Task: Buy 1 Lug Nuts & Accessories from Air Compressors & Inflators section under best seller category for shipping address: Christian Kelly, 4555 Long Street, Gainesville, Florida 32653, Cell Number 3522153680. Pay from credit card ending with 5759, CVV 953
Action: Key pressed amazon.com<Key.enter>
Screenshot: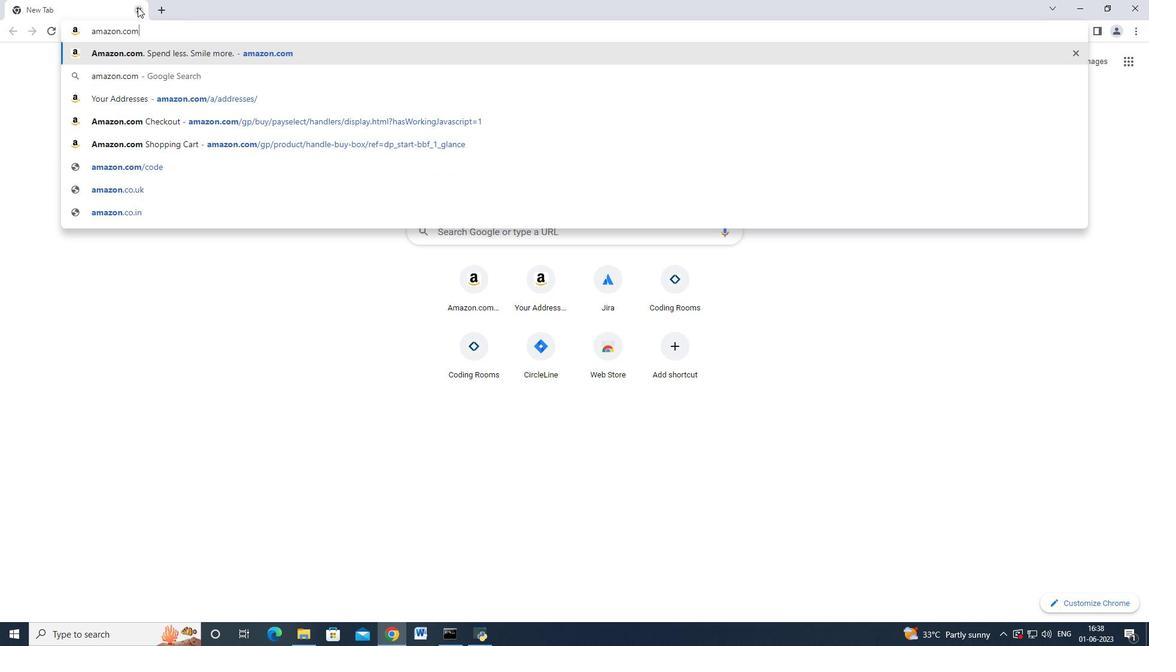 
Action: Mouse moved to (27, 83)
Screenshot: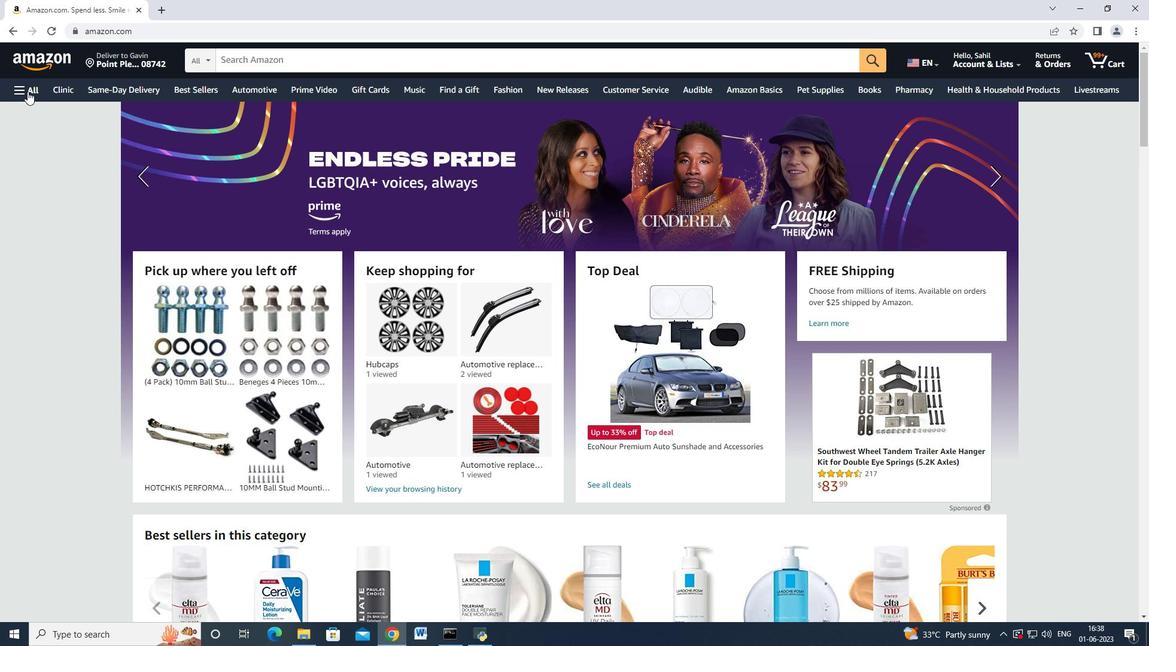 
Action: Mouse pressed left at (27, 83)
Screenshot: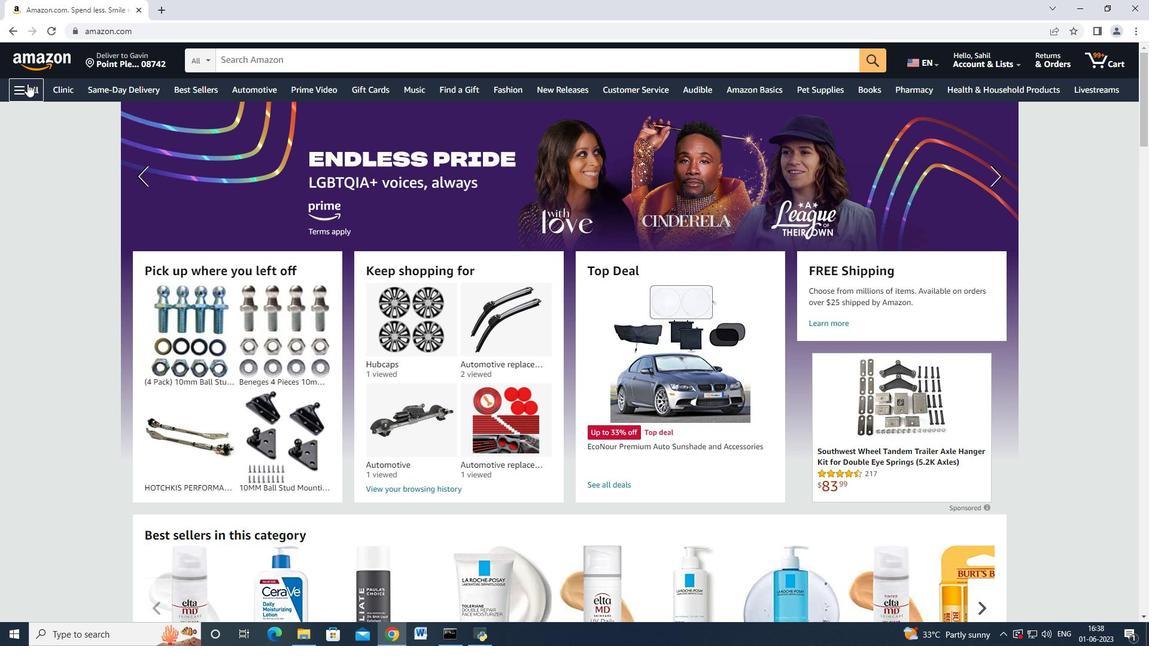 
Action: Mouse moved to (31, 183)
Screenshot: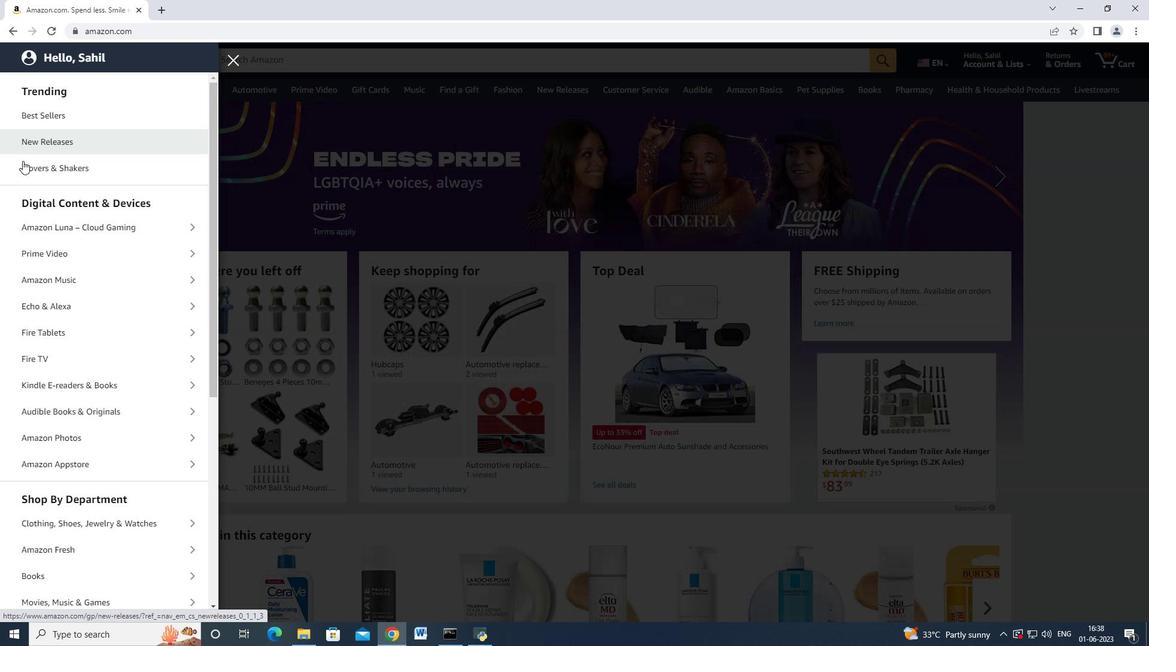 
Action: Mouse scrolled (31, 182) with delta (0, 0)
Screenshot: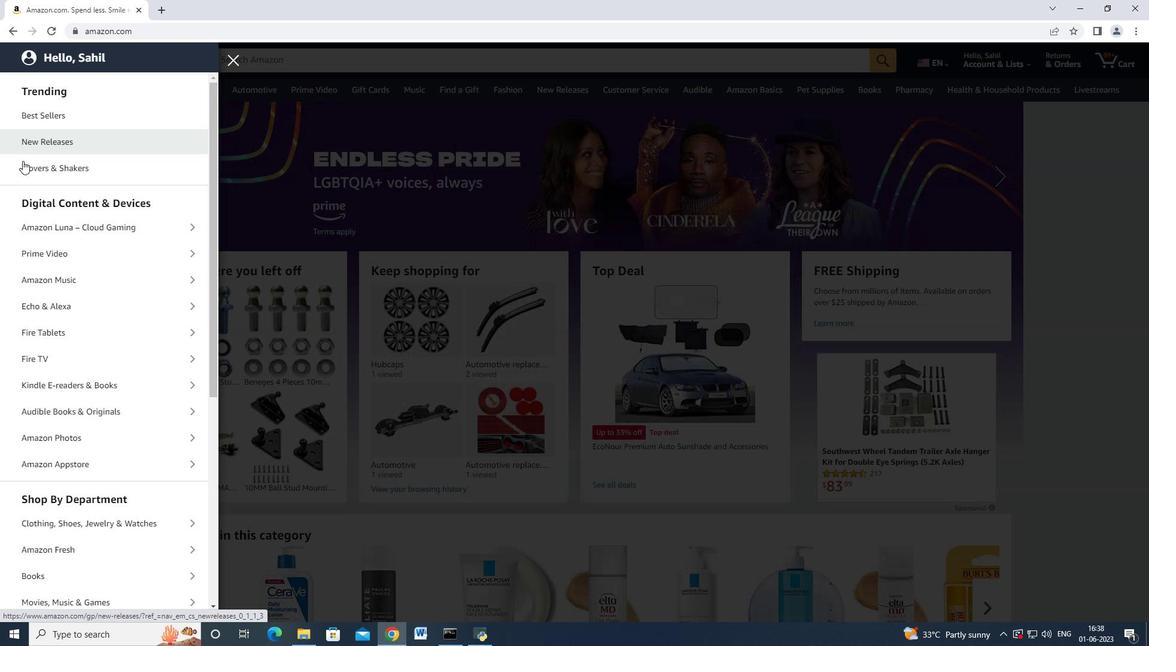 
Action: Mouse moved to (91, 225)
Screenshot: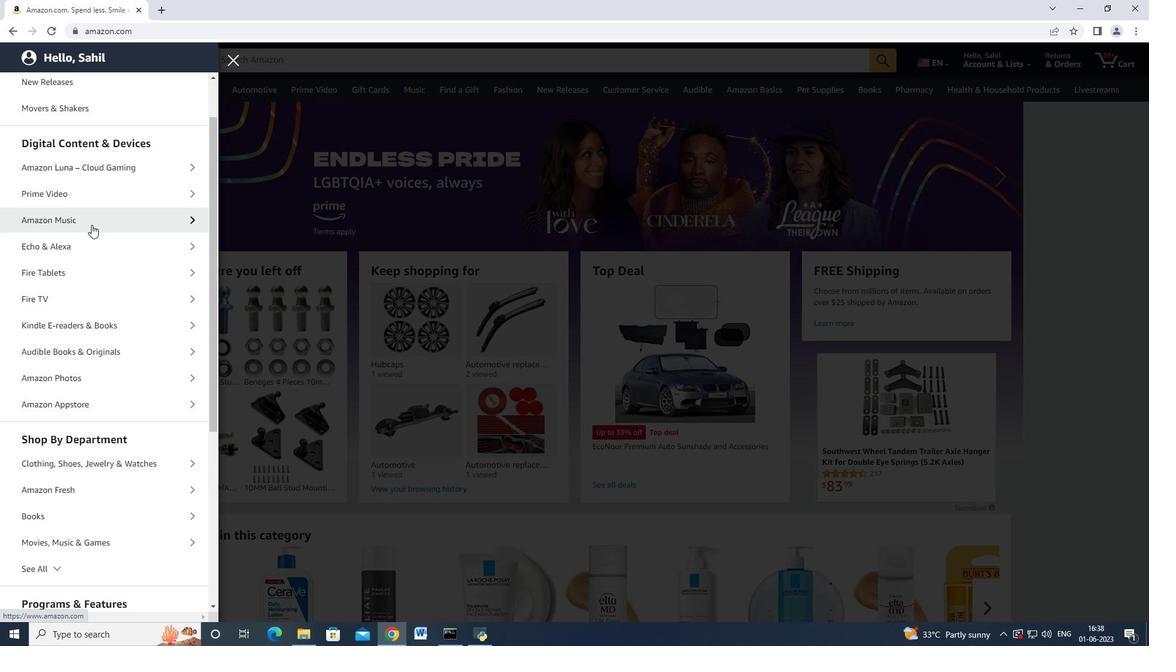 
Action: Mouse scrolled (91, 225) with delta (0, 0)
Screenshot: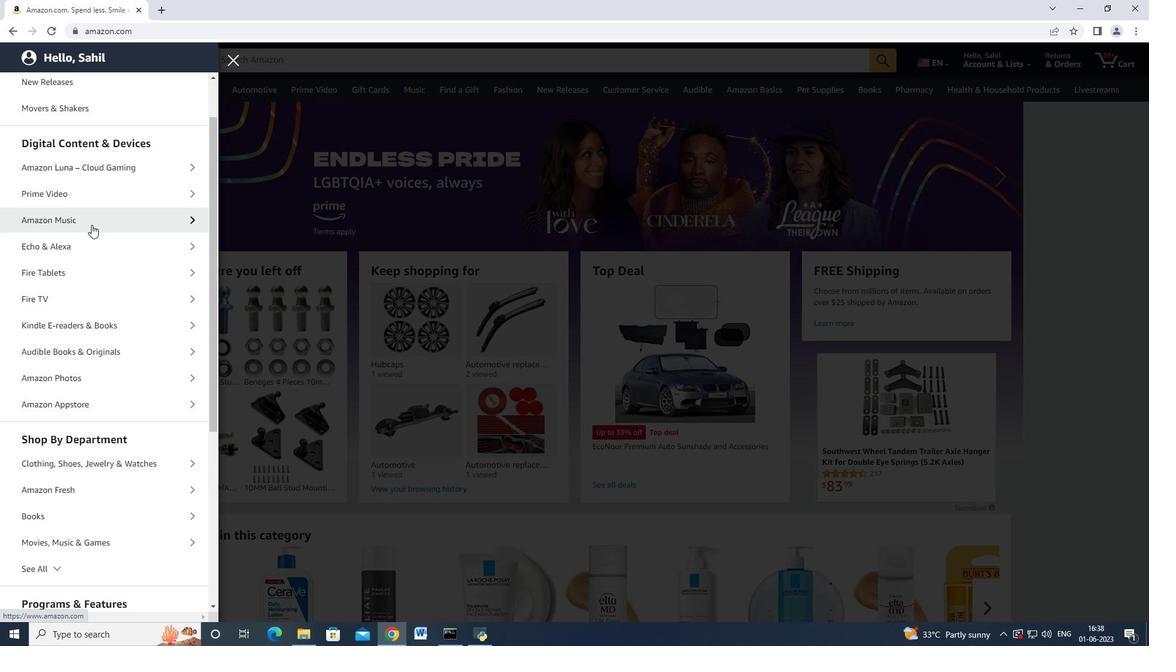 
Action: Mouse moved to (114, 196)
Screenshot: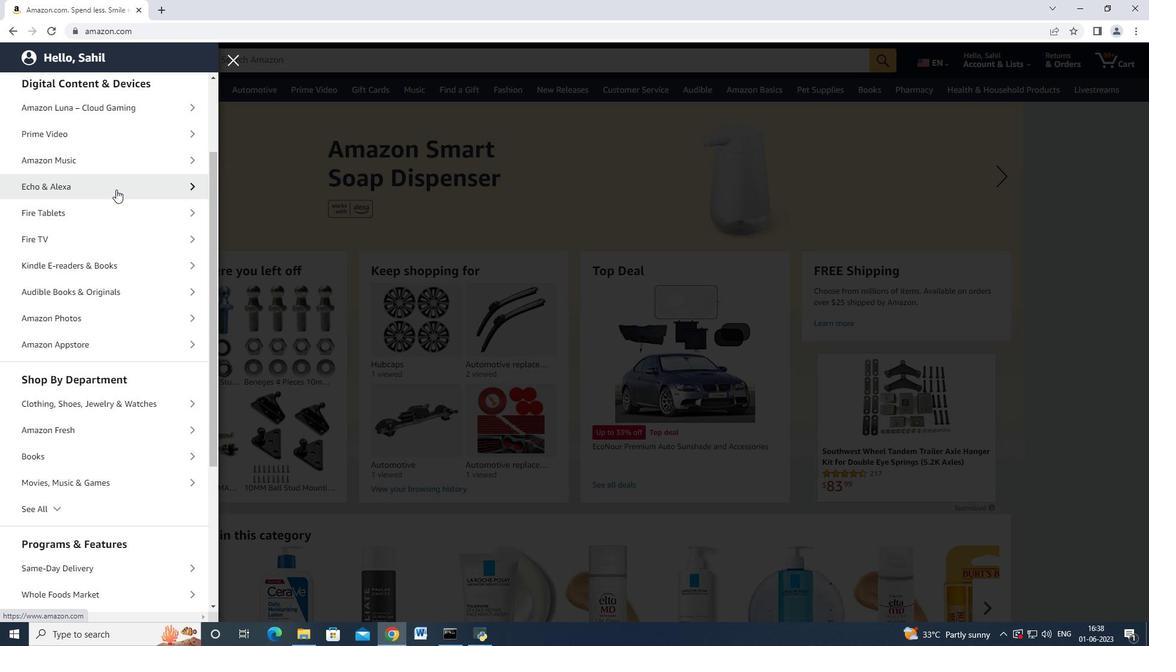 
Action: Mouse scrolled (114, 196) with delta (0, 0)
Screenshot: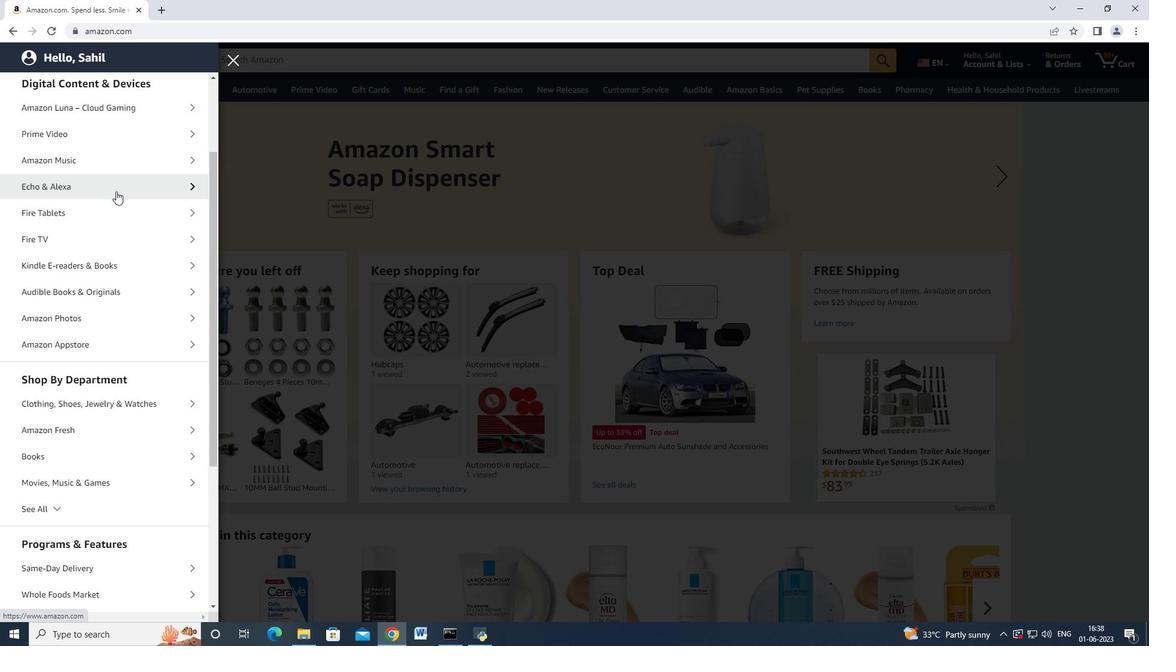 
Action: Mouse moved to (102, 319)
Screenshot: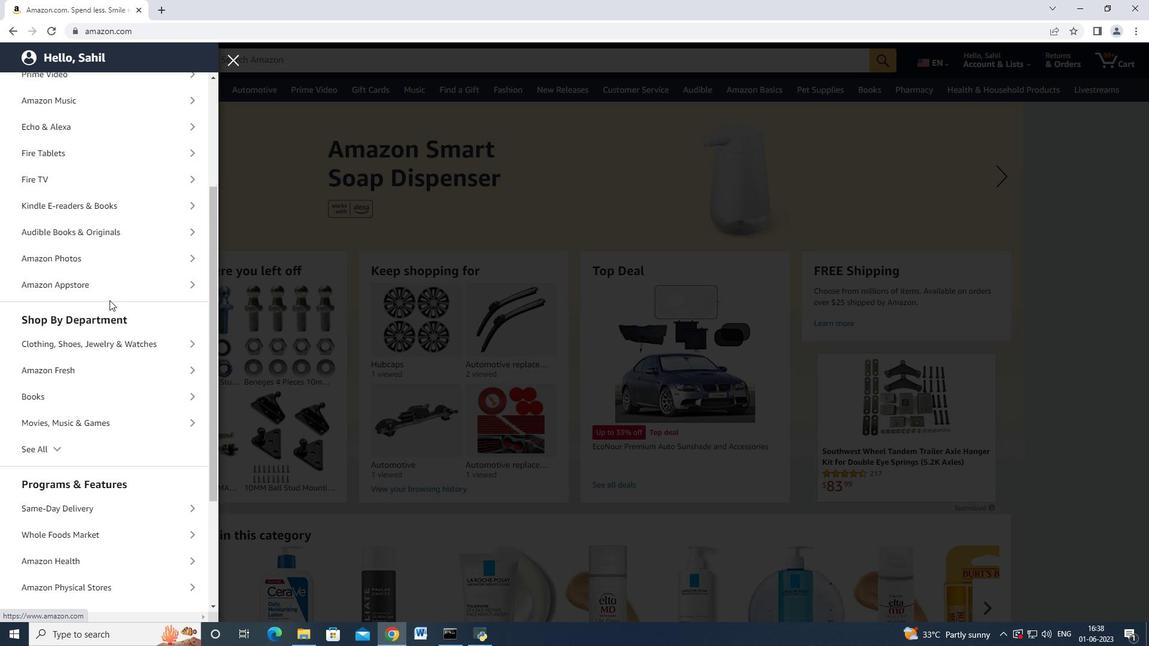 
Action: Mouse scrolled (102, 319) with delta (0, 0)
Screenshot: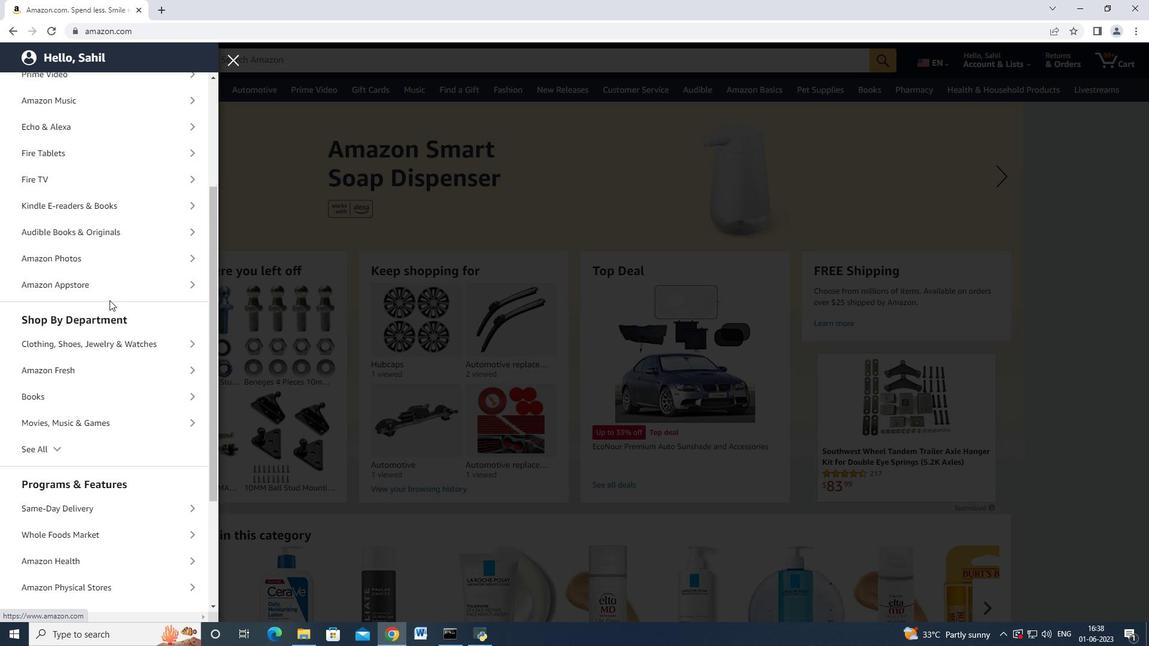 
Action: Mouse moved to (37, 391)
Screenshot: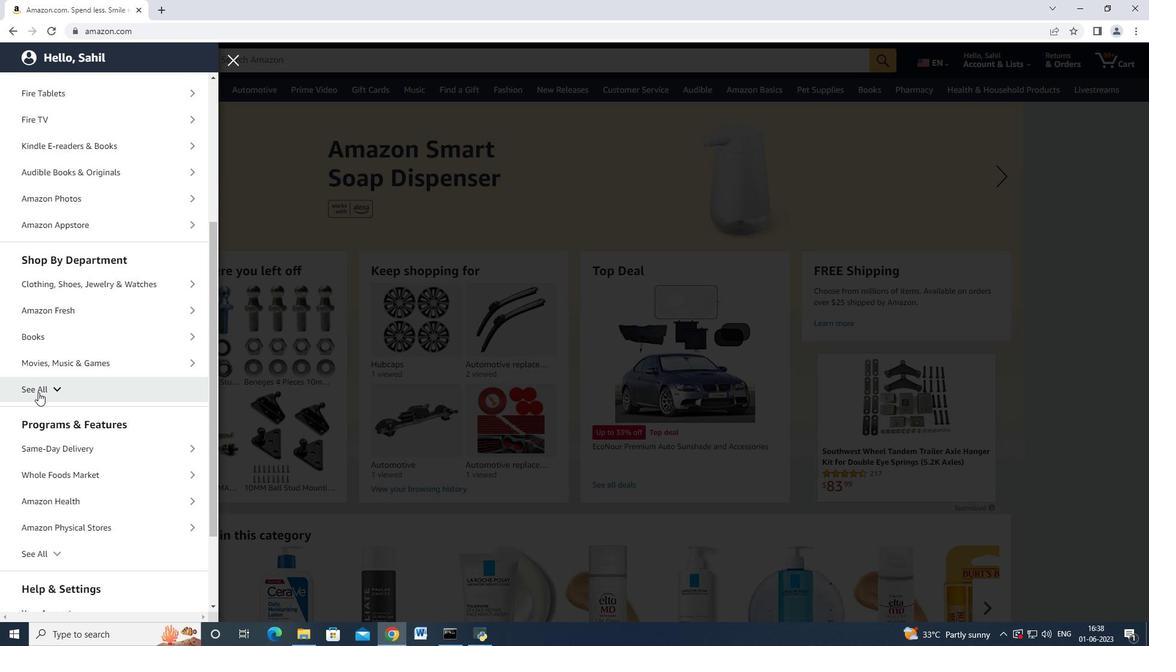 
Action: Mouse pressed left at (37, 391)
Screenshot: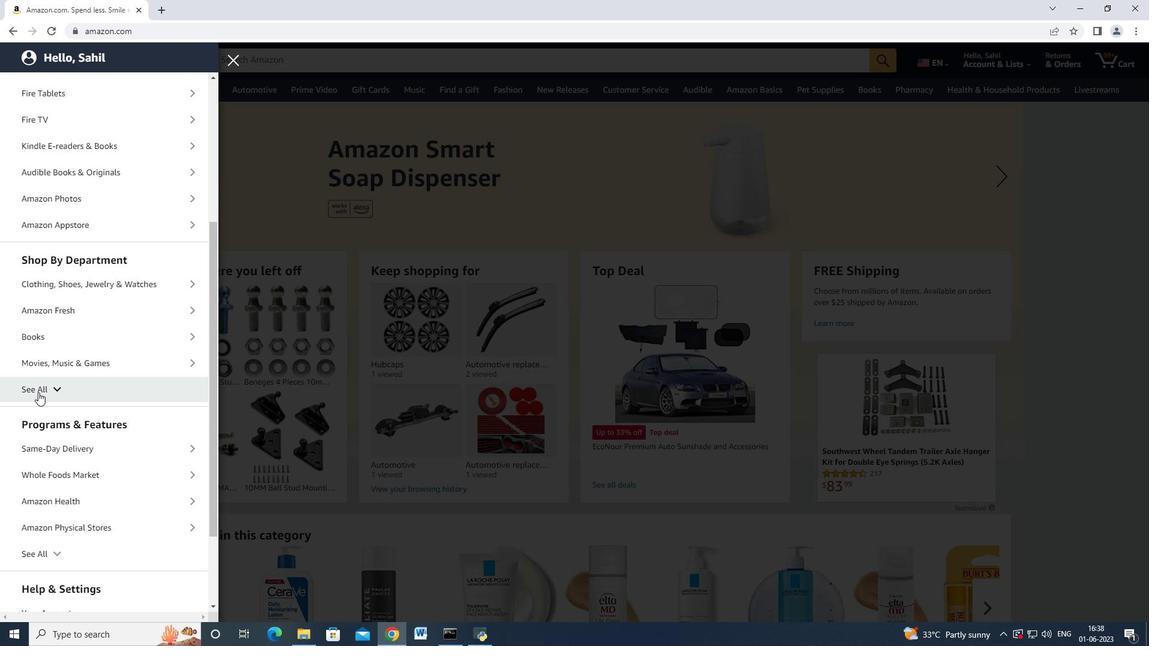 
Action: Mouse moved to (65, 372)
Screenshot: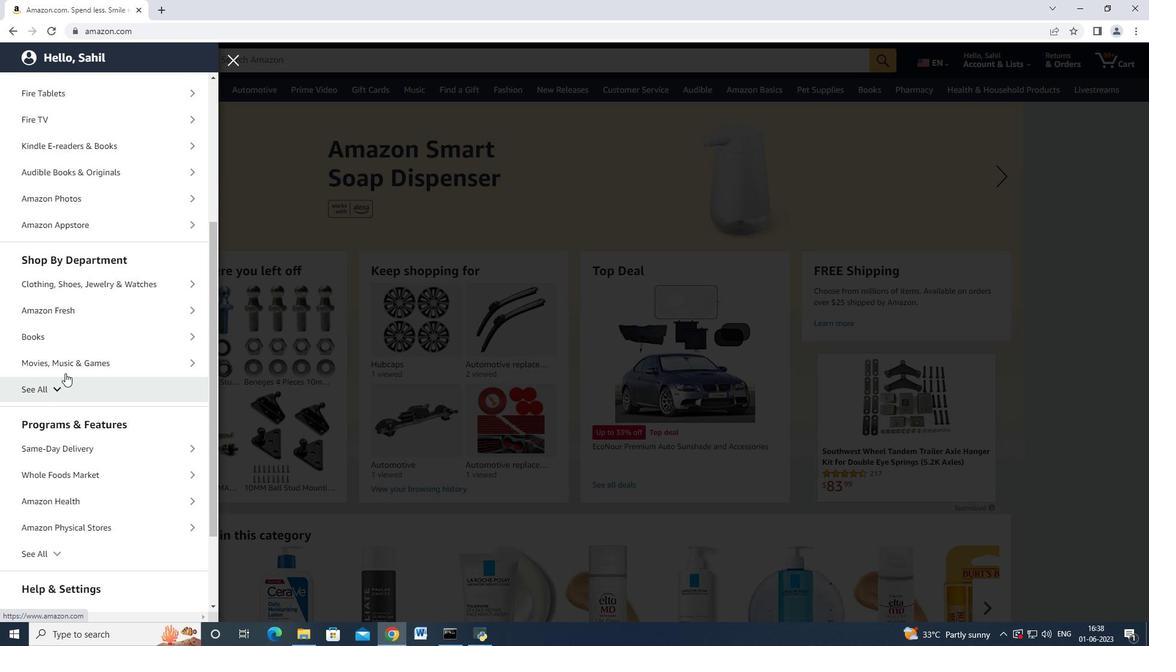 
Action: Mouse pressed left at (65, 372)
Screenshot: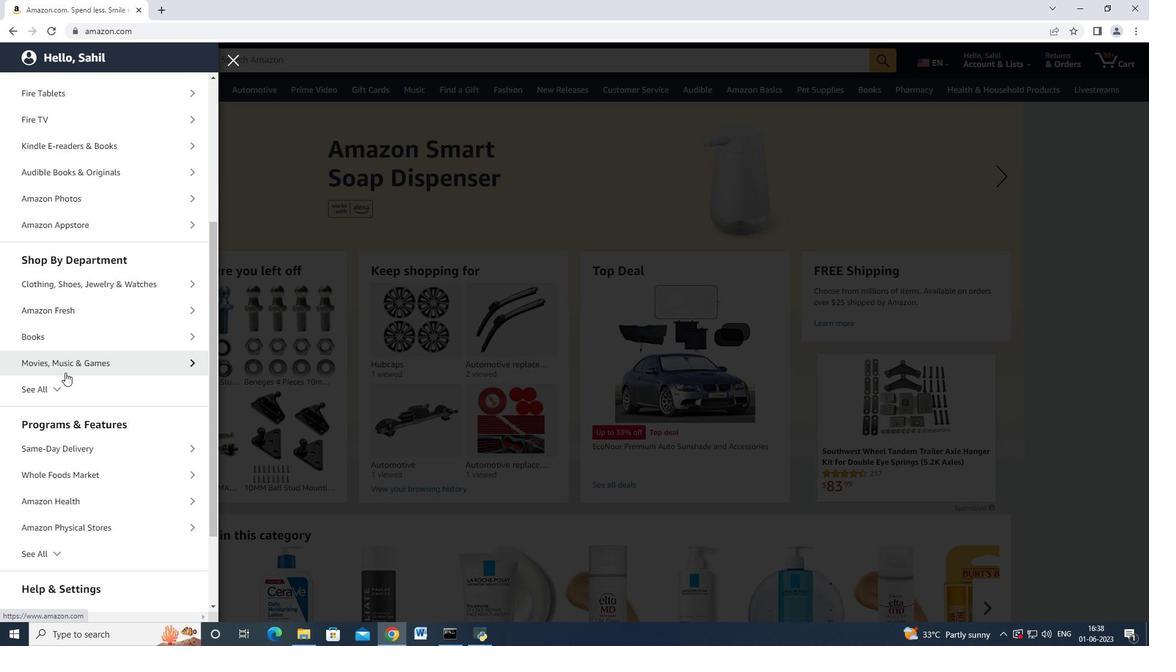 
Action: Mouse moved to (23, 90)
Screenshot: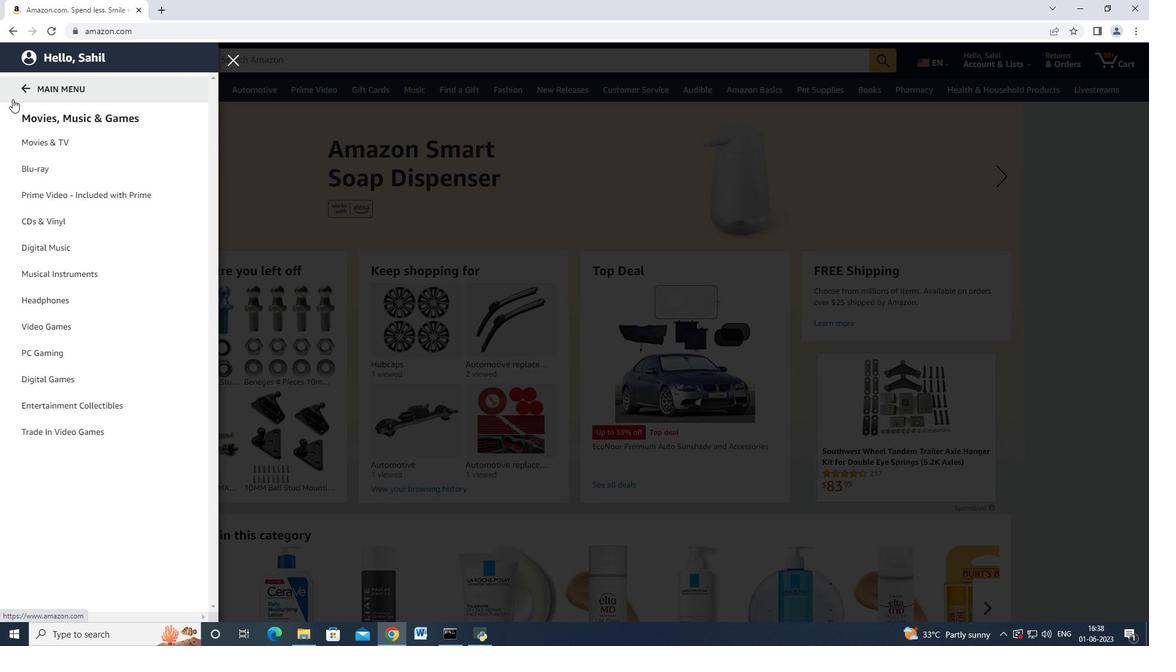 
Action: Mouse pressed left at (23, 90)
Screenshot: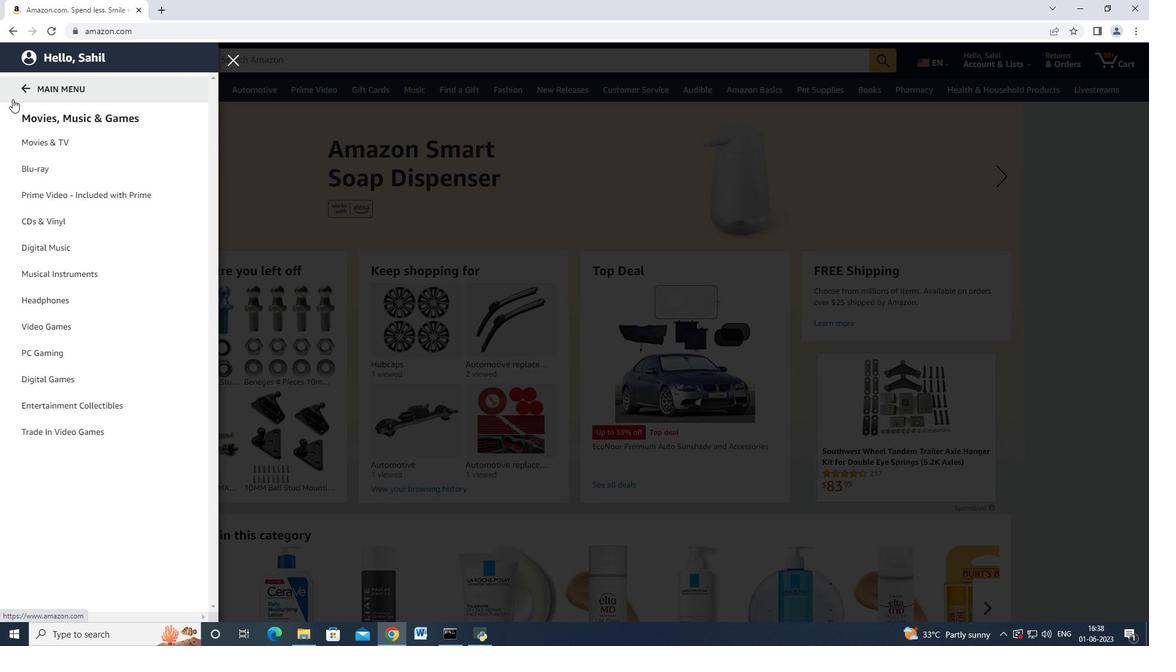 
Action: Mouse moved to (89, 204)
Screenshot: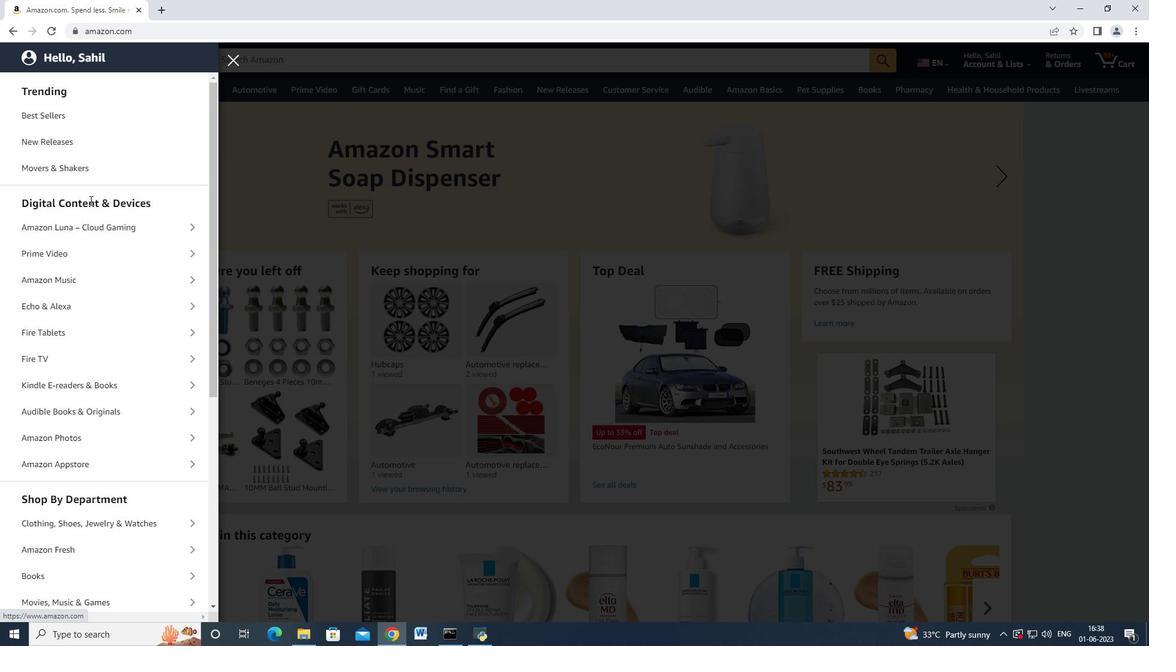 
Action: Mouse scrolled (89, 204) with delta (0, 0)
Screenshot: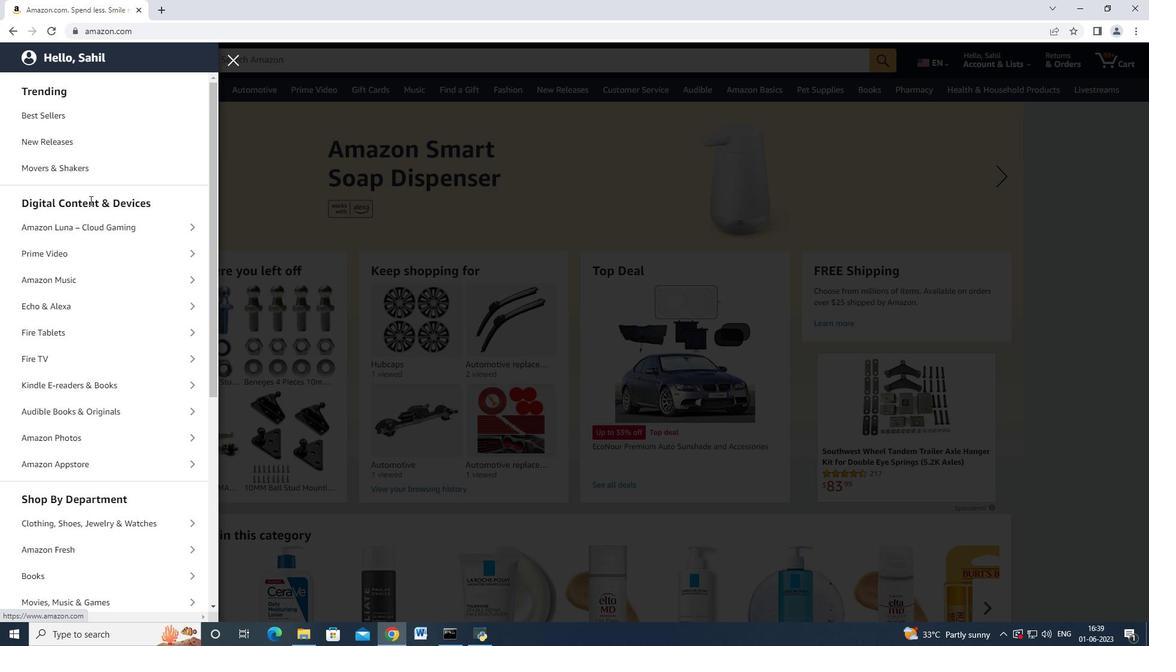 
Action: Mouse moved to (80, 562)
Screenshot: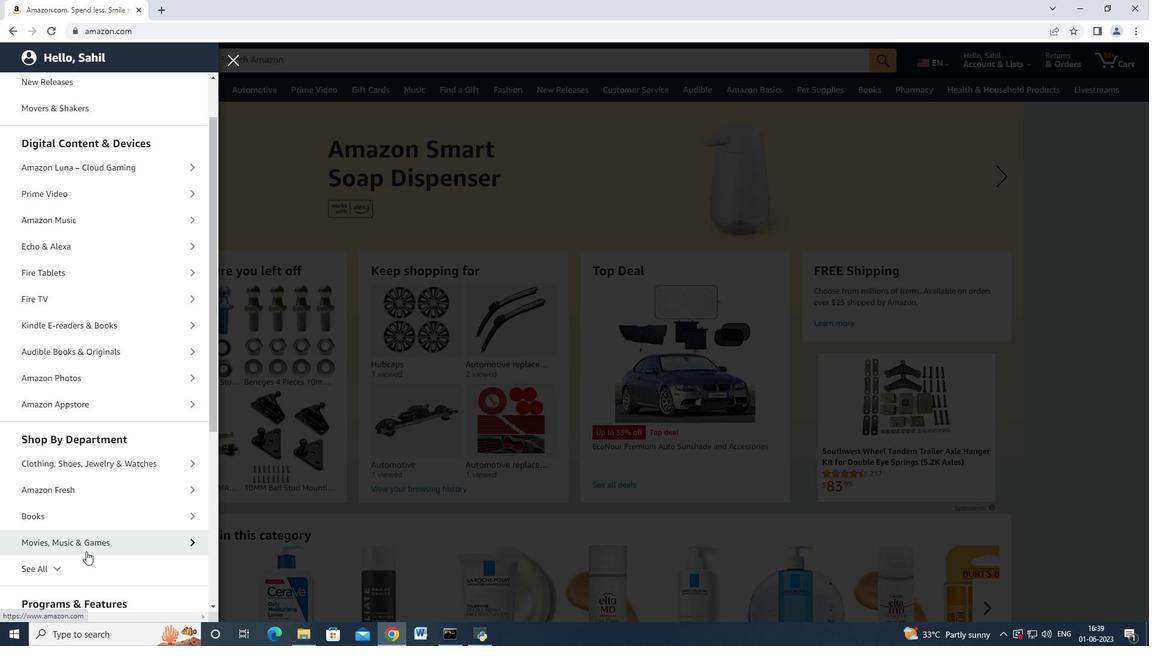 
Action: Mouse pressed left at (80, 562)
Screenshot: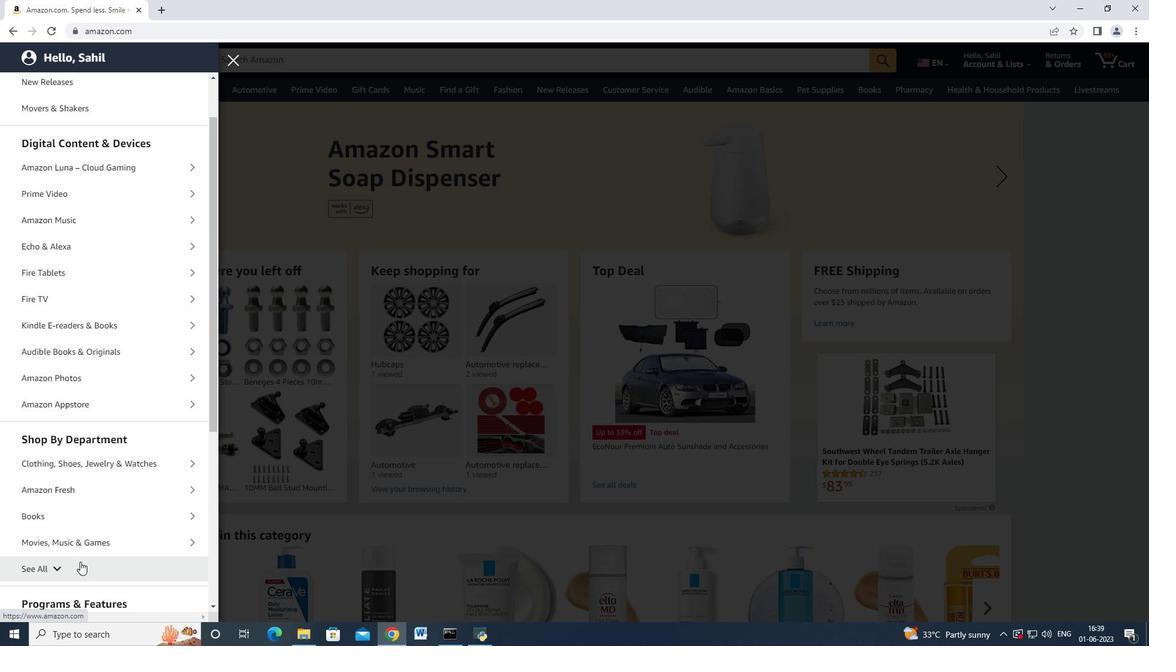 
Action: Mouse moved to (93, 374)
Screenshot: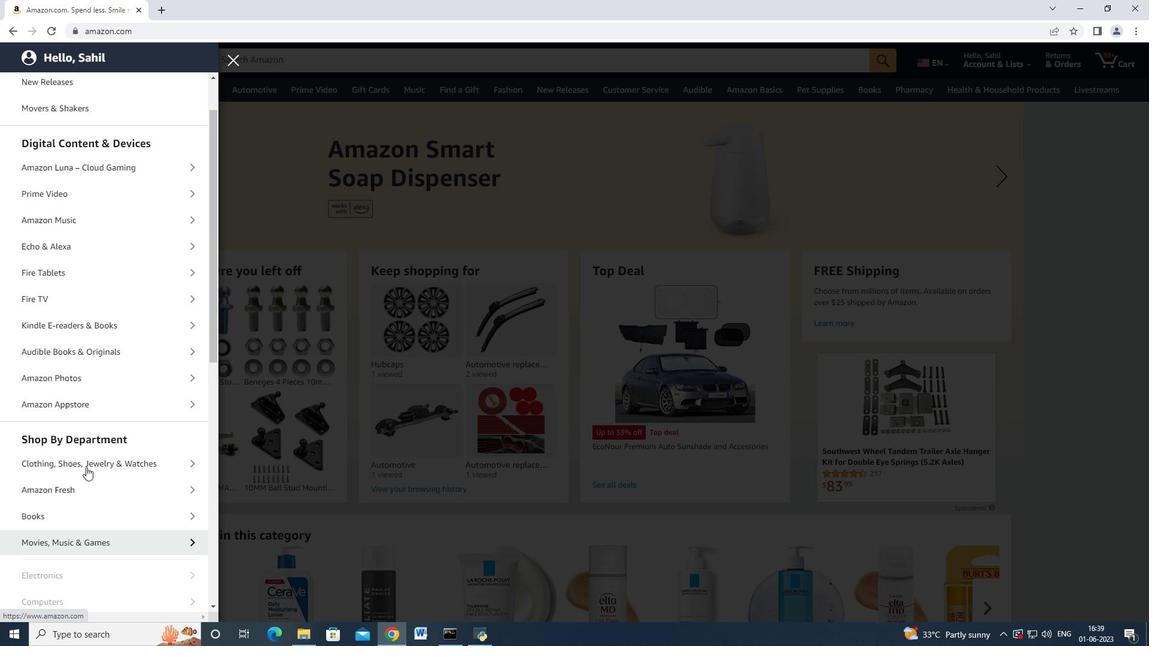 
Action: Mouse scrolled (93, 374) with delta (0, 0)
Screenshot: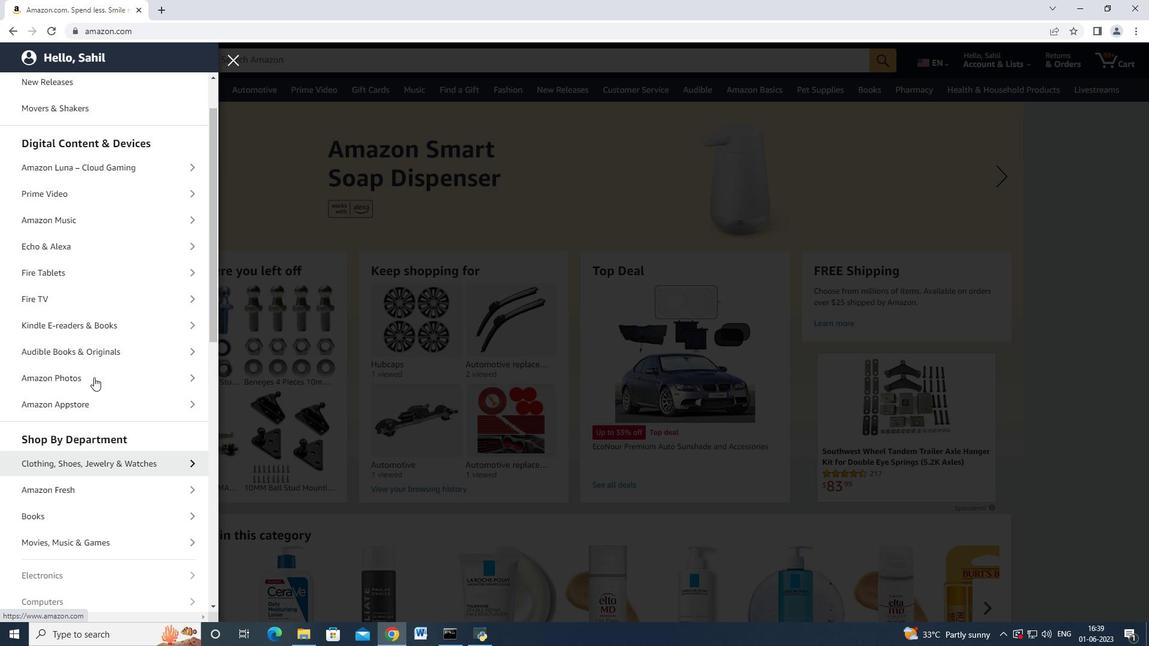 
Action: Mouse scrolled (93, 374) with delta (0, 0)
Screenshot: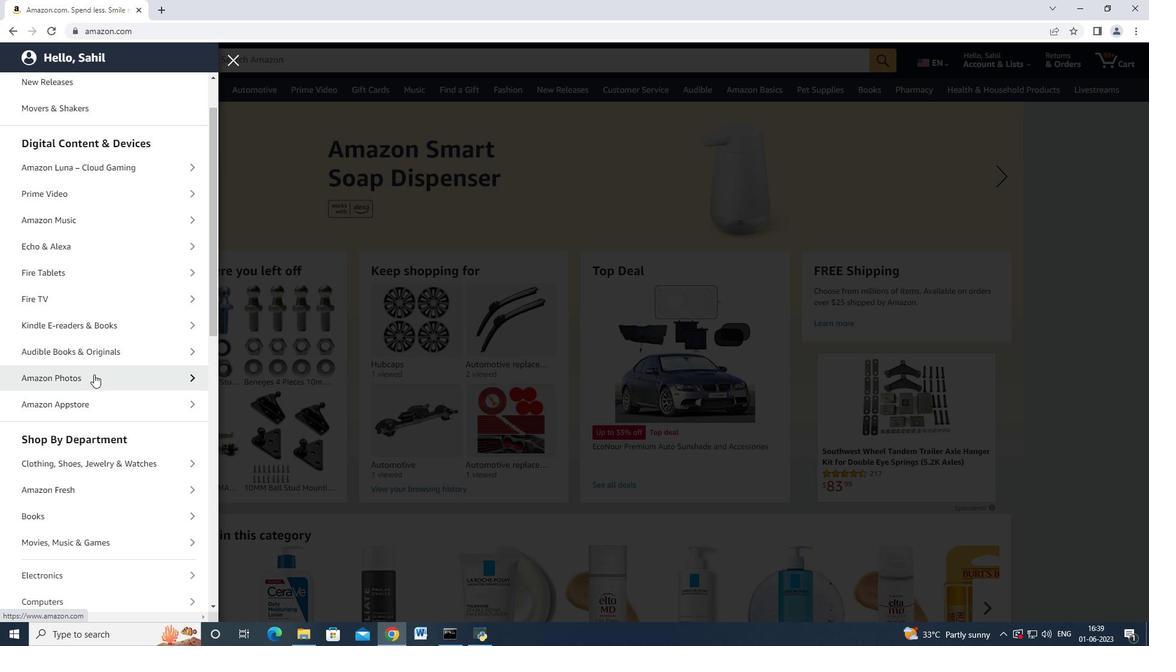 
Action: Mouse moved to (93, 375)
Screenshot: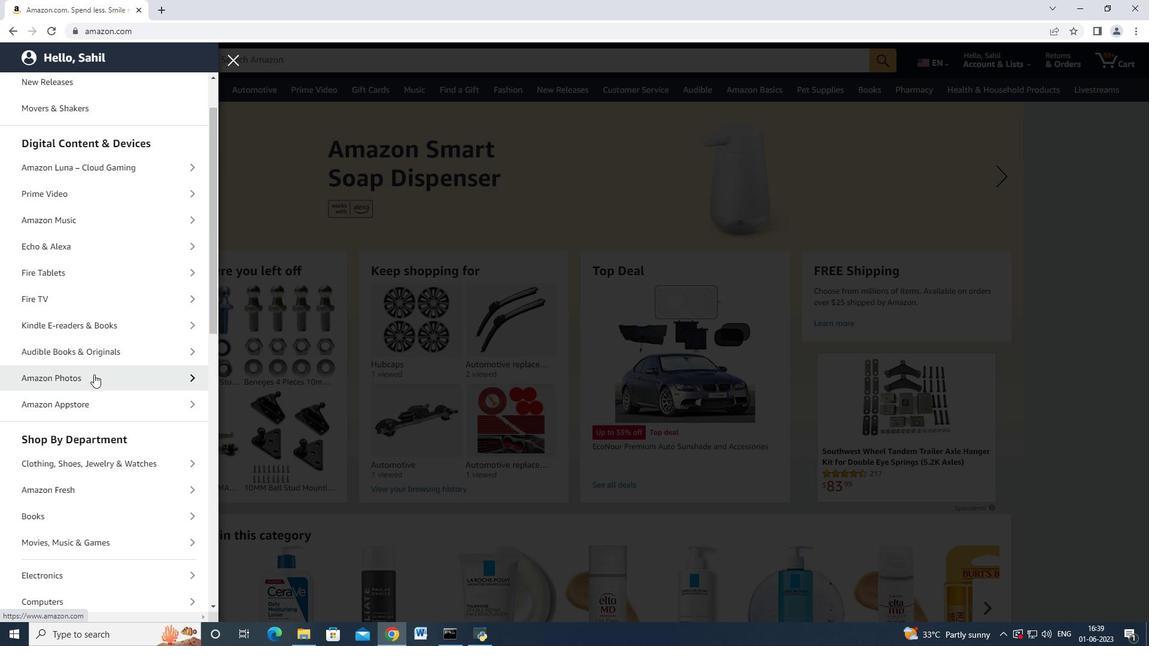
Action: Mouse scrolled (93, 374) with delta (0, 0)
Screenshot: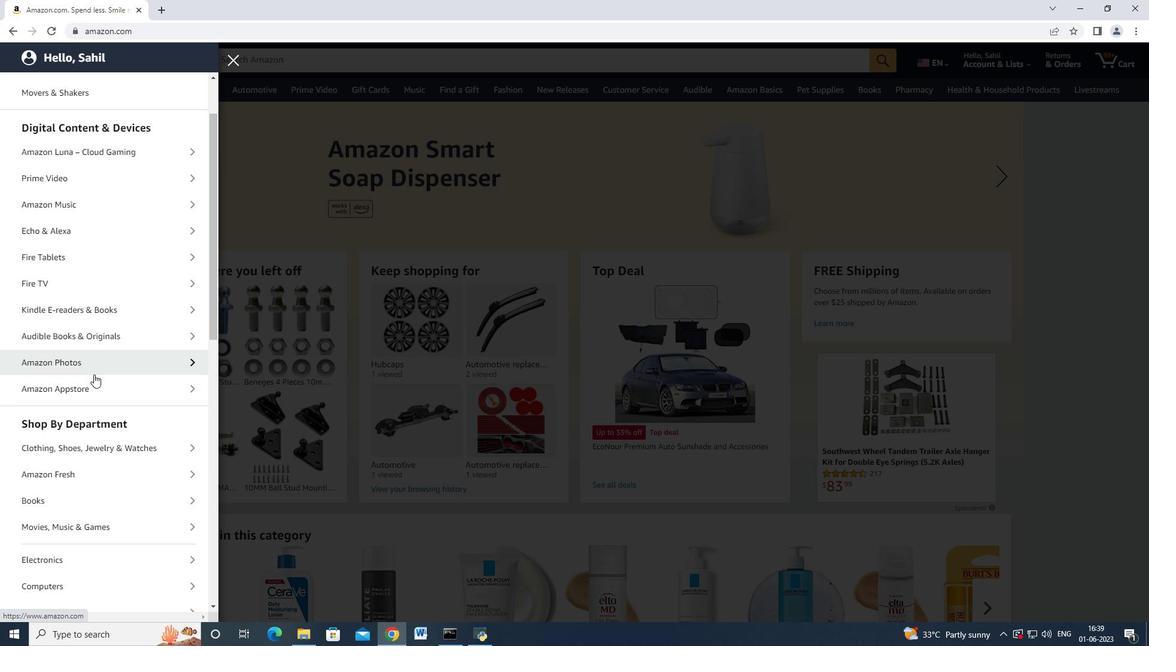
Action: Mouse moved to (96, 453)
Screenshot: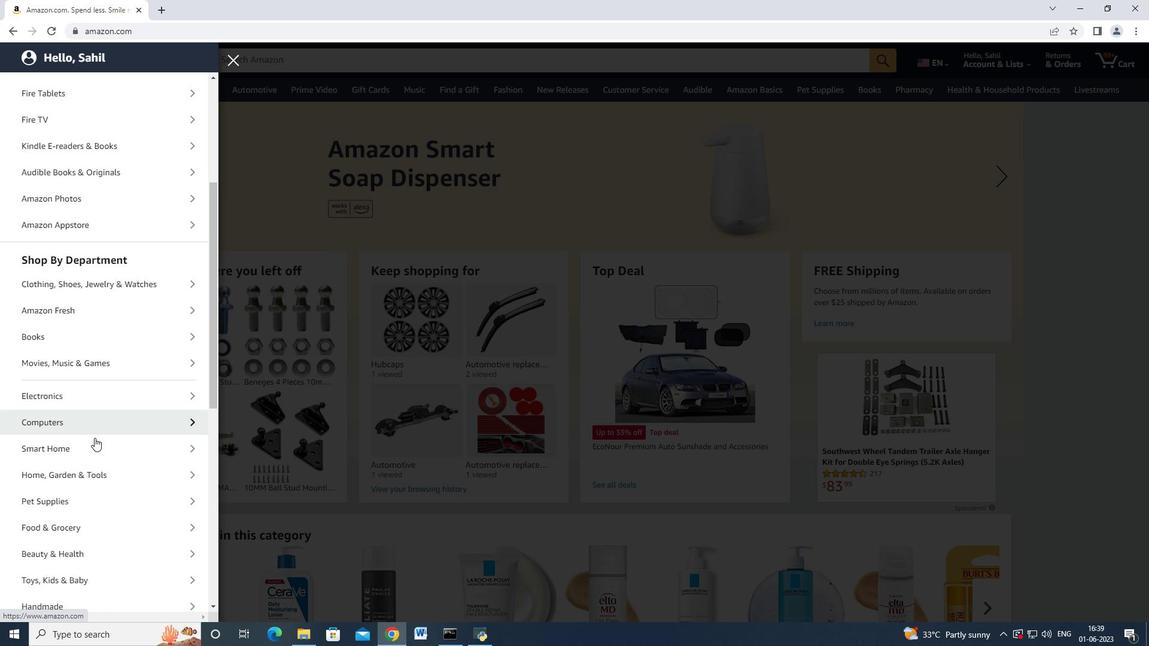 
Action: Mouse scrolled (96, 453) with delta (0, 0)
Screenshot: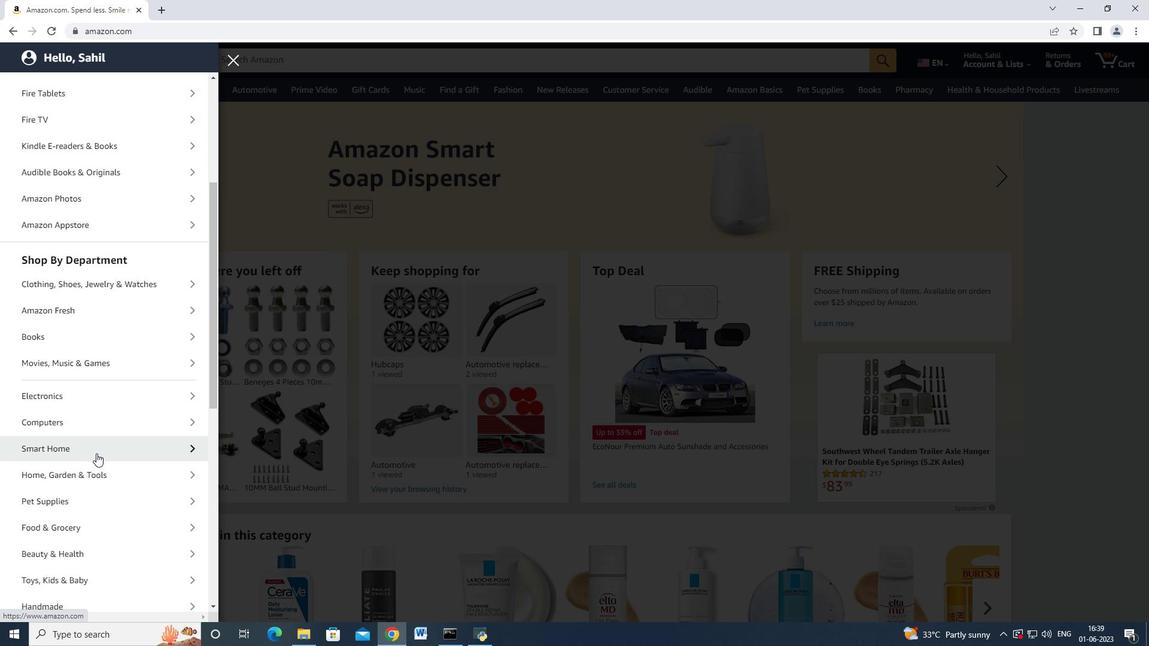 
Action: Mouse moved to (96, 453)
Screenshot: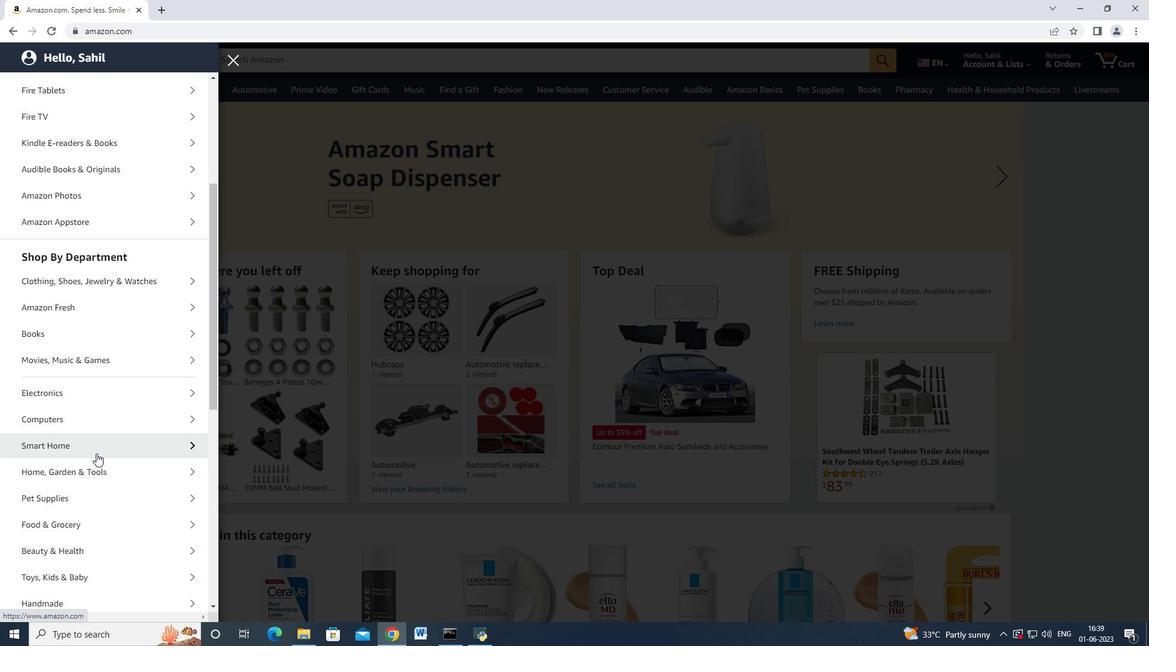
Action: Mouse scrolled (96, 452) with delta (0, 0)
Screenshot: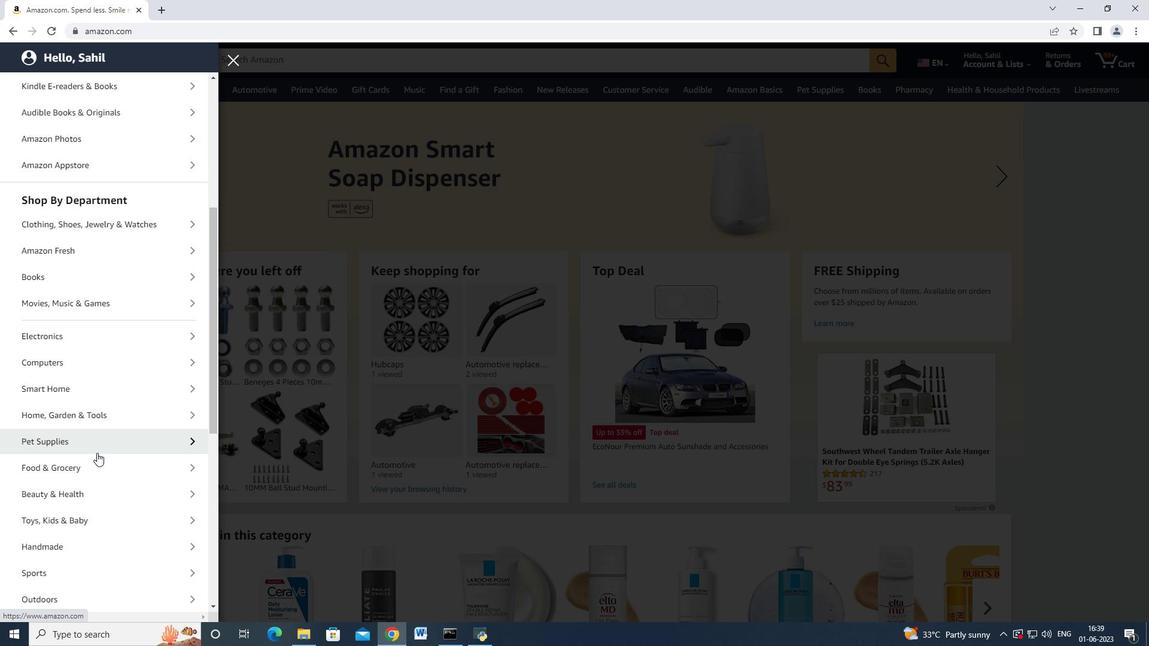 
Action: Mouse scrolled (96, 452) with delta (0, 0)
Screenshot: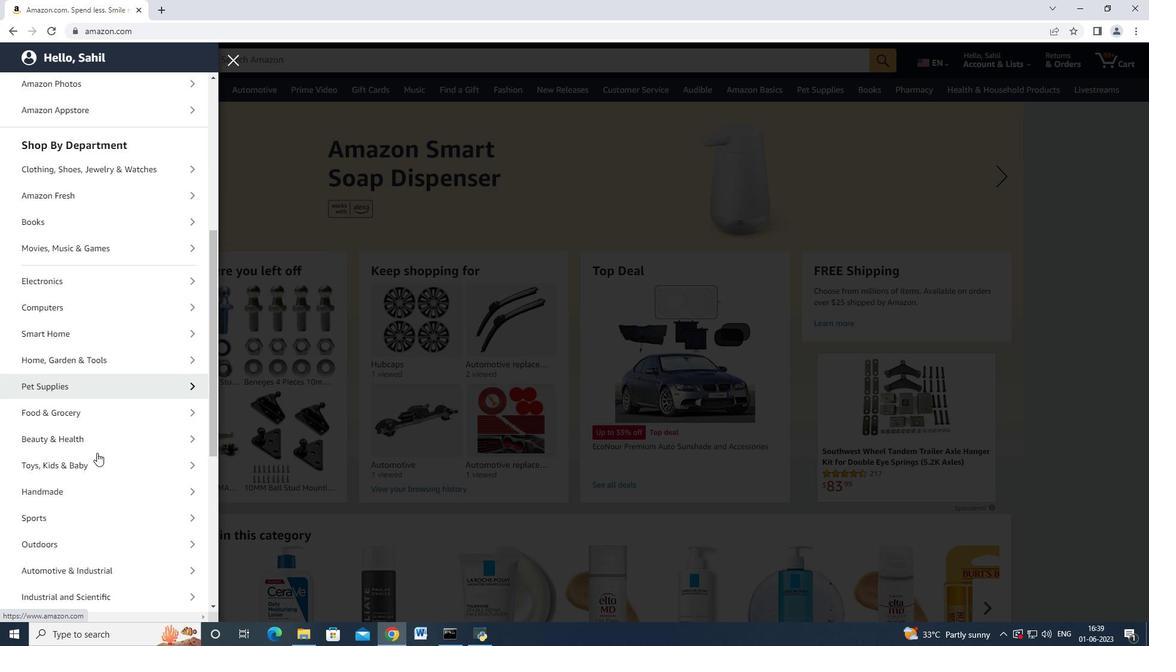 
Action: Mouse moved to (100, 495)
Screenshot: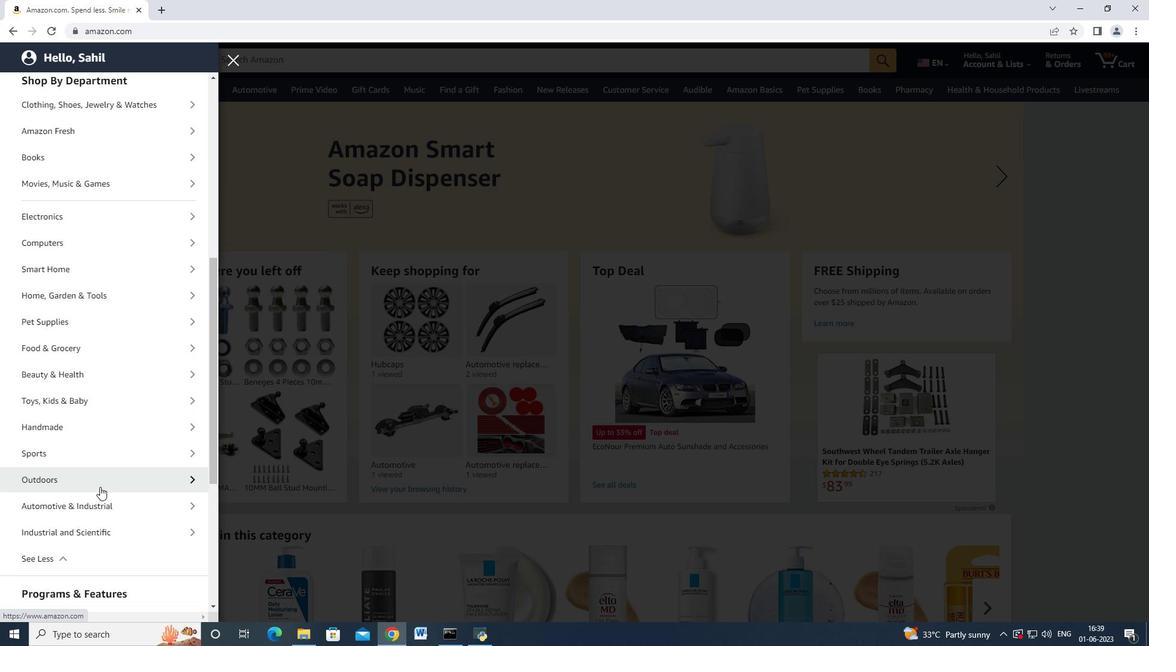 
Action: Mouse pressed left at (100, 495)
Screenshot: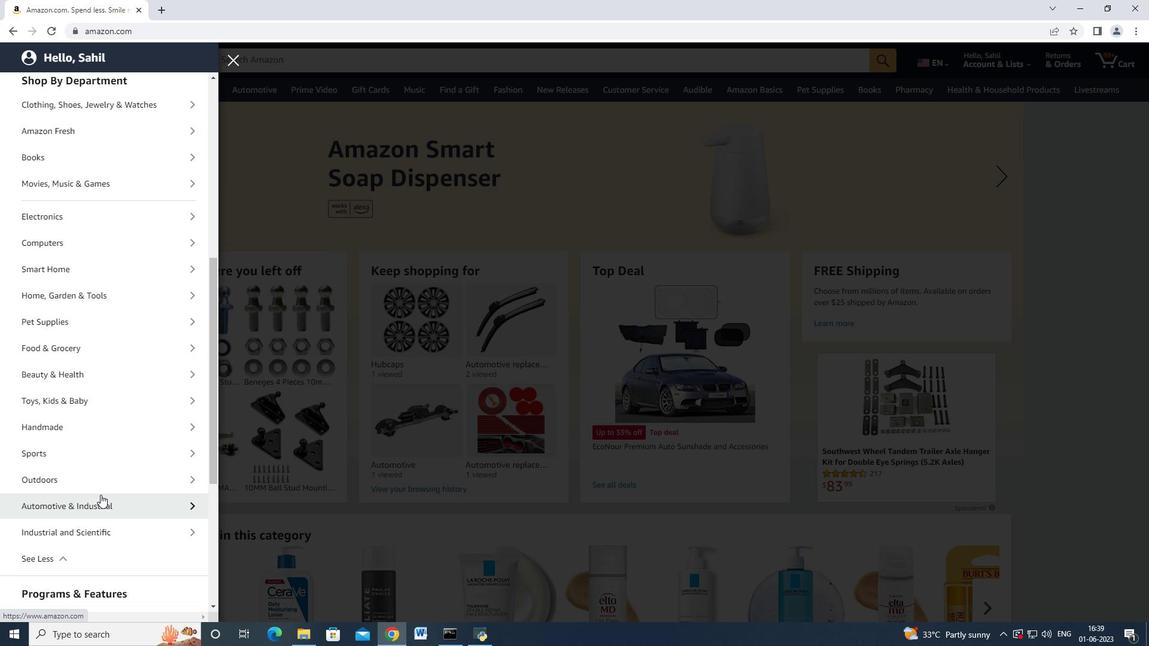 
Action: Mouse moved to (84, 141)
Screenshot: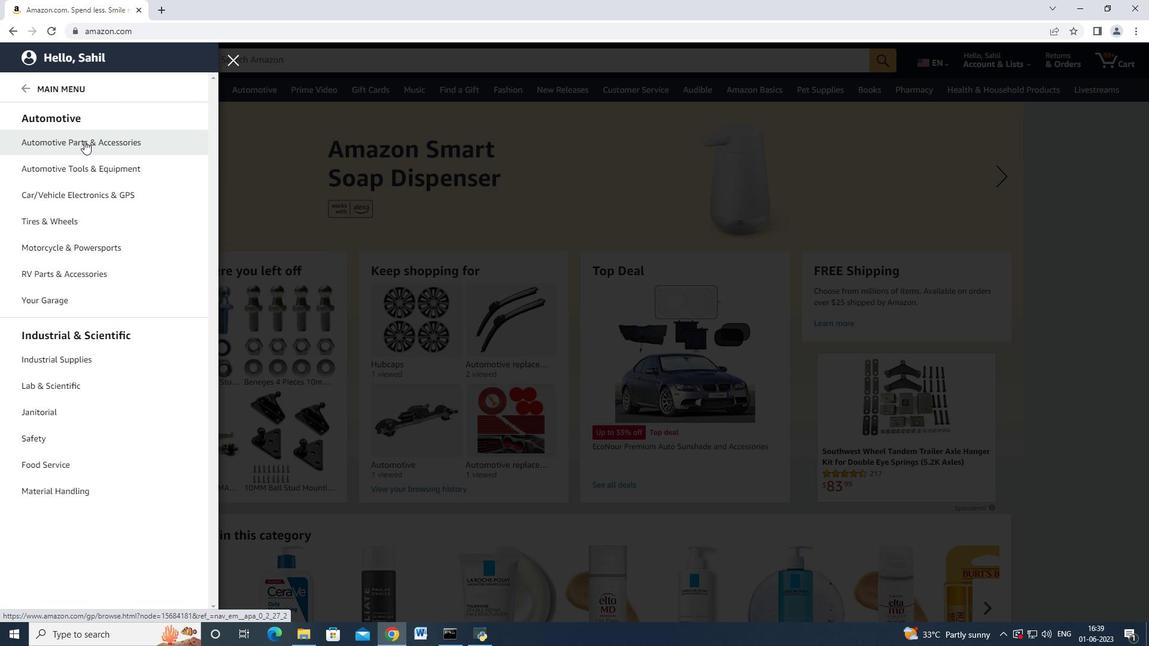 
Action: Mouse pressed left at (84, 141)
Screenshot: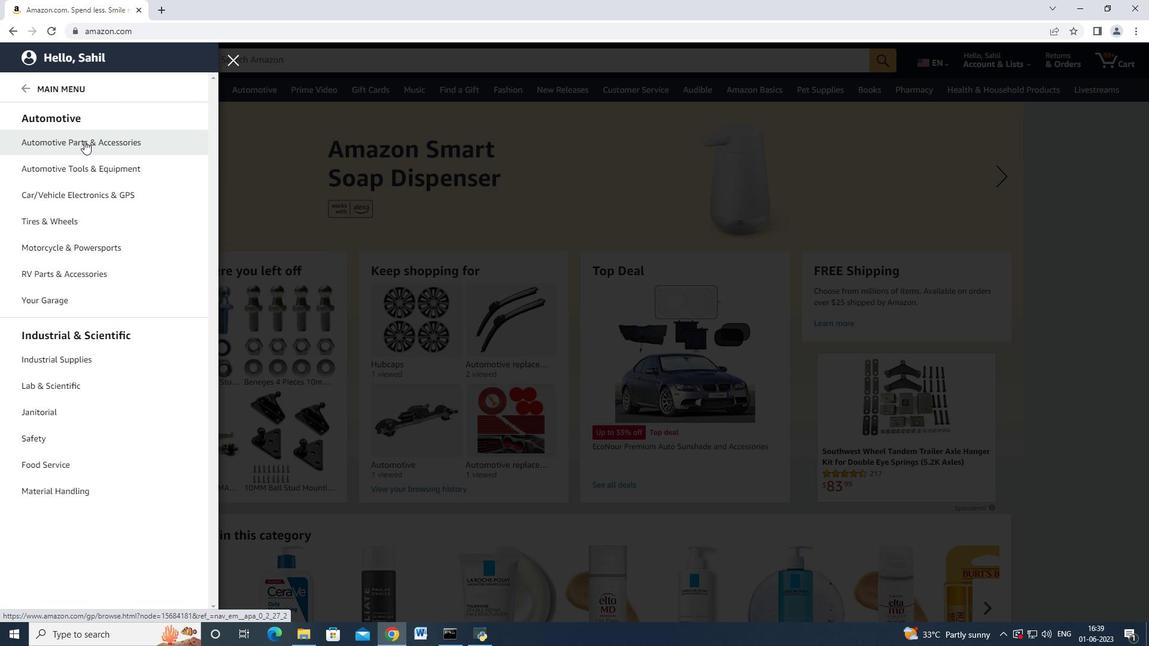 
Action: Mouse moved to (210, 113)
Screenshot: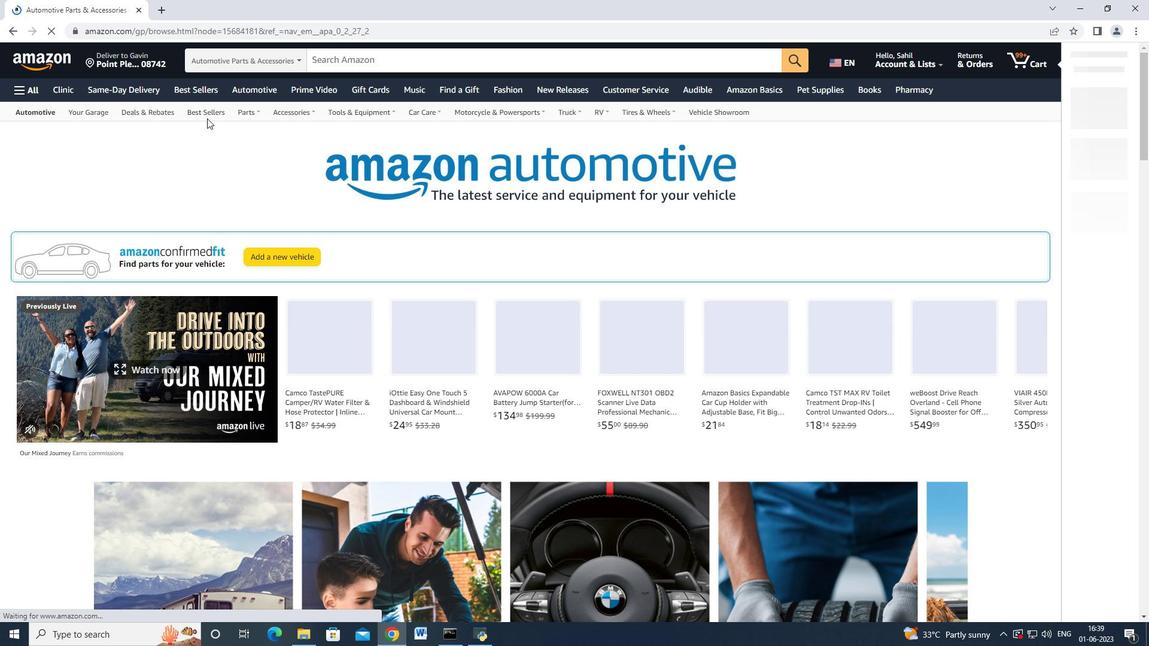 
Action: Mouse pressed left at (210, 113)
Screenshot: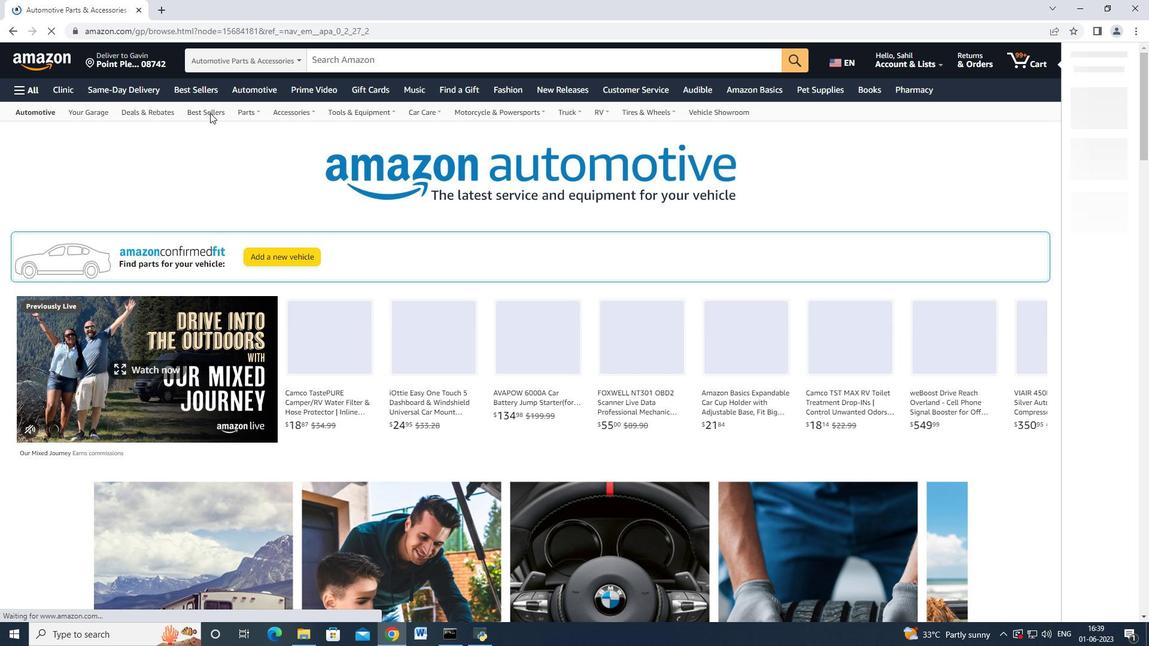 
Action: Mouse moved to (73, 394)
Screenshot: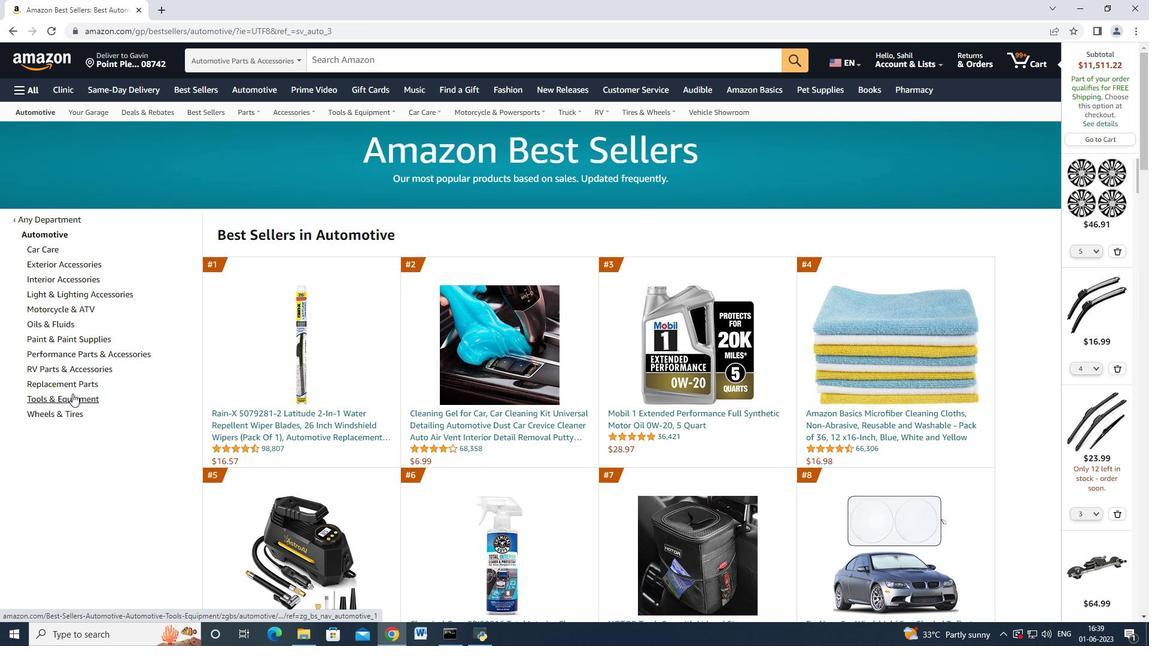 
Action: Mouse pressed left at (73, 394)
Screenshot: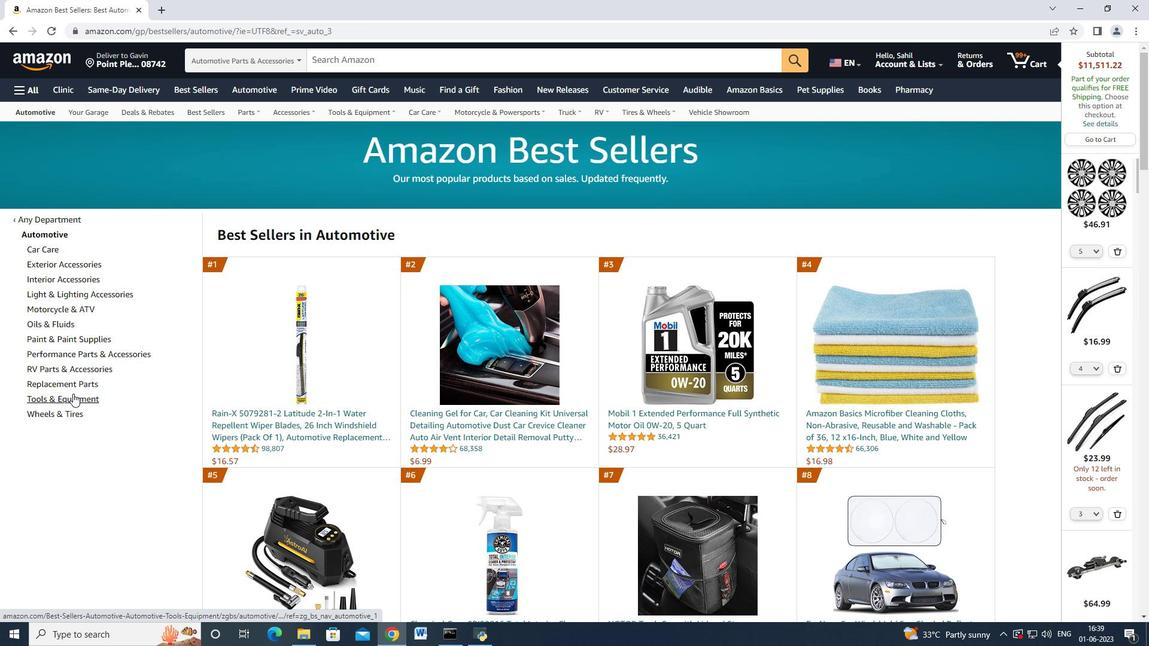 
Action: Mouse moved to (71, 261)
Screenshot: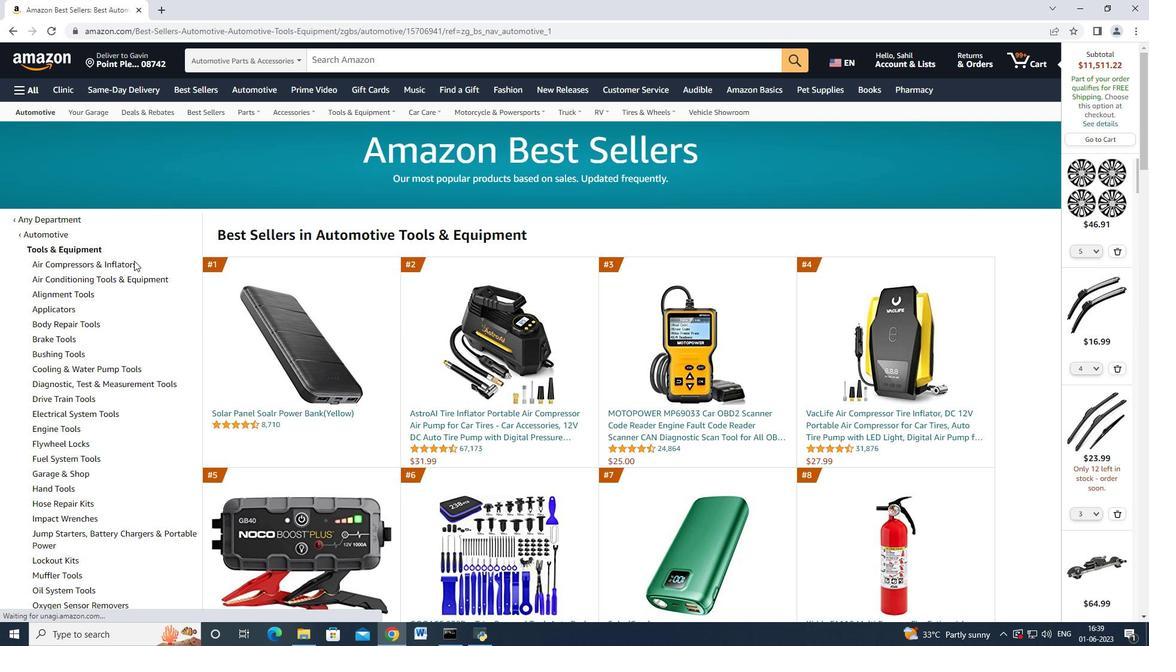 
Action: Mouse pressed left at (71, 261)
Screenshot: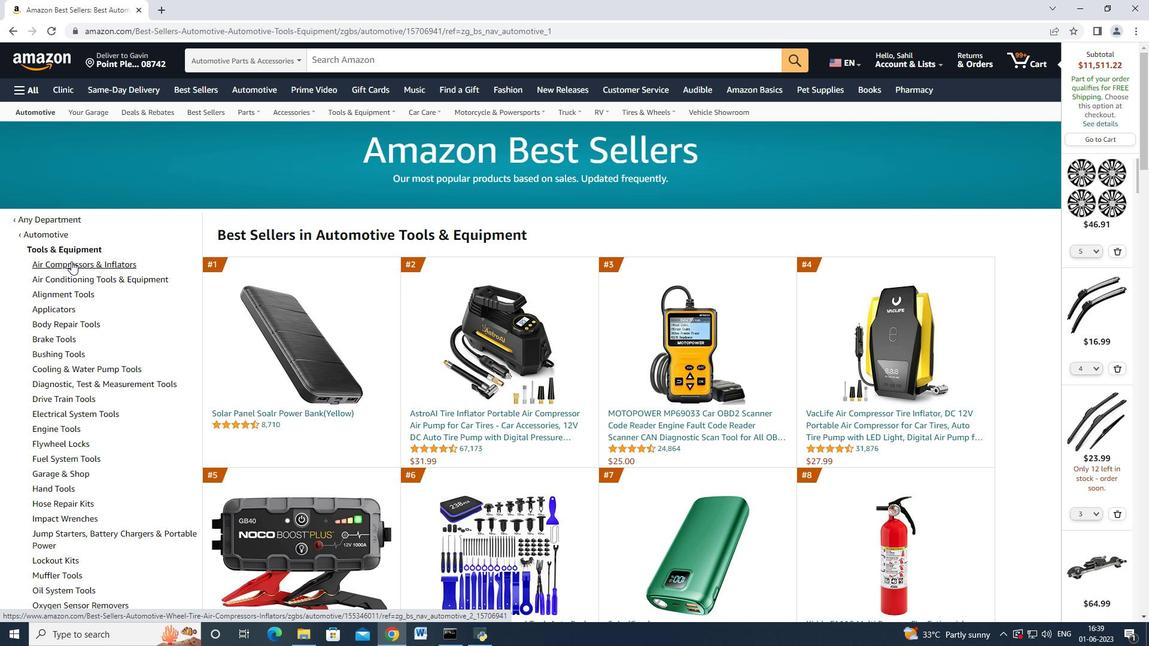 
Action: Mouse moved to (772, 418)
Screenshot: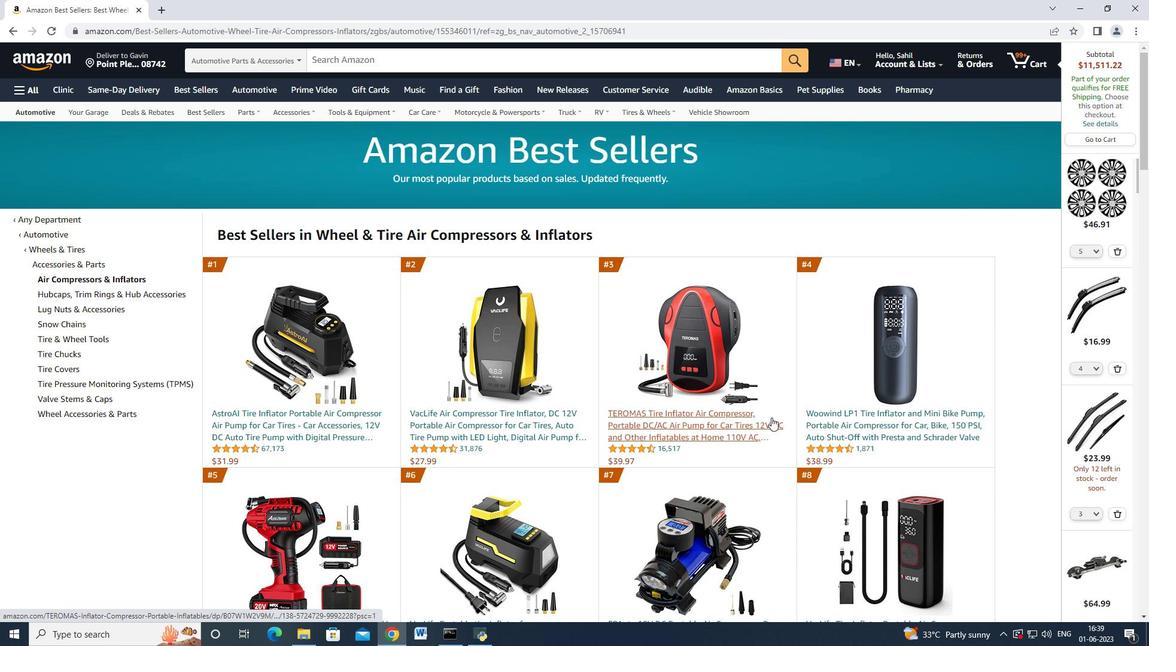 
Action: Mouse pressed left at (772, 418)
Screenshot: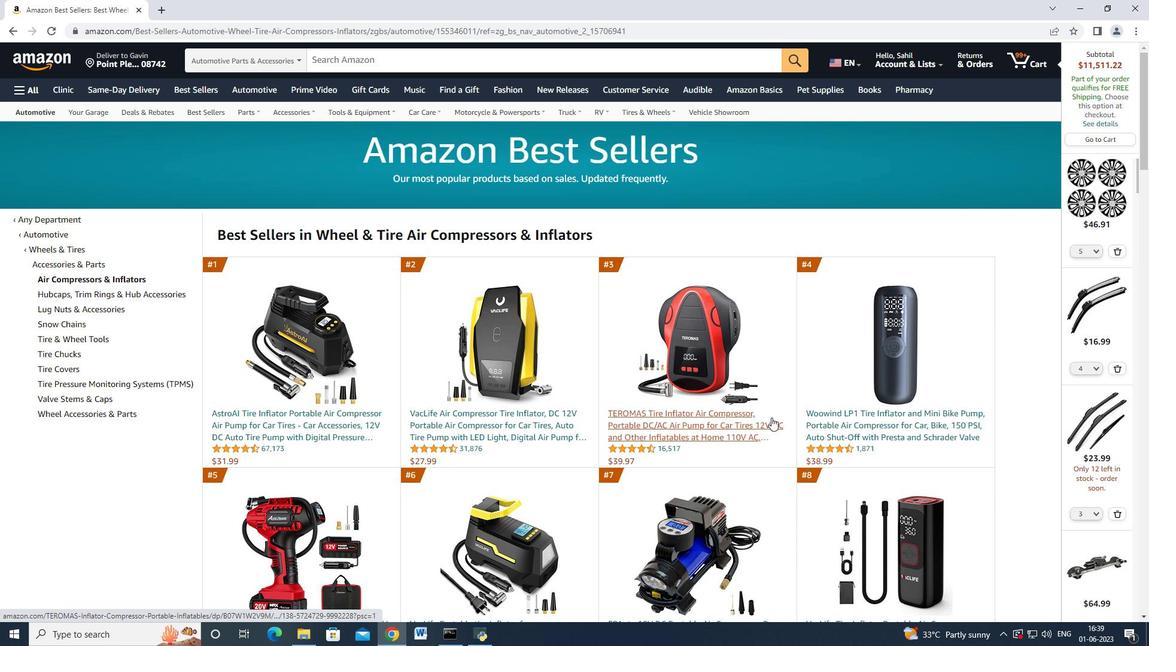 
Action: Mouse moved to (848, 445)
Screenshot: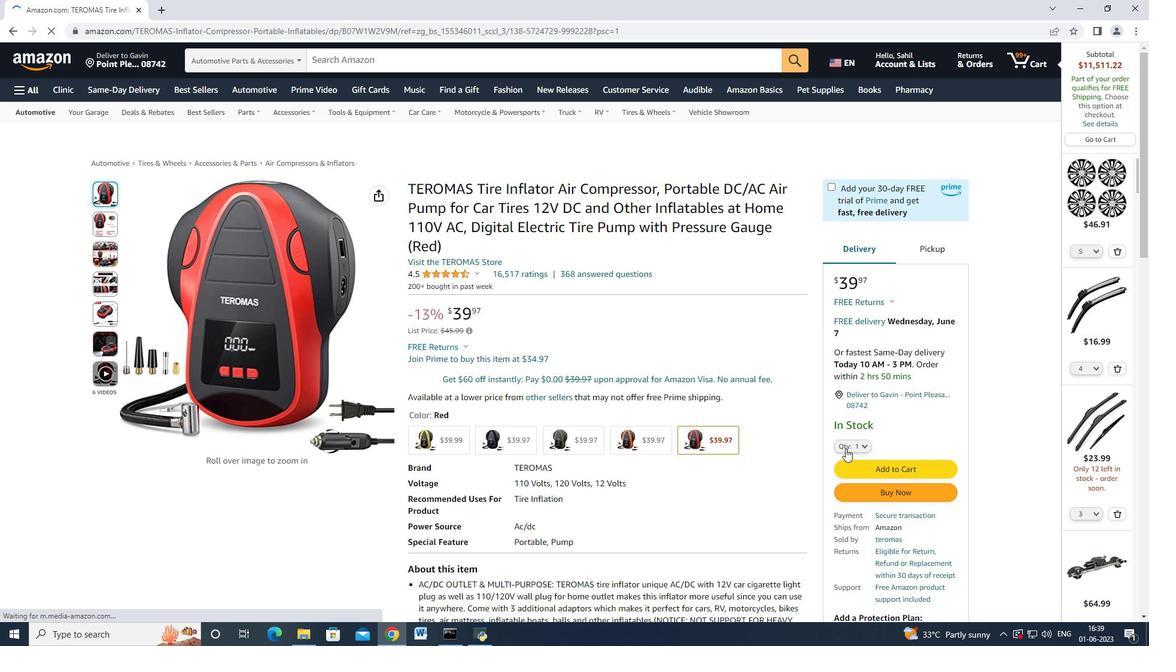 
Action: Mouse pressed left at (848, 445)
Screenshot: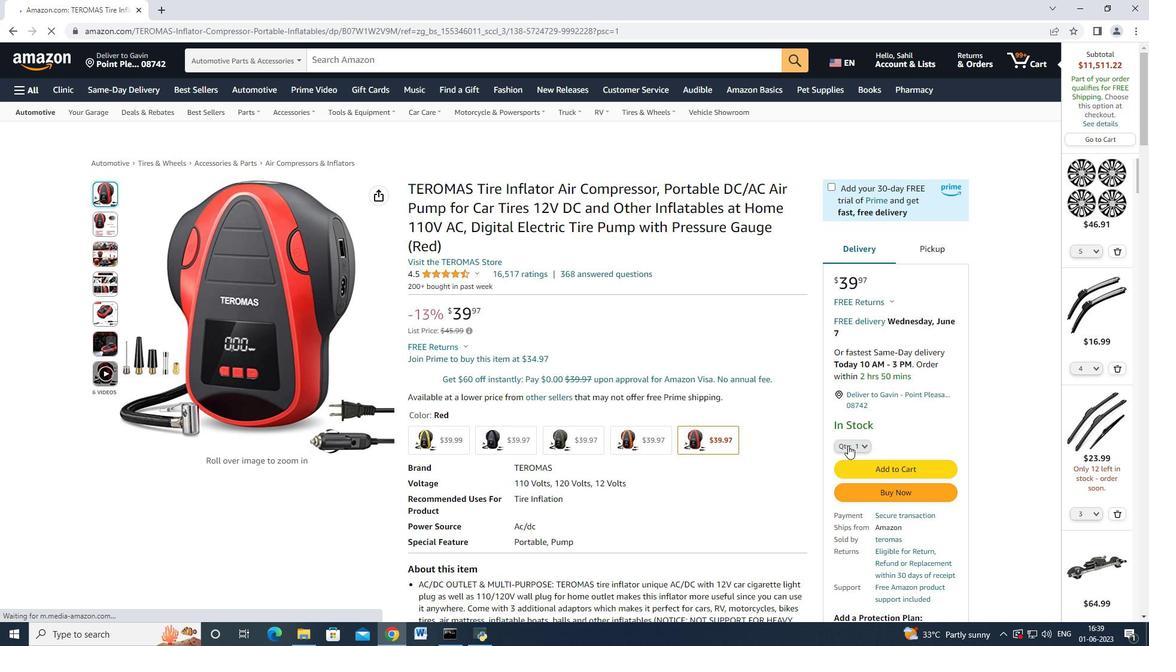
Action: Mouse moved to (854, 509)
Screenshot: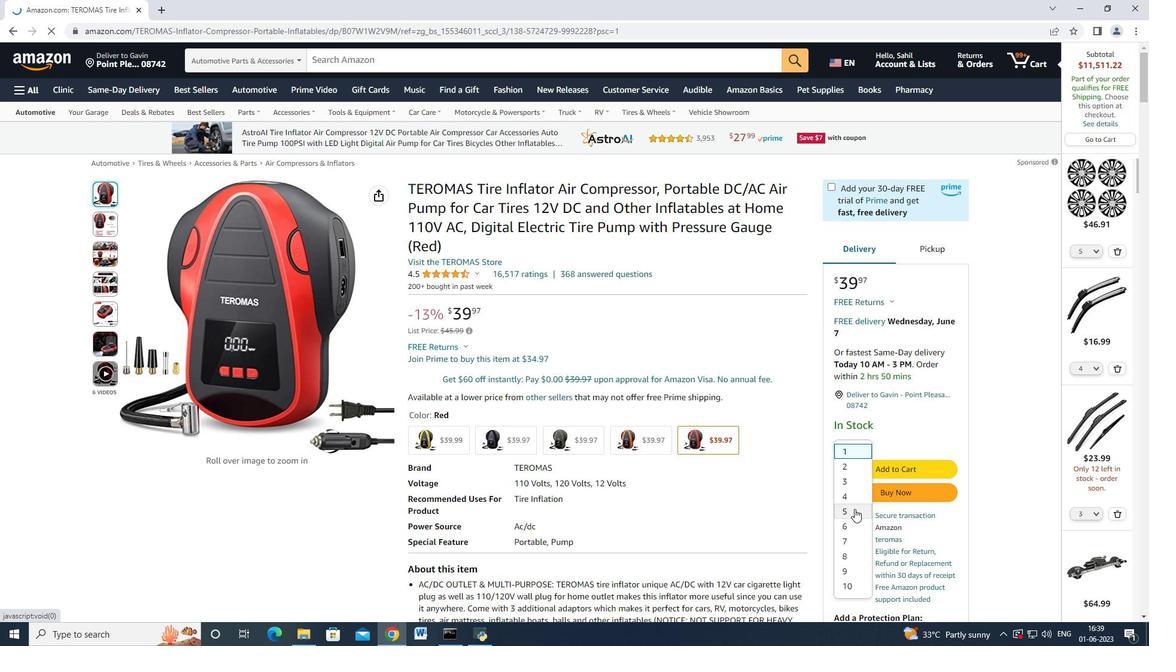 
Action: Mouse pressed left at (854, 509)
Screenshot: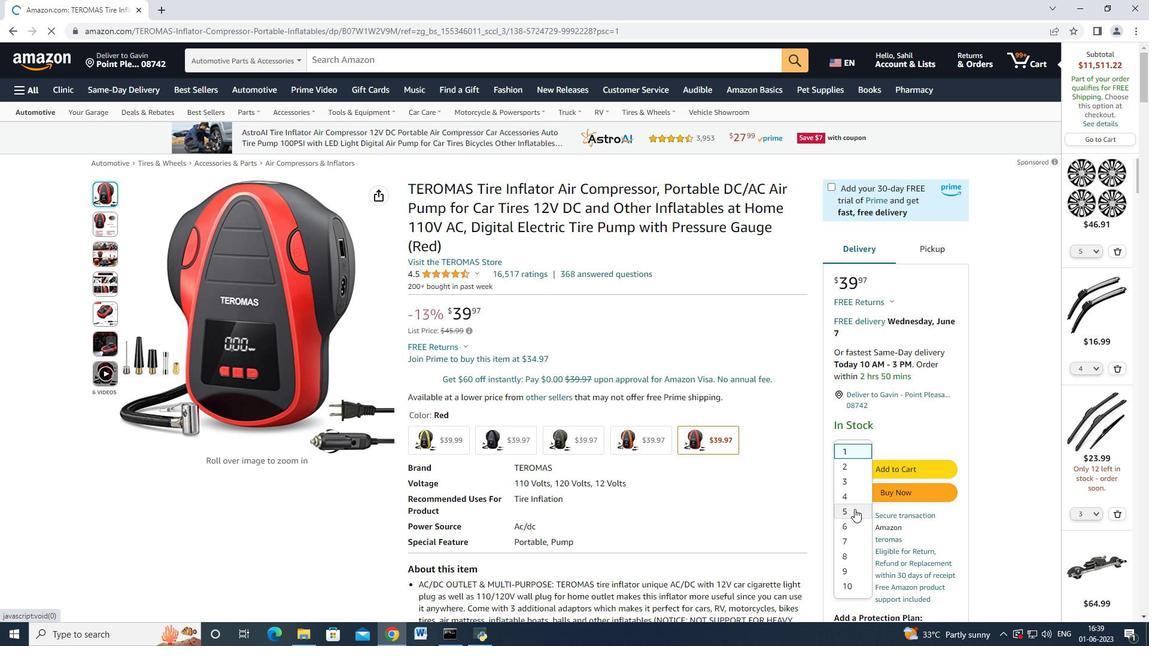 
Action: Mouse moved to (10, 28)
Screenshot: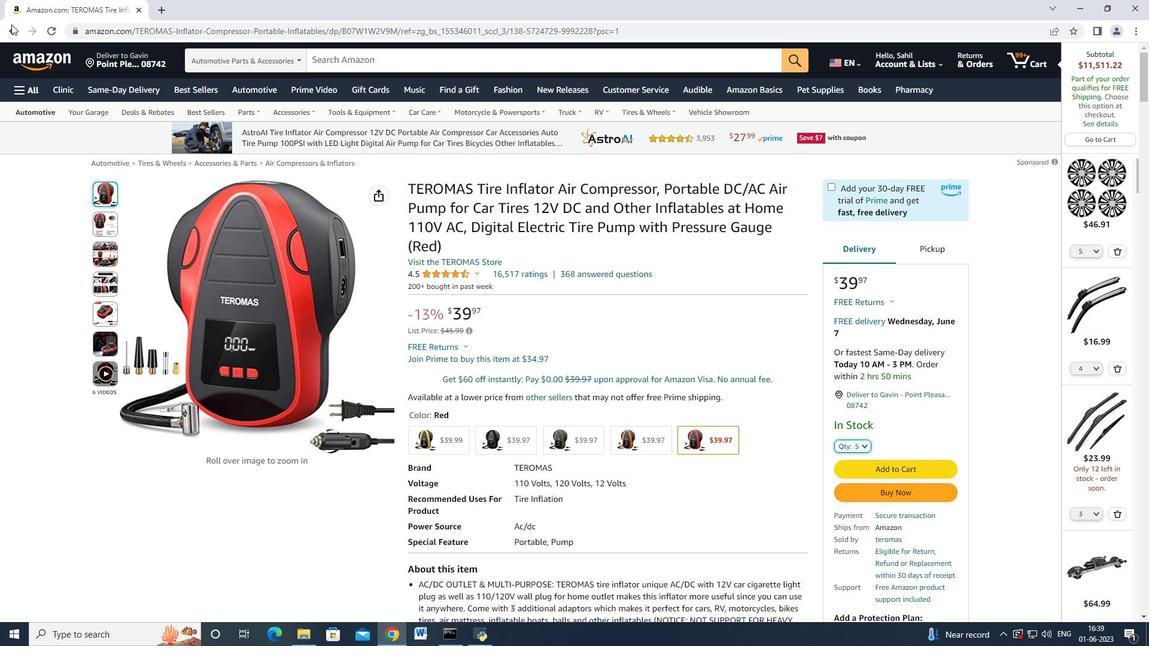 
Action: Mouse pressed left at (10, 28)
Screenshot: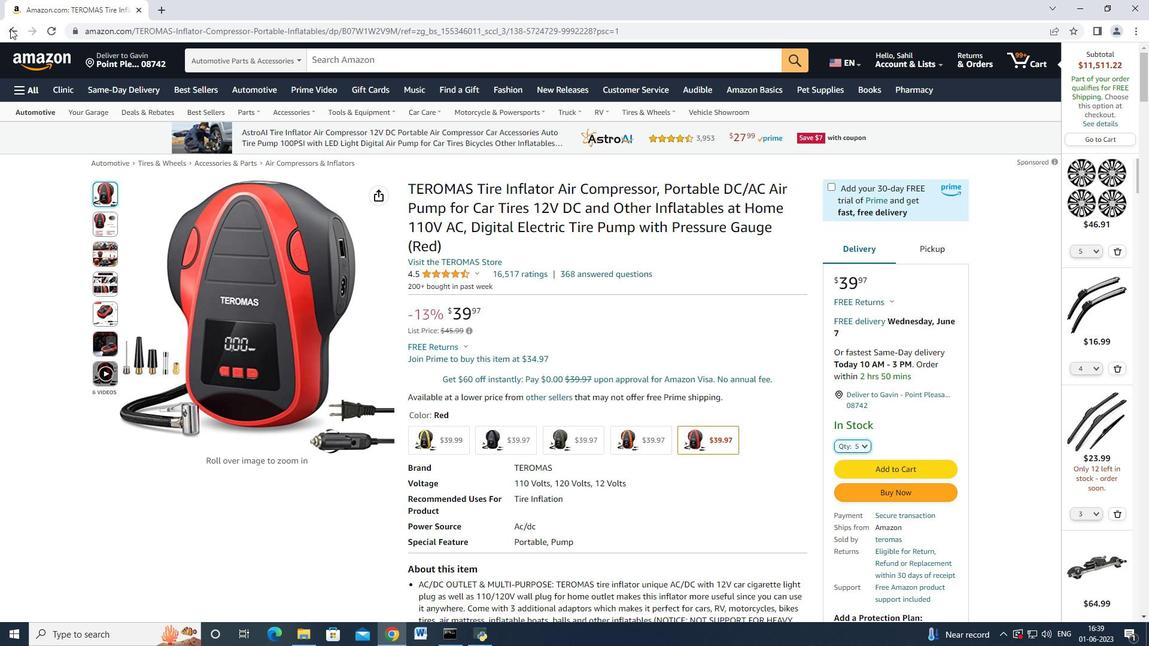 
Action: Mouse moved to (117, 307)
Screenshot: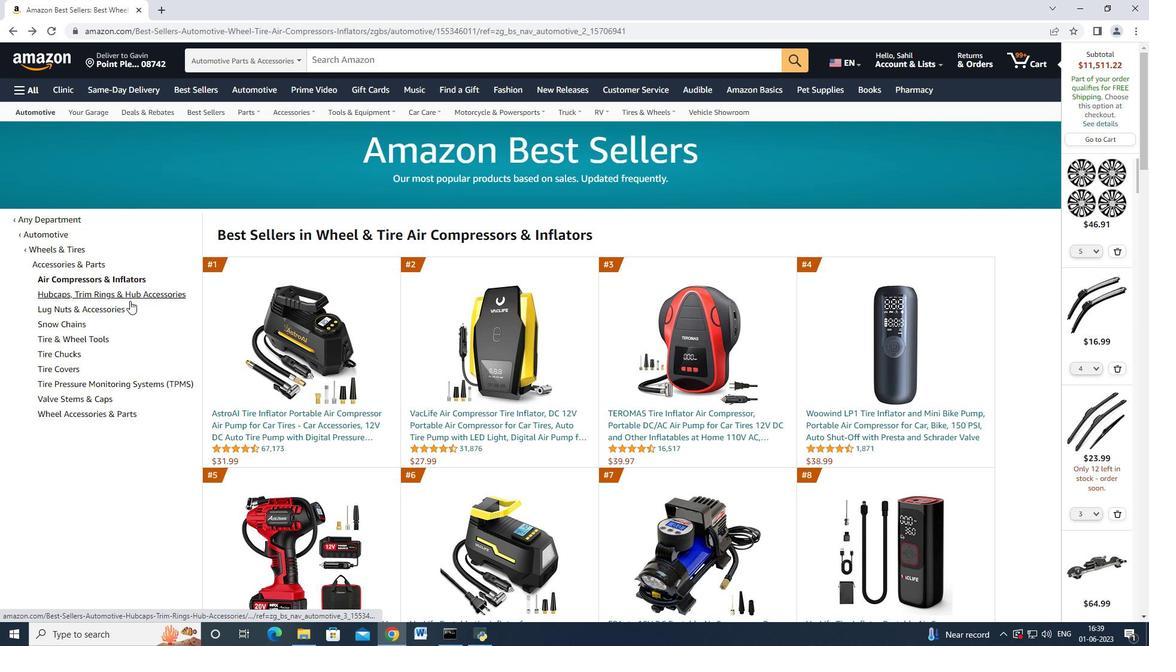 
Action: Mouse pressed left at (117, 307)
Screenshot: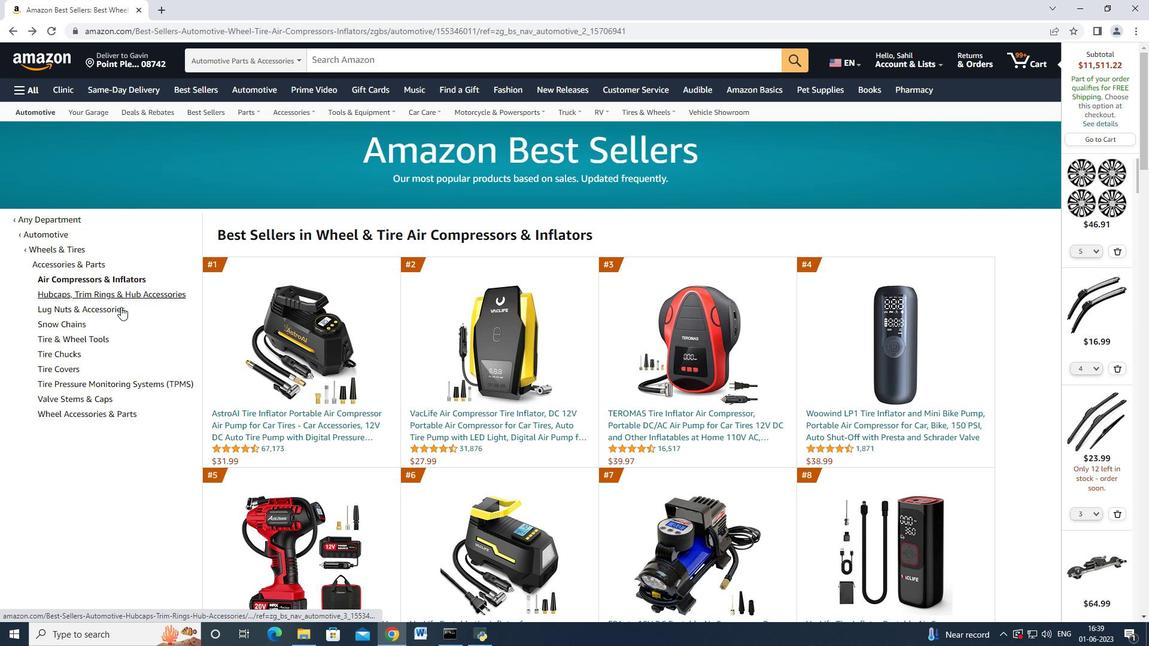 
Action: Mouse moved to (659, 416)
Screenshot: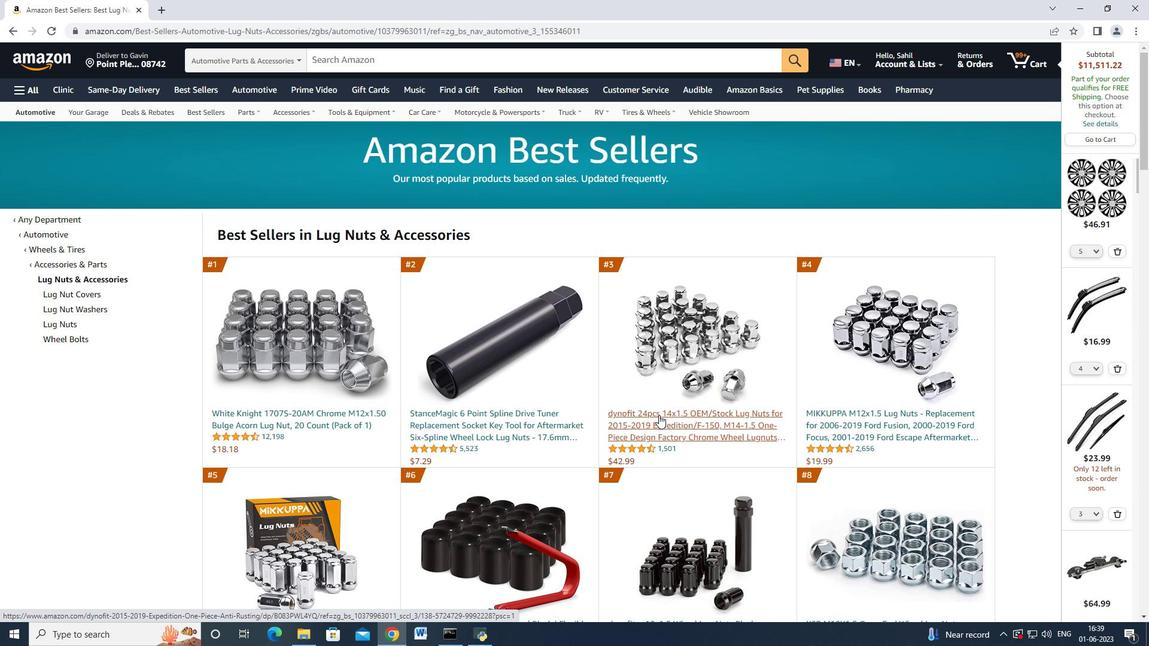 
Action: Mouse pressed left at (659, 416)
Screenshot: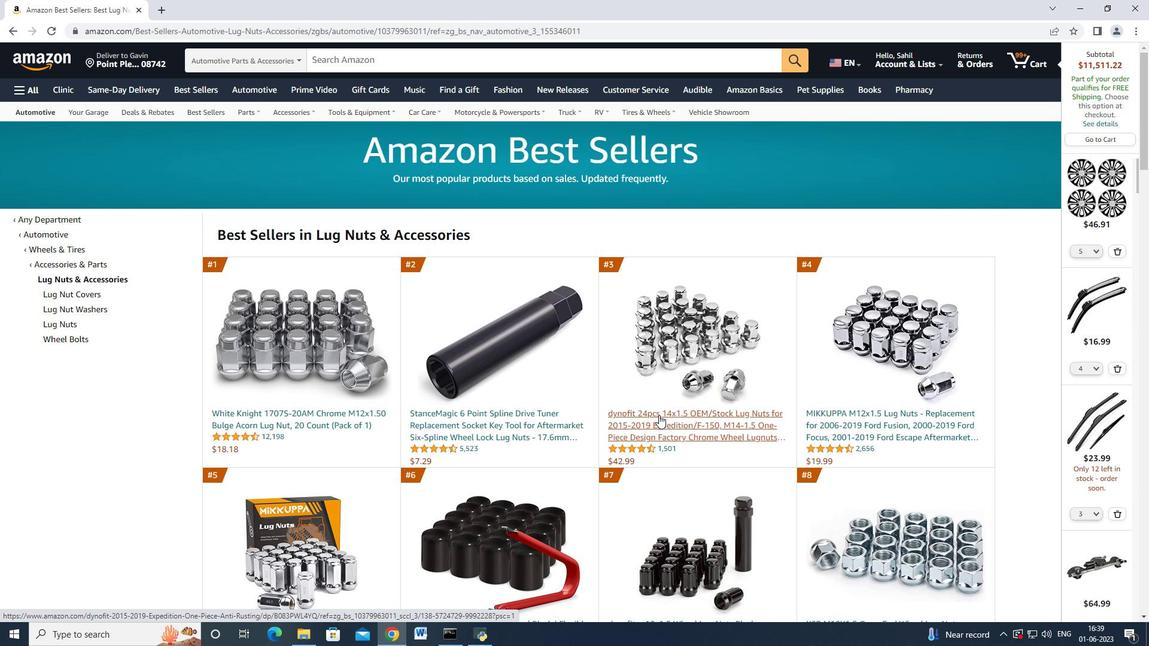 
Action: Mouse moved to (892, 460)
Screenshot: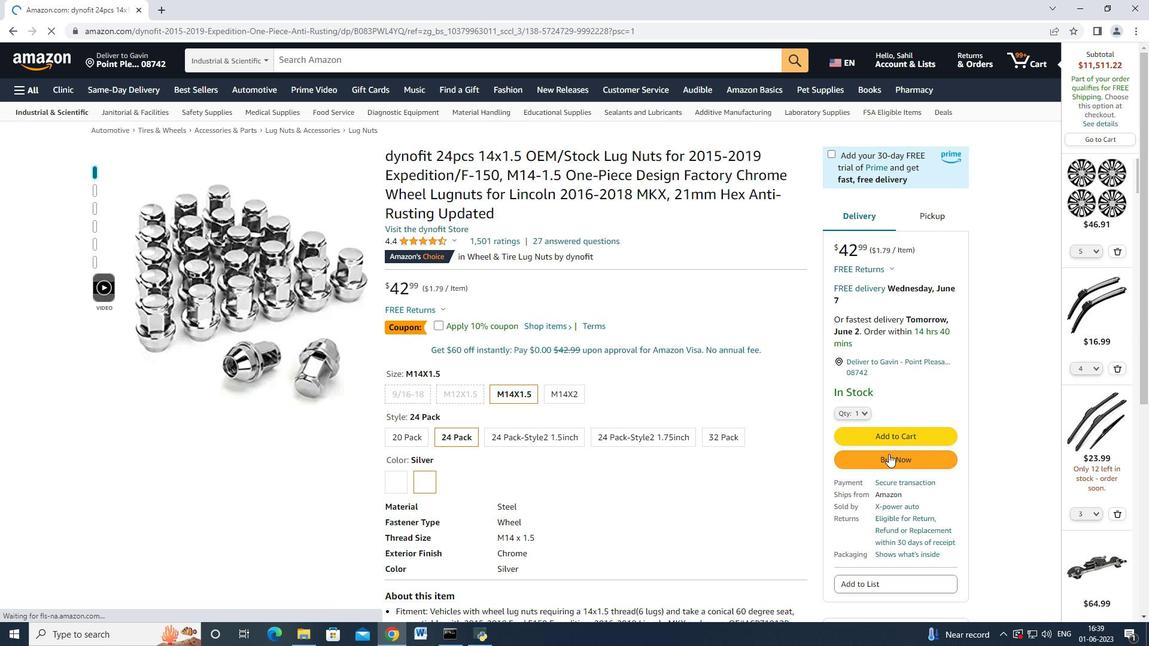 
Action: Mouse pressed left at (892, 460)
Screenshot: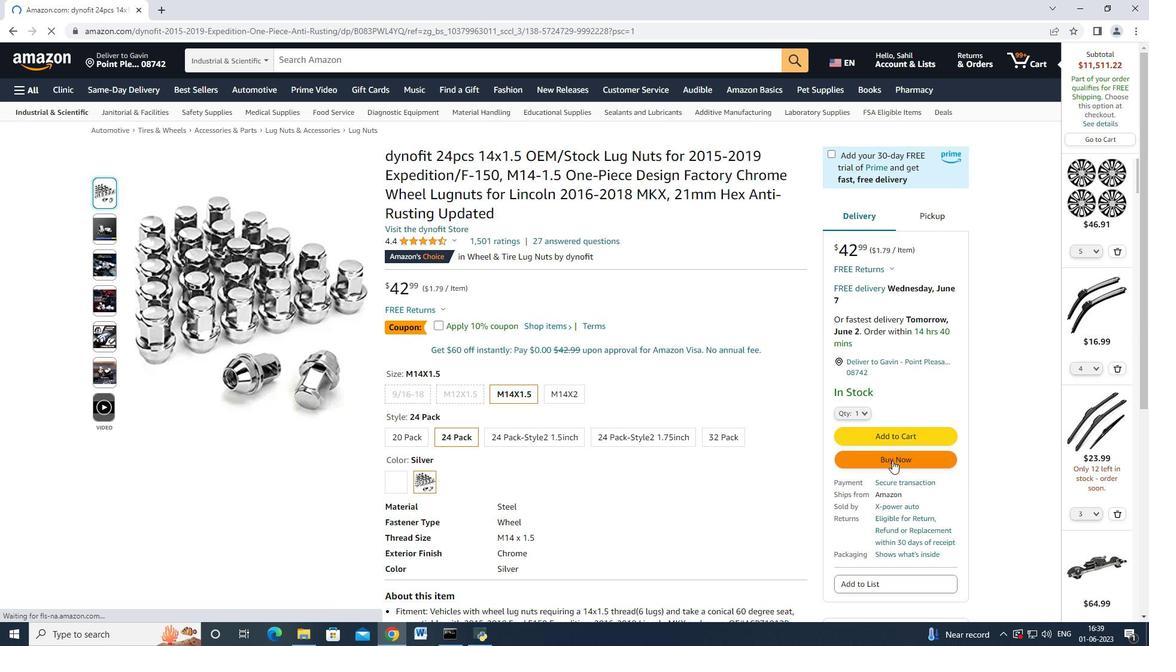 
Action: Mouse moved to (523, 232)
Screenshot: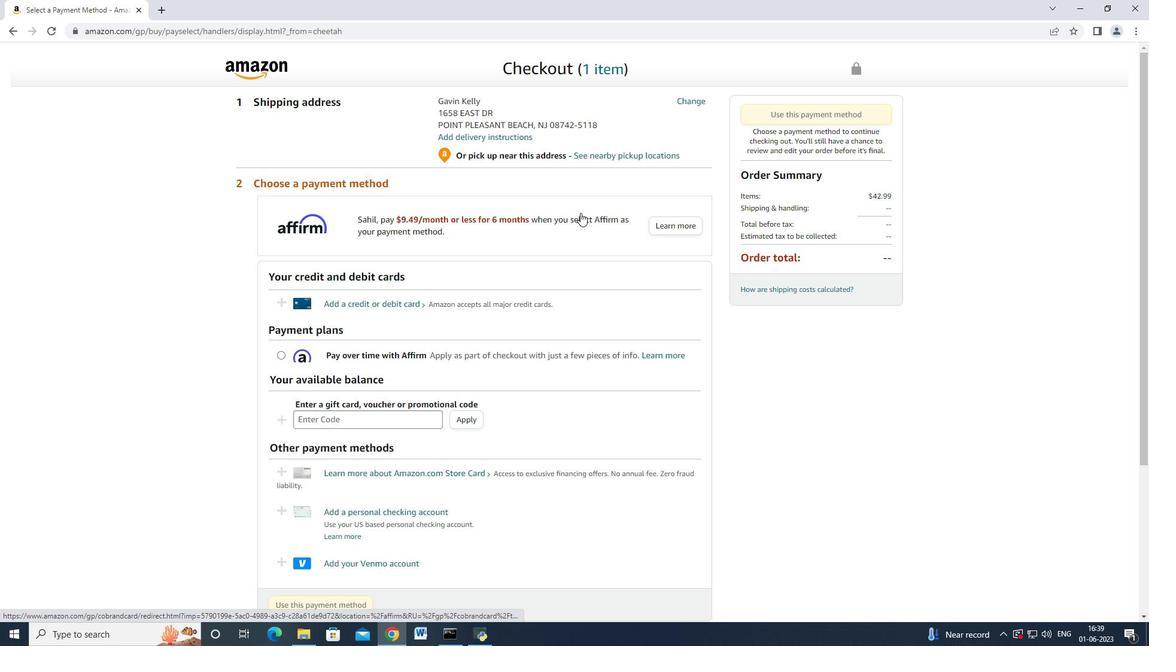 
Action: Mouse scrolled (523, 231) with delta (0, 0)
Screenshot: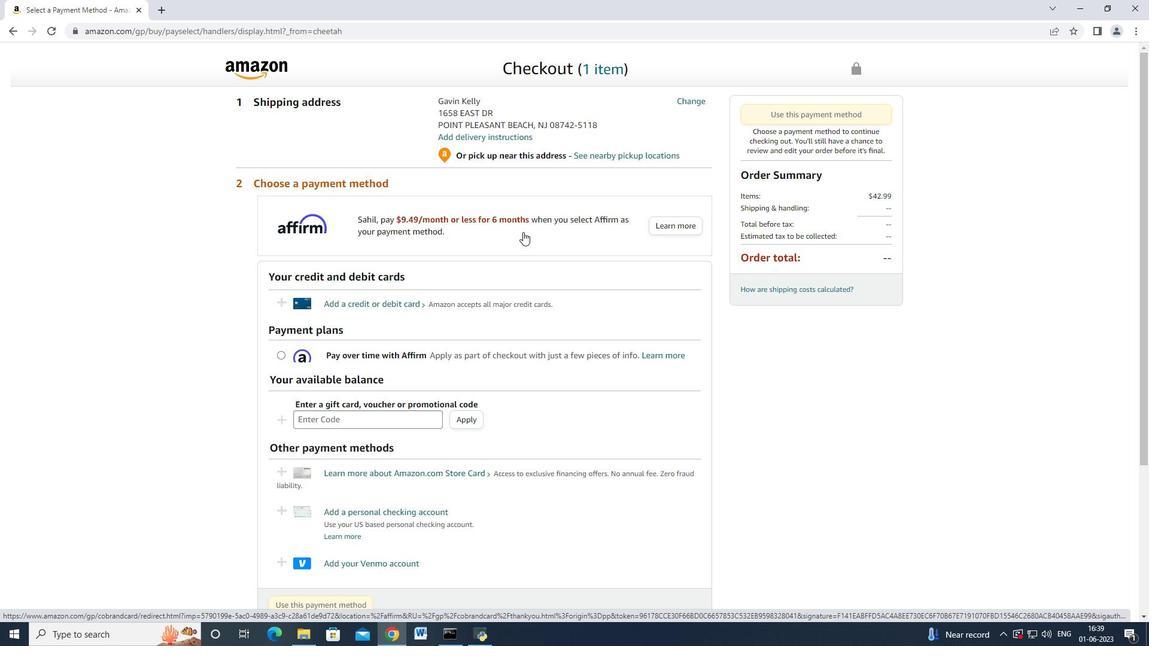 
Action: Mouse scrolled (523, 232) with delta (0, 0)
Screenshot: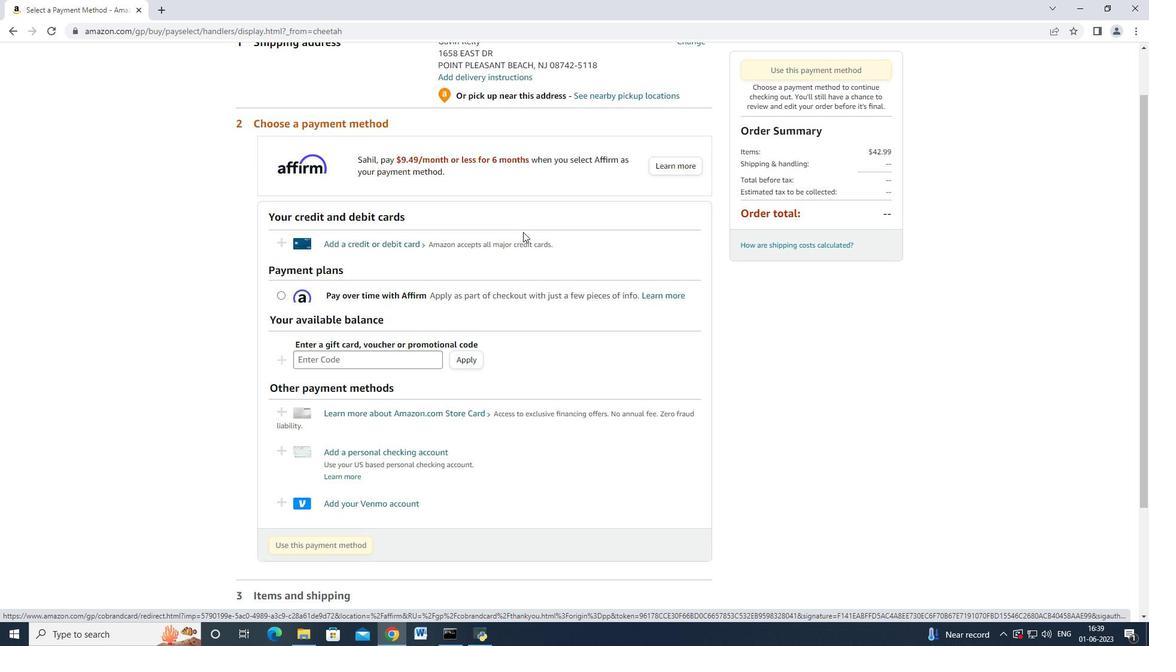 
Action: Mouse moved to (684, 102)
Screenshot: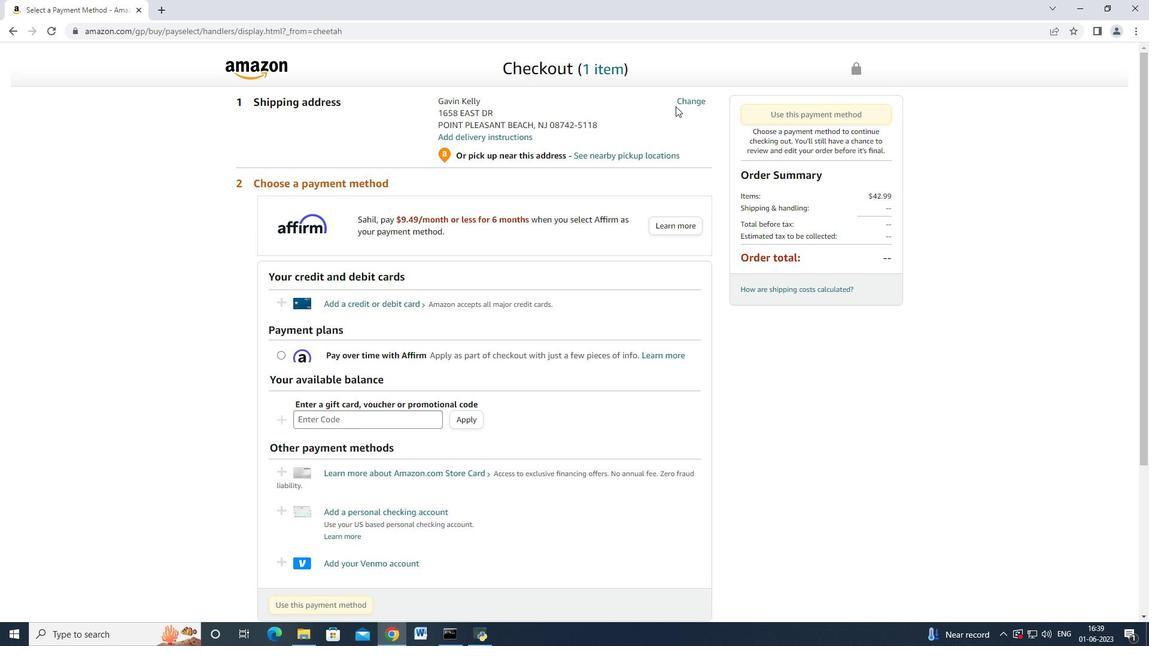 
Action: Mouse pressed left at (684, 102)
Screenshot: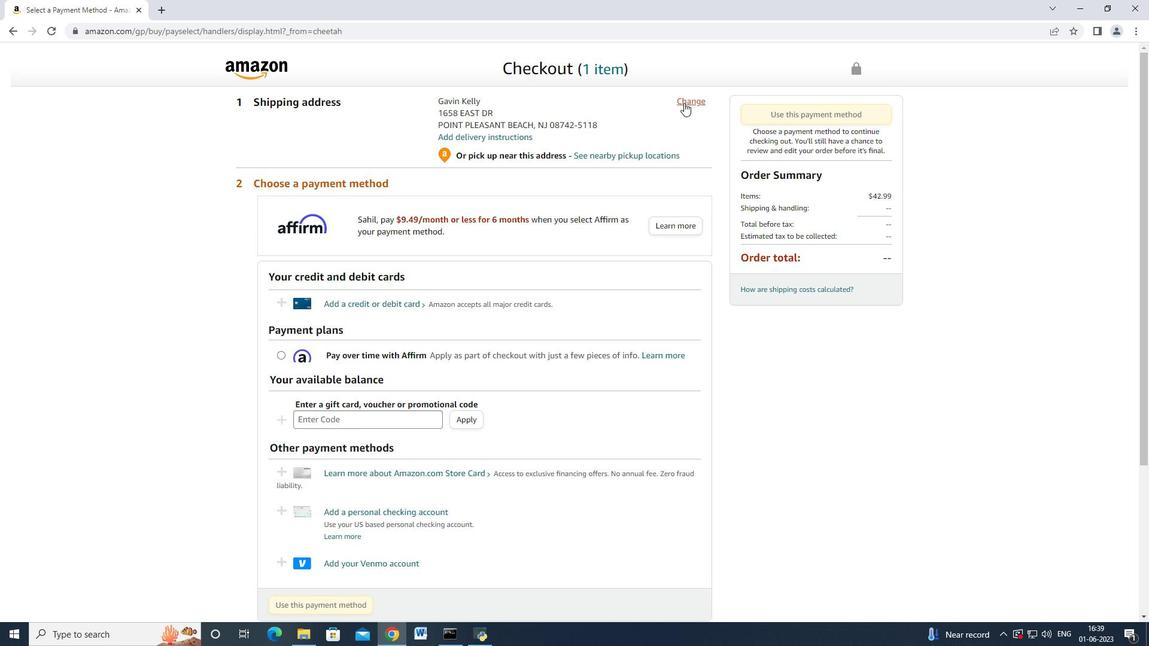 
Action: Mouse moved to (396, 298)
Screenshot: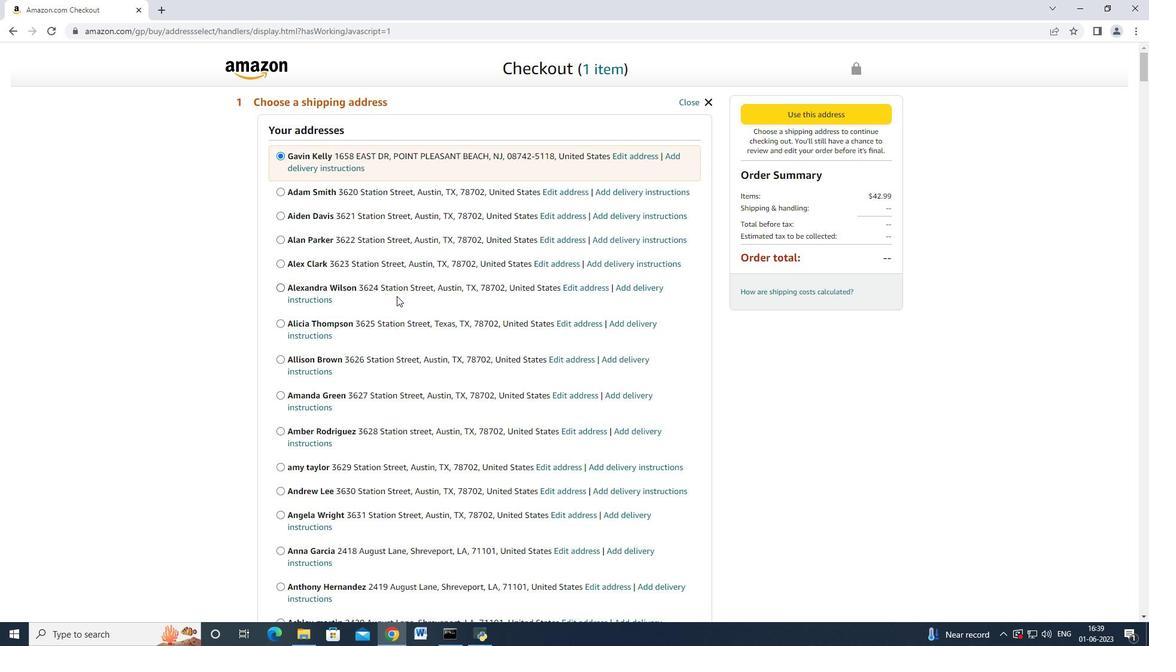
Action: Mouse scrolled (396, 297) with delta (0, 0)
Screenshot: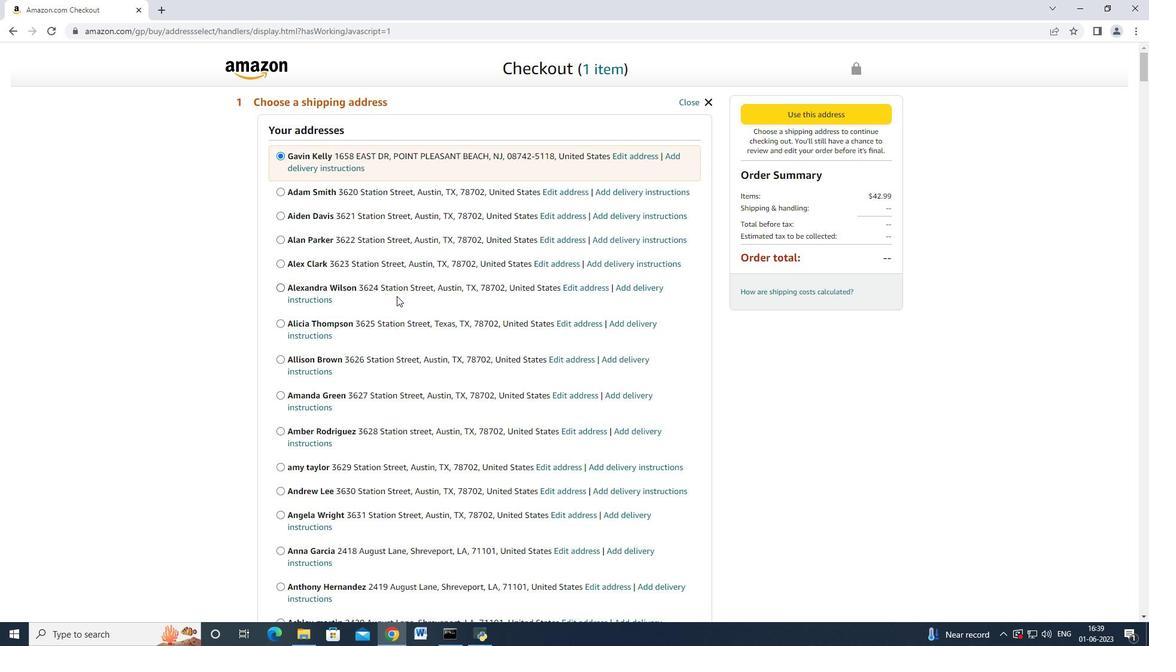 
Action: Mouse moved to (396, 298)
Screenshot: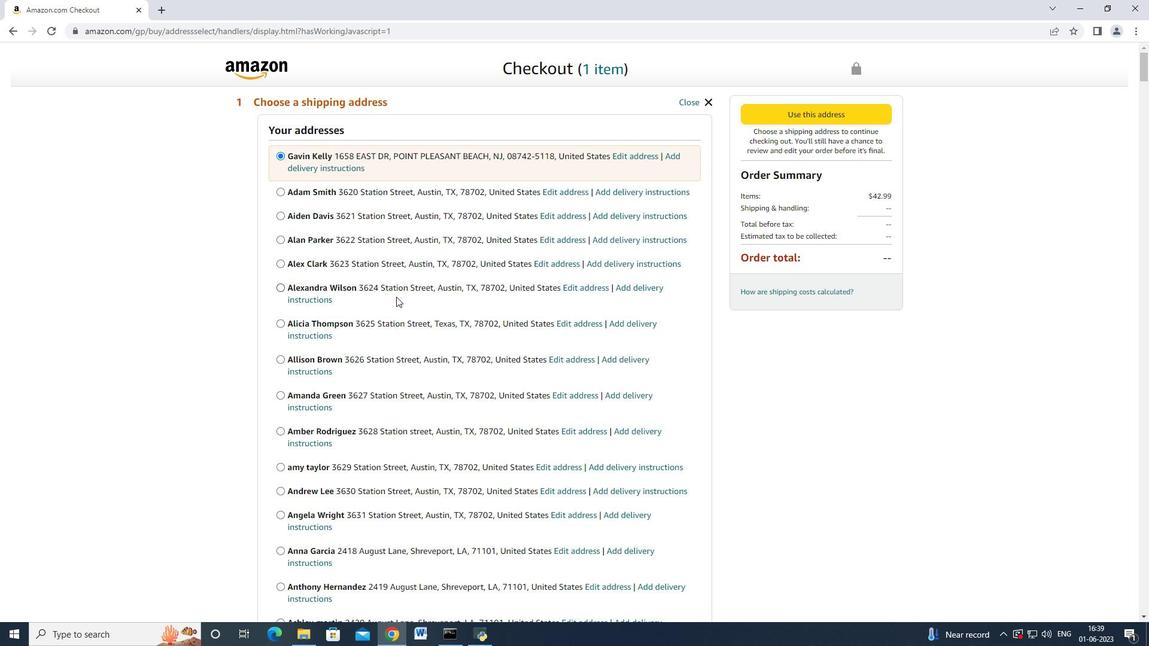 
Action: Mouse scrolled (396, 297) with delta (0, 0)
Screenshot: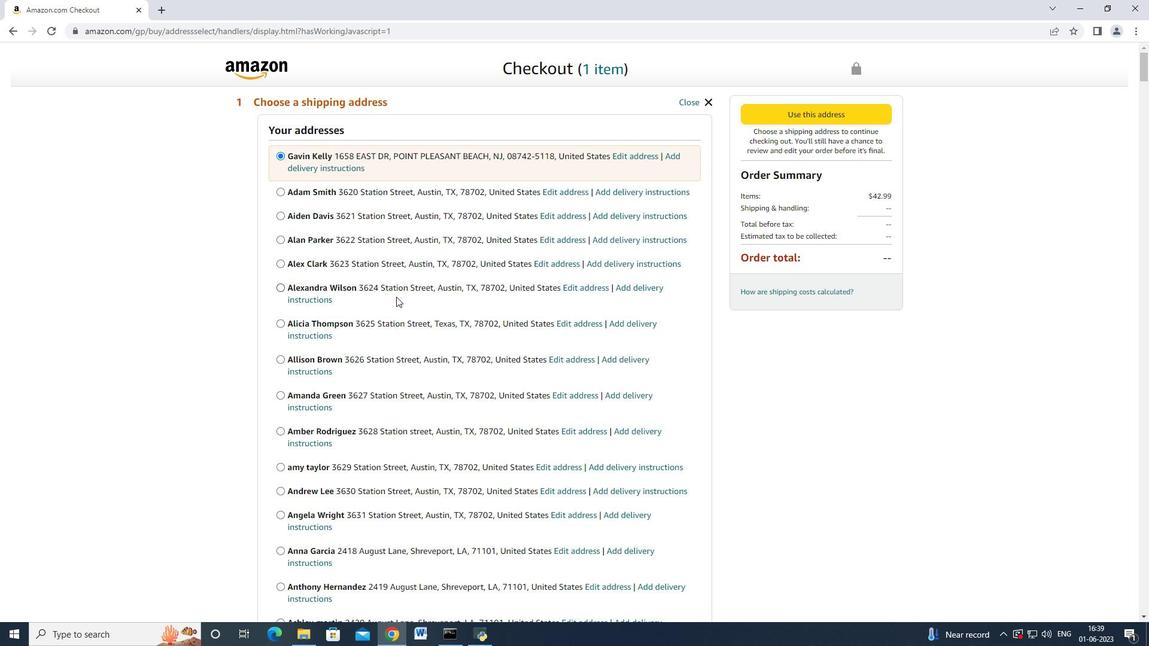 
Action: Mouse moved to (396, 298)
Screenshot: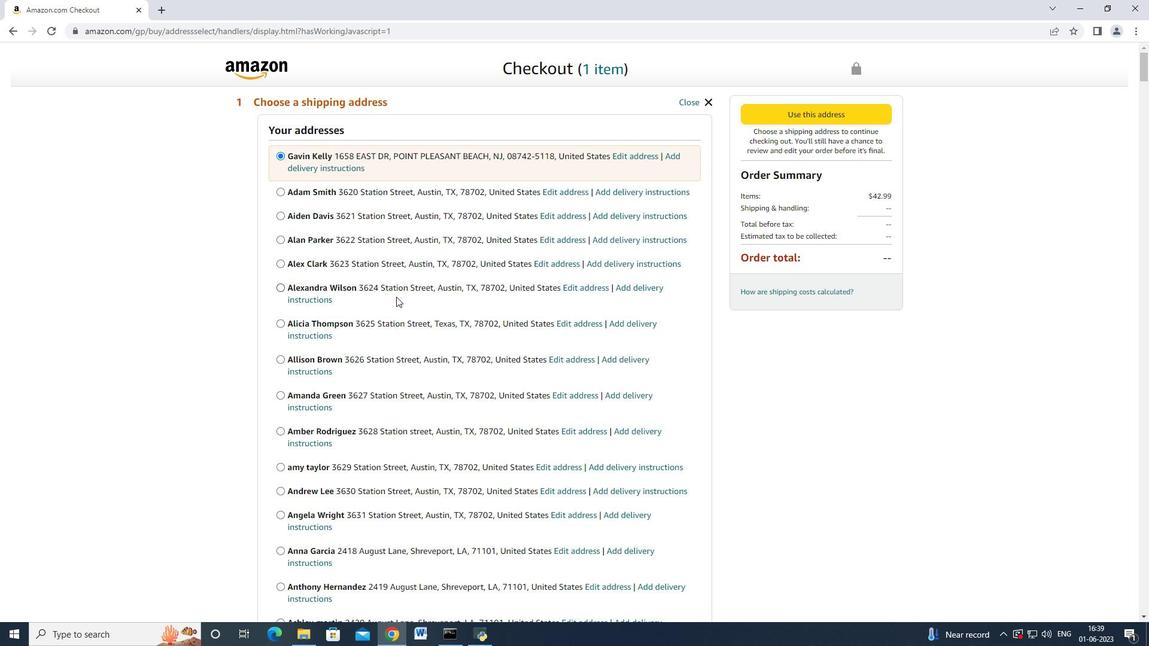 
Action: Mouse scrolled (396, 298) with delta (0, 0)
Screenshot: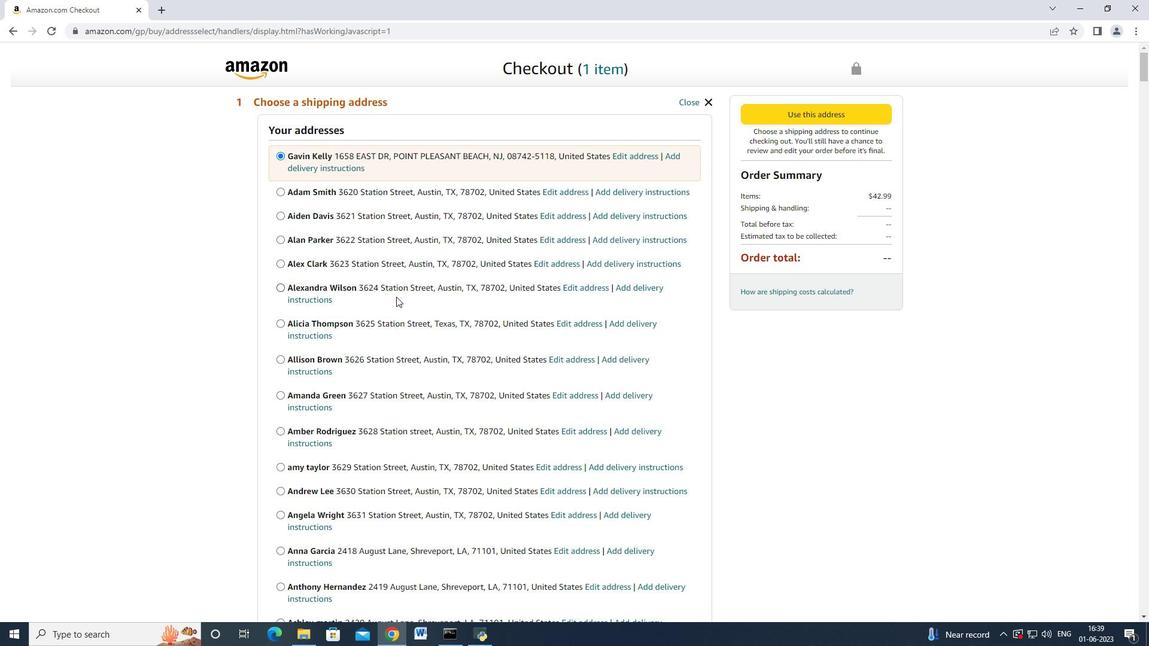 
Action: Mouse moved to (396, 298)
Screenshot: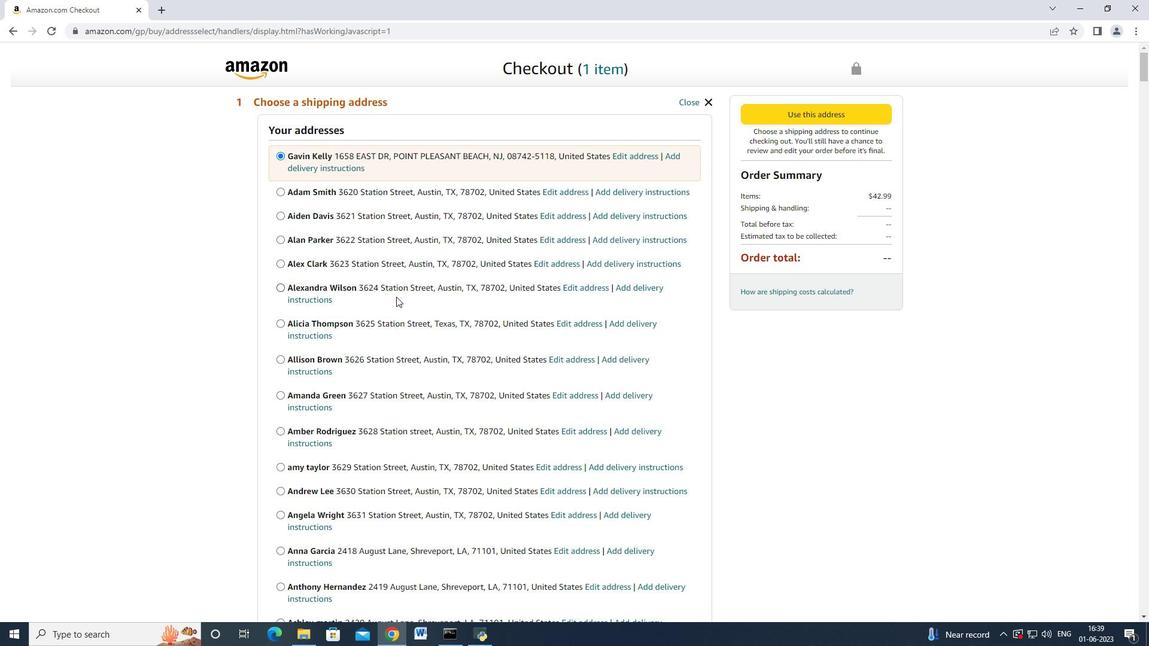 
Action: Mouse scrolled (396, 298) with delta (0, 0)
Screenshot: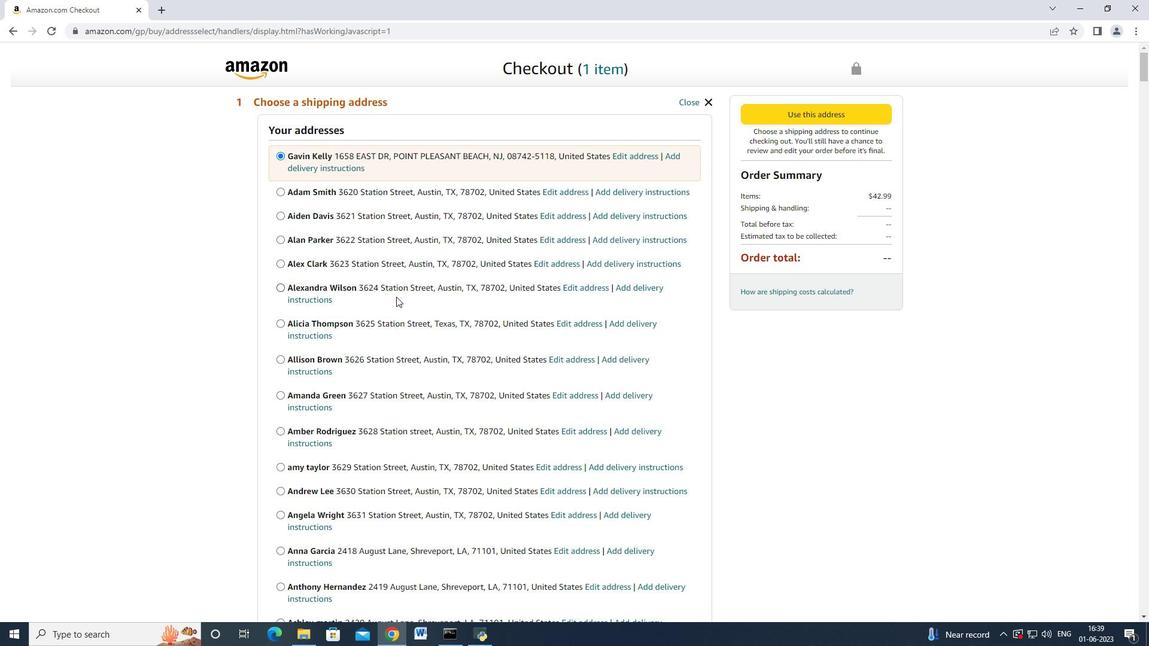 
Action: Mouse scrolled (396, 297) with delta (0, -1)
Screenshot: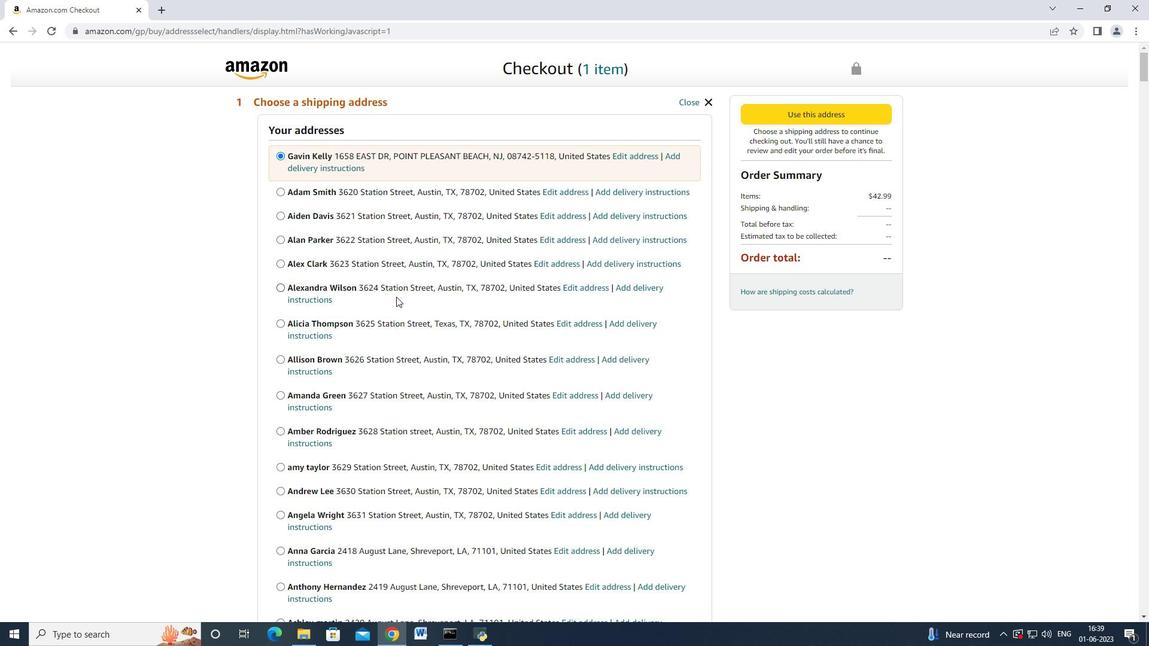 
Action: Mouse scrolled (396, 298) with delta (0, 0)
Screenshot: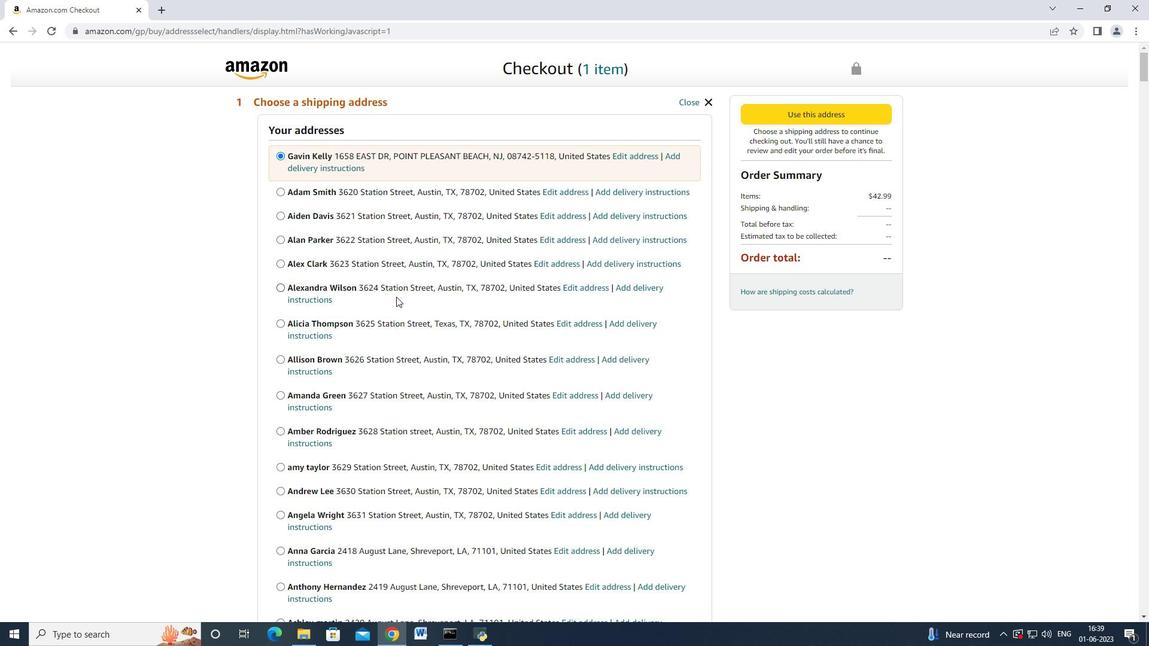 
Action: Mouse scrolled (396, 298) with delta (0, 0)
Screenshot: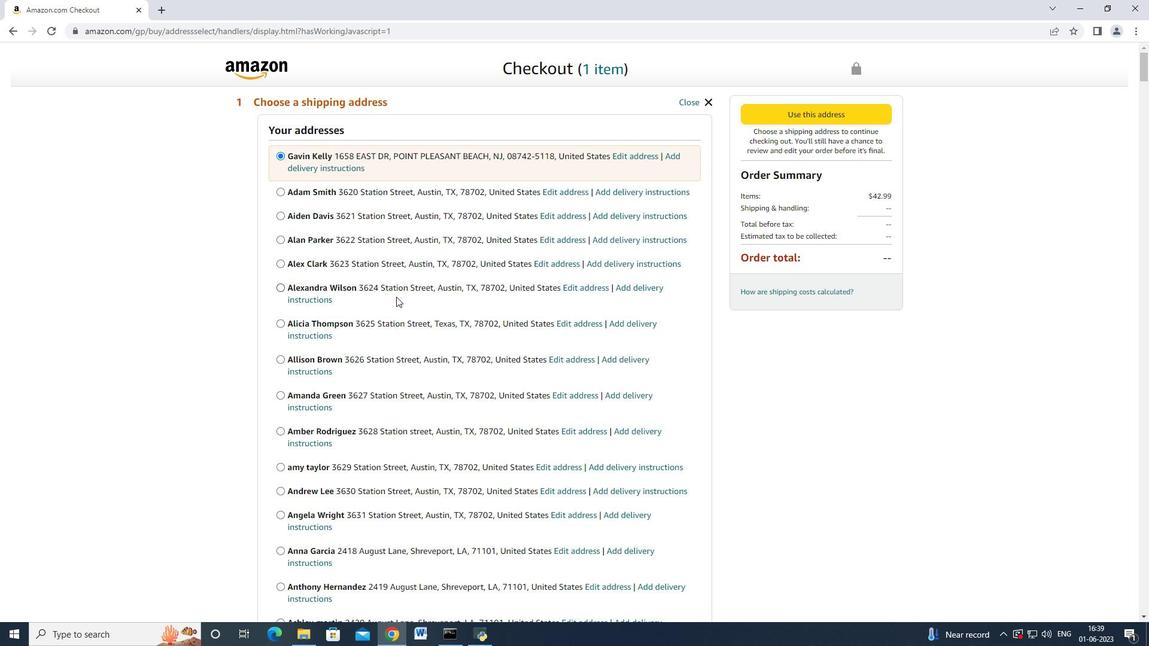 
Action: Mouse moved to (395, 298)
Screenshot: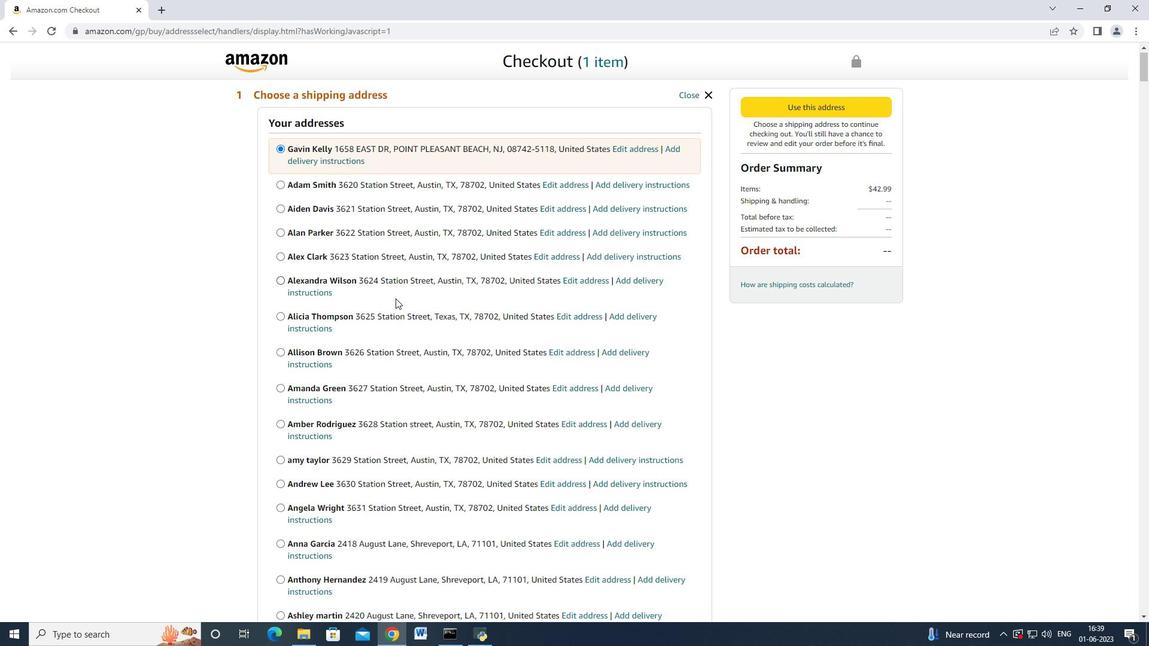 
Action: Mouse scrolled (395, 297) with delta (0, 0)
Screenshot: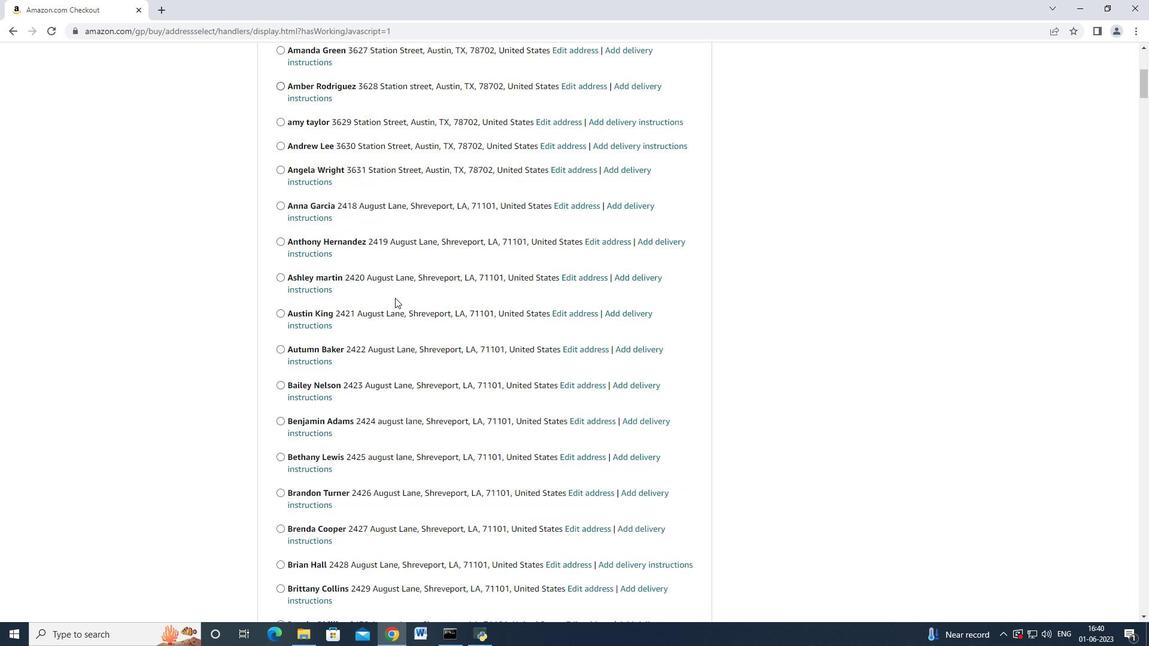 
Action: Mouse scrolled (395, 297) with delta (0, 0)
Screenshot: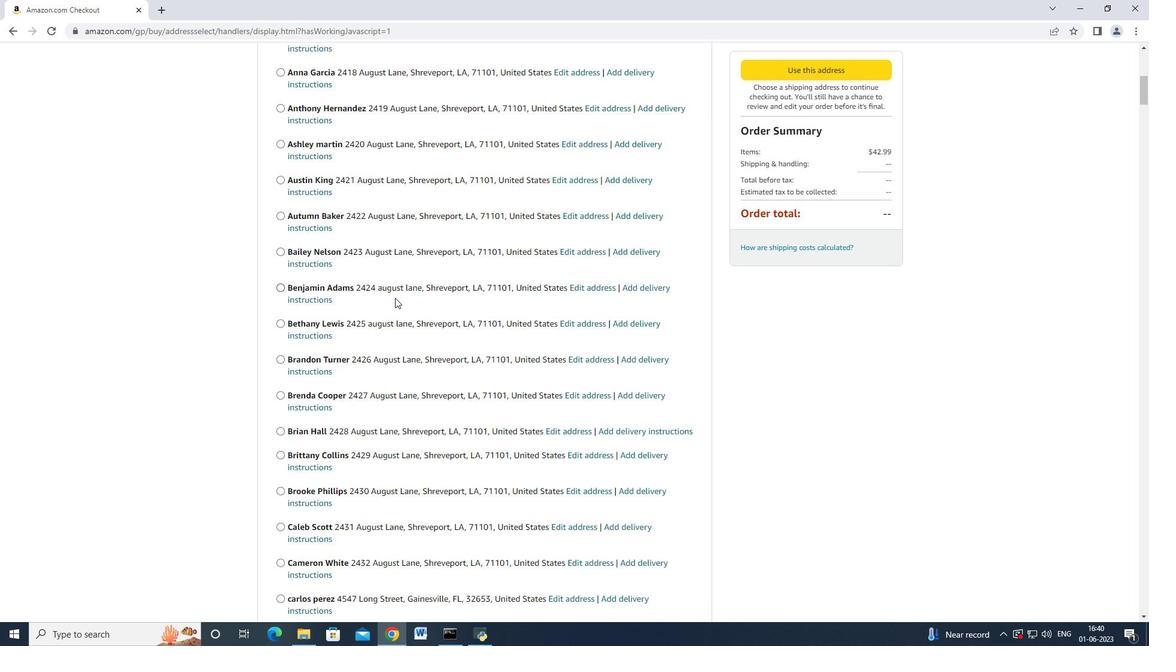 
Action: Mouse scrolled (395, 297) with delta (0, 0)
Screenshot: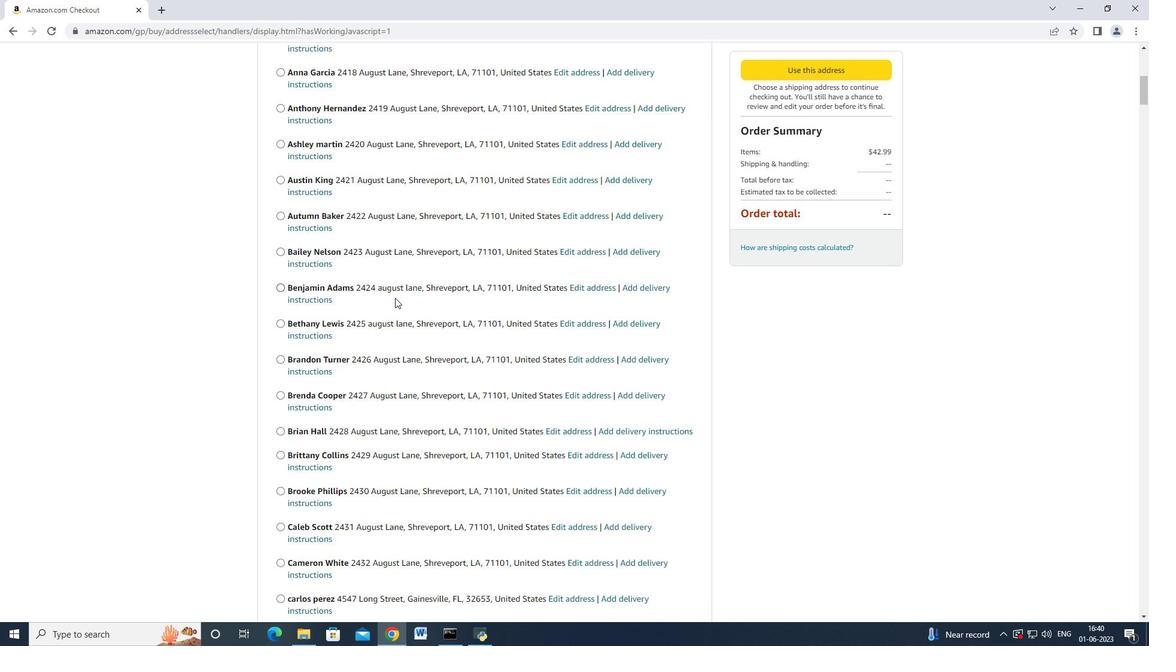
Action: Mouse scrolled (395, 297) with delta (0, 0)
Screenshot: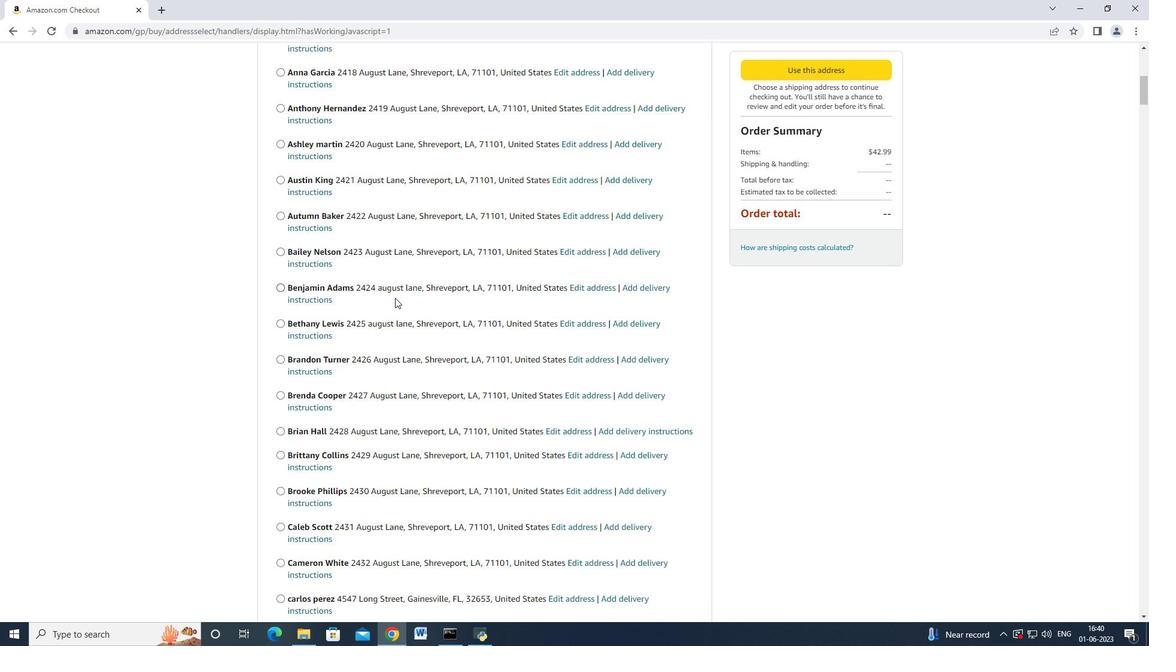 
Action: Mouse scrolled (395, 296) with delta (0, -1)
Screenshot: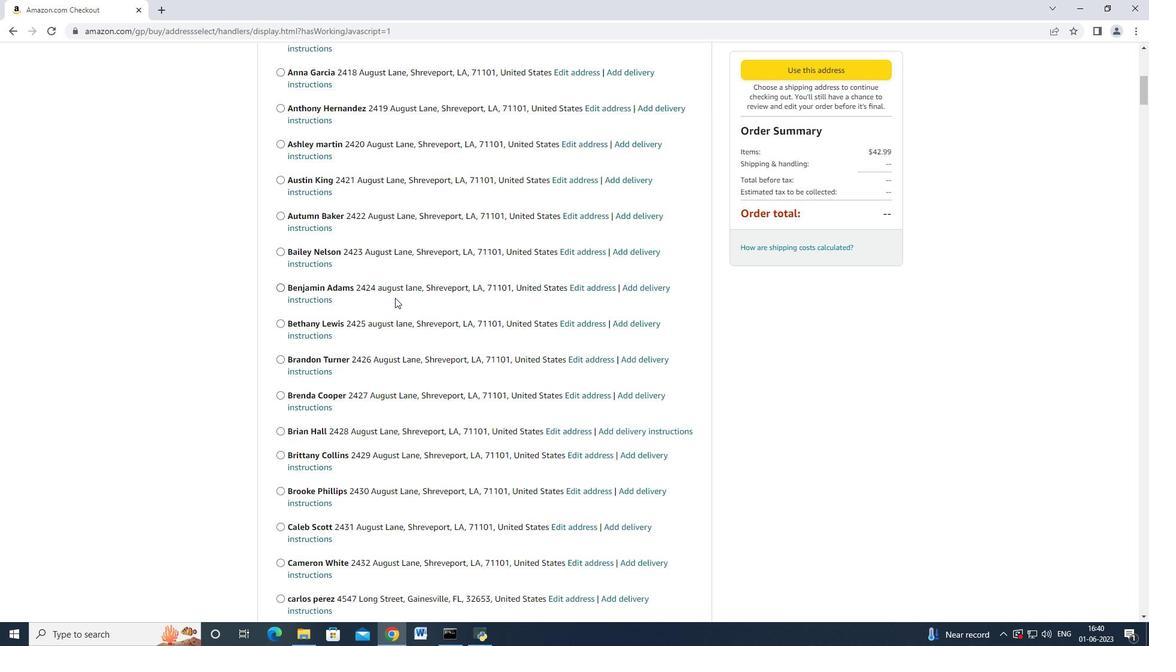 
Action: Mouse scrolled (395, 297) with delta (0, 0)
Screenshot: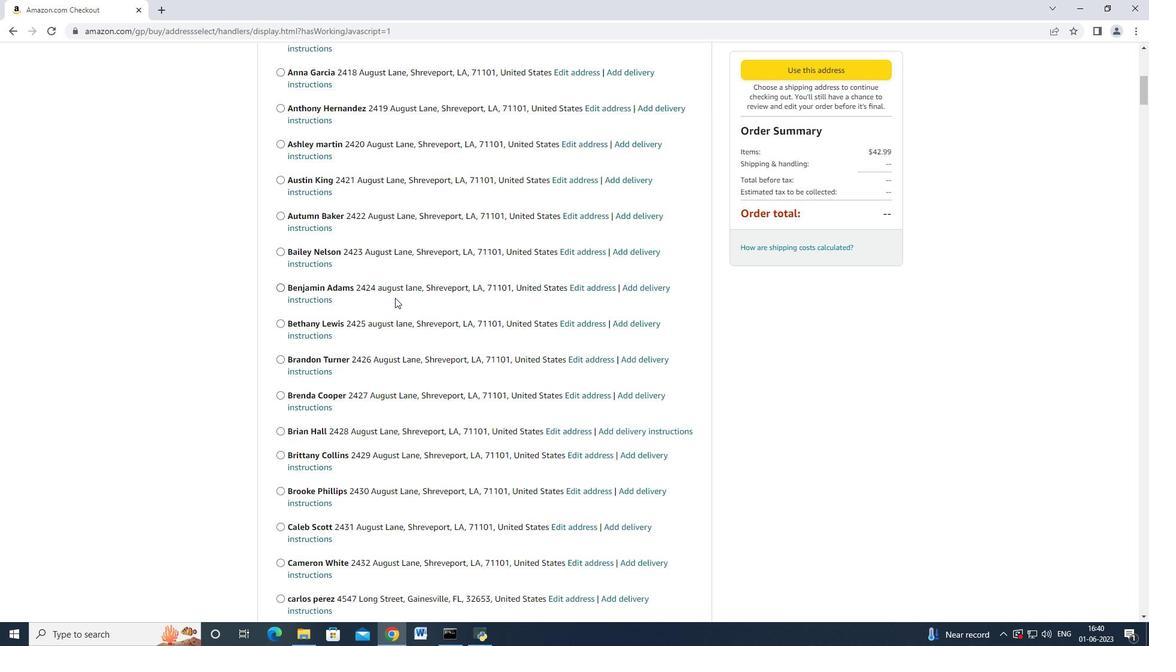 
Action: Mouse scrolled (395, 297) with delta (0, 0)
Screenshot: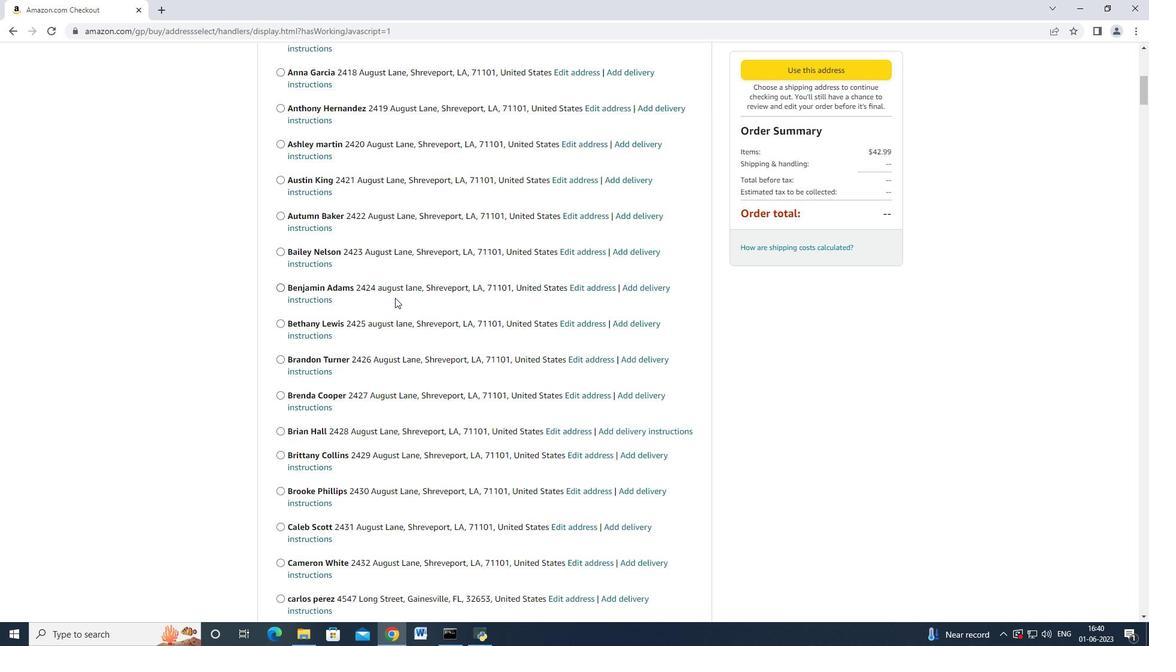 
Action: Mouse scrolled (395, 297) with delta (0, 0)
Screenshot: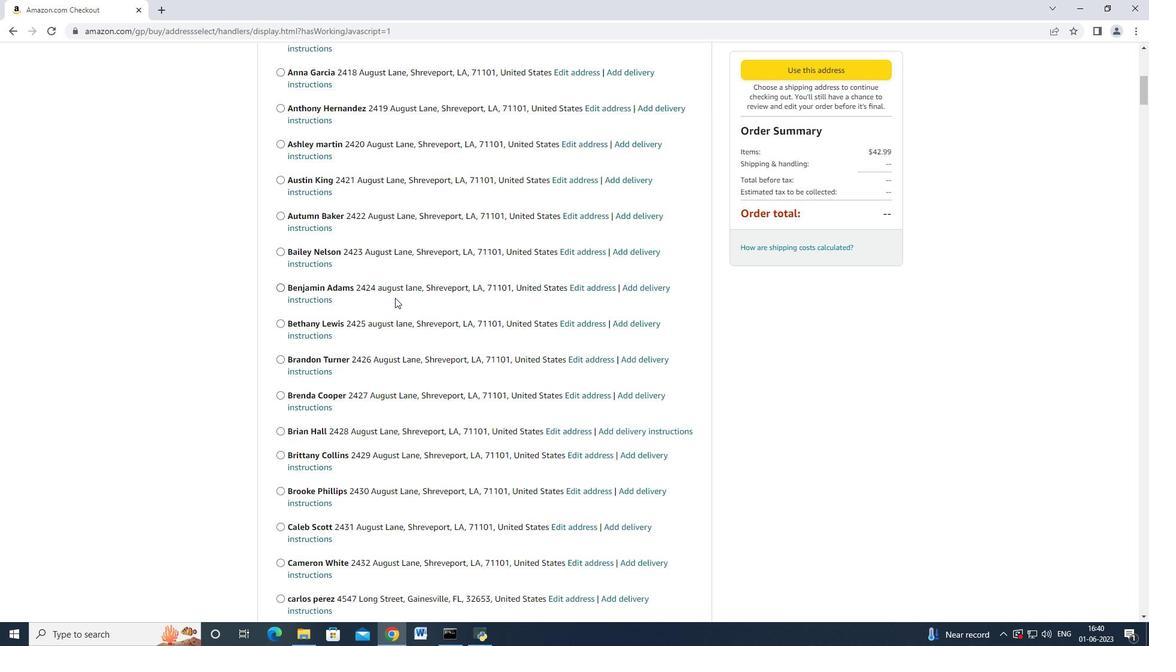 
Action: Mouse scrolled (395, 297) with delta (0, 0)
Screenshot: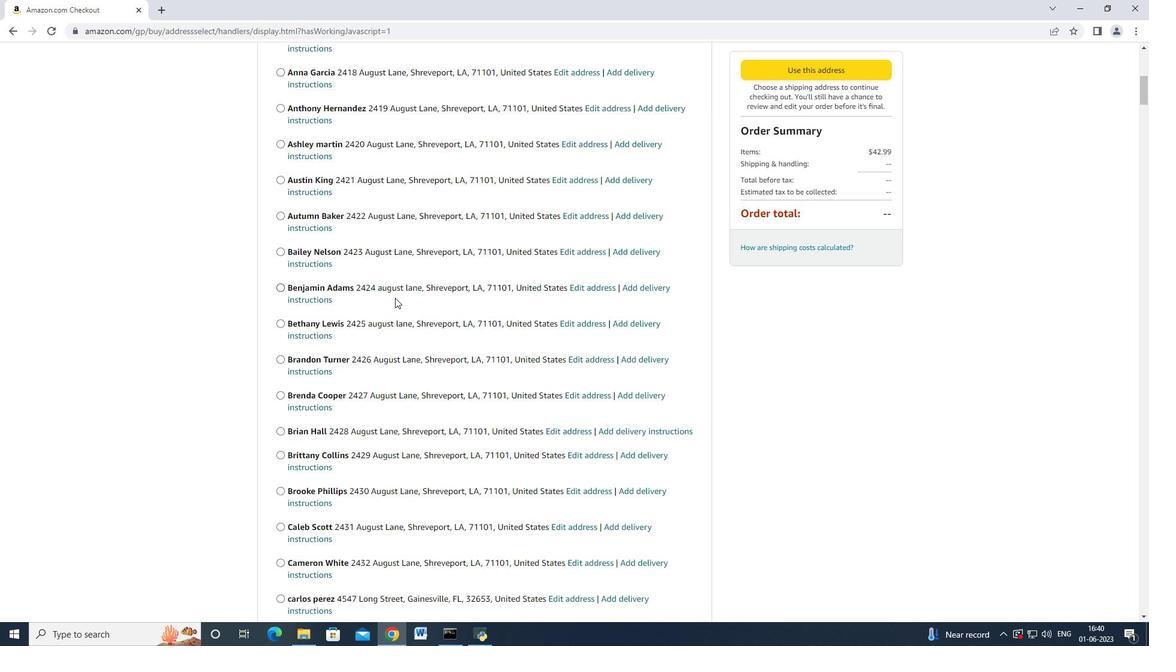 
Action: Mouse scrolled (395, 297) with delta (0, 0)
Screenshot: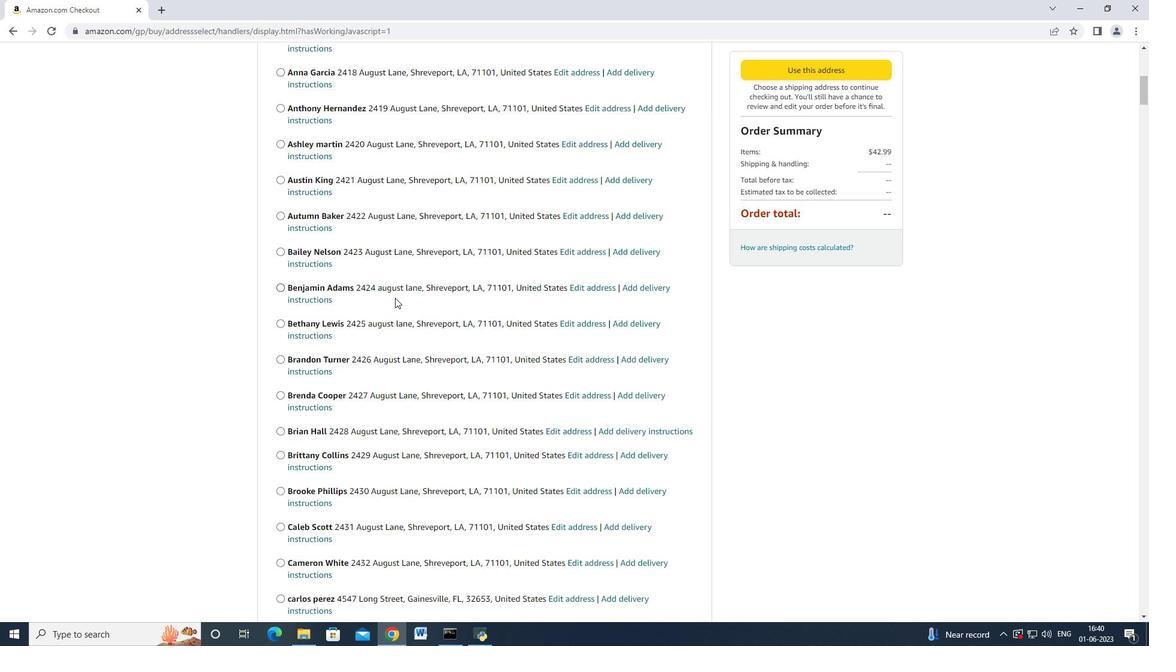 
Action: Mouse scrolled (395, 296) with delta (0, -1)
Screenshot: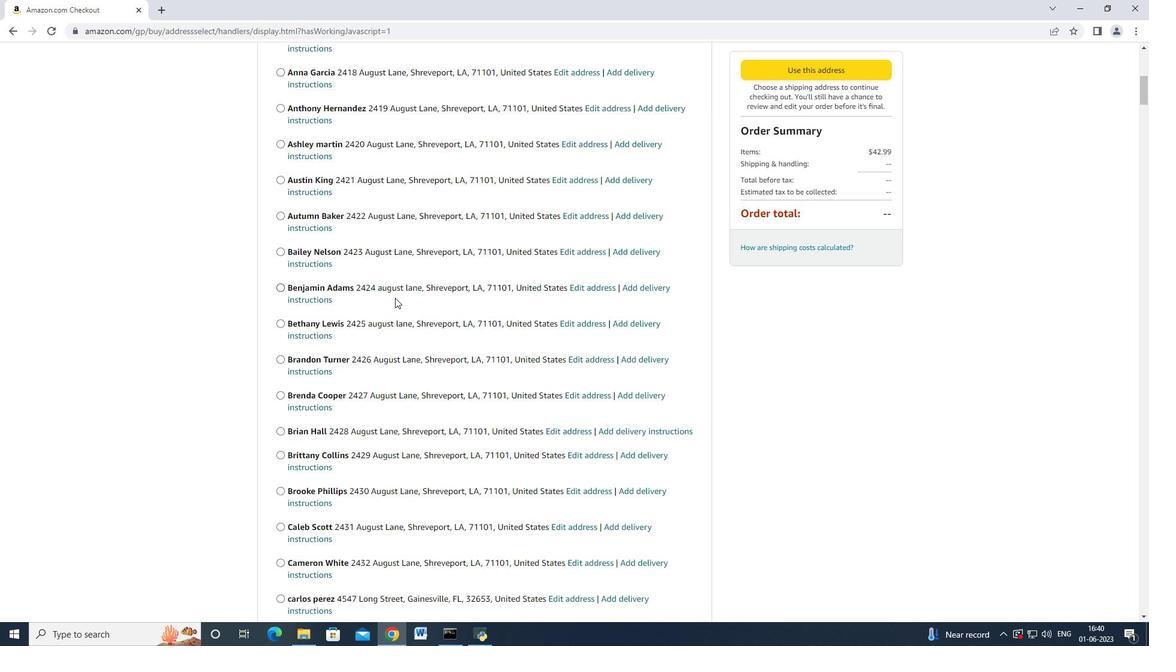 
Action: Mouse scrolled (395, 297) with delta (0, 0)
Screenshot: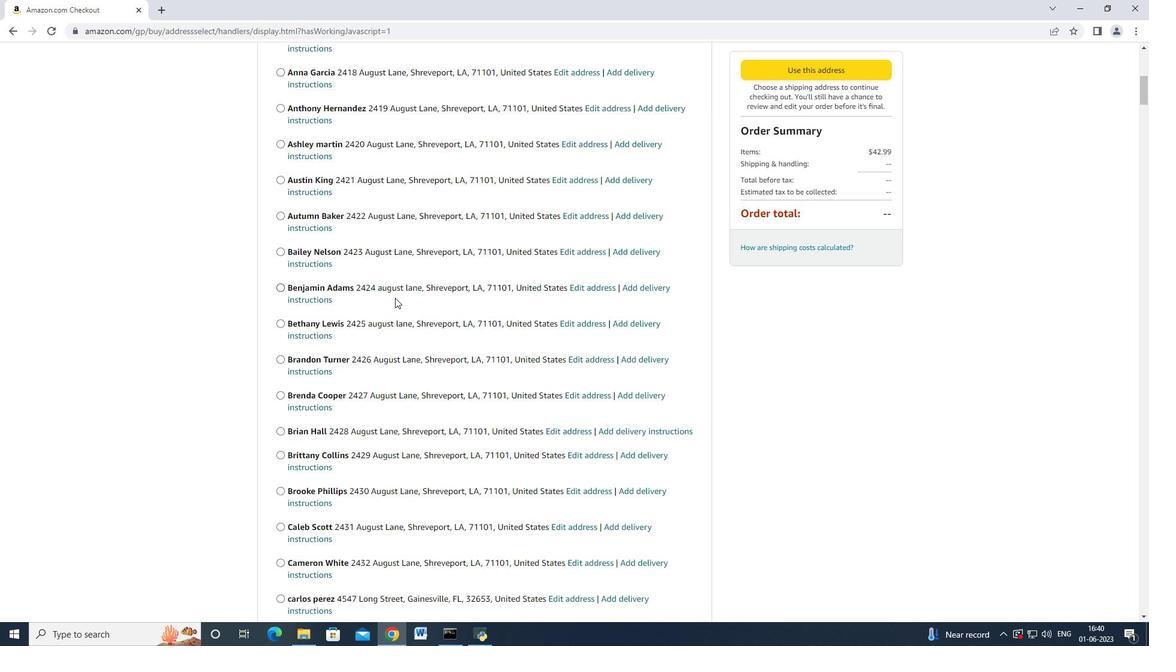 
Action: Mouse scrolled (395, 297) with delta (0, 0)
Screenshot: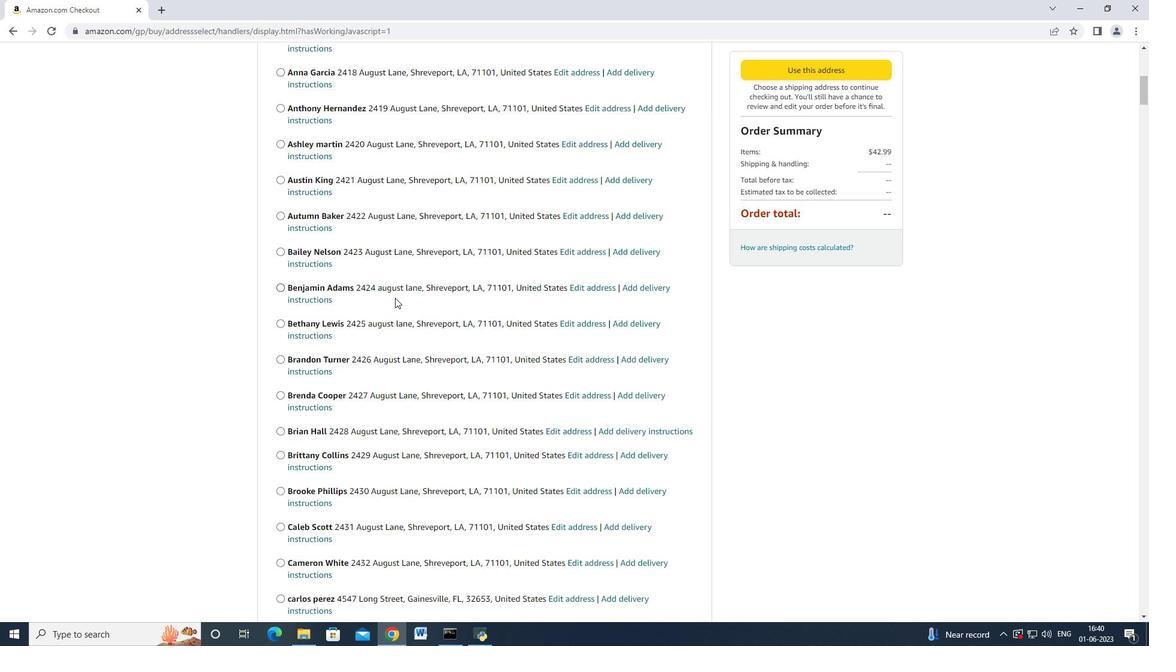 
Action: Mouse scrolled (395, 297) with delta (0, 0)
Screenshot: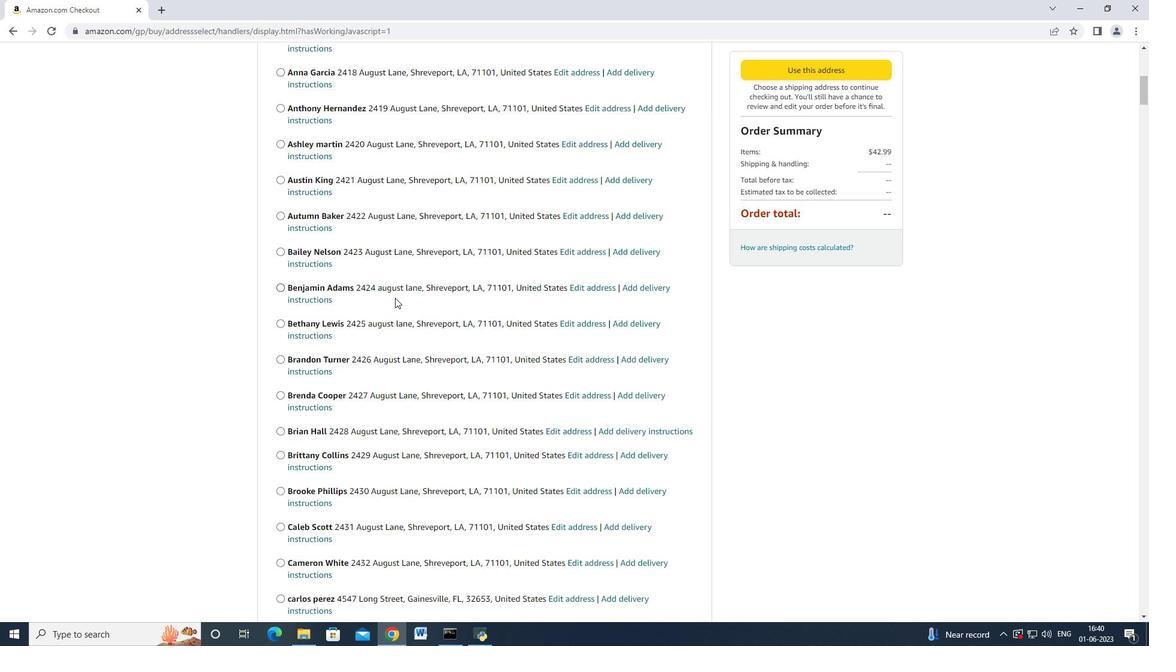
Action: Mouse scrolled (395, 297) with delta (0, 0)
Screenshot: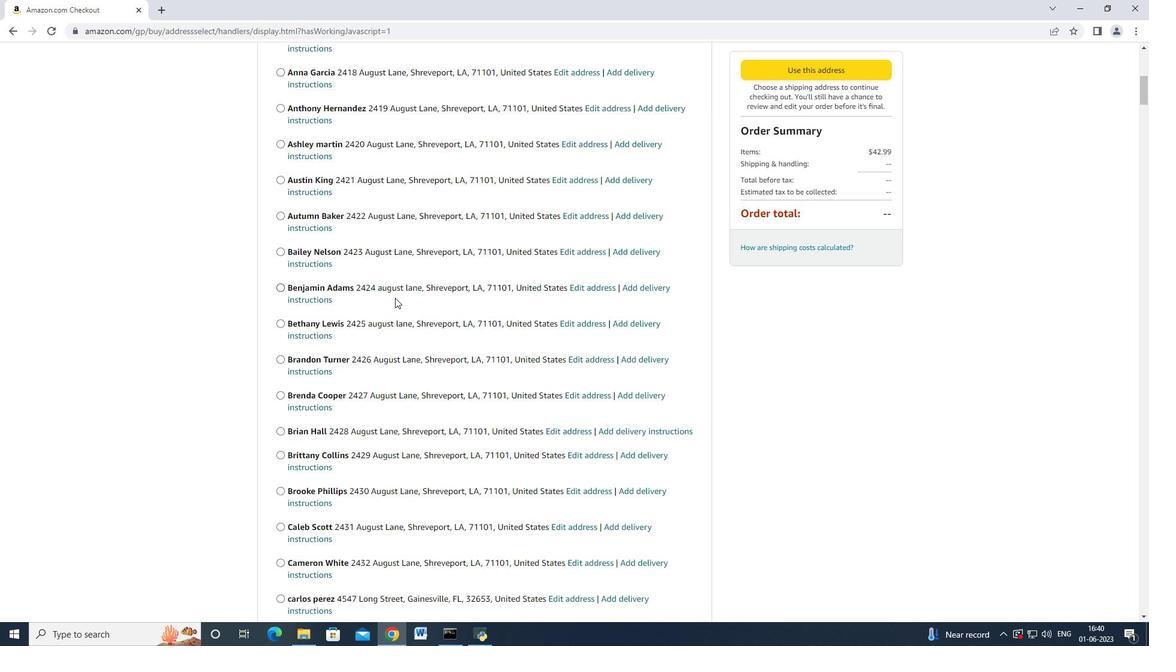 
Action: Mouse scrolled (395, 297) with delta (0, 0)
Screenshot: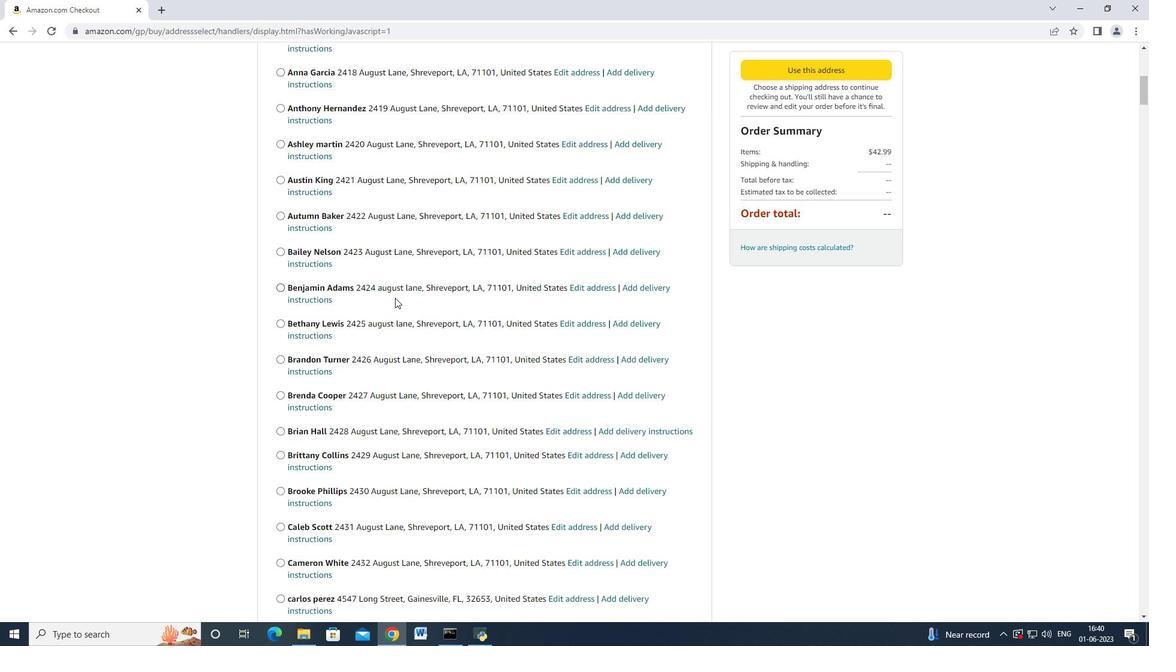 
Action: Mouse scrolled (395, 297) with delta (0, 0)
Screenshot: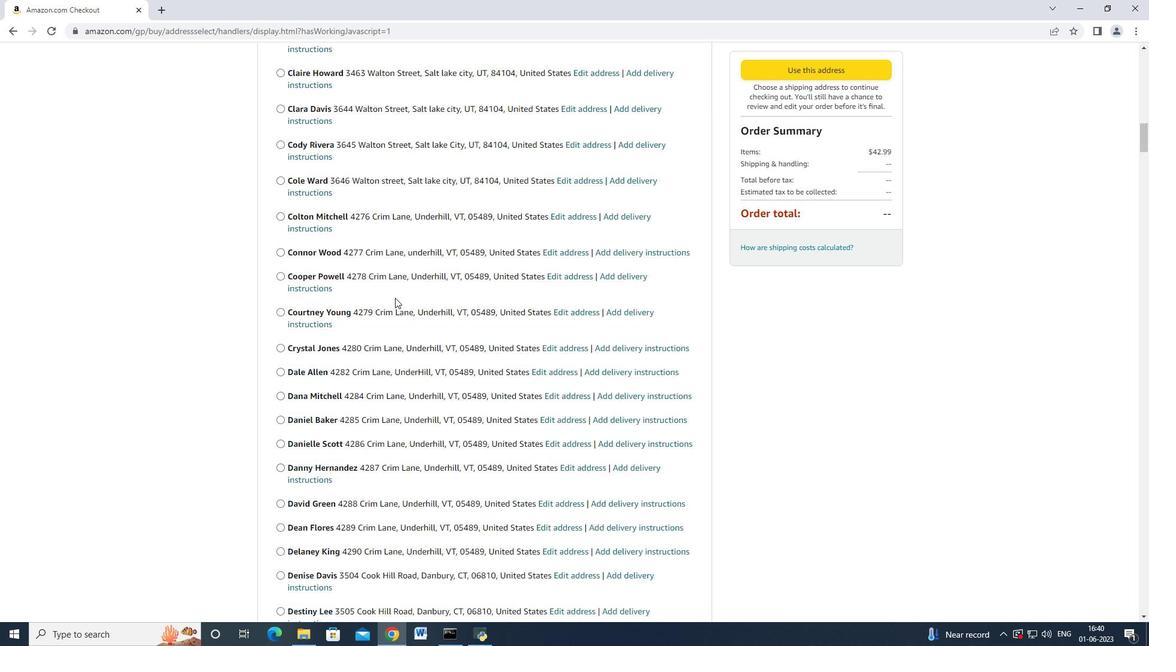 
Action: Mouse scrolled (395, 297) with delta (0, 0)
Screenshot: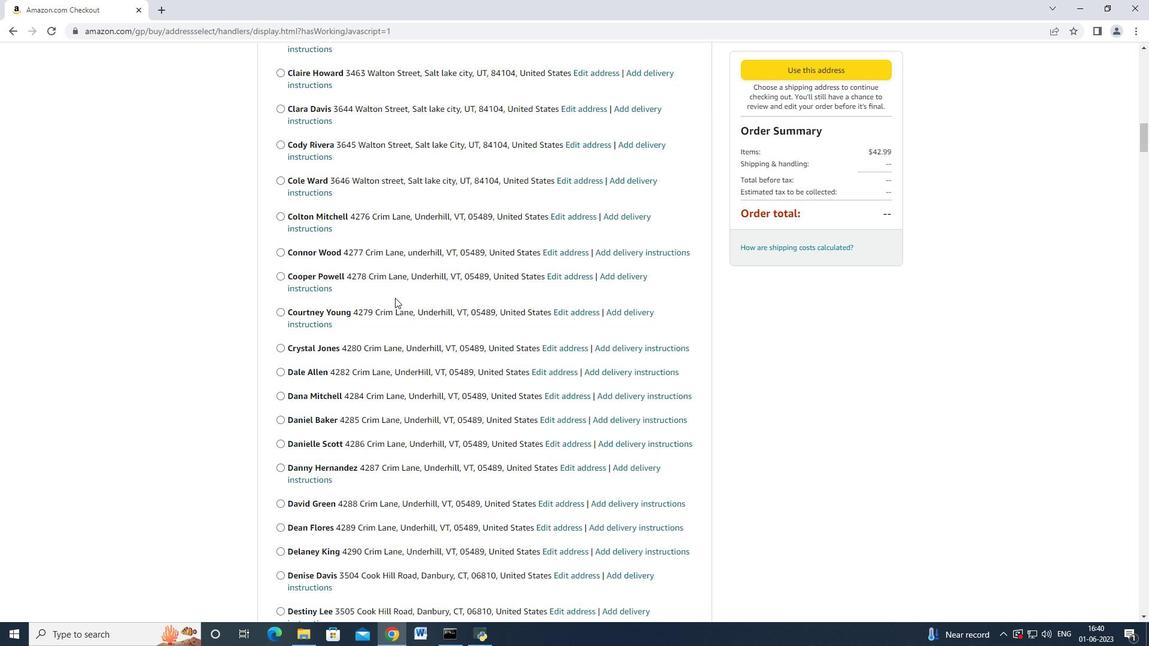 
Action: Mouse scrolled (395, 297) with delta (0, 0)
Screenshot: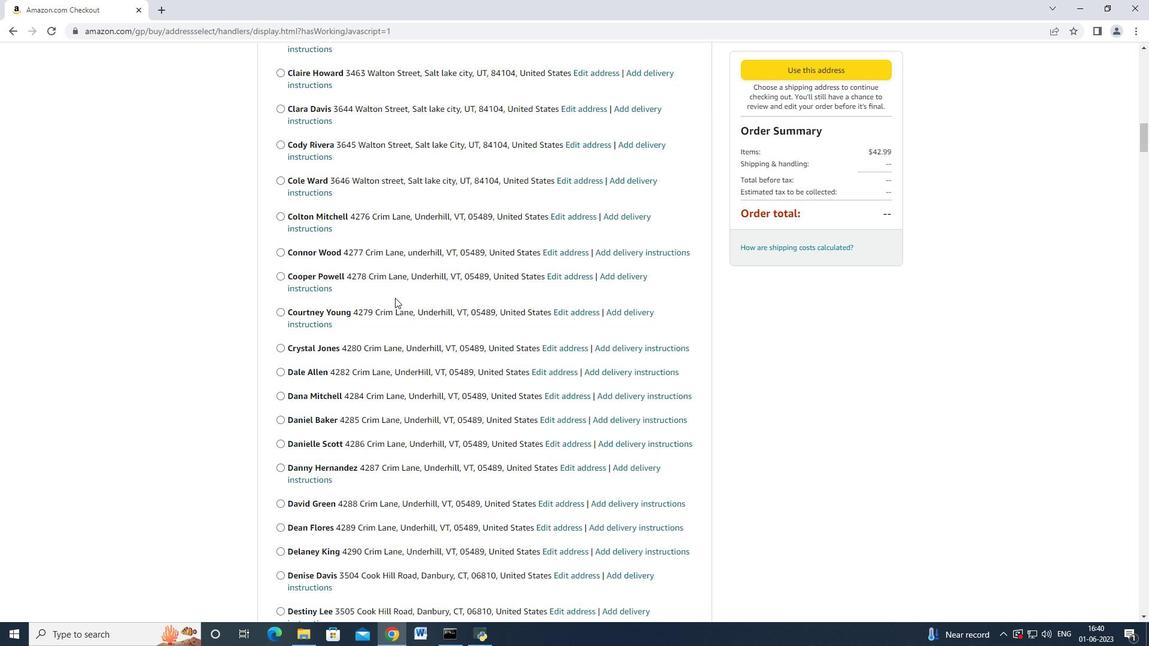 
Action: Mouse scrolled (395, 296) with delta (0, -1)
Screenshot: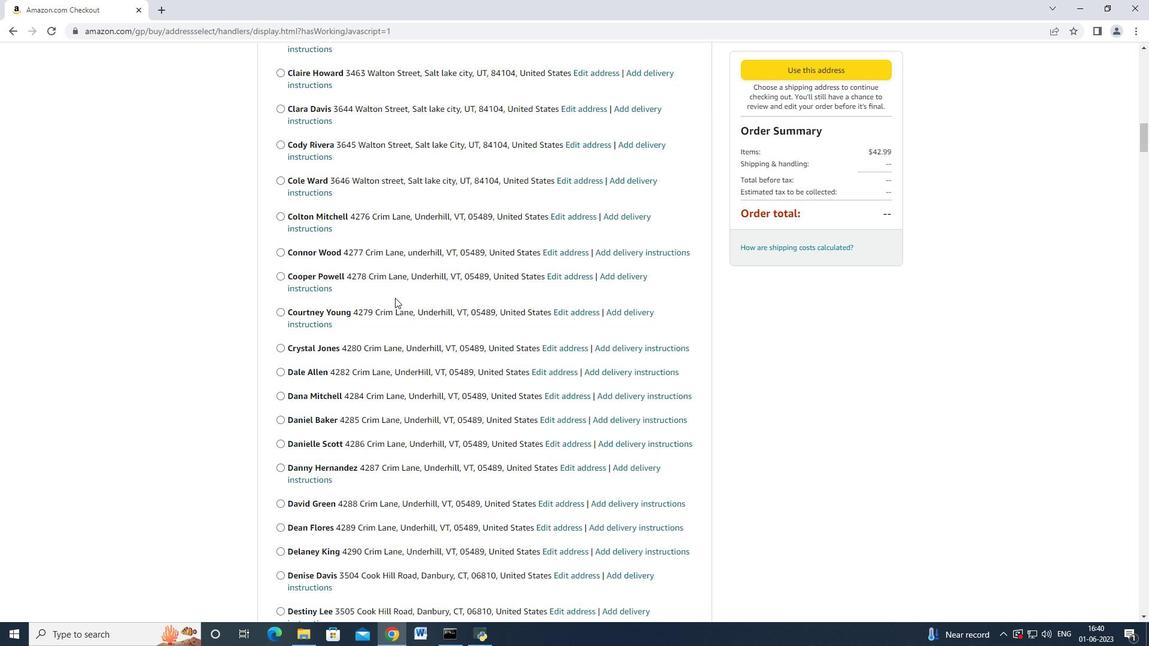 
Action: Mouse scrolled (395, 297) with delta (0, 0)
Screenshot: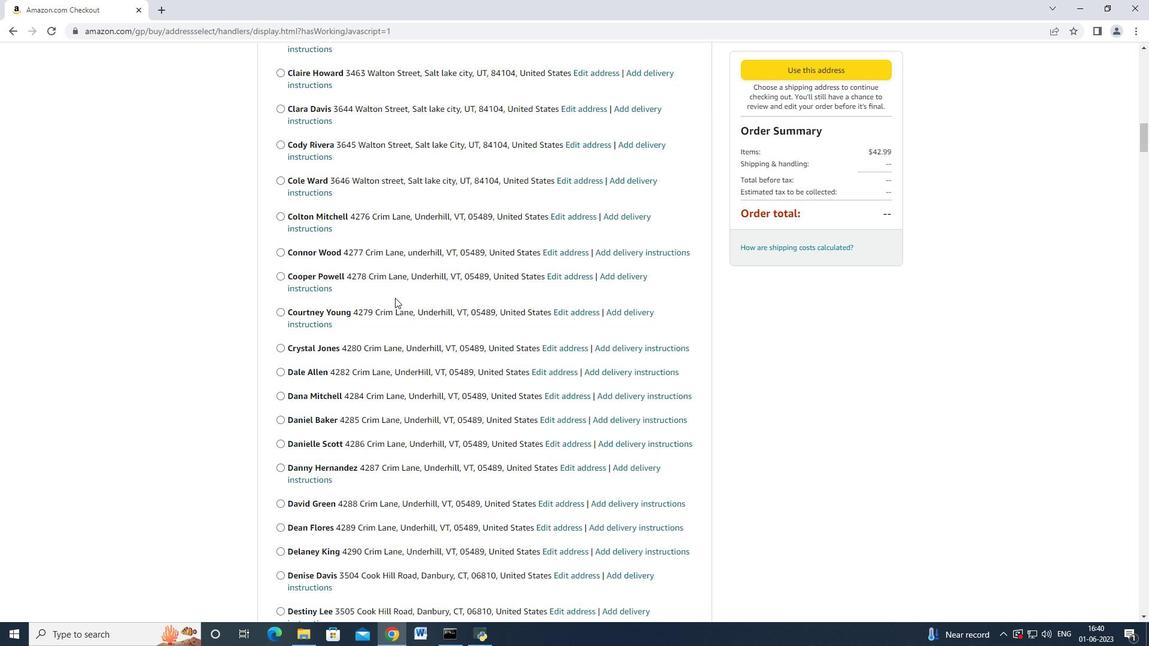 
Action: Mouse scrolled (395, 297) with delta (0, 0)
Screenshot: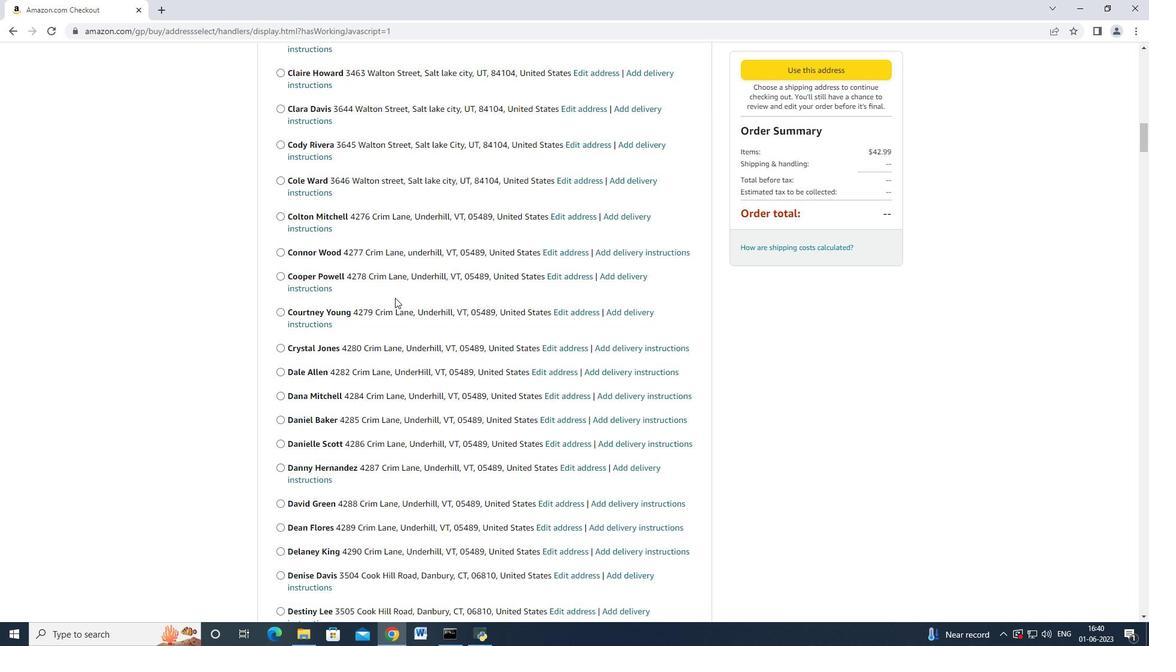 
Action: Mouse scrolled (395, 297) with delta (0, 0)
Screenshot: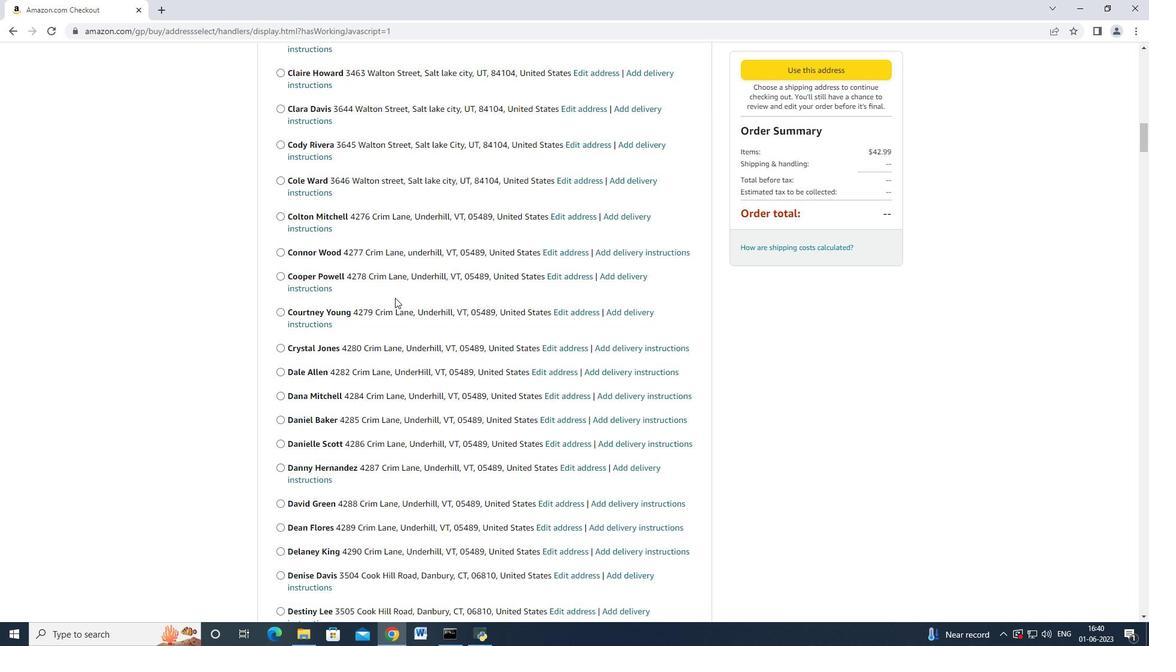 
Action: Mouse scrolled (395, 297) with delta (0, 0)
Screenshot: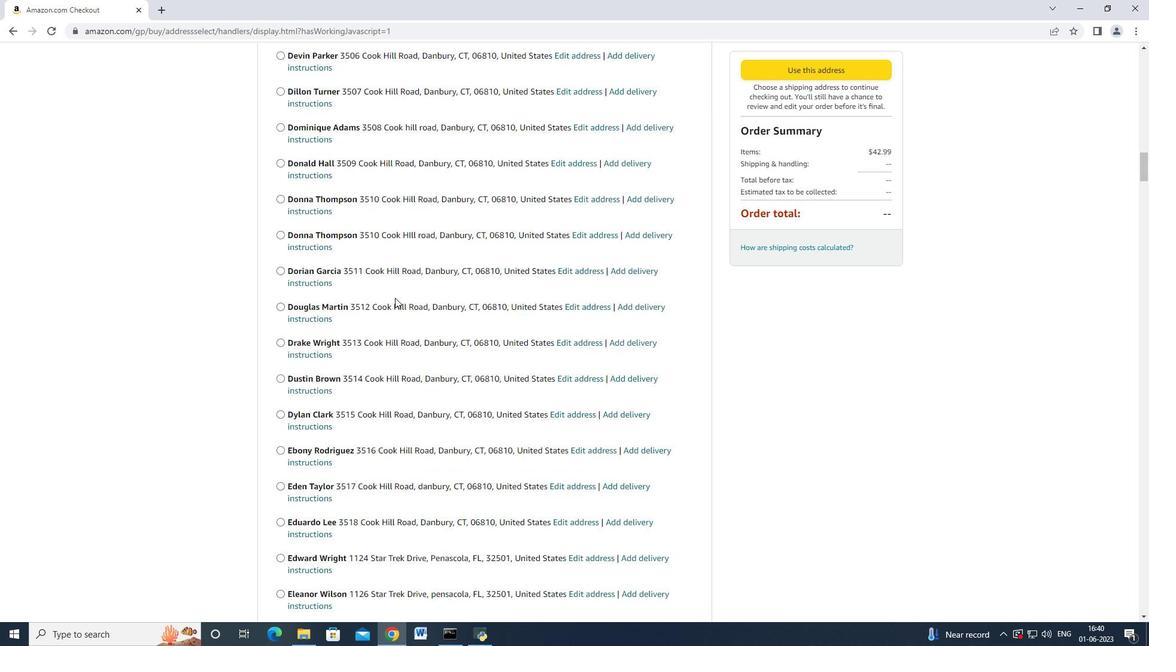 
Action: Mouse scrolled (395, 297) with delta (0, 0)
Screenshot: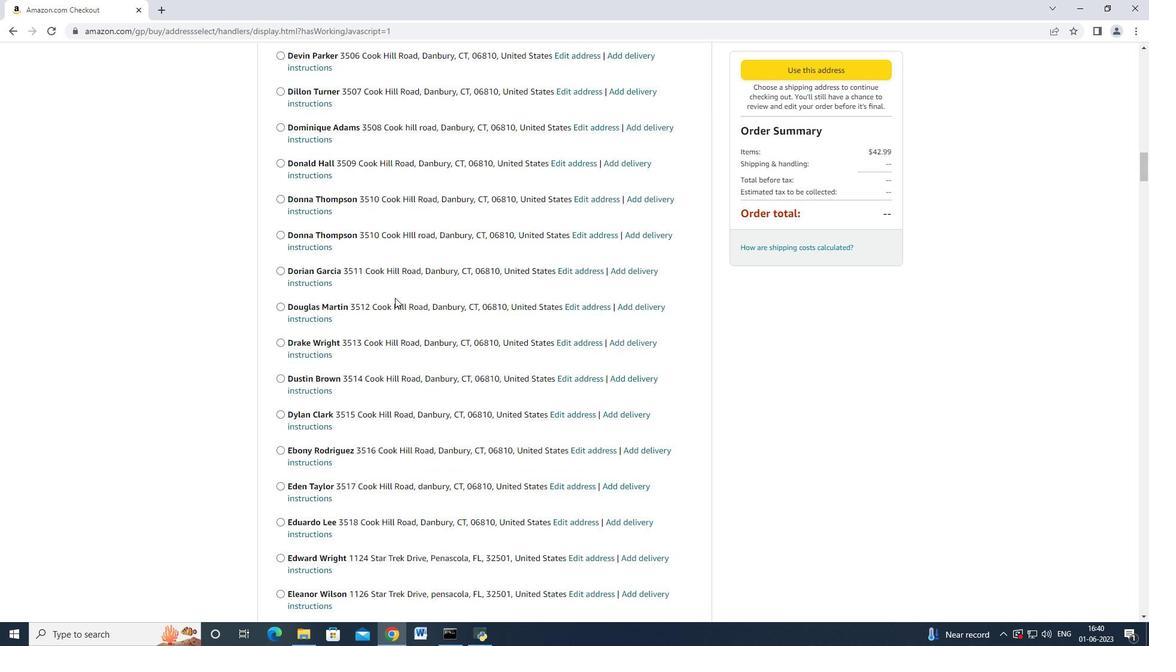 
Action: Mouse scrolled (395, 297) with delta (0, 0)
Screenshot: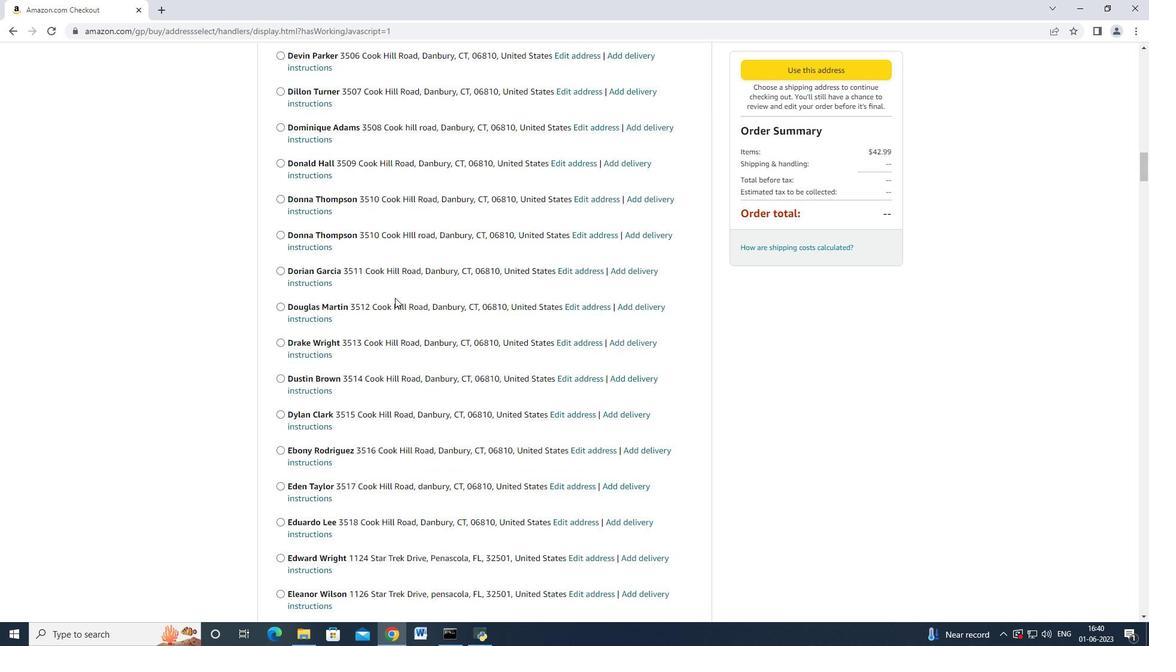 
Action: Mouse scrolled (395, 297) with delta (0, 0)
Screenshot: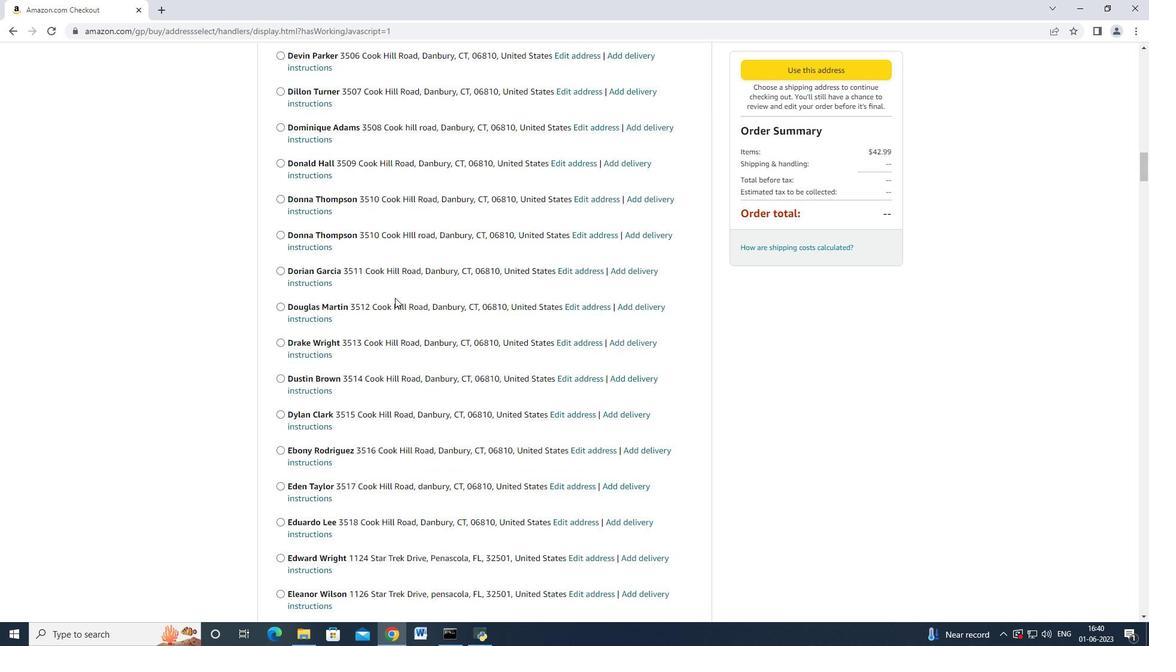 
Action: Mouse scrolled (395, 297) with delta (0, 0)
Screenshot: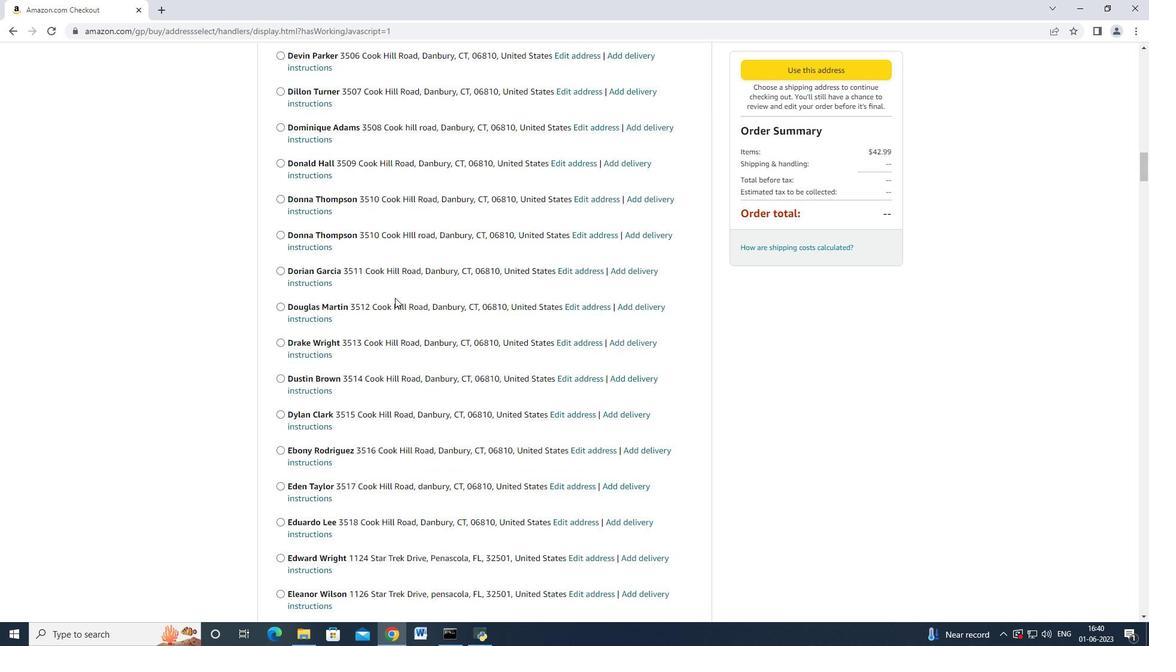 
Action: Mouse scrolled (395, 297) with delta (0, 0)
Screenshot: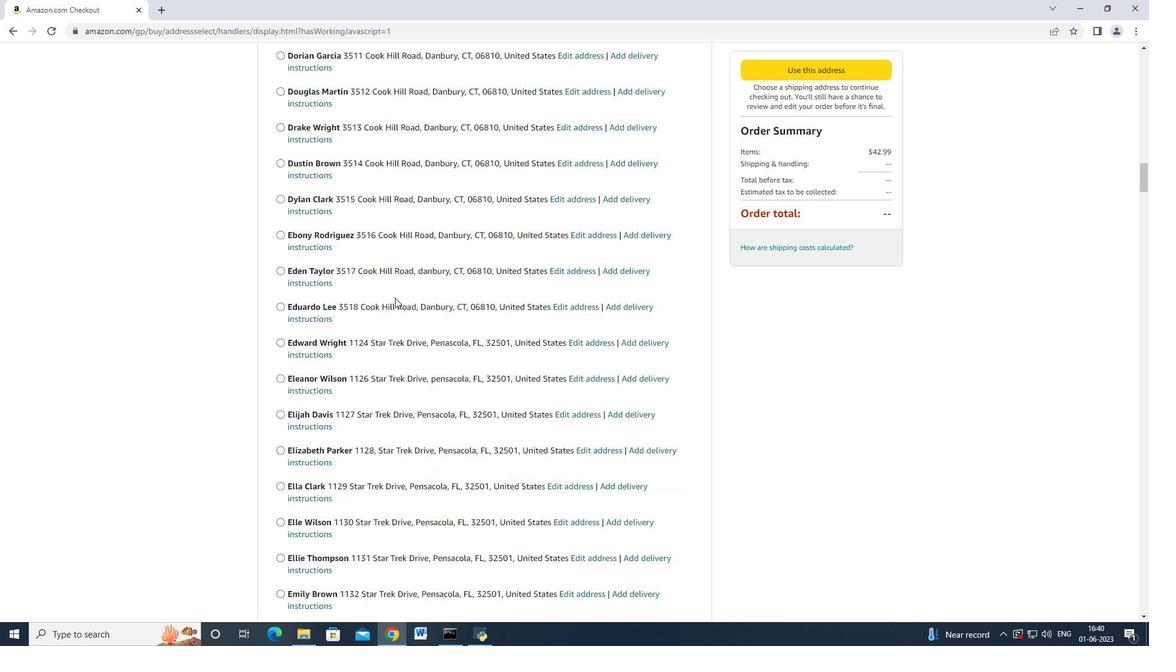 
Action: Mouse scrolled (395, 297) with delta (0, 0)
Screenshot: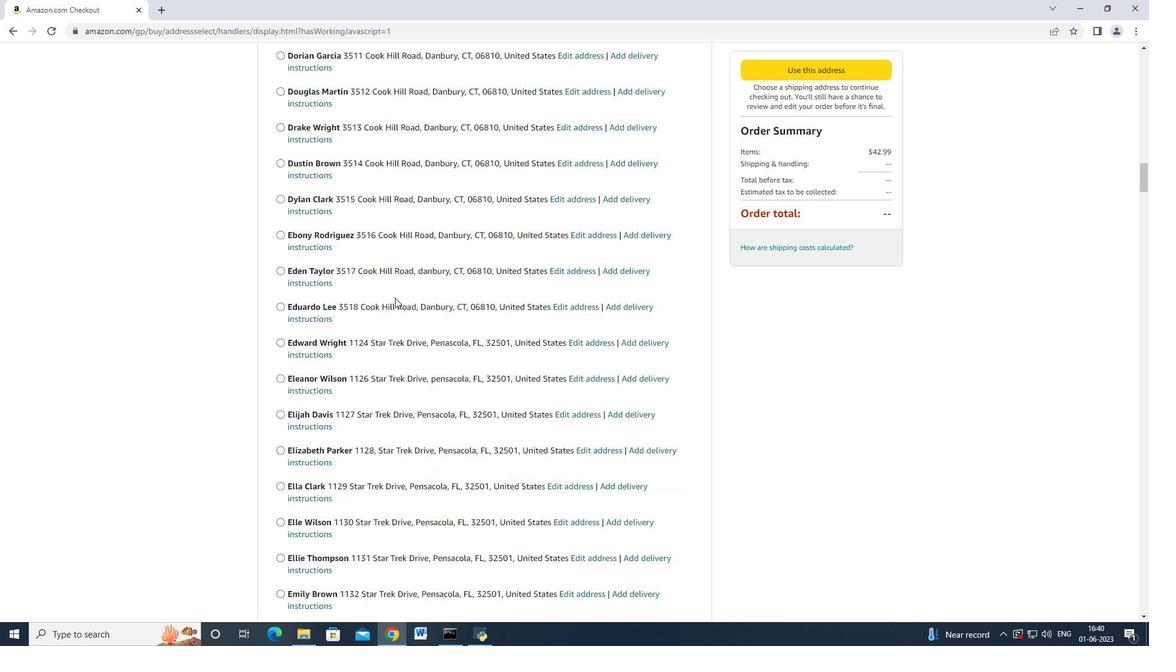 
Action: Mouse scrolled (395, 297) with delta (0, 0)
Screenshot: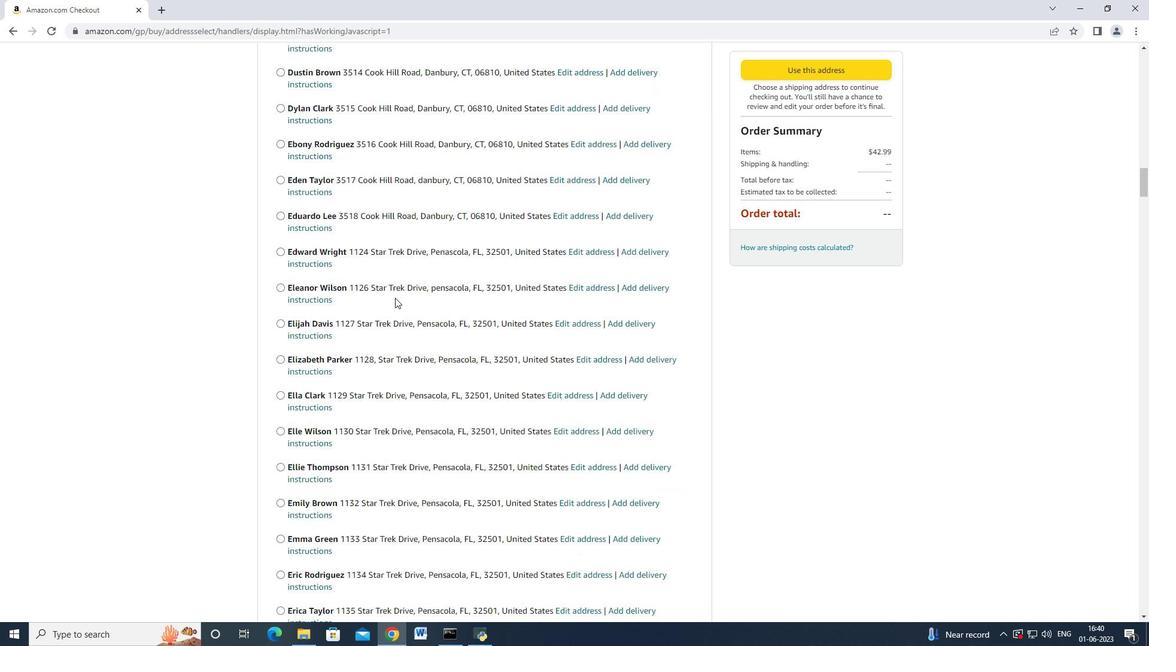 
Action: Mouse scrolled (395, 296) with delta (0, -1)
Screenshot: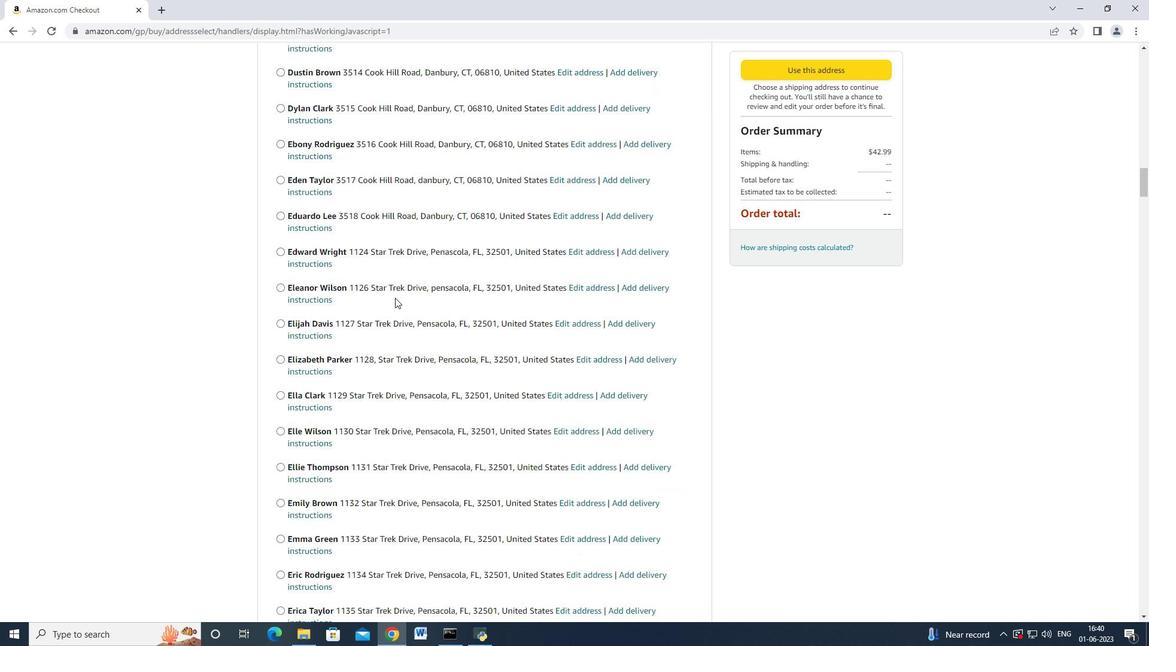 
Action: Mouse scrolled (395, 297) with delta (0, 0)
Screenshot: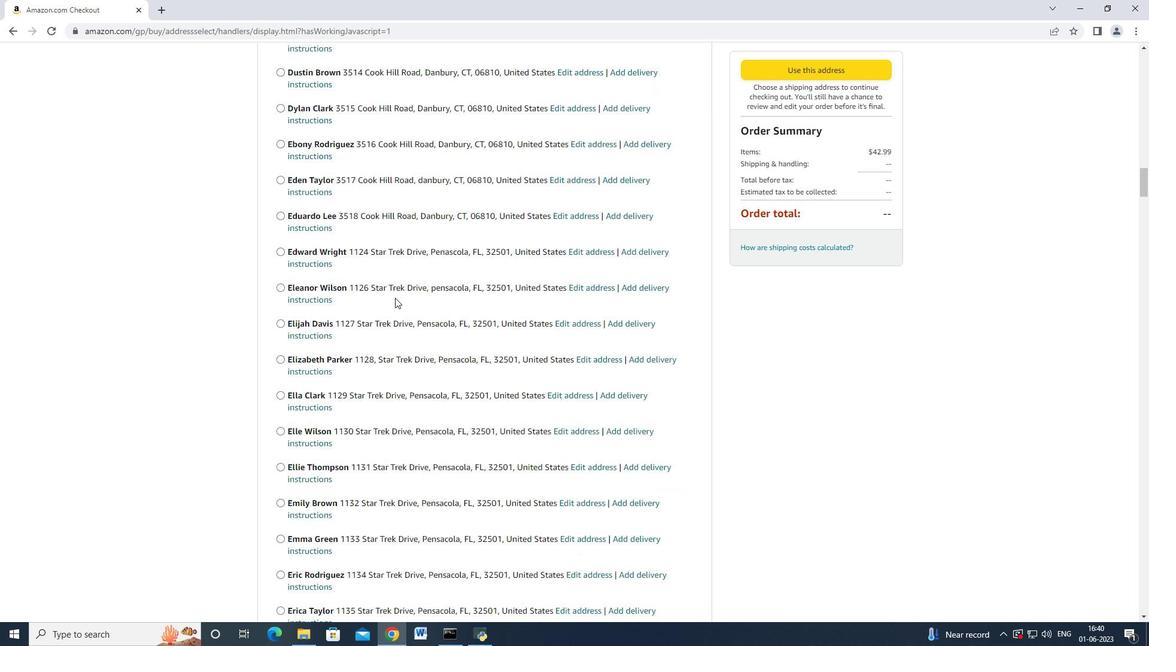 
Action: Mouse scrolled (395, 297) with delta (0, 0)
Screenshot: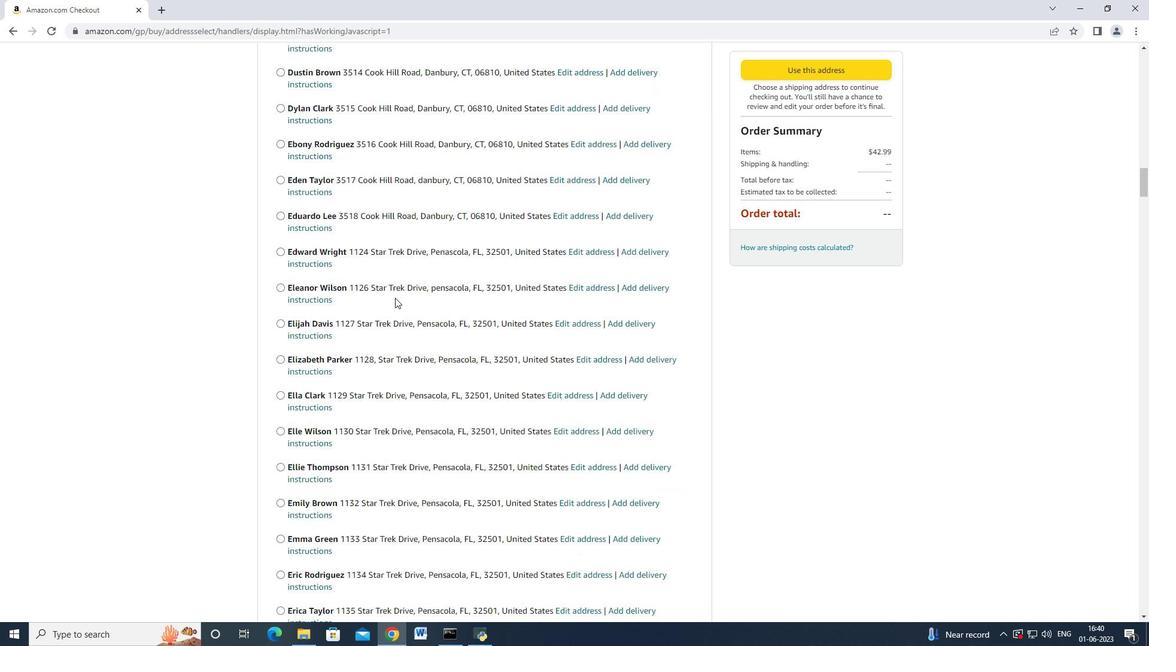 
Action: Mouse scrolled (395, 297) with delta (0, 0)
Screenshot: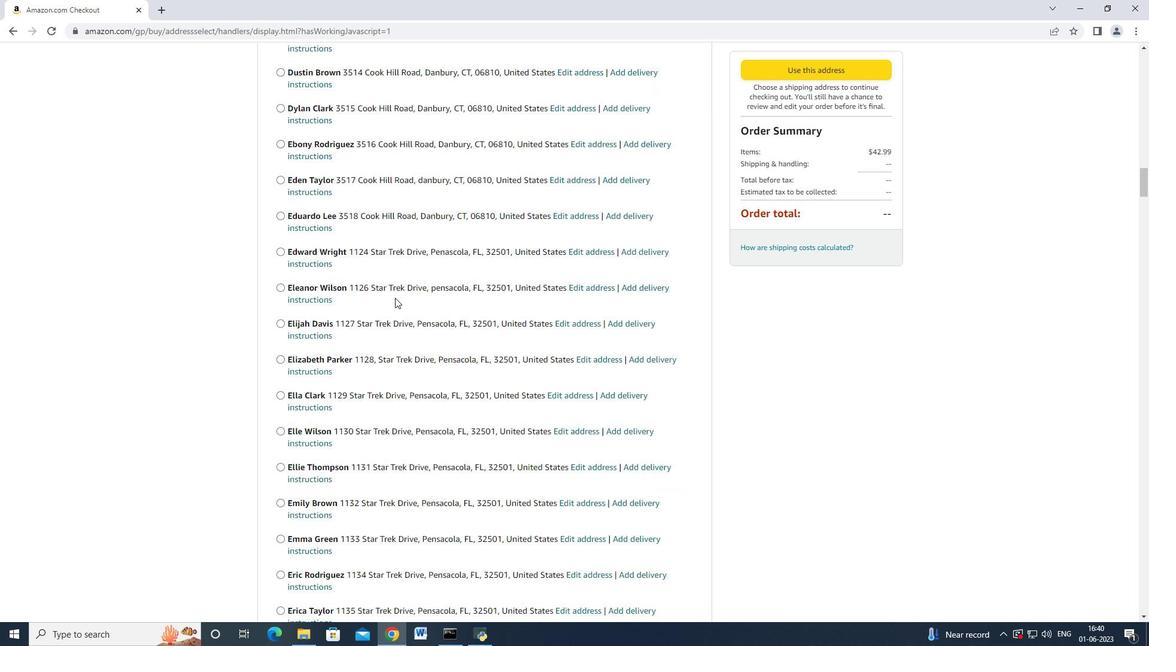 
Action: Mouse scrolled (395, 297) with delta (0, 0)
Screenshot: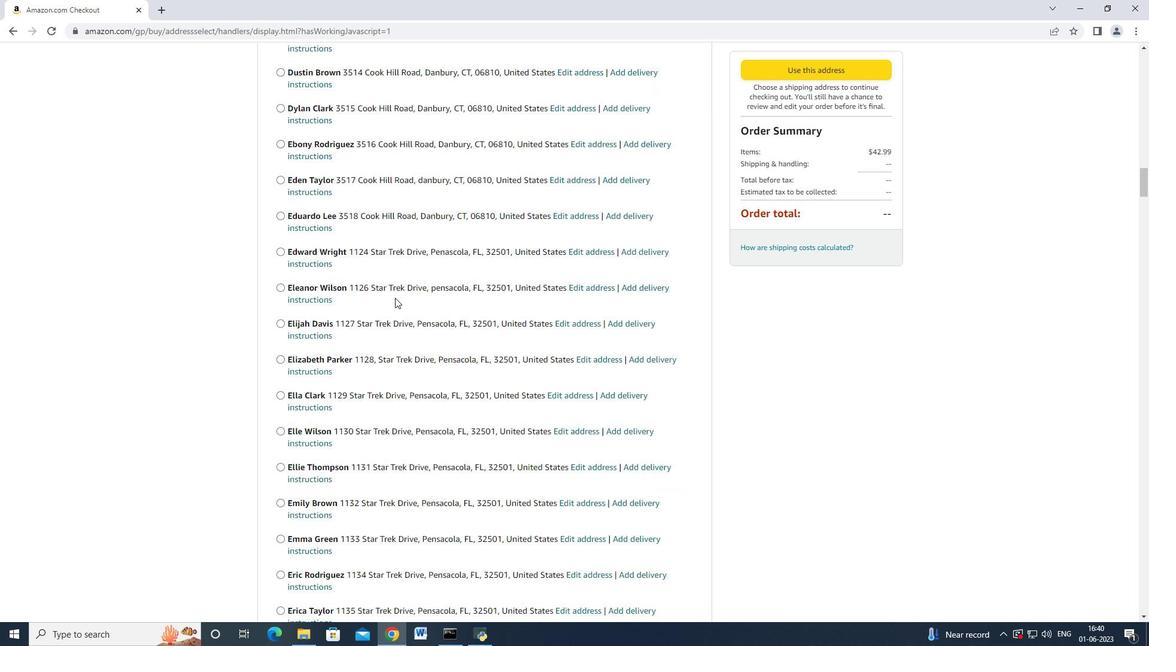 
Action: Mouse scrolled (395, 297) with delta (0, 0)
Screenshot: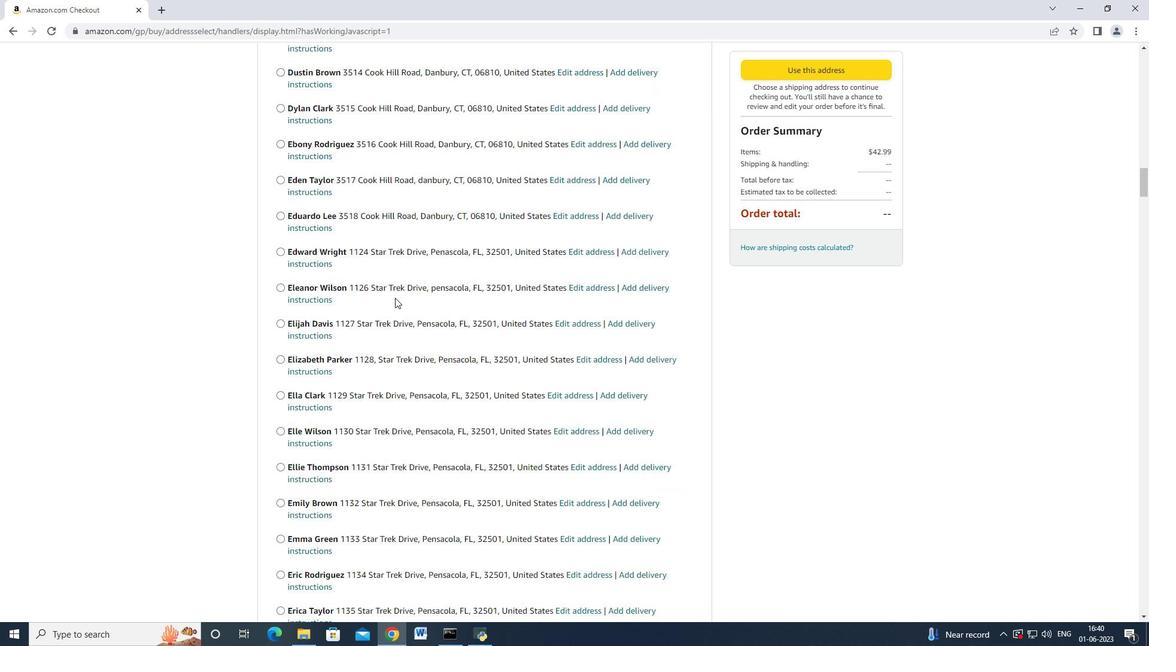 
Action: Mouse scrolled (395, 297) with delta (0, 0)
Screenshot: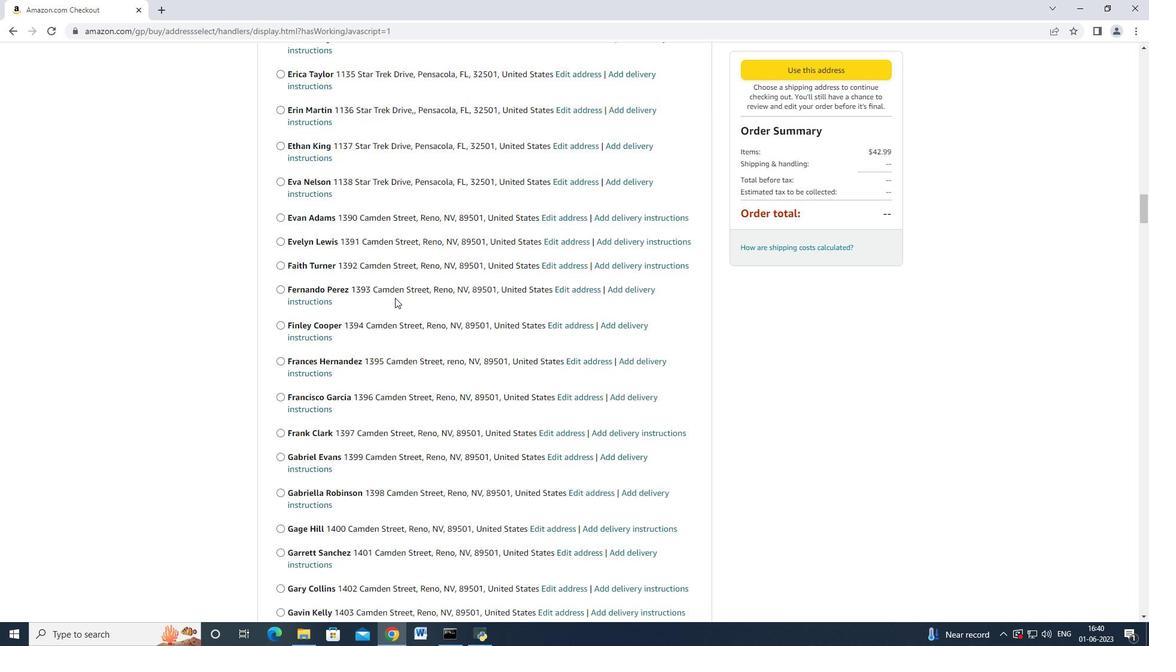 
Action: Mouse scrolled (395, 297) with delta (0, 0)
Screenshot: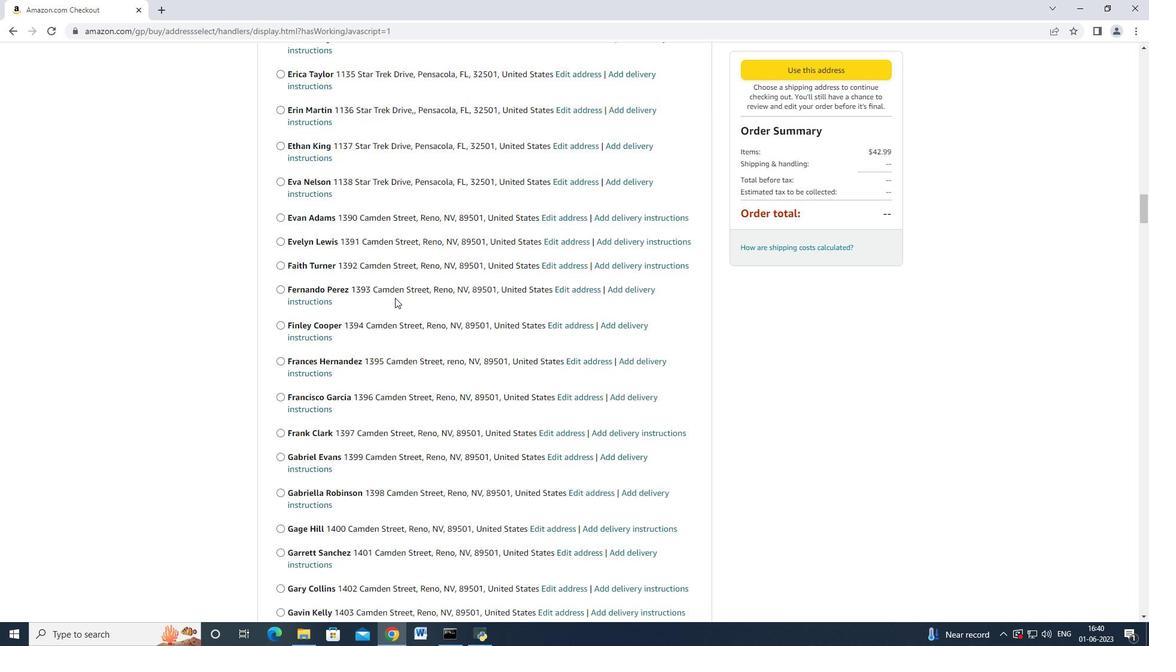 
Action: Mouse scrolled (395, 297) with delta (0, 0)
Screenshot: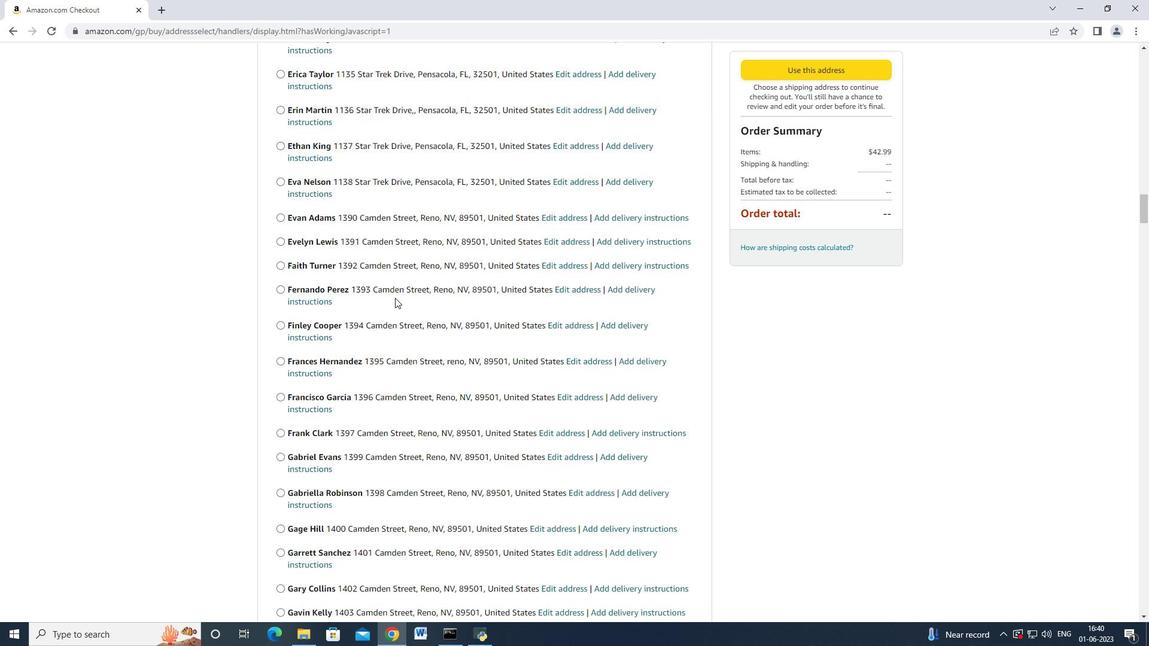 
Action: Mouse scrolled (395, 297) with delta (0, 0)
Screenshot: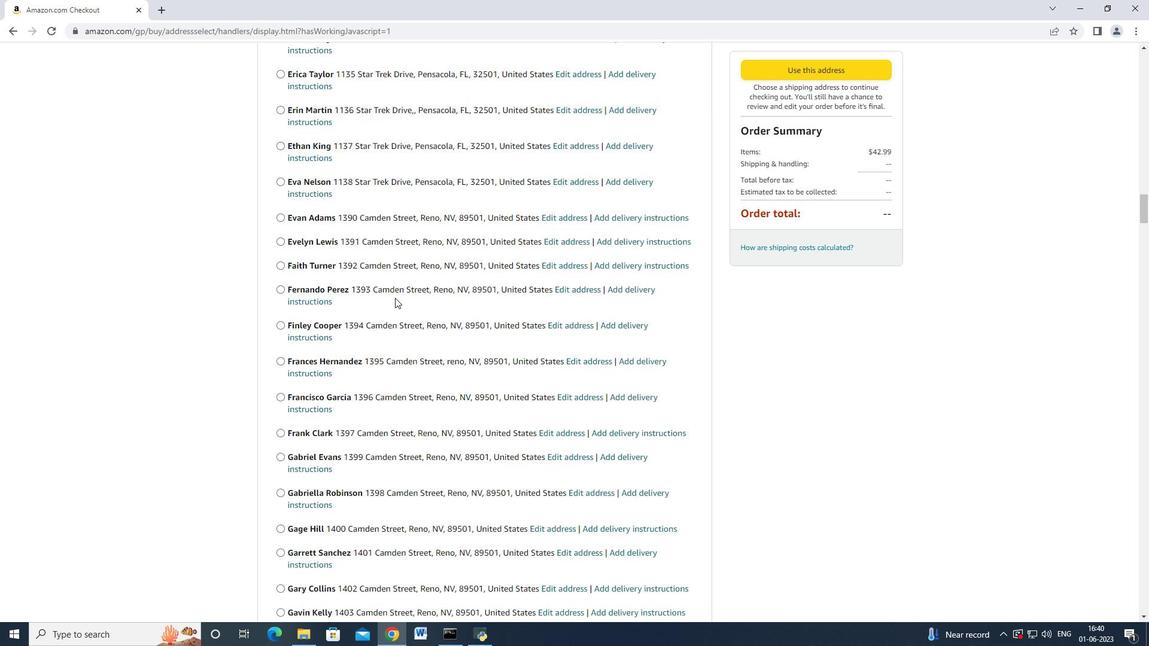 
Action: Mouse scrolled (395, 297) with delta (0, 0)
Screenshot: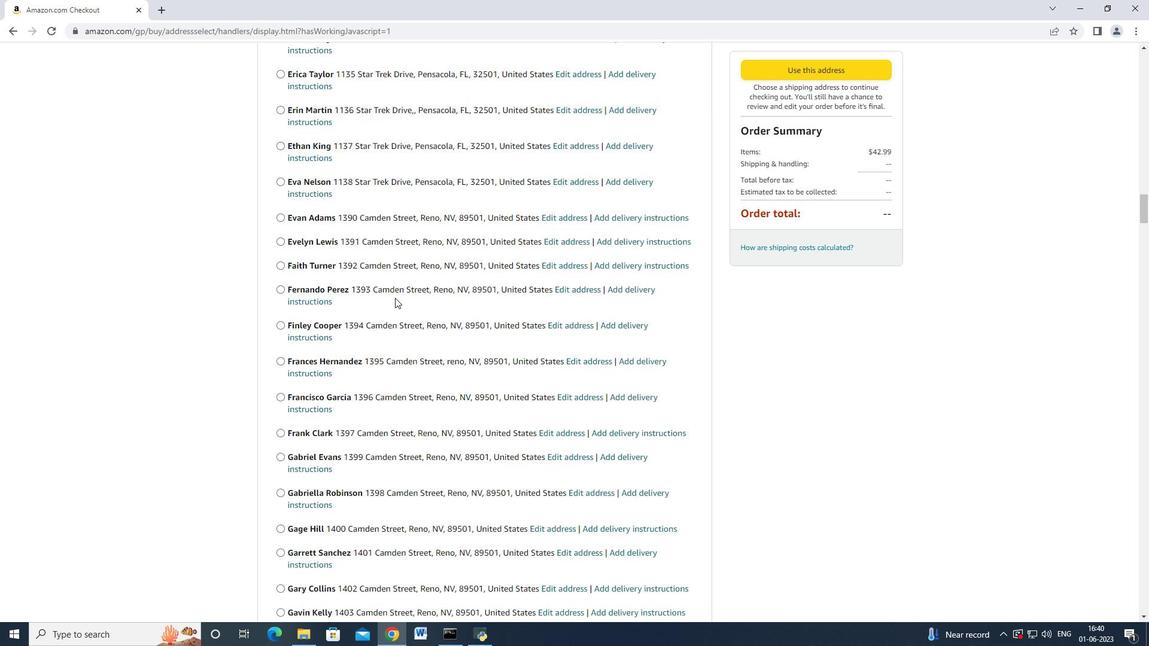 
Action: Mouse scrolled (395, 296) with delta (0, -1)
Screenshot: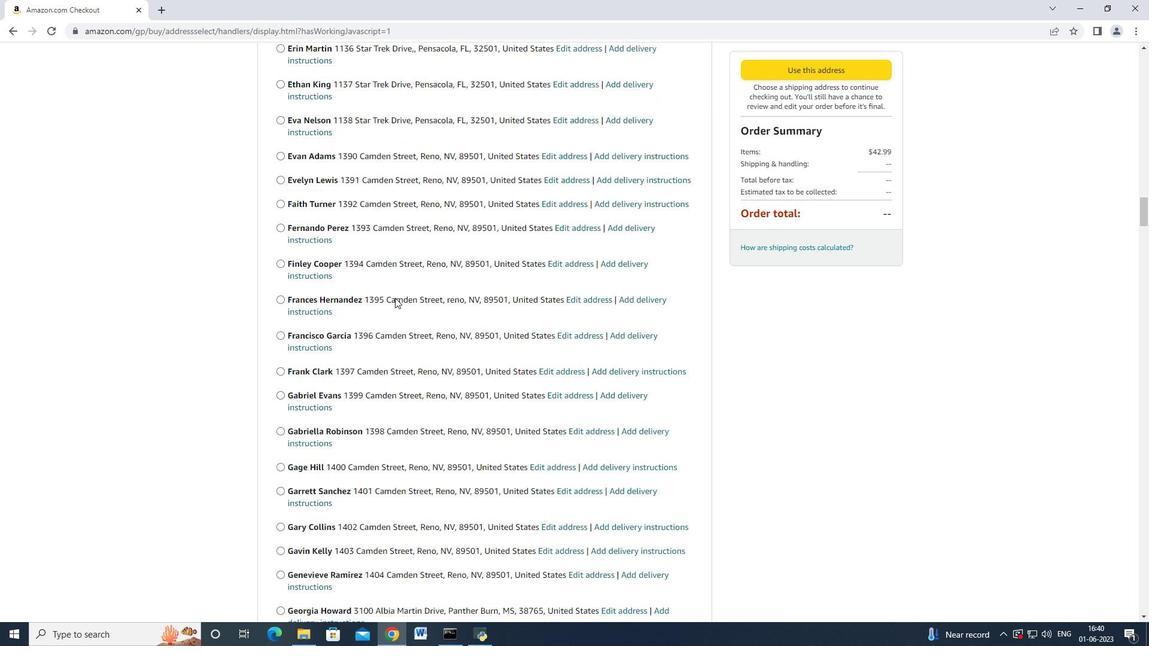 
Action: Mouse scrolled (395, 297) with delta (0, 0)
Screenshot: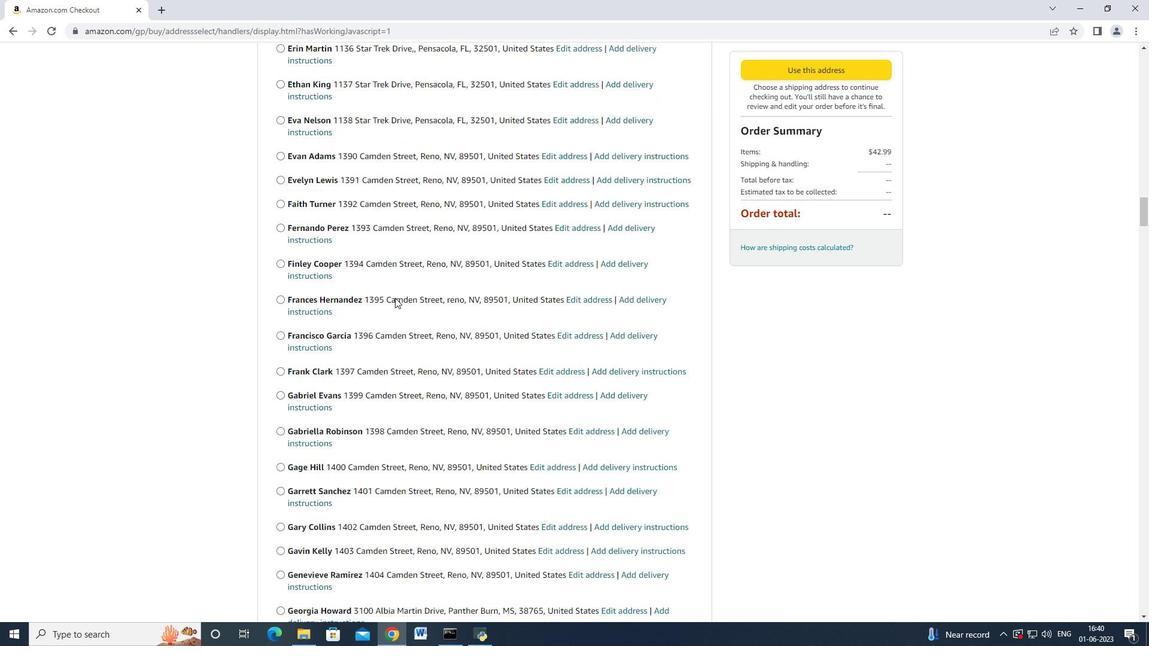 
Action: Mouse scrolled (395, 297) with delta (0, 0)
Screenshot: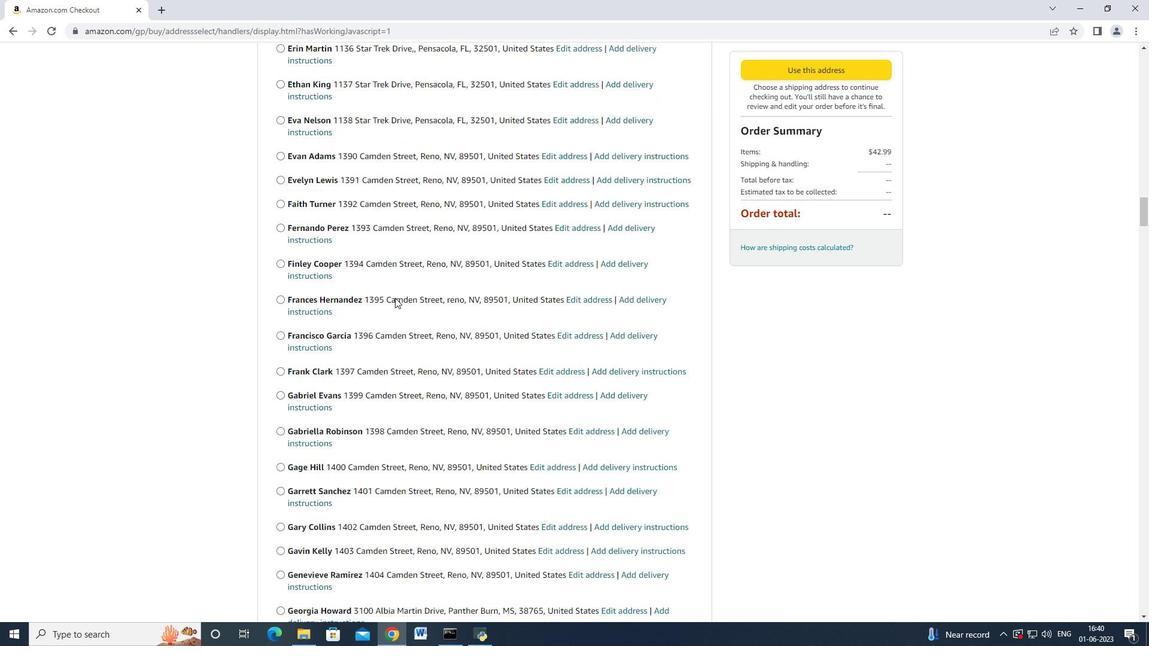 
Action: Mouse scrolled (395, 297) with delta (0, 0)
Screenshot: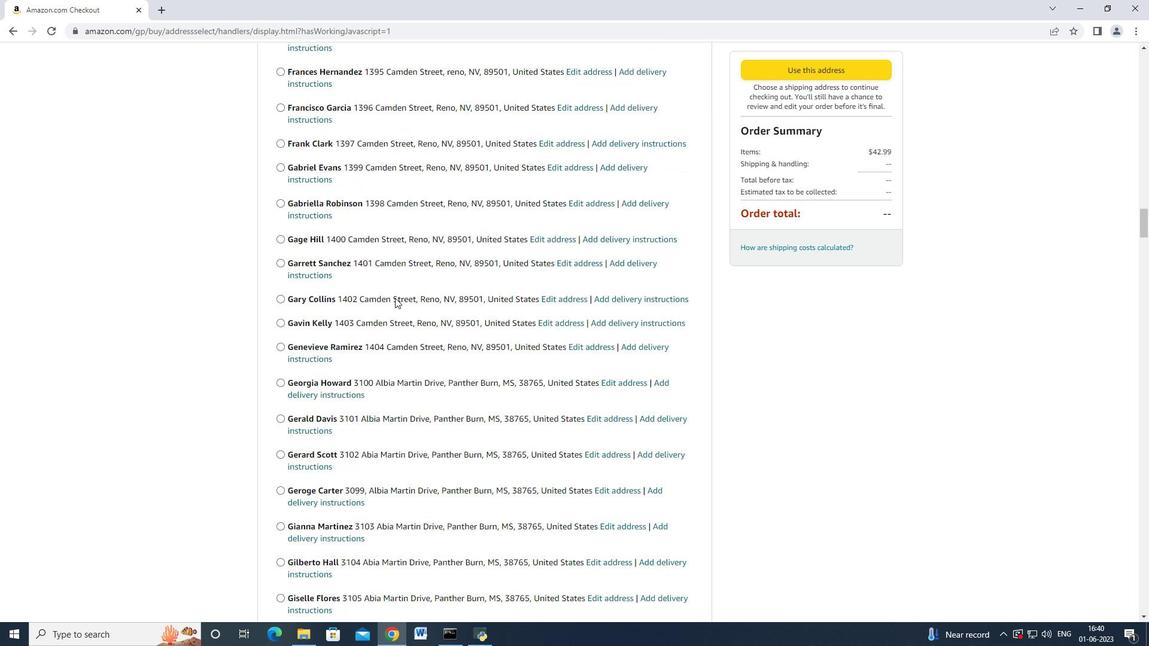 
Action: Mouse scrolled (395, 297) with delta (0, 0)
Screenshot: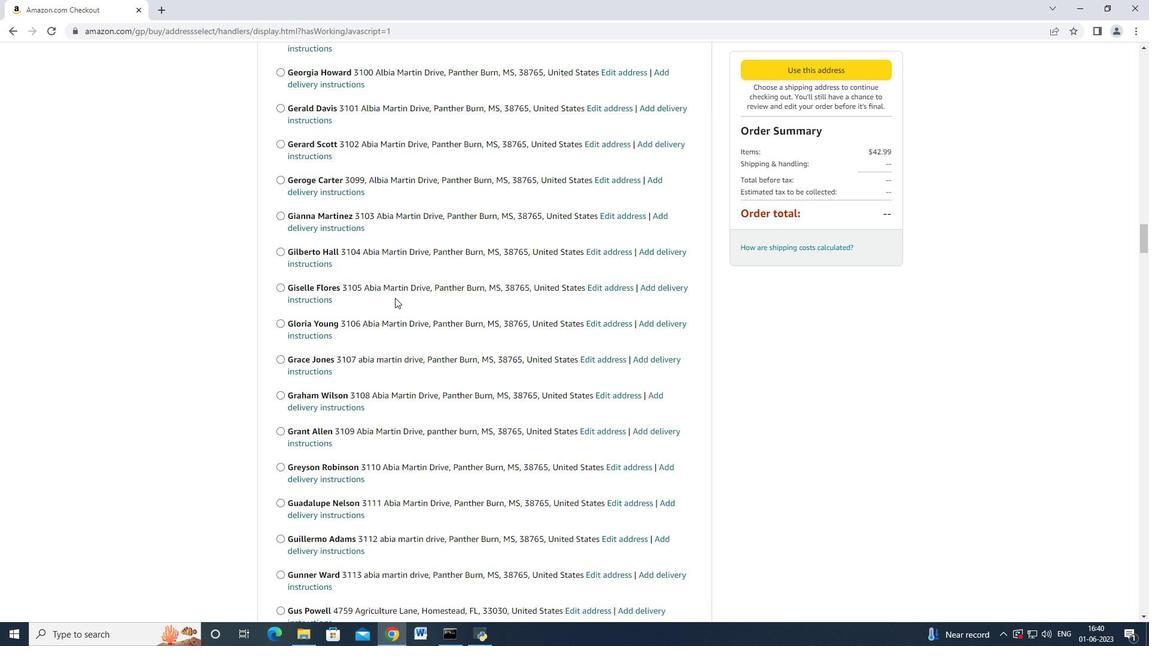 
Action: Mouse scrolled (395, 297) with delta (0, 0)
Screenshot: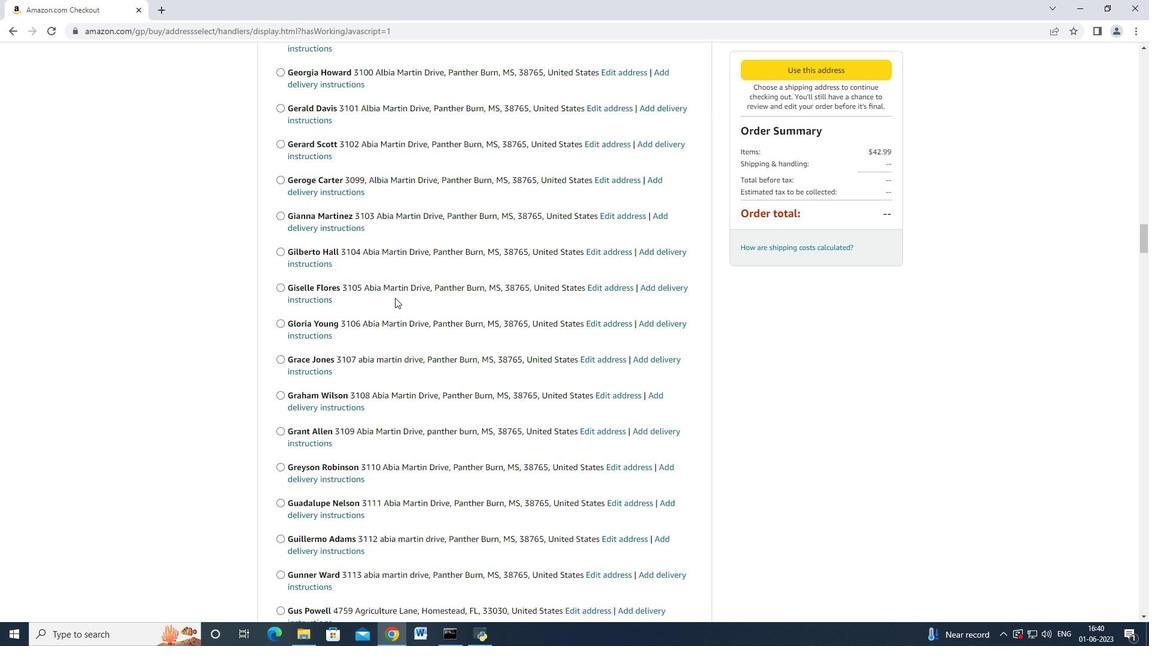 
Action: Mouse scrolled (395, 297) with delta (0, 0)
Screenshot: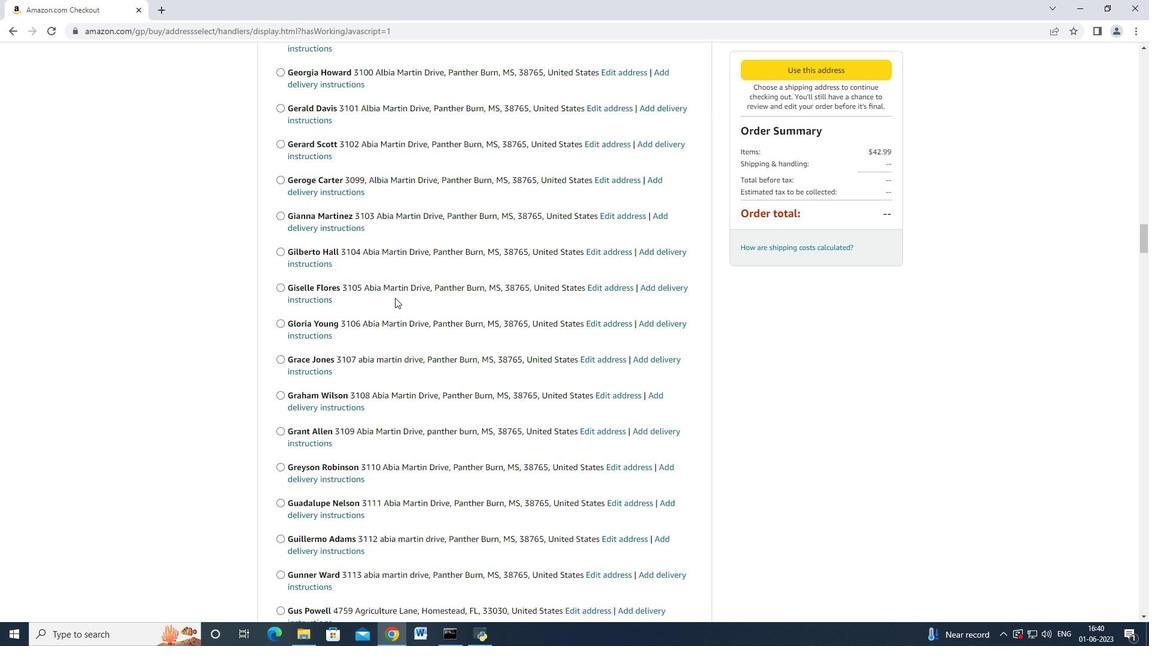 
Action: Mouse scrolled (395, 296) with delta (0, -1)
Screenshot: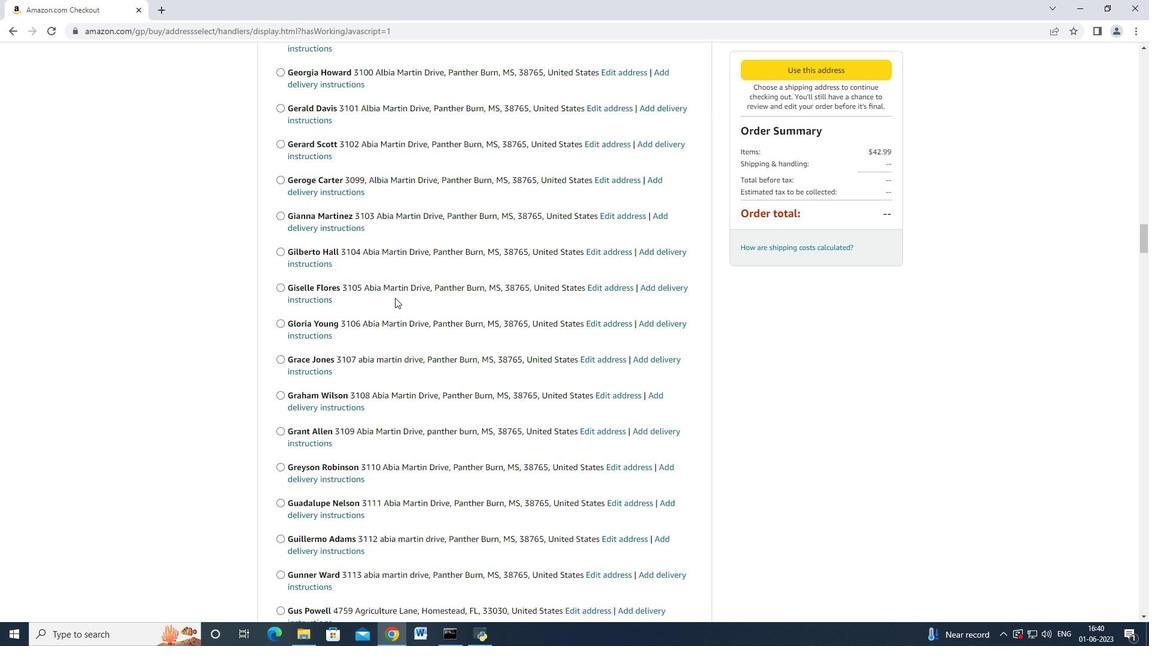 
Action: Mouse scrolled (395, 297) with delta (0, 0)
Screenshot: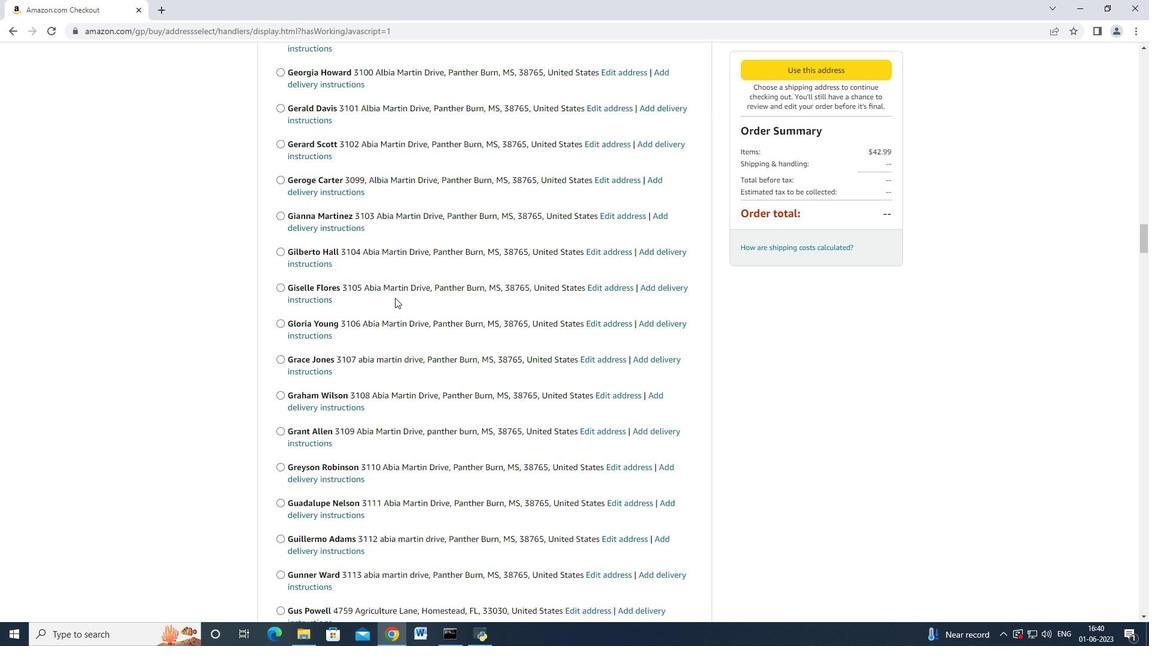 
Action: Mouse scrolled (395, 297) with delta (0, 0)
Screenshot: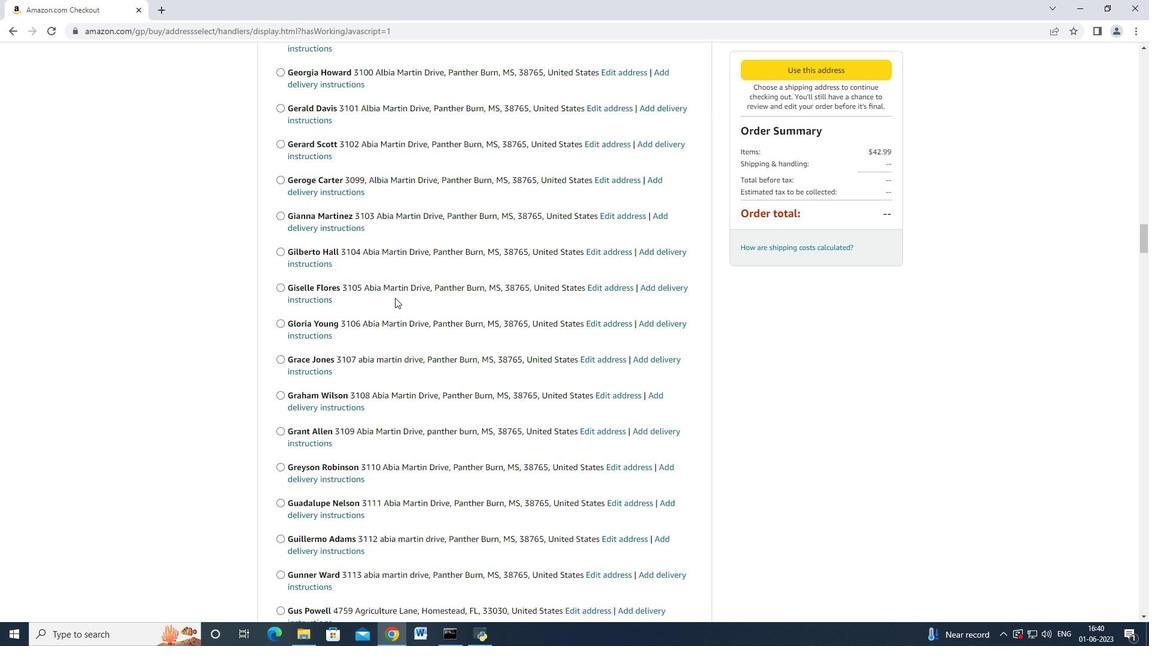 
Action: Mouse scrolled (395, 297) with delta (0, 0)
Screenshot: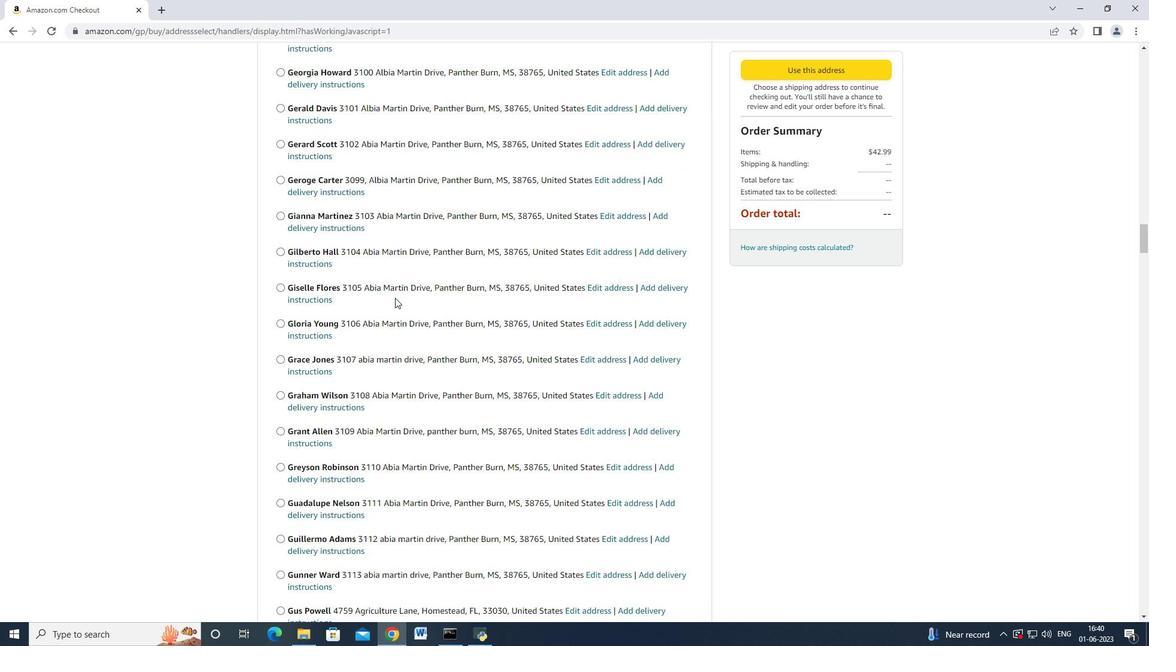 
Action: Mouse scrolled (395, 297) with delta (0, 0)
Screenshot: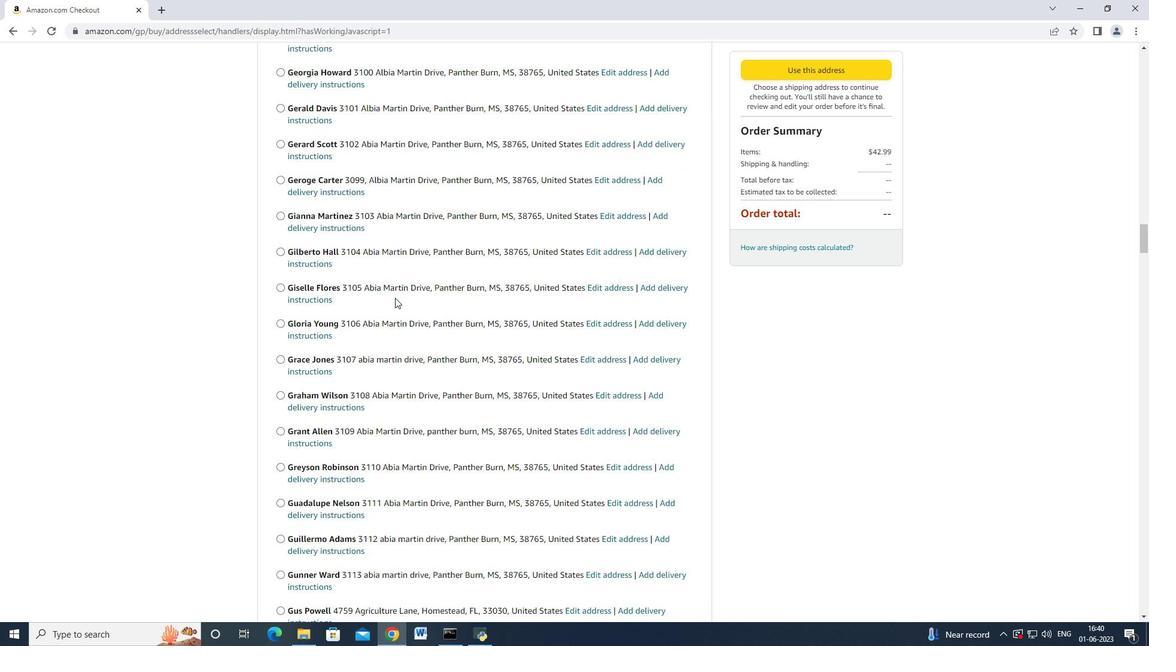 
Action: Mouse scrolled (395, 297) with delta (0, 0)
Screenshot: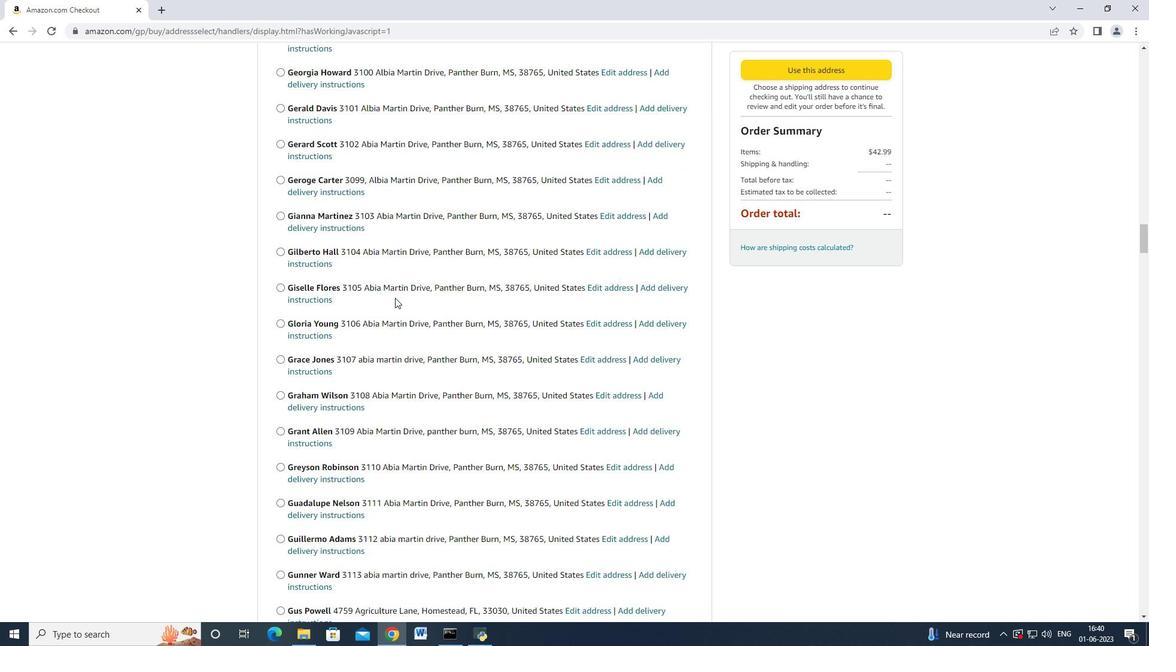 
Action: Mouse scrolled (395, 297) with delta (0, 0)
Screenshot: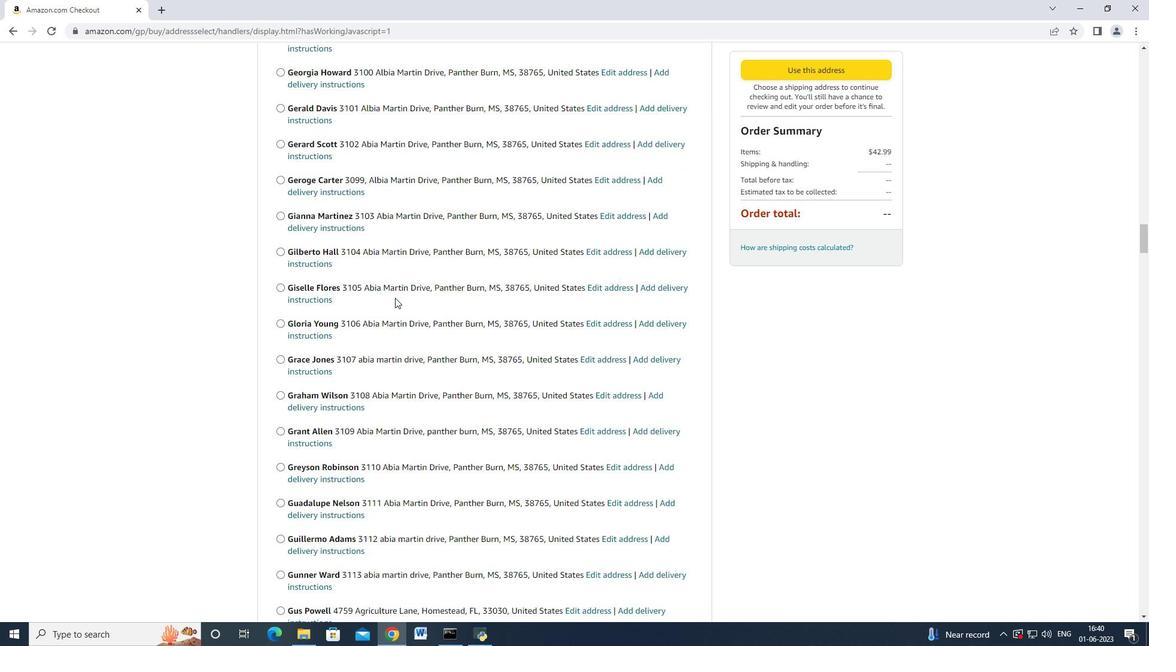 
Action: Mouse scrolled (395, 297) with delta (0, 0)
Screenshot: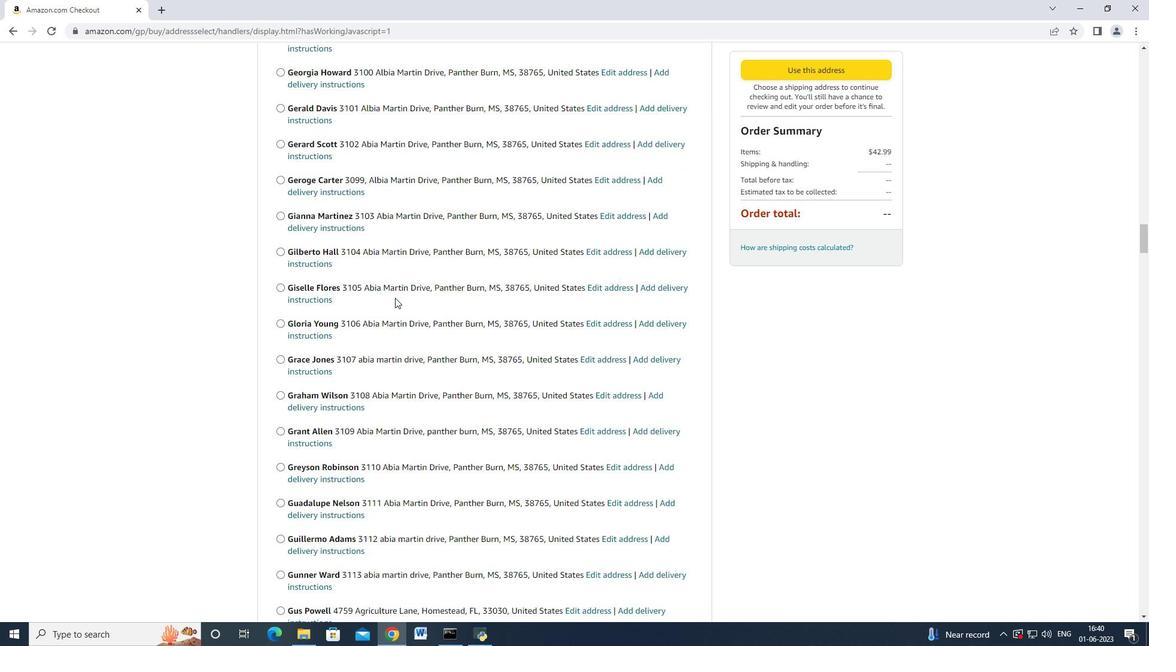 
Action: Mouse scrolled (395, 297) with delta (0, 0)
Screenshot: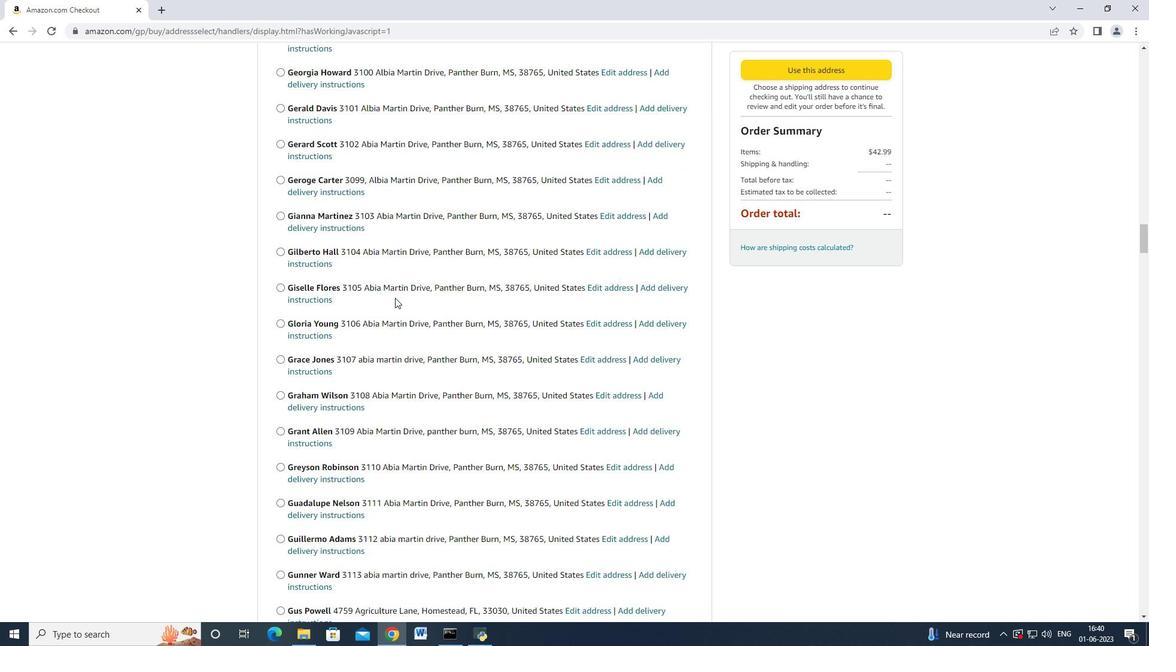
Action: Mouse scrolled (395, 297) with delta (0, 0)
Screenshot: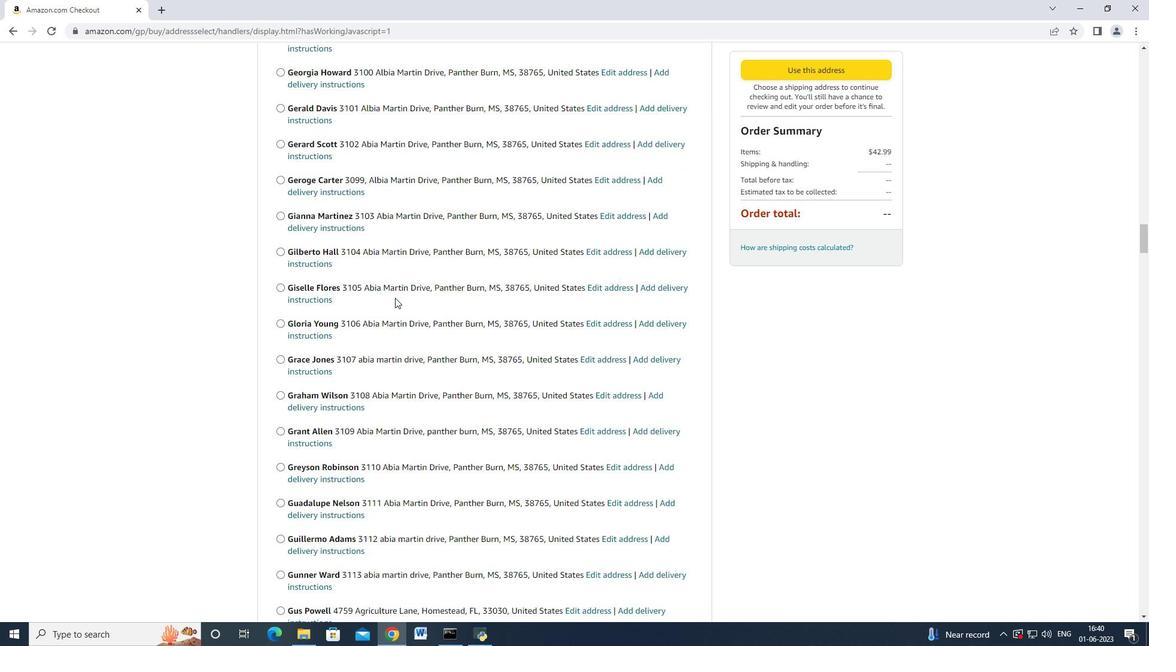 
Action: Mouse scrolled (395, 297) with delta (0, 0)
Screenshot: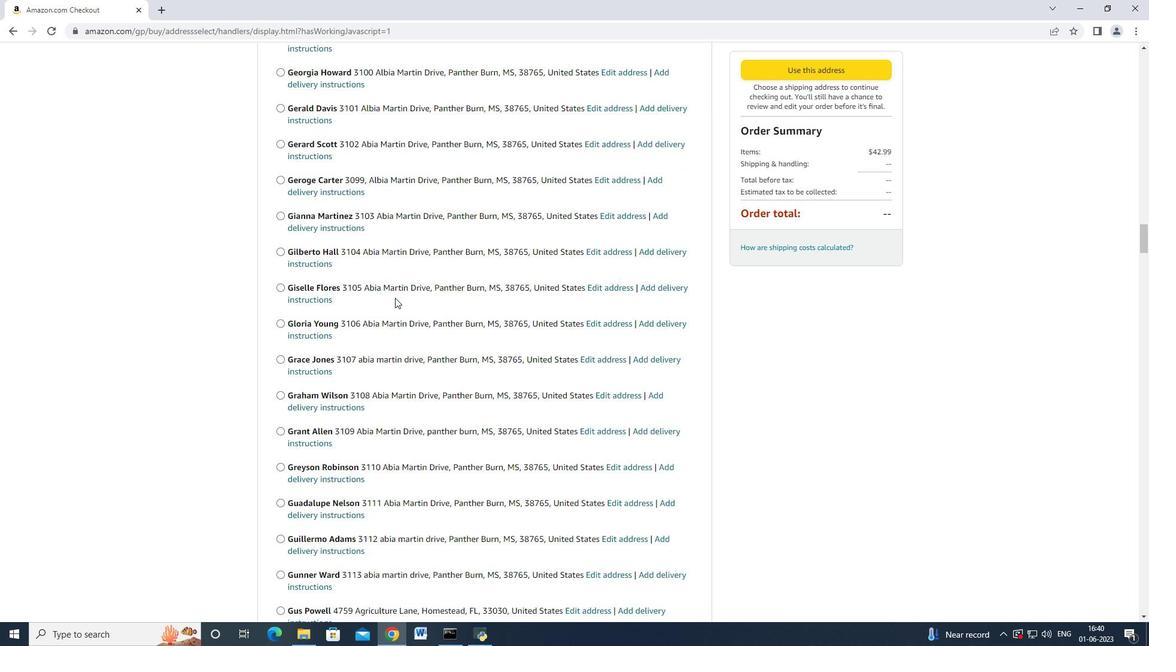 
Action: Mouse scrolled (395, 297) with delta (0, 0)
Screenshot: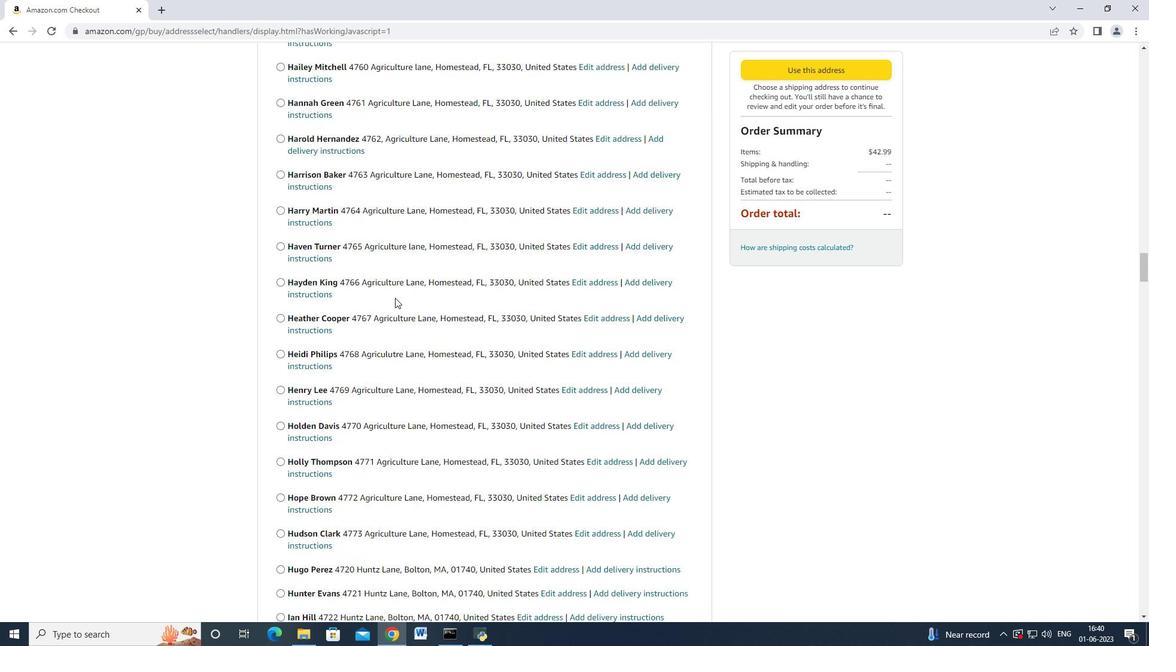 
Action: Mouse scrolled (395, 297) with delta (0, 0)
Screenshot: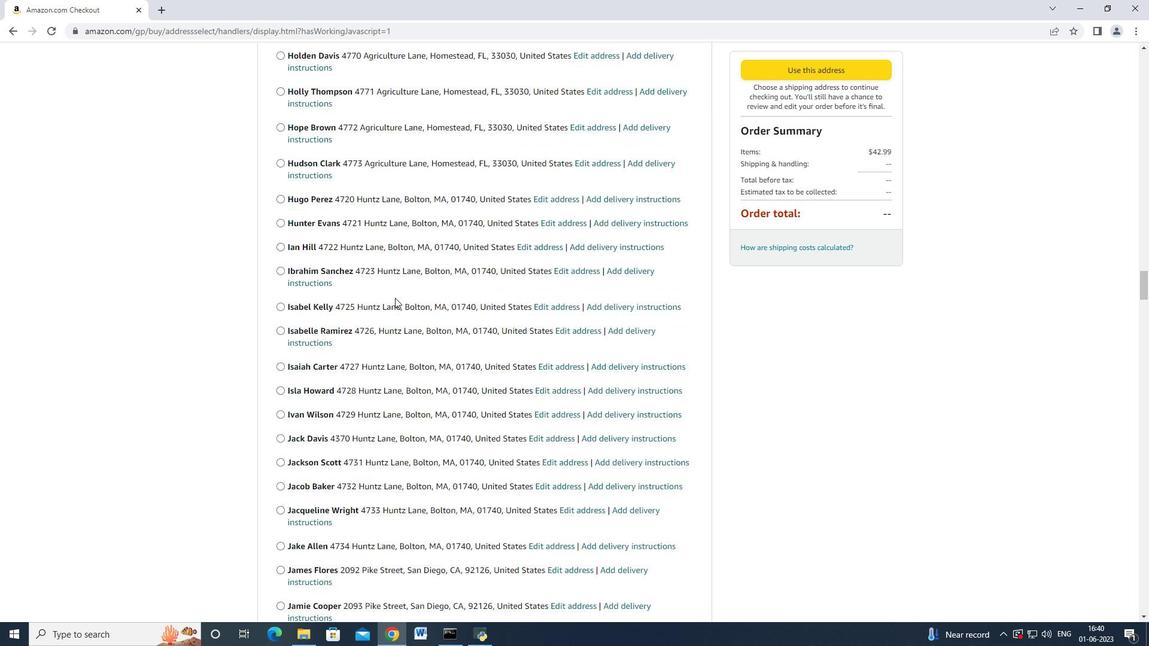 
Action: Mouse scrolled (395, 297) with delta (0, 0)
Screenshot: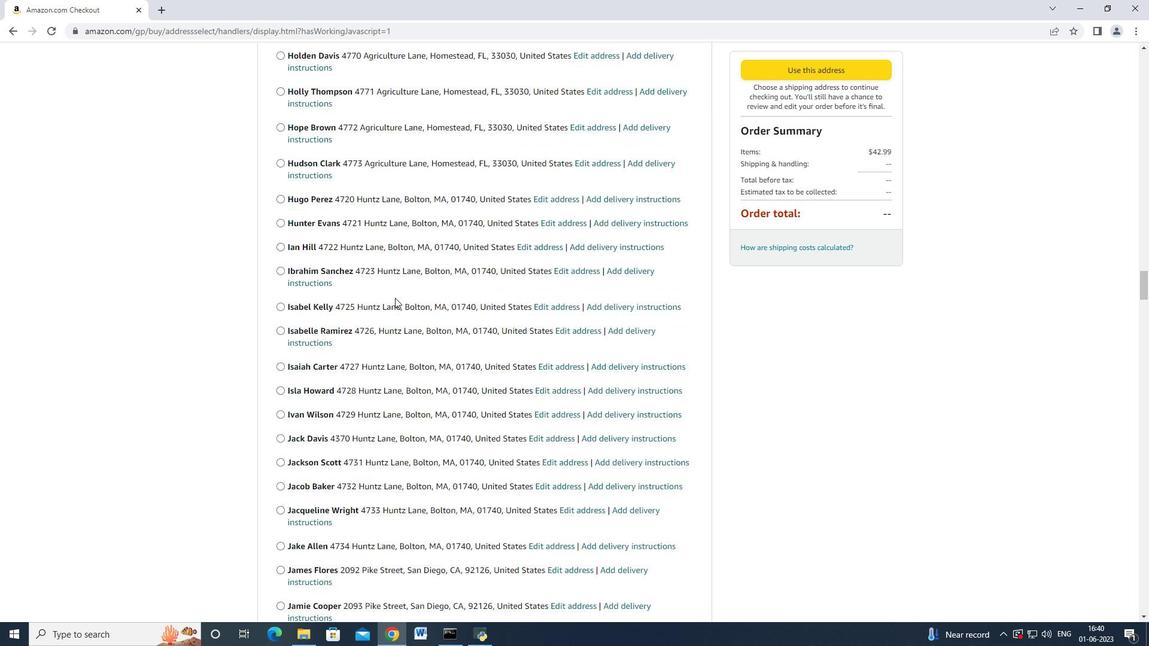 
Action: Mouse scrolled (395, 297) with delta (0, 0)
Screenshot: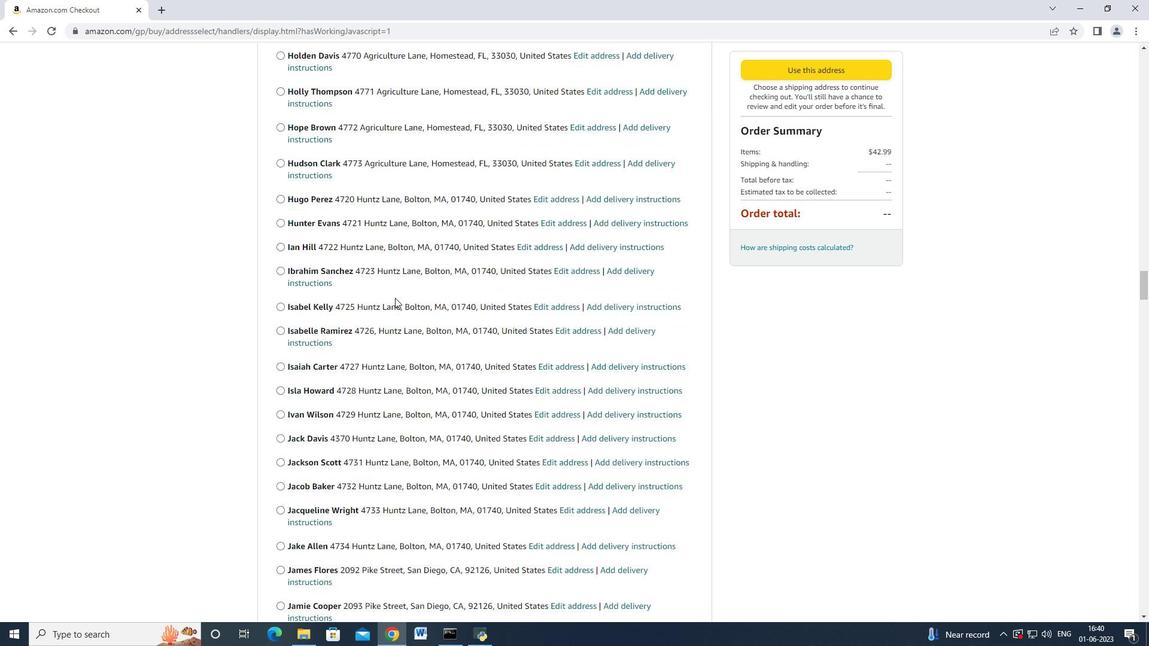 
Action: Mouse scrolled (395, 297) with delta (0, 0)
Screenshot: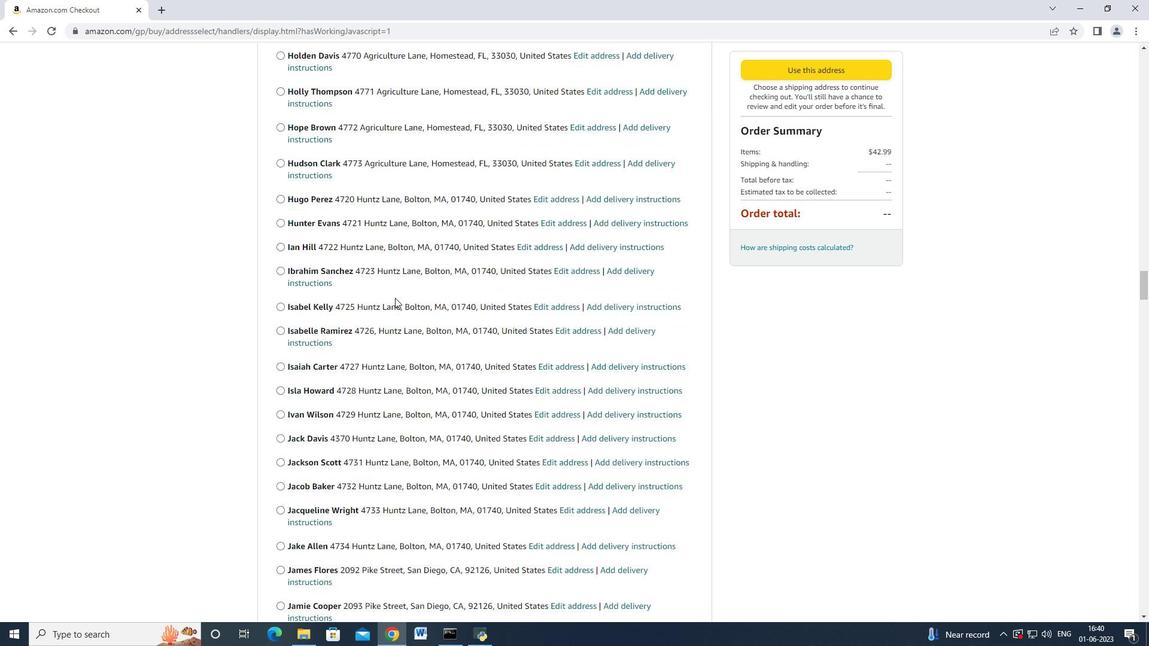 
Action: Mouse scrolled (395, 297) with delta (0, 0)
Screenshot: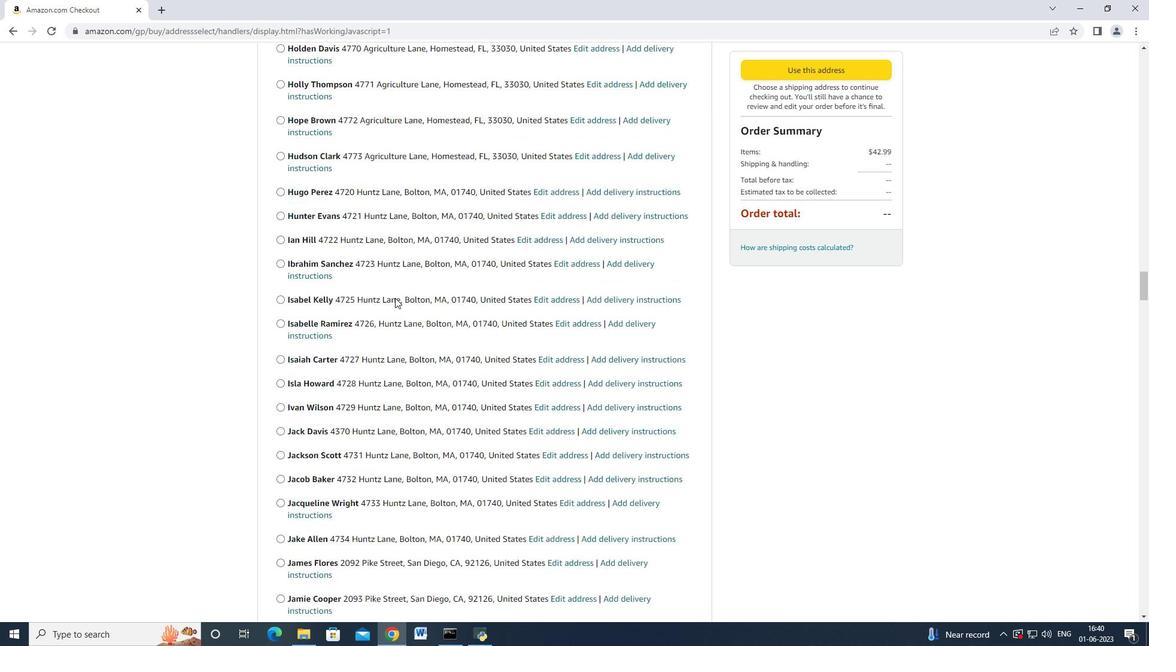 
Action: Mouse scrolled (395, 296) with delta (0, -1)
Screenshot: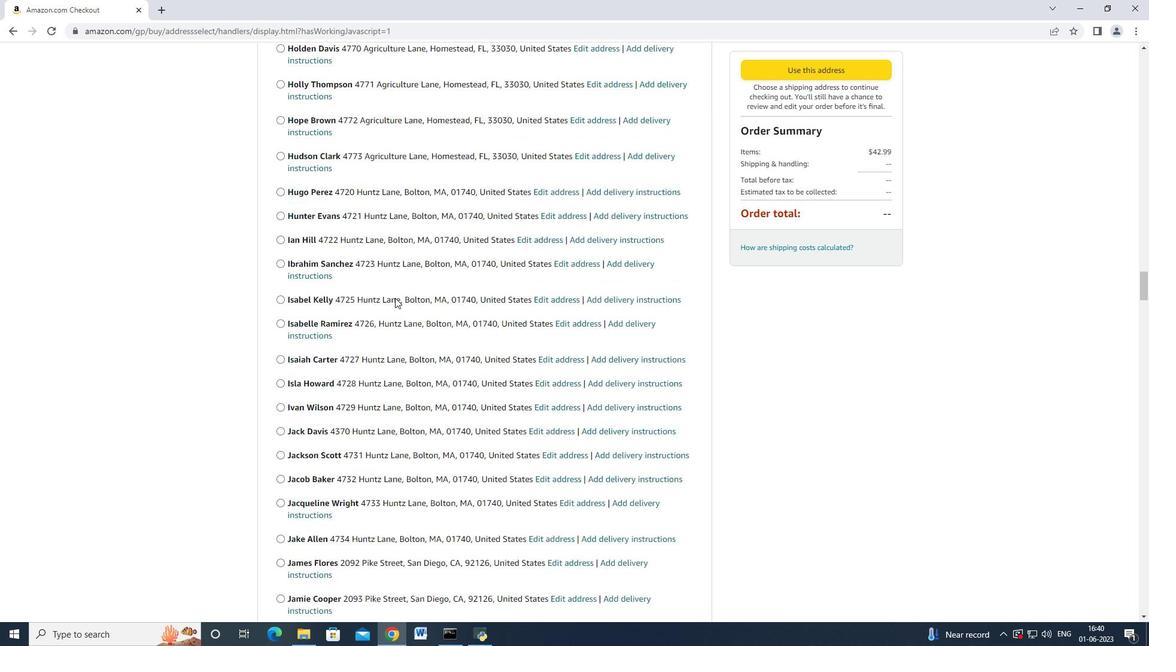 
Action: Mouse scrolled (395, 297) with delta (0, 0)
Screenshot: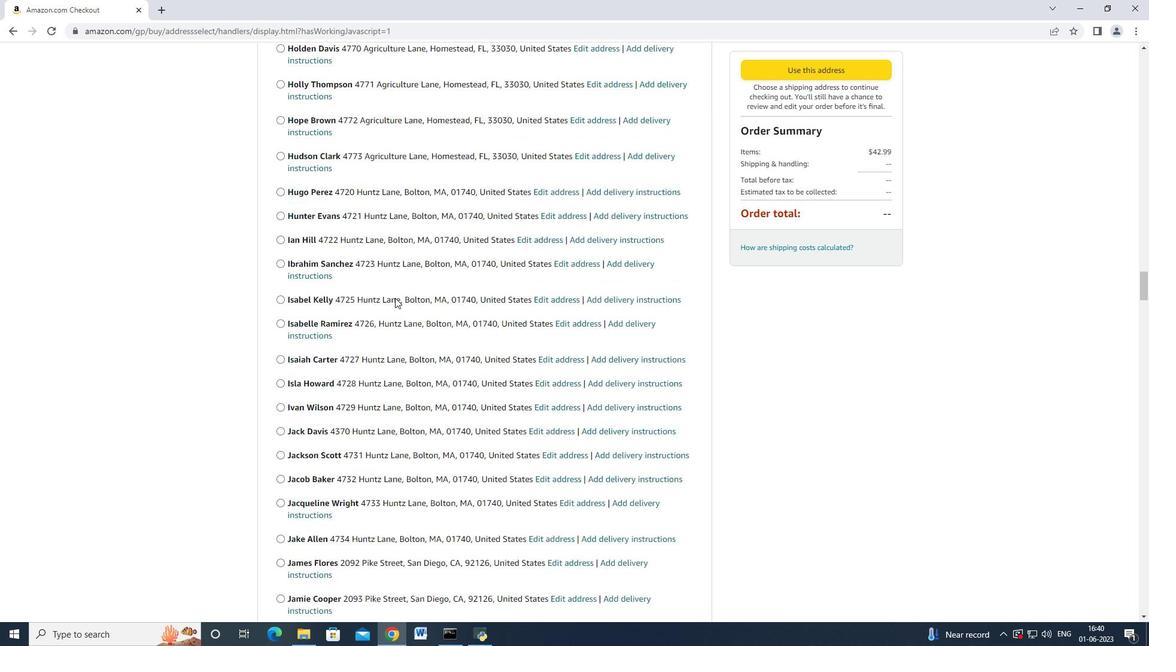 
Action: Mouse scrolled (395, 297) with delta (0, 0)
Screenshot: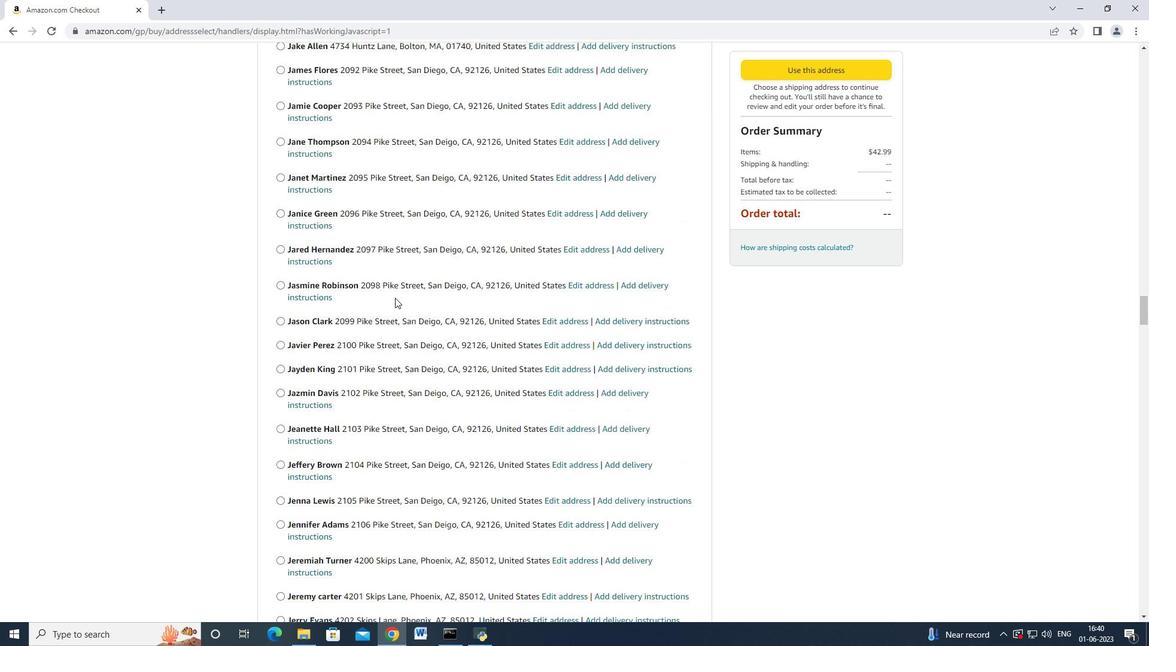
Action: Mouse scrolled (395, 297) with delta (0, 0)
Screenshot: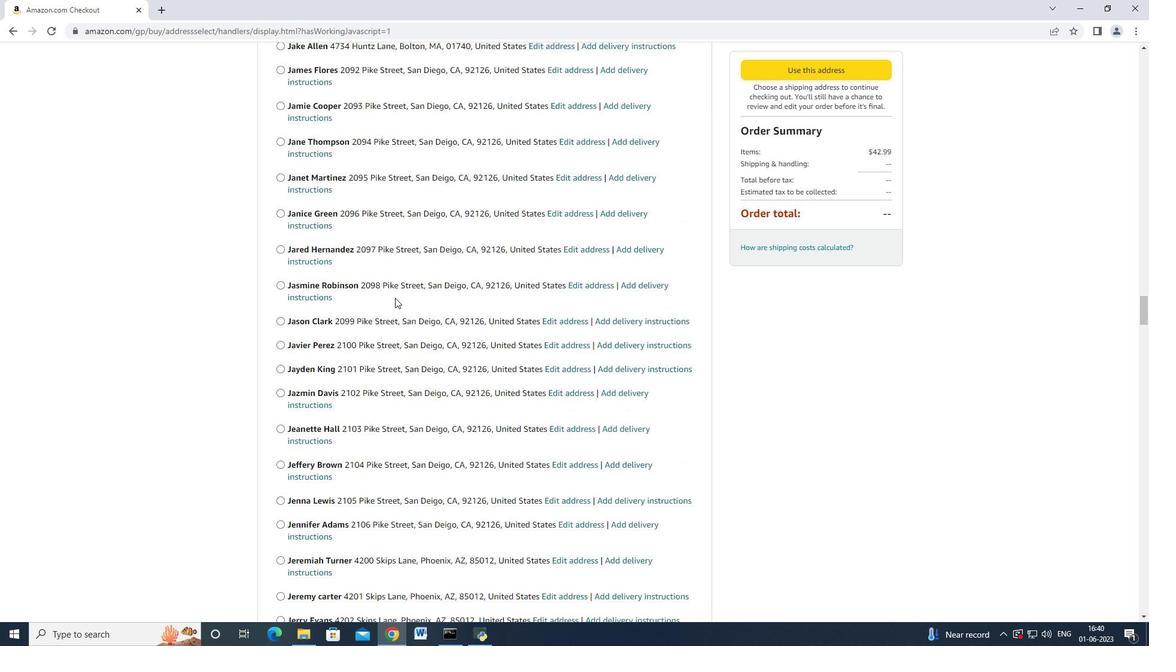 
Action: Mouse scrolled (395, 296) with delta (0, -1)
Screenshot: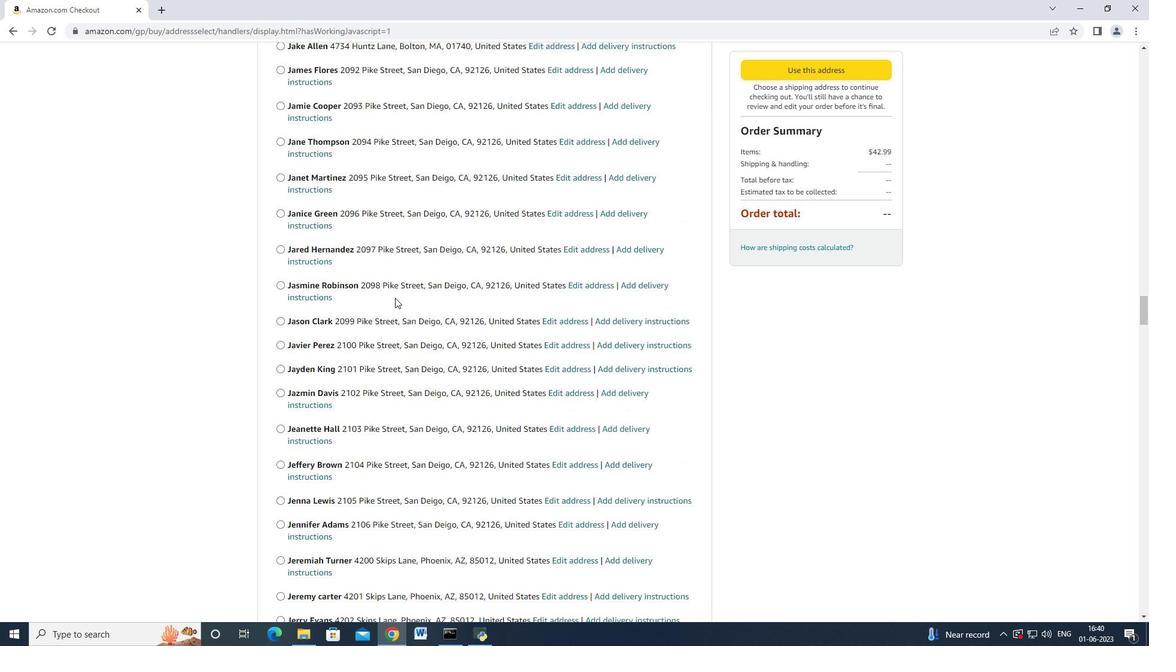
Action: Mouse scrolled (395, 297) with delta (0, 0)
Screenshot: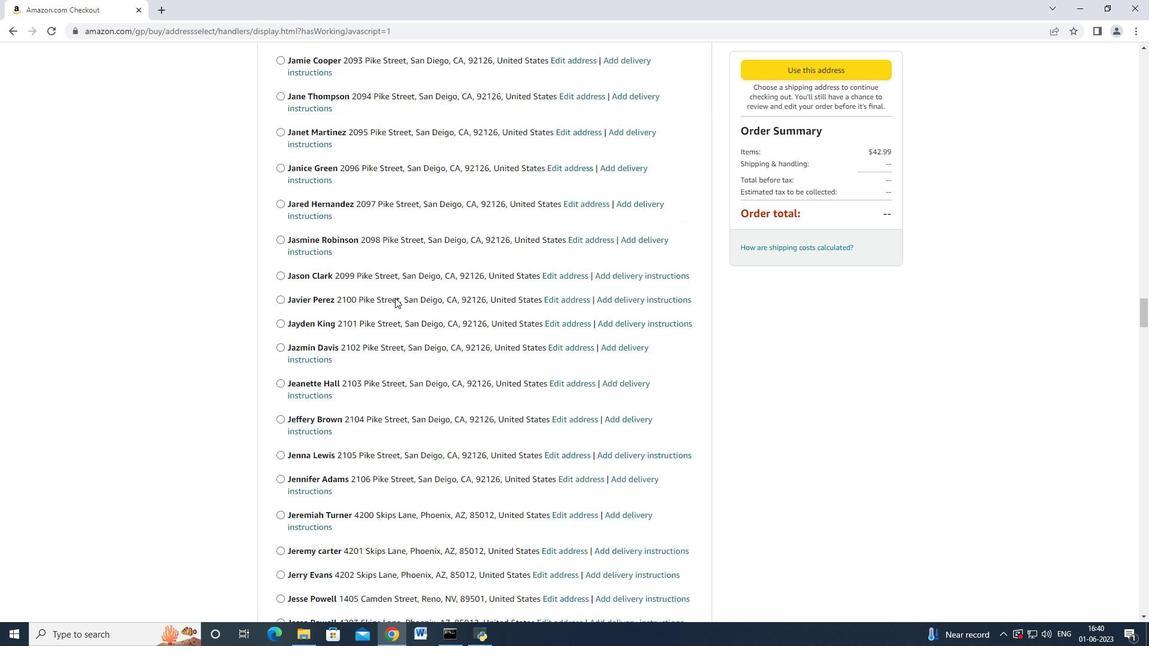 
Action: Mouse scrolled (395, 297) with delta (0, 0)
Screenshot: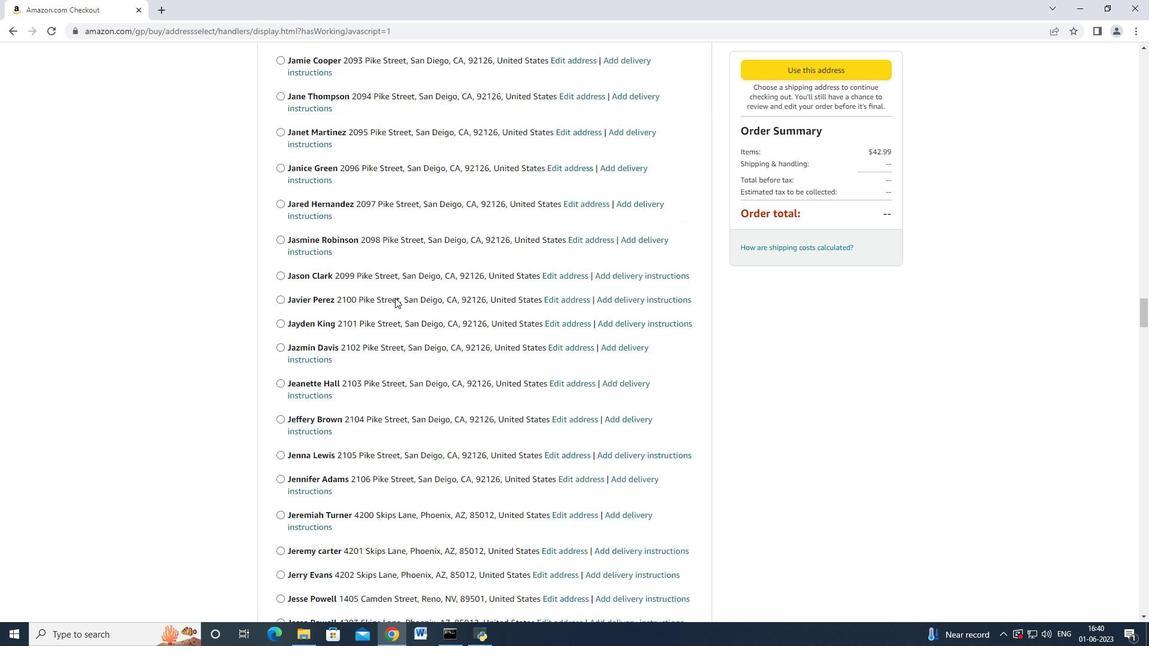 
Action: Mouse scrolled (395, 297) with delta (0, 0)
Screenshot: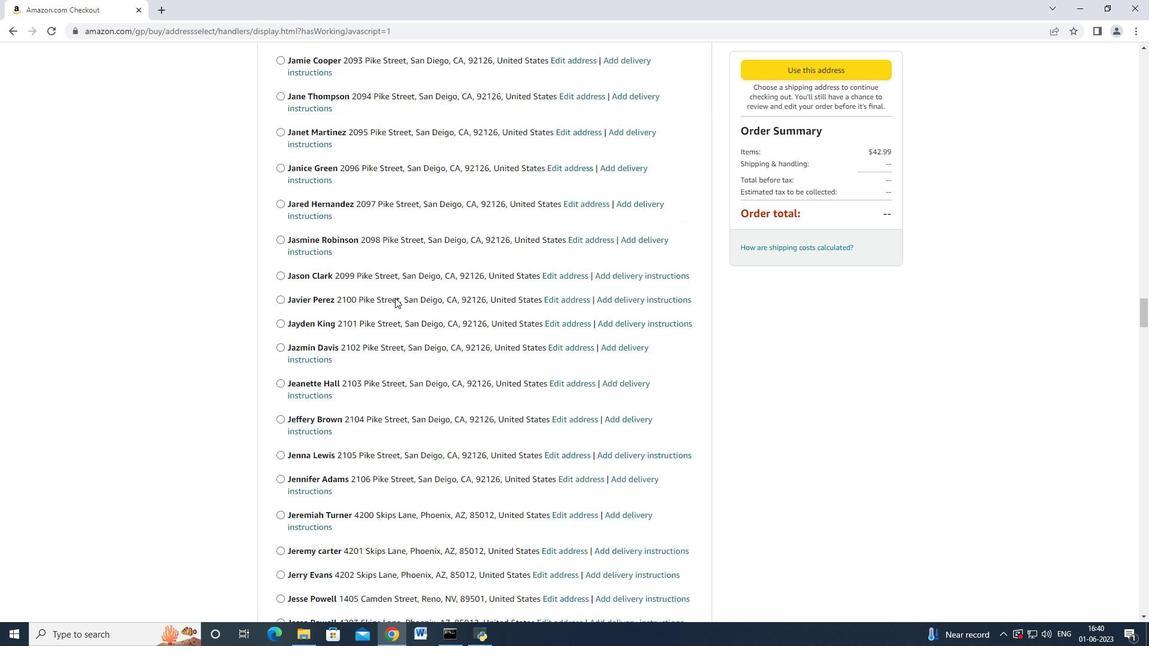 
Action: Mouse scrolled (395, 297) with delta (0, 0)
Screenshot: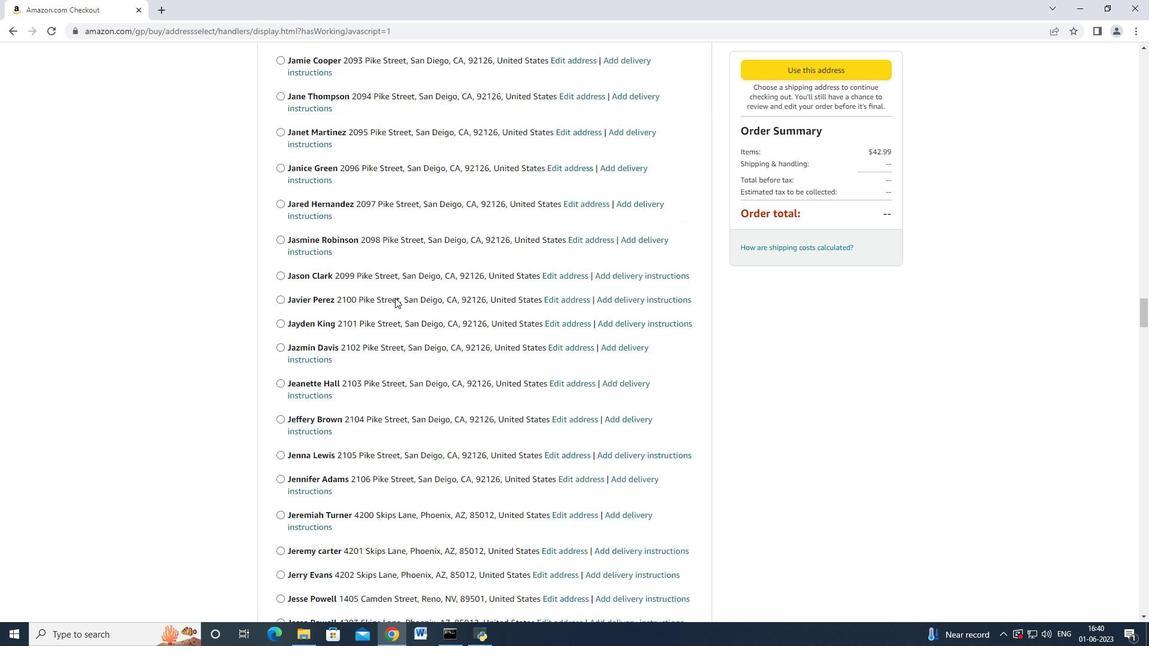 
Action: Mouse scrolled (395, 297) with delta (0, 0)
Screenshot: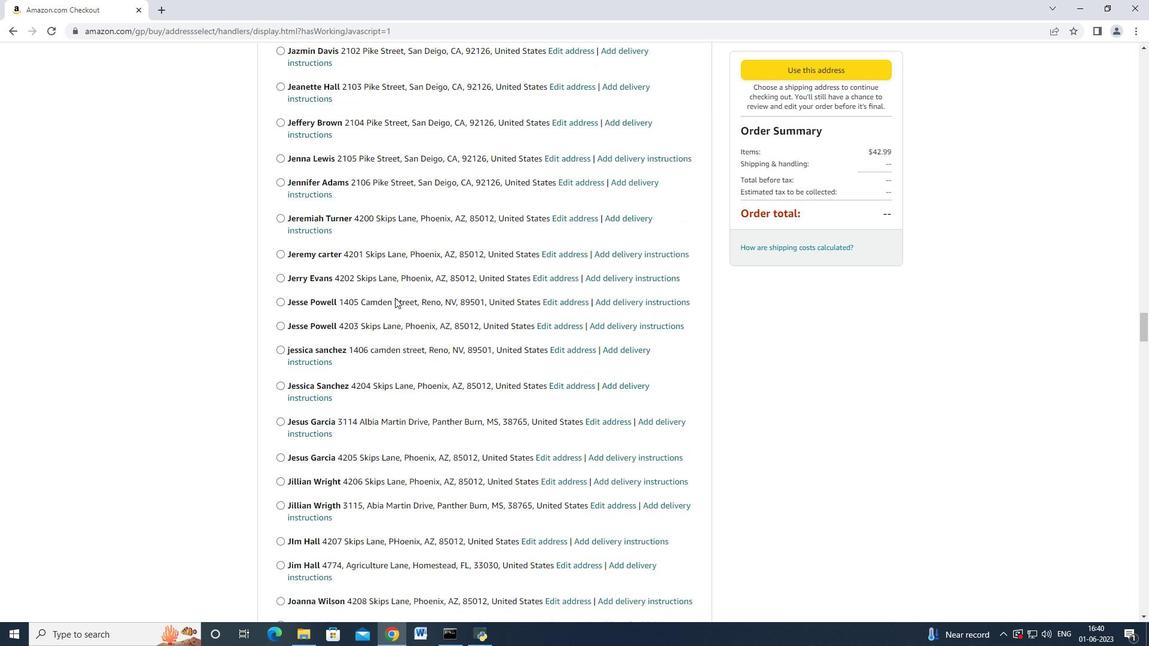 
Action: Mouse scrolled (395, 297) with delta (0, 0)
Screenshot: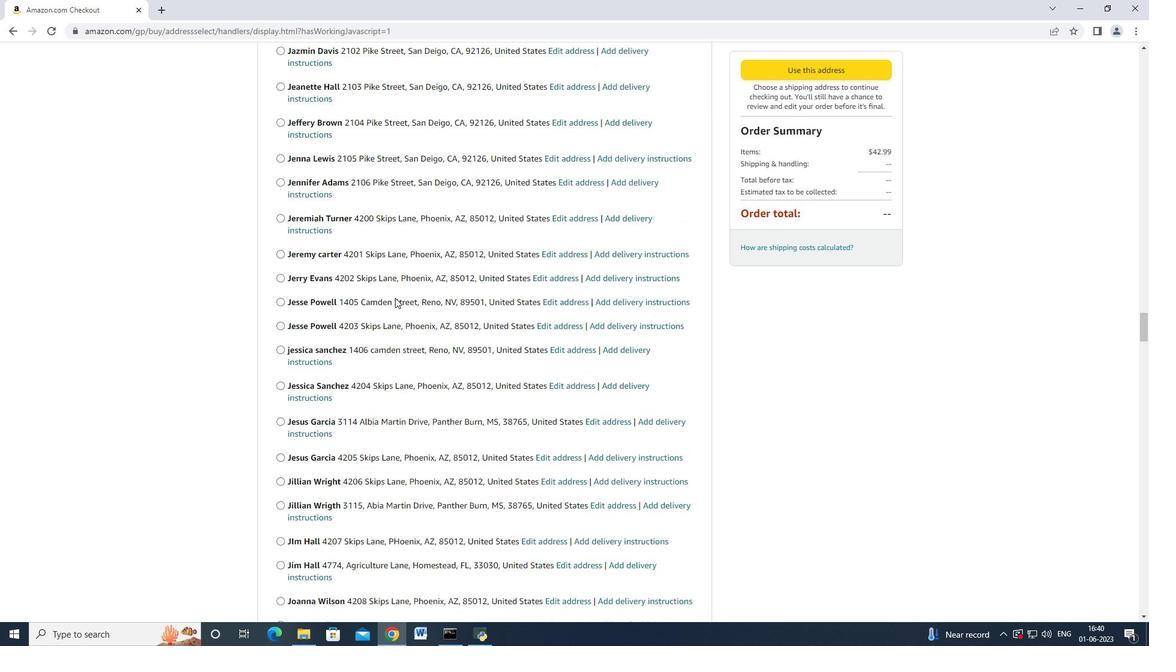 
Action: Mouse scrolled (395, 297) with delta (0, 0)
Screenshot: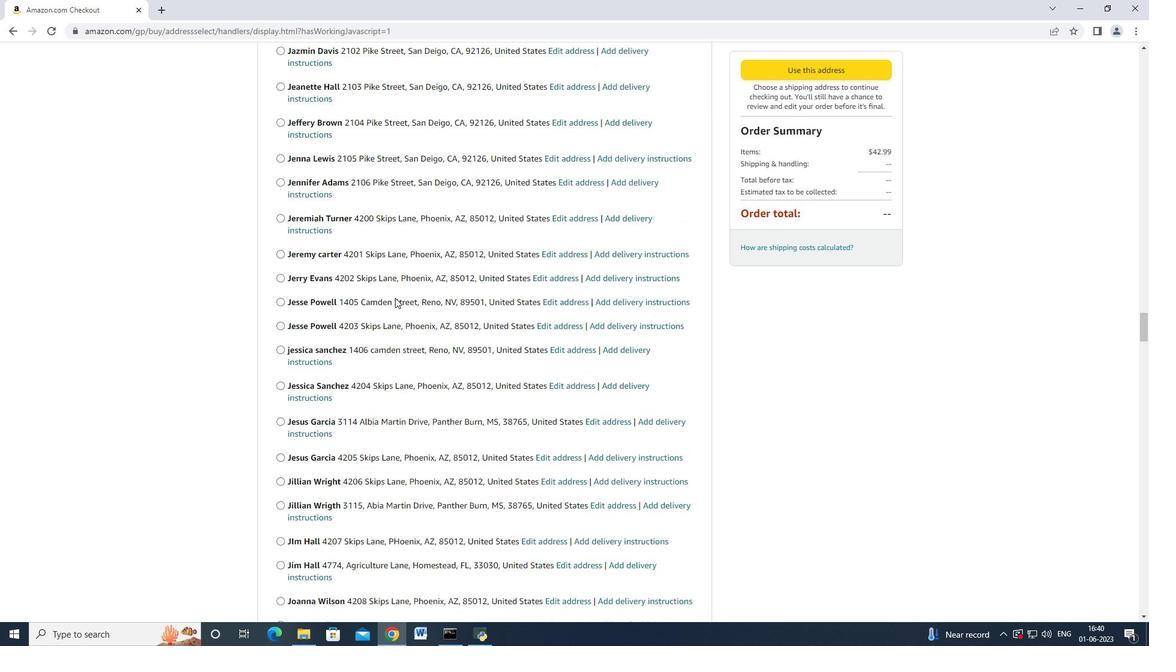 
Action: Mouse scrolled (395, 297) with delta (0, 0)
Screenshot: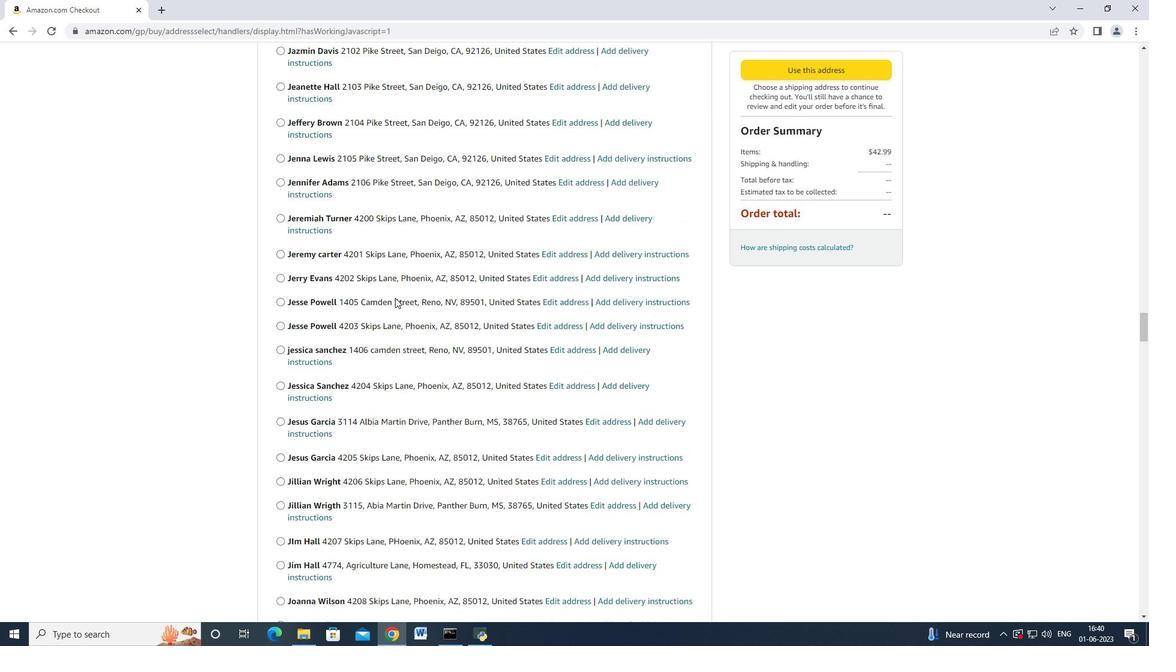 
Action: Mouse scrolled (395, 297) with delta (0, 0)
Screenshot: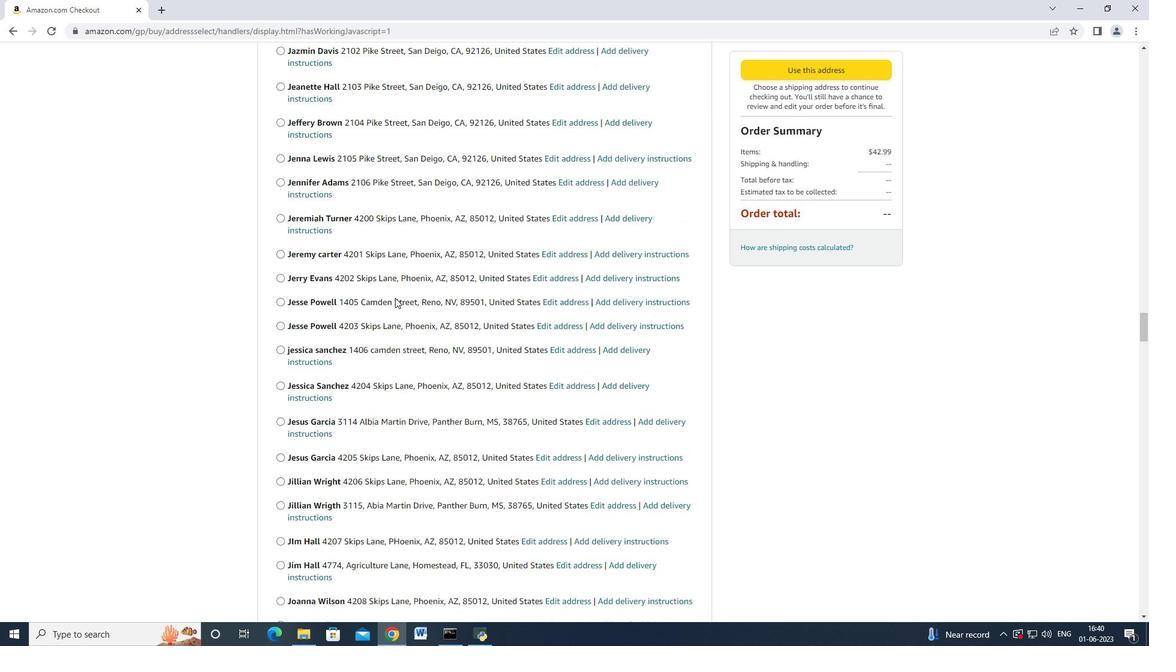 
Action: Mouse scrolled (395, 297) with delta (0, 0)
Screenshot: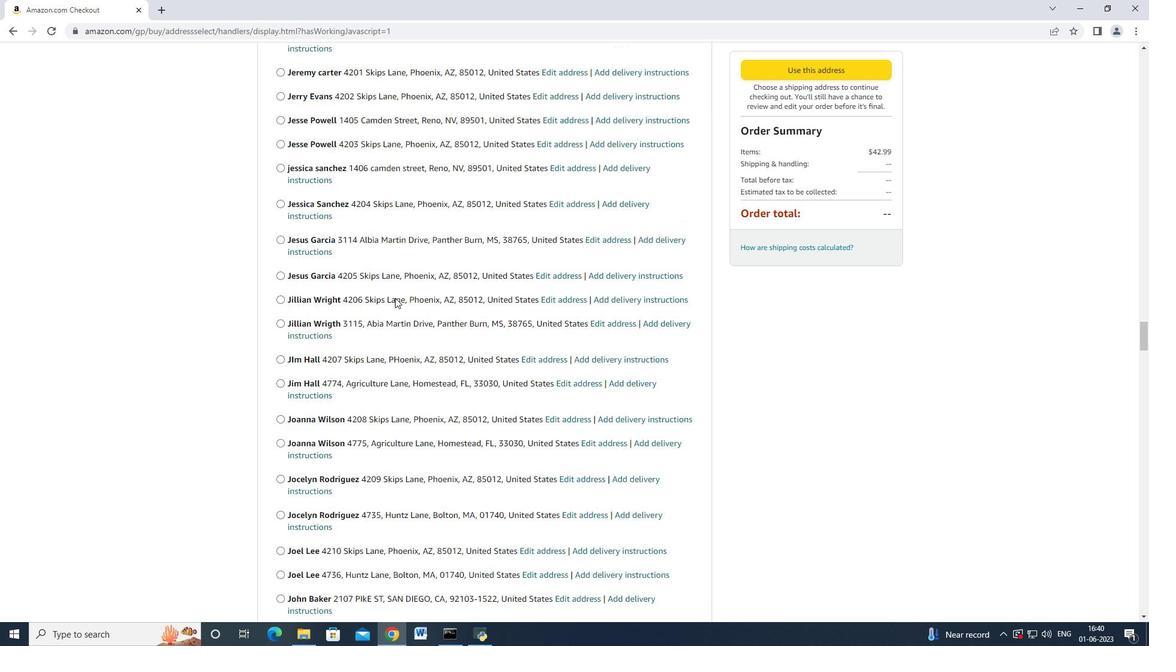 
Action: Mouse scrolled (395, 297) with delta (0, 0)
Screenshot: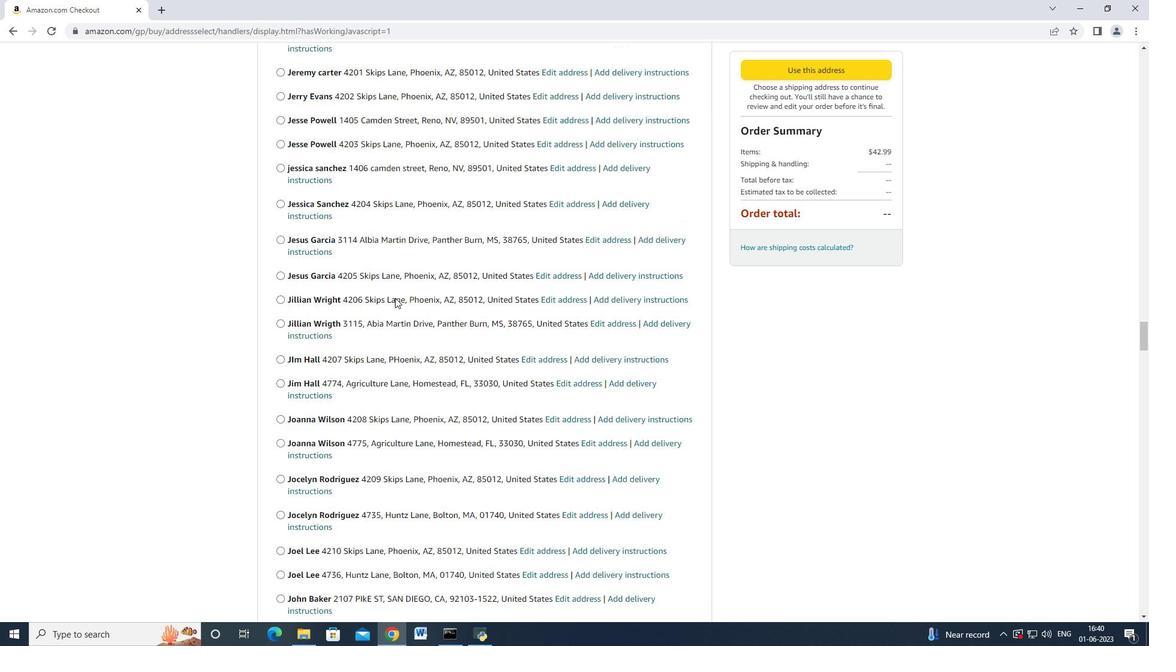
Action: Mouse scrolled (395, 297) with delta (0, 0)
Screenshot: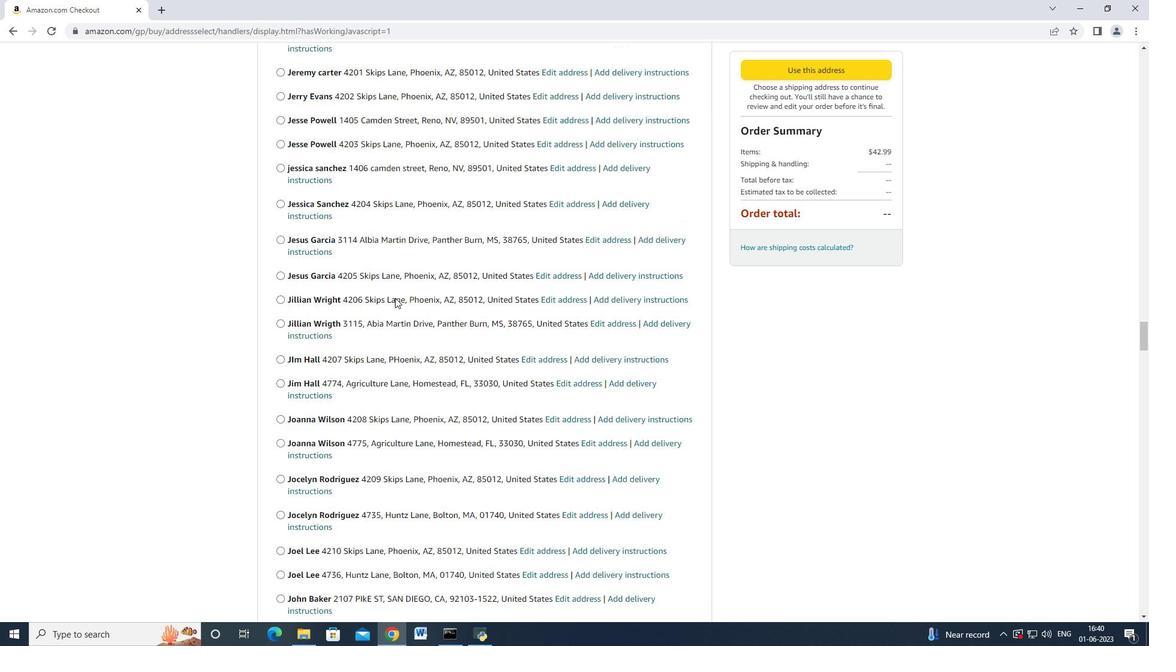 
Action: Mouse scrolled (395, 297) with delta (0, 0)
Screenshot: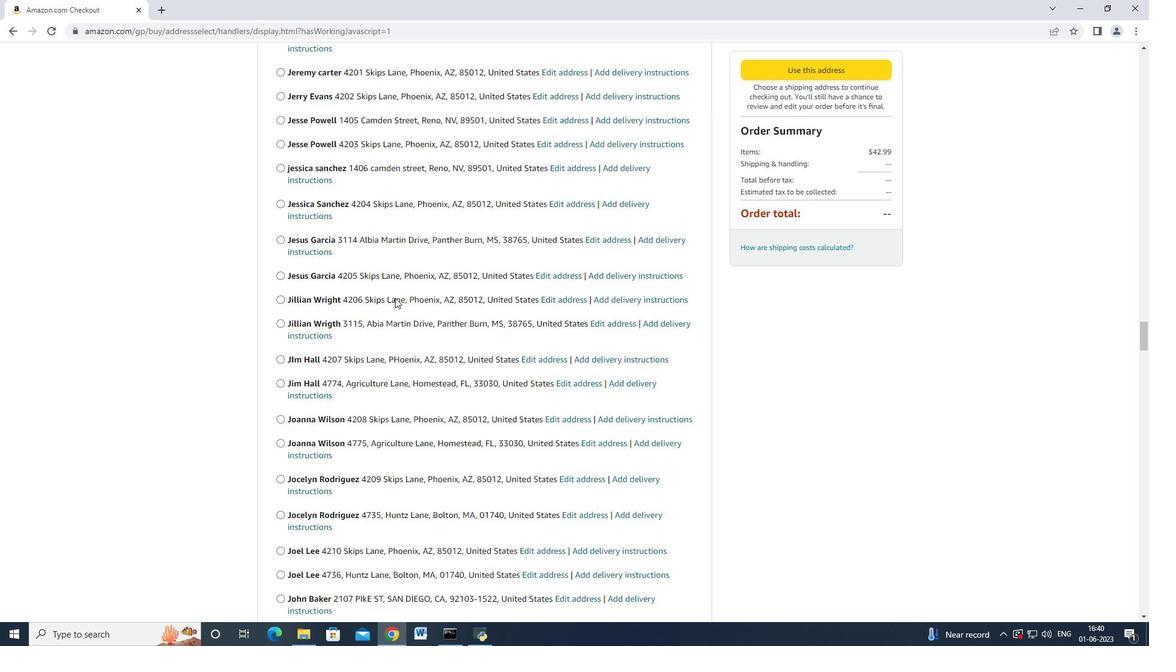 
Action: Mouse scrolled (395, 297) with delta (0, 0)
Screenshot: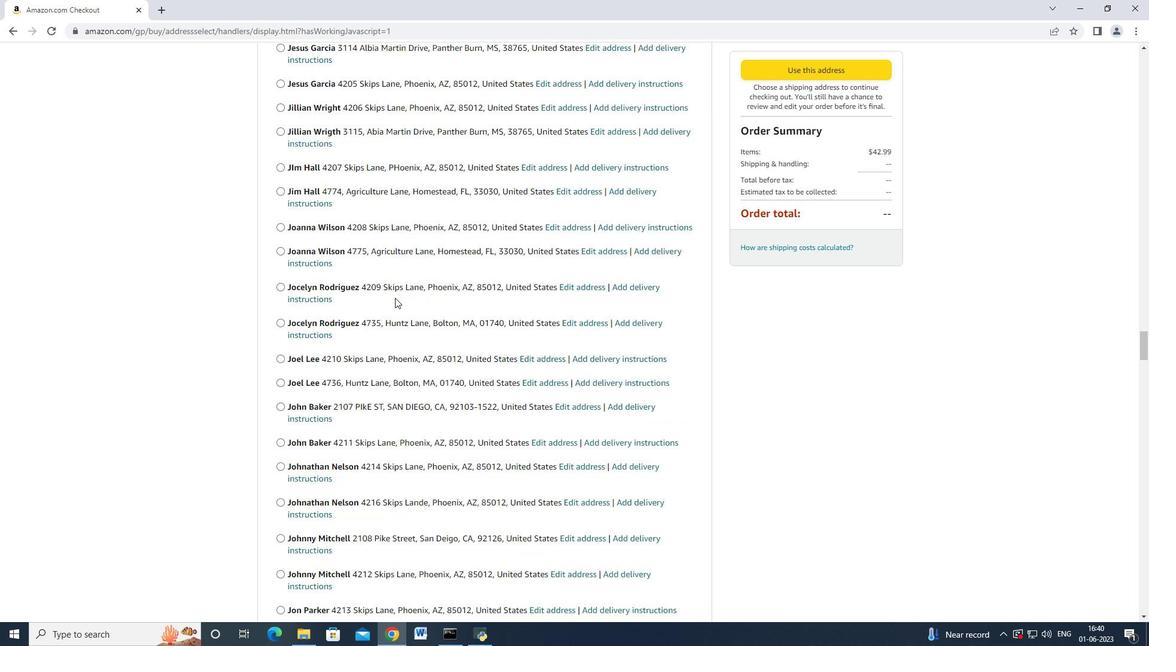 
Action: Mouse scrolled (395, 297) with delta (0, 0)
Screenshot: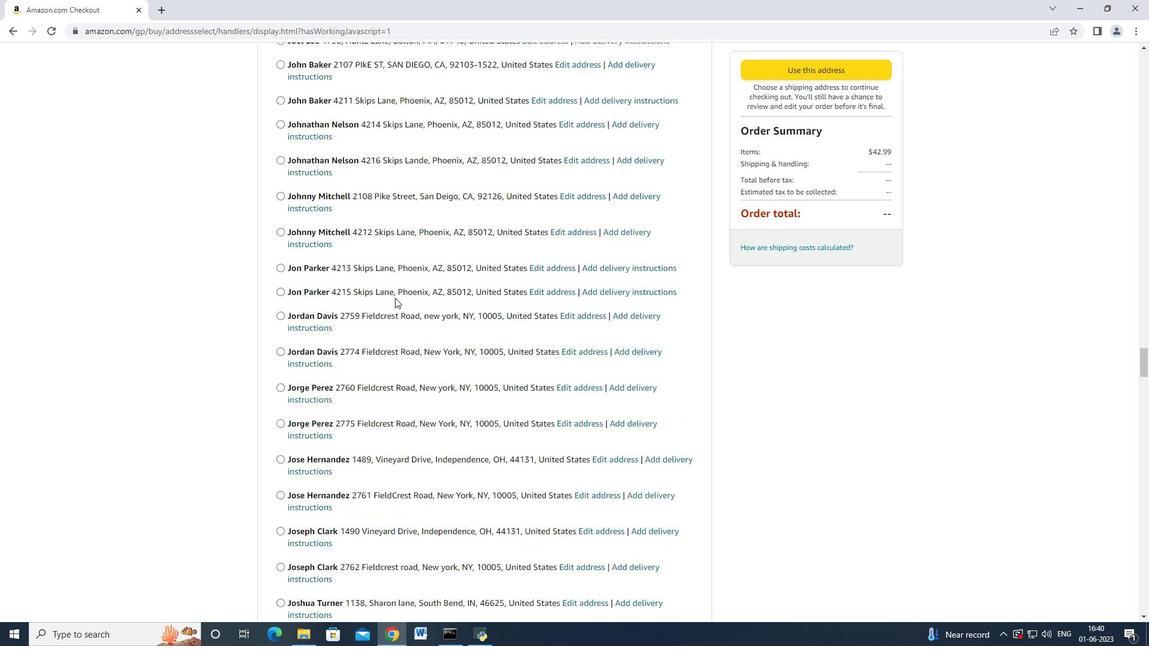 
Action: Mouse scrolled (395, 297) with delta (0, 0)
Screenshot: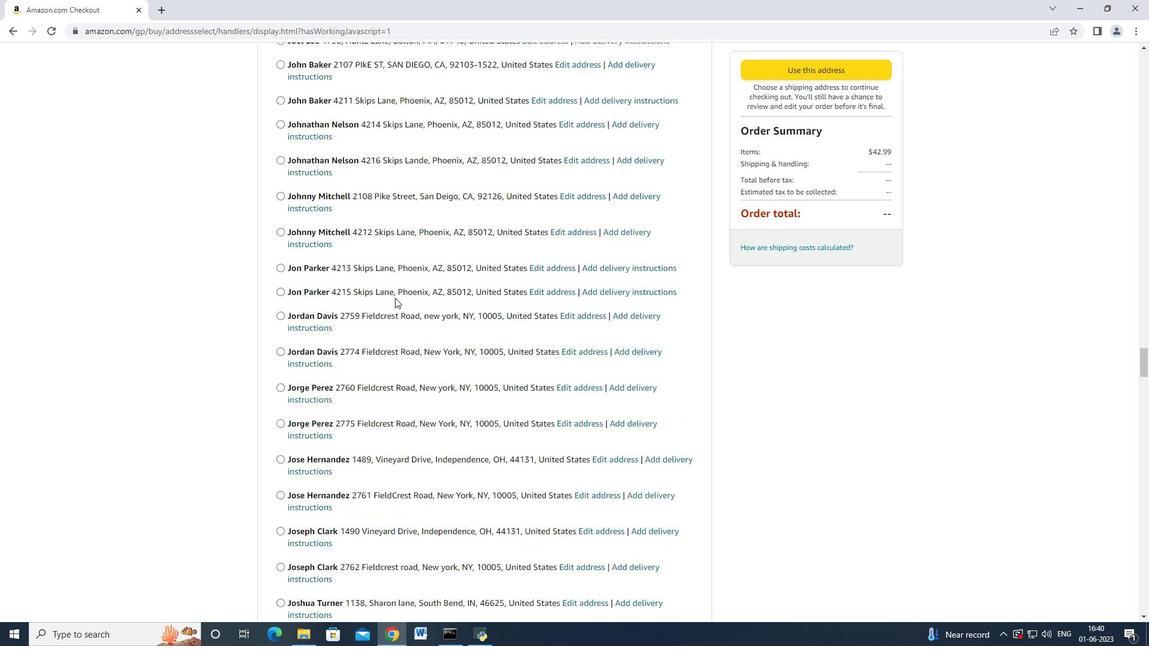 
Action: Mouse scrolled (395, 297) with delta (0, 0)
Screenshot: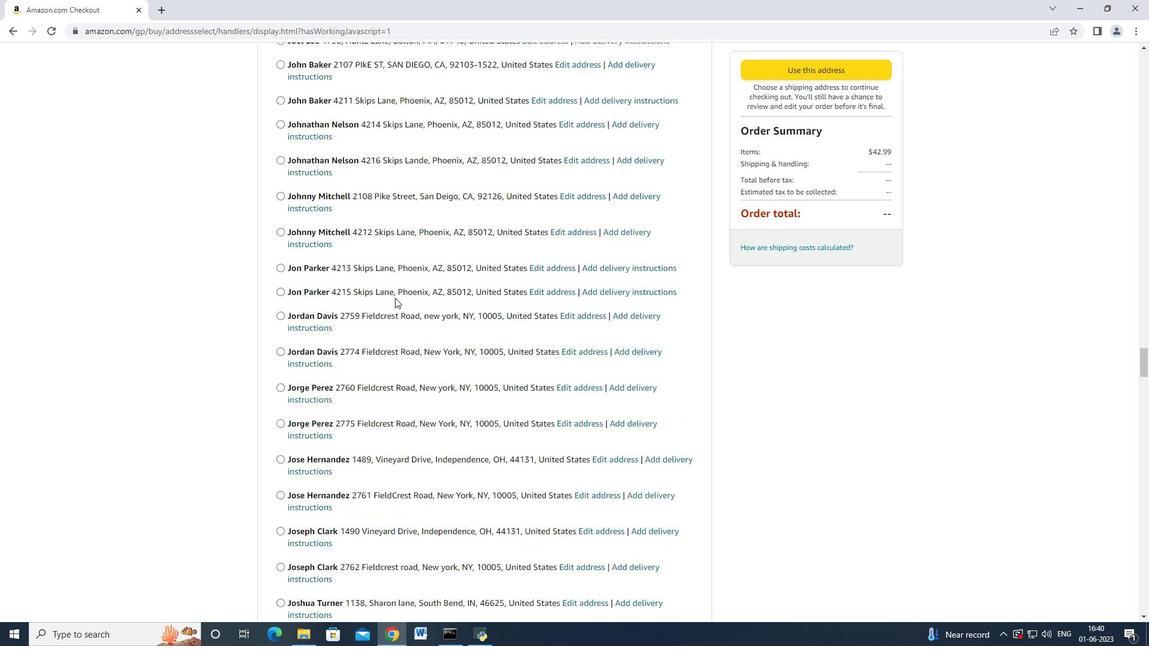 
Action: Mouse scrolled (395, 296) with delta (0, -1)
Screenshot: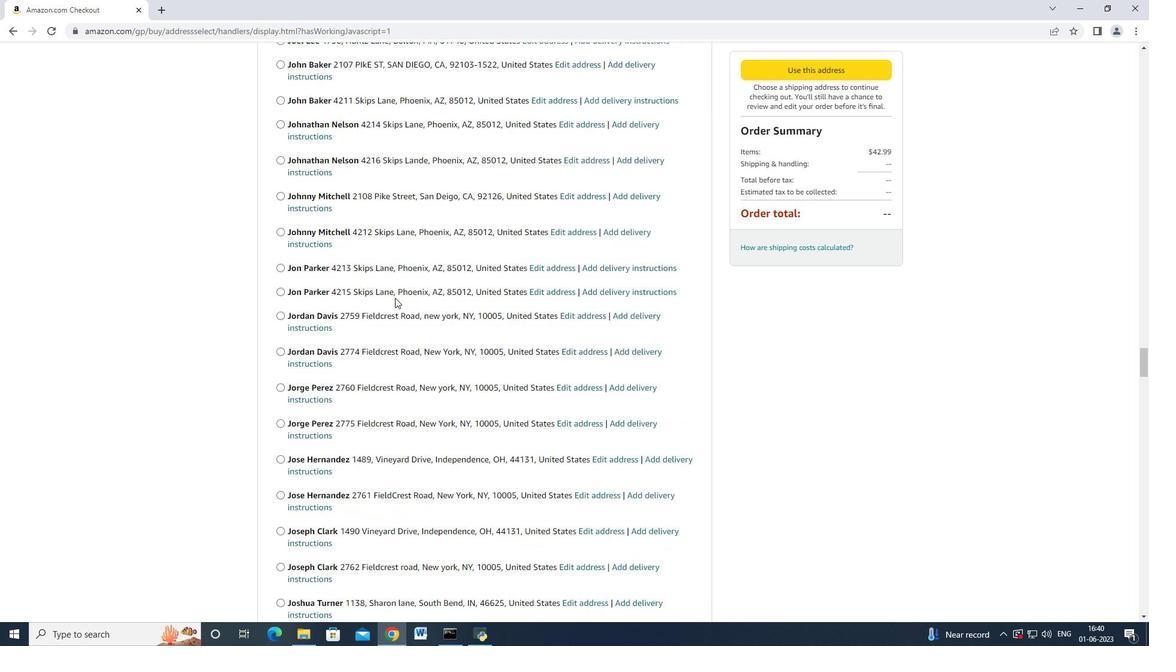 
Action: Mouse scrolled (395, 297) with delta (0, 0)
Screenshot: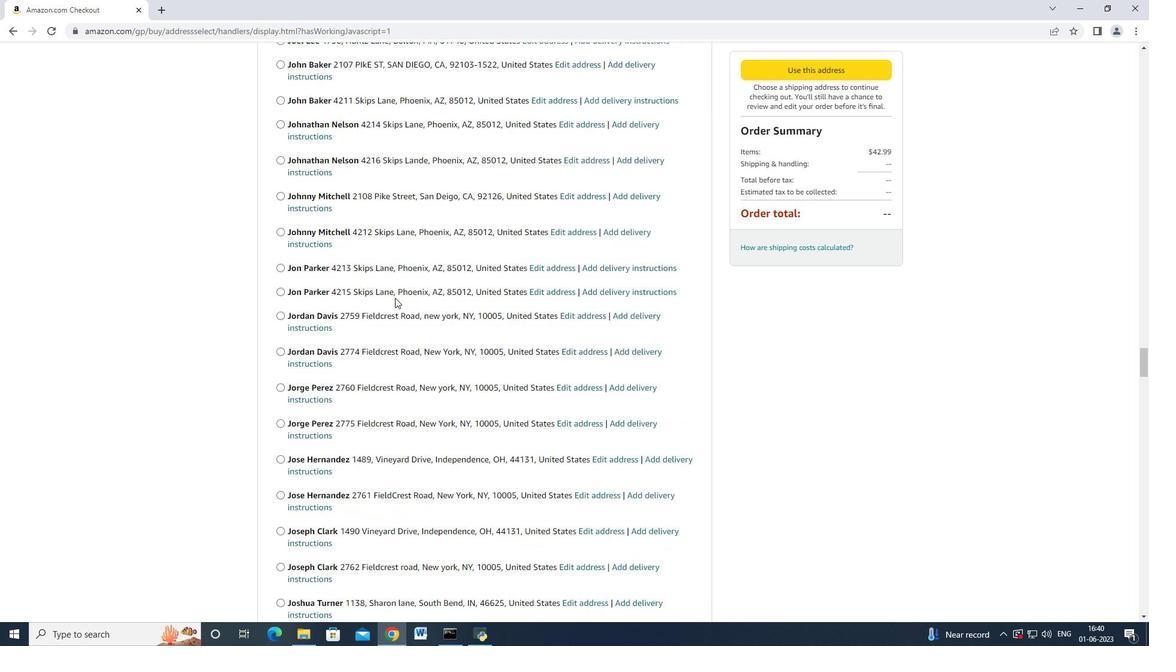 
Action: Mouse scrolled (395, 297) with delta (0, 0)
Screenshot: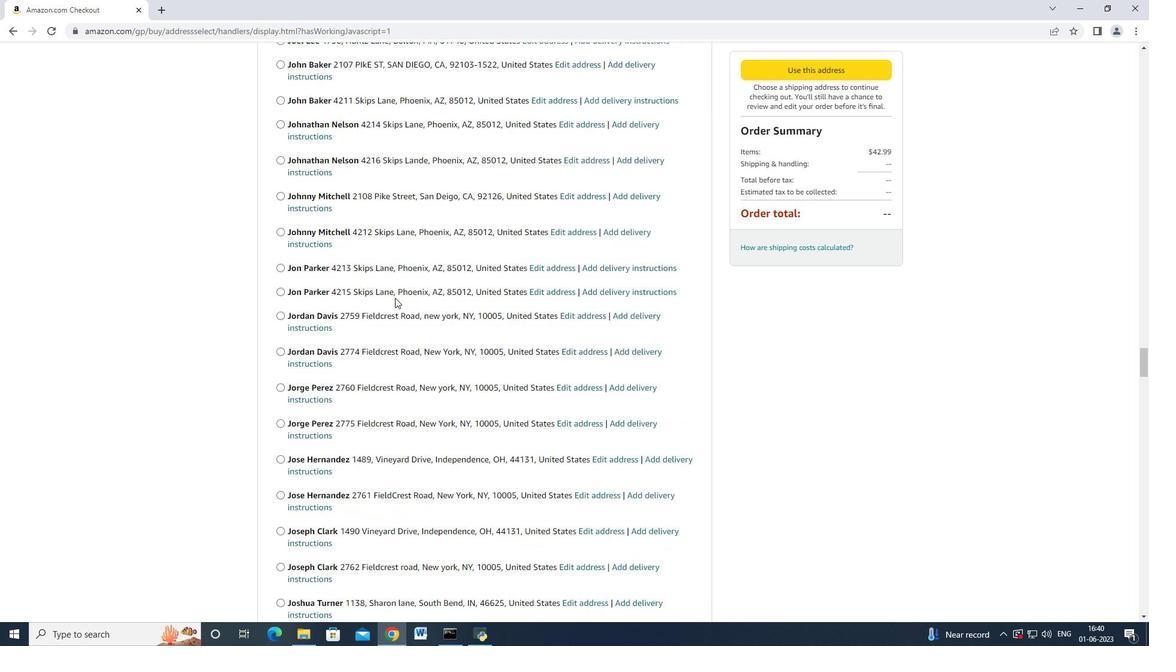 
Action: Mouse scrolled (395, 297) with delta (0, 0)
Screenshot: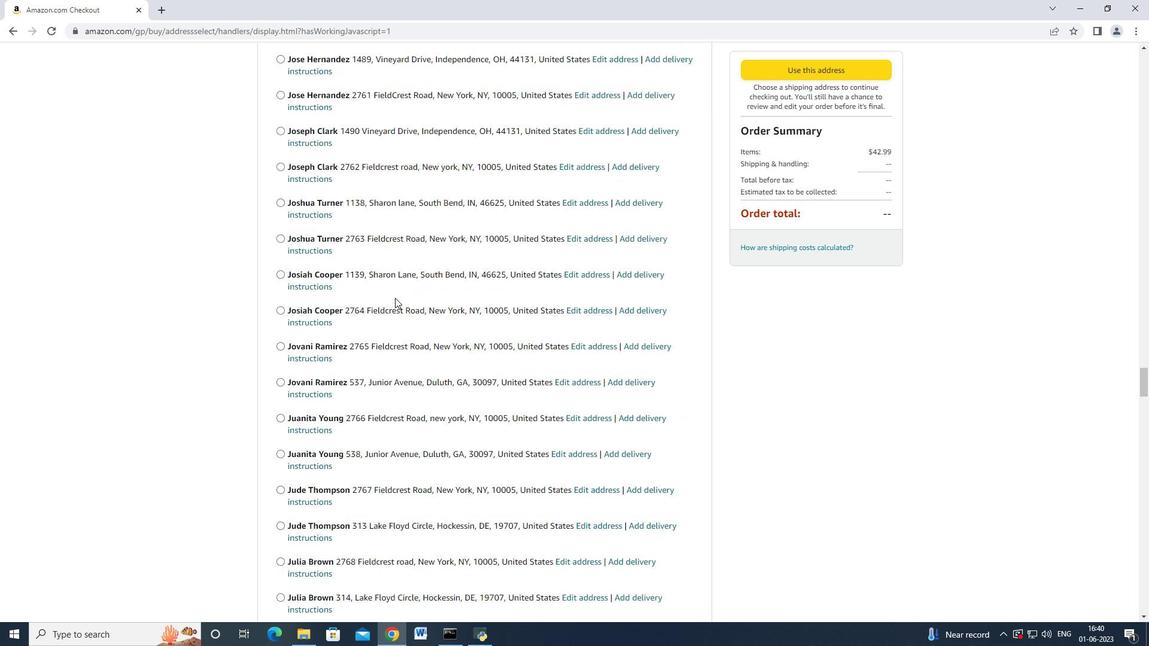 
Action: Mouse scrolled (395, 297) with delta (0, 0)
Screenshot: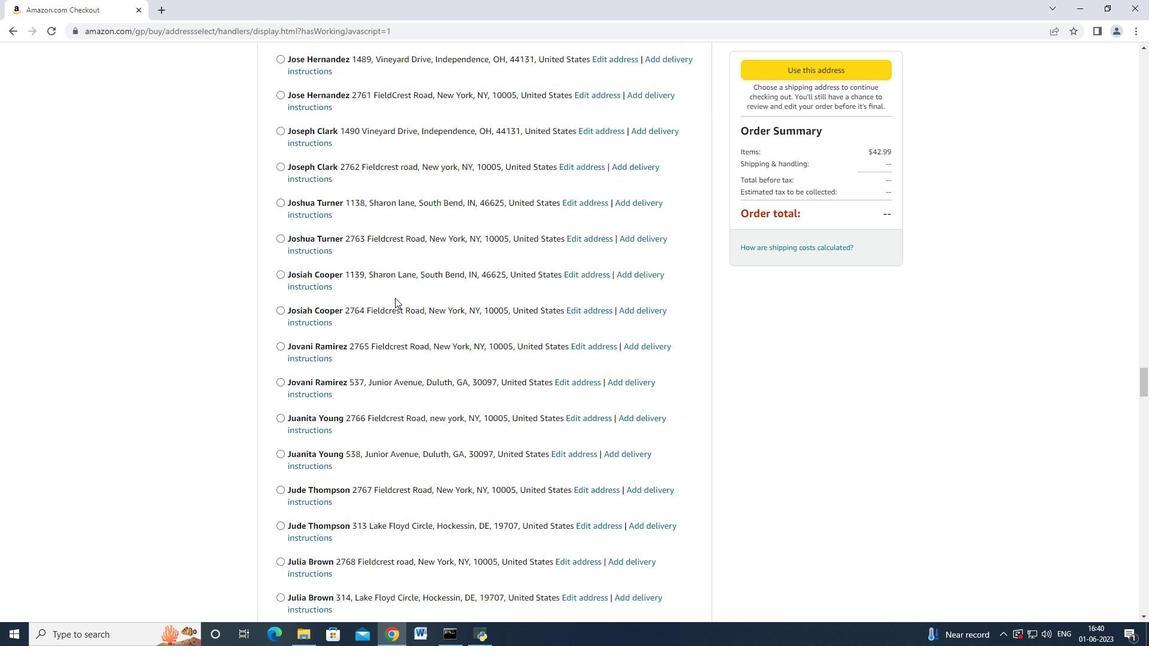 
Action: Mouse scrolled (395, 297) with delta (0, 0)
Screenshot: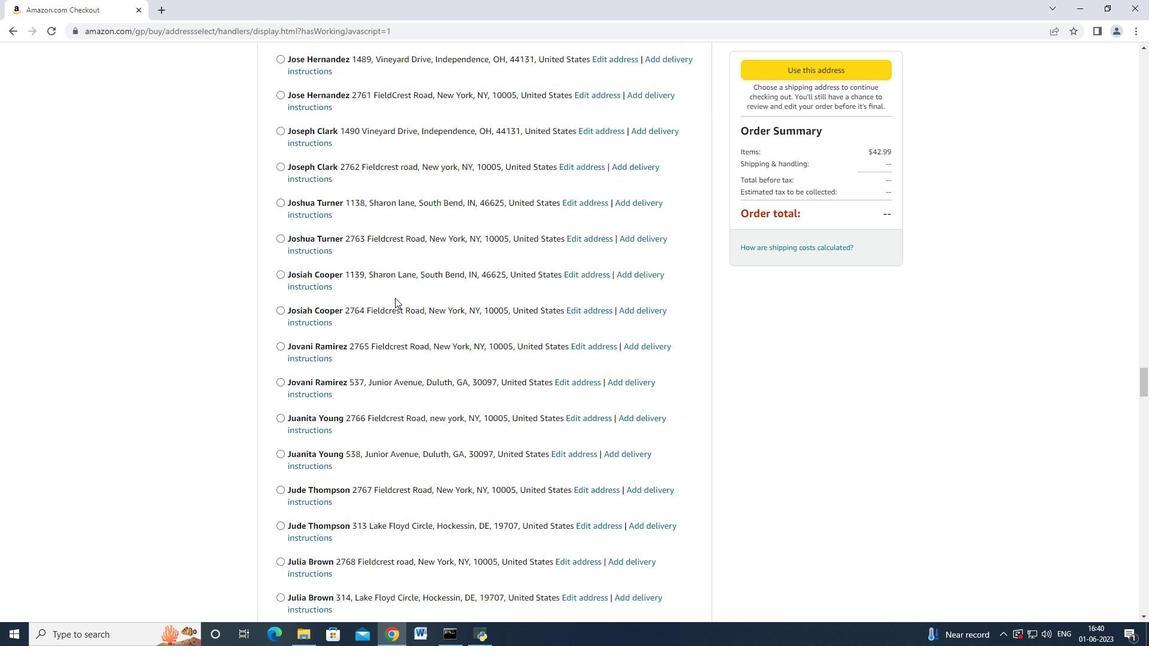 
Action: Mouse scrolled (395, 297) with delta (0, 0)
Screenshot: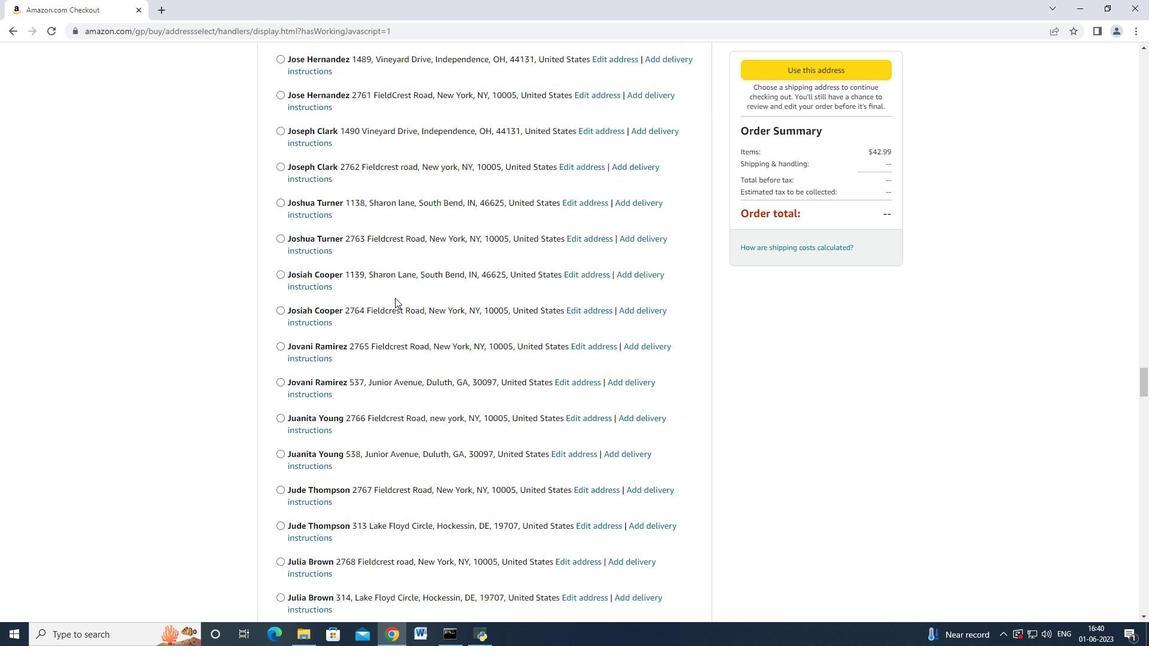 
Action: Mouse scrolled (395, 296) with delta (0, -1)
Screenshot: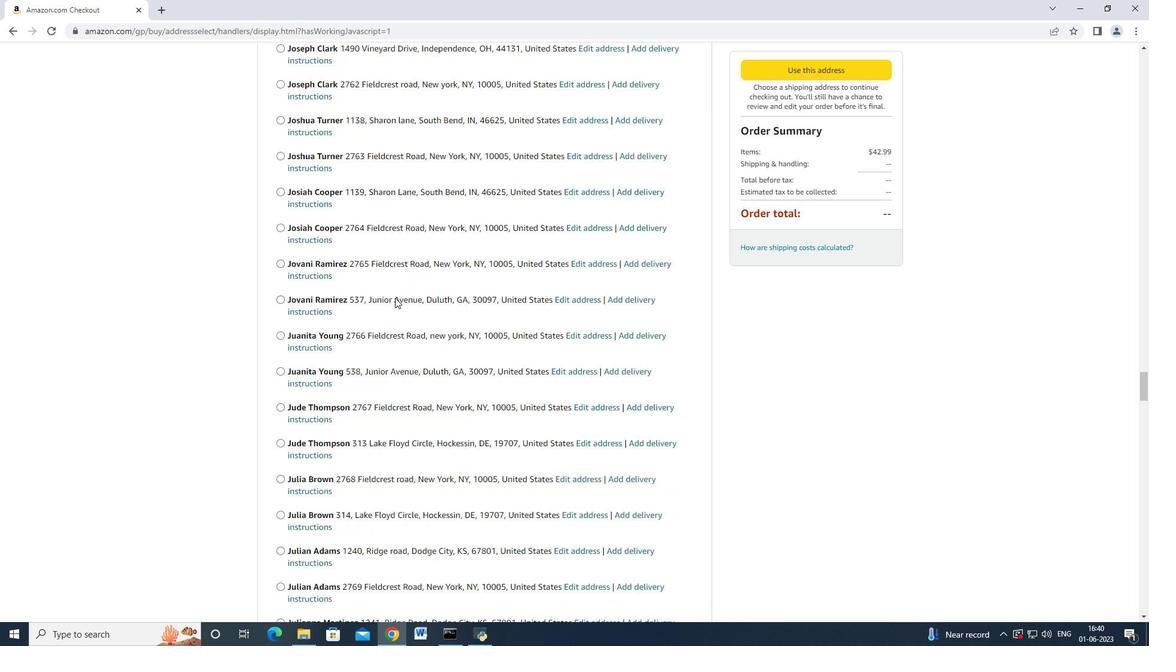 
Action: Mouse scrolled (395, 297) with delta (0, 0)
Screenshot: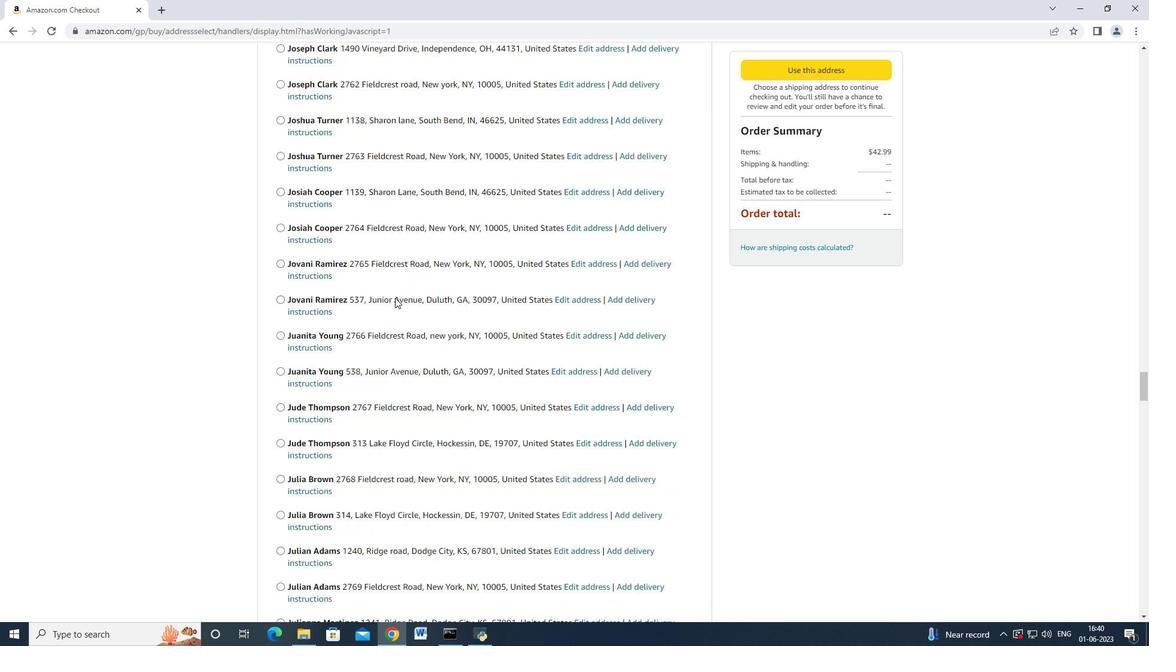 
Action: Mouse scrolled (395, 297) with delta (0, 0)
Screenshot: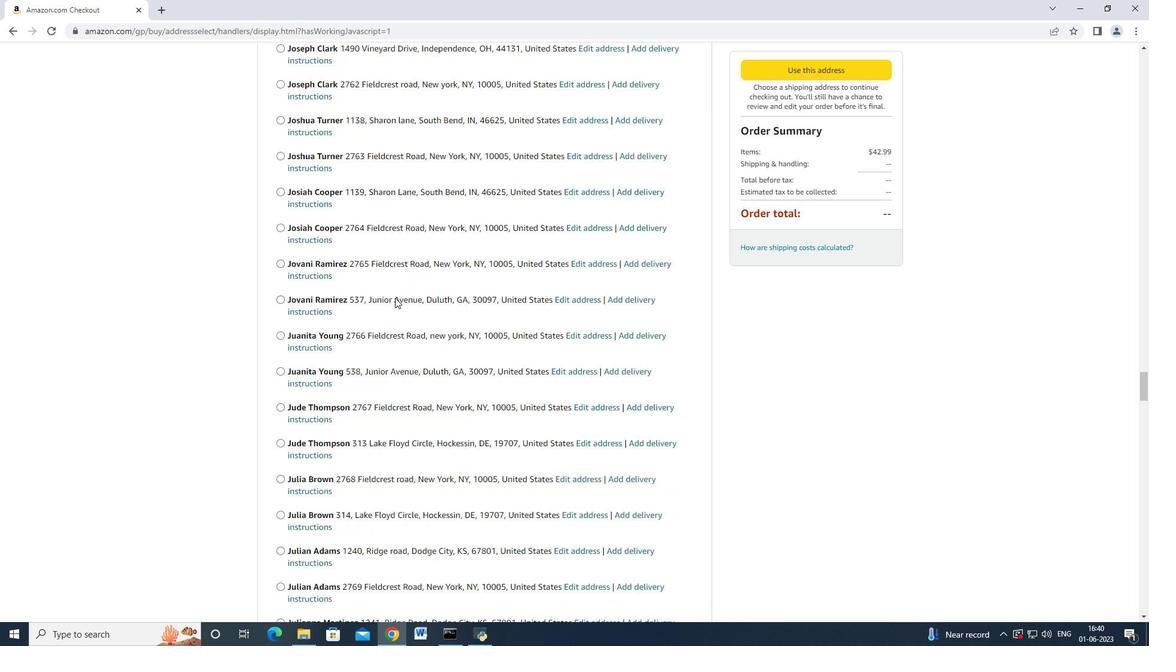 
Action: Mouse scrolled (395, 297) with delta (0, 0)
Screenshot: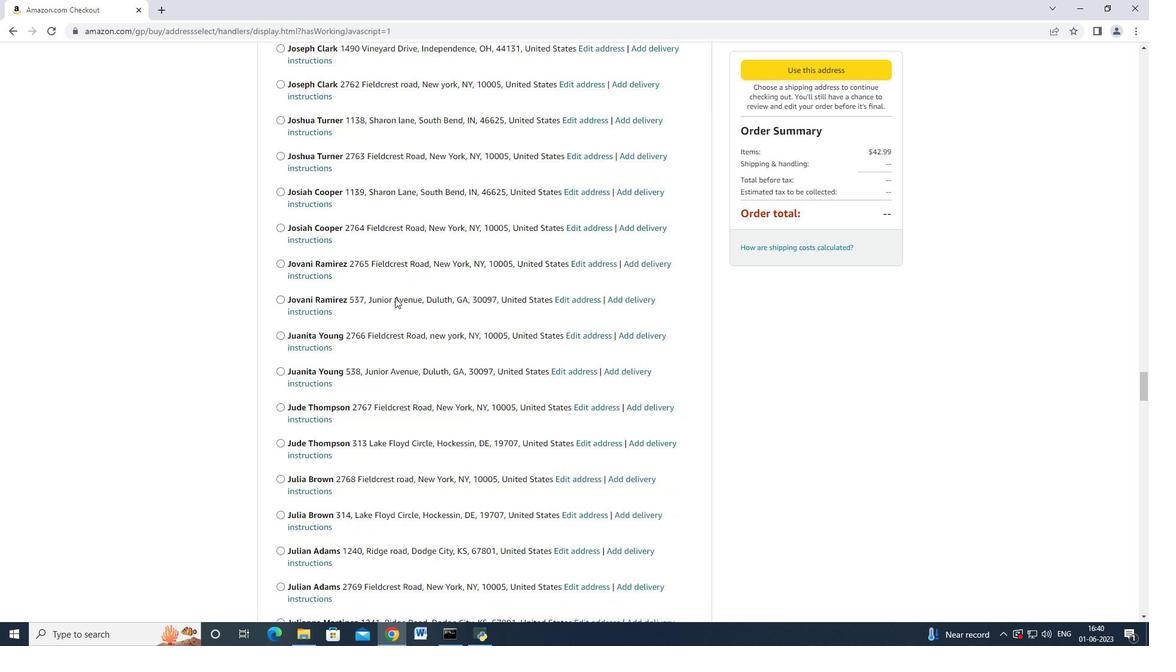 
Action: Mouse scrolled (395, 297) with delta (0, 0)
Screenshot: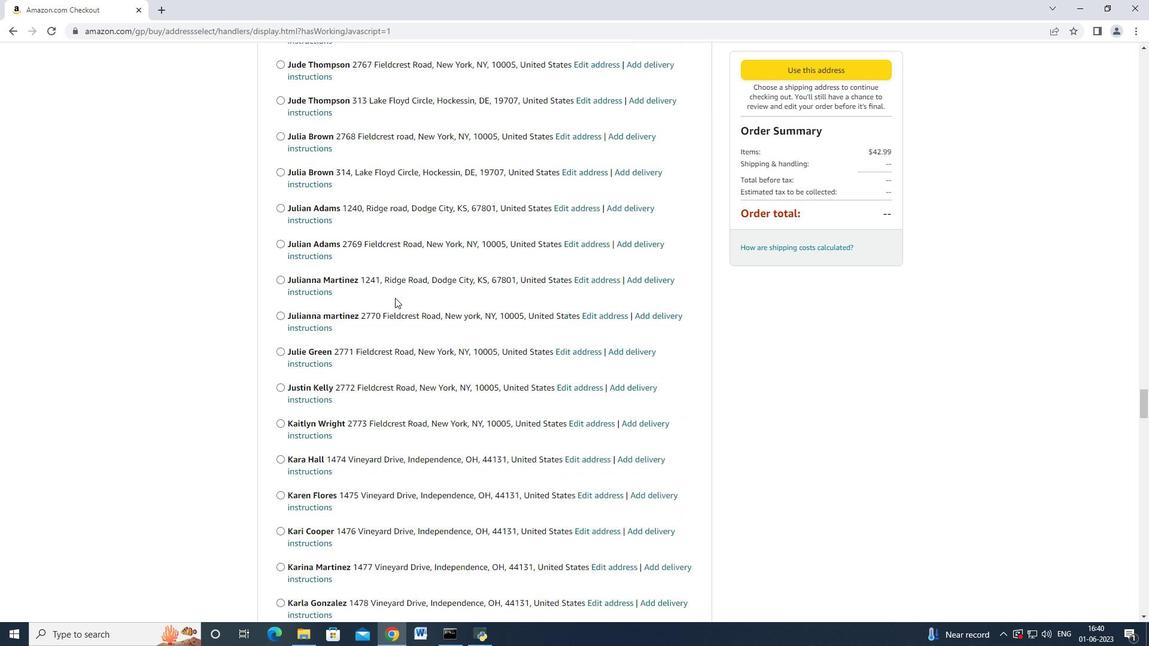 
Action: Mouse scrolled (395, 297) with delta (0, 0)
Screenshot: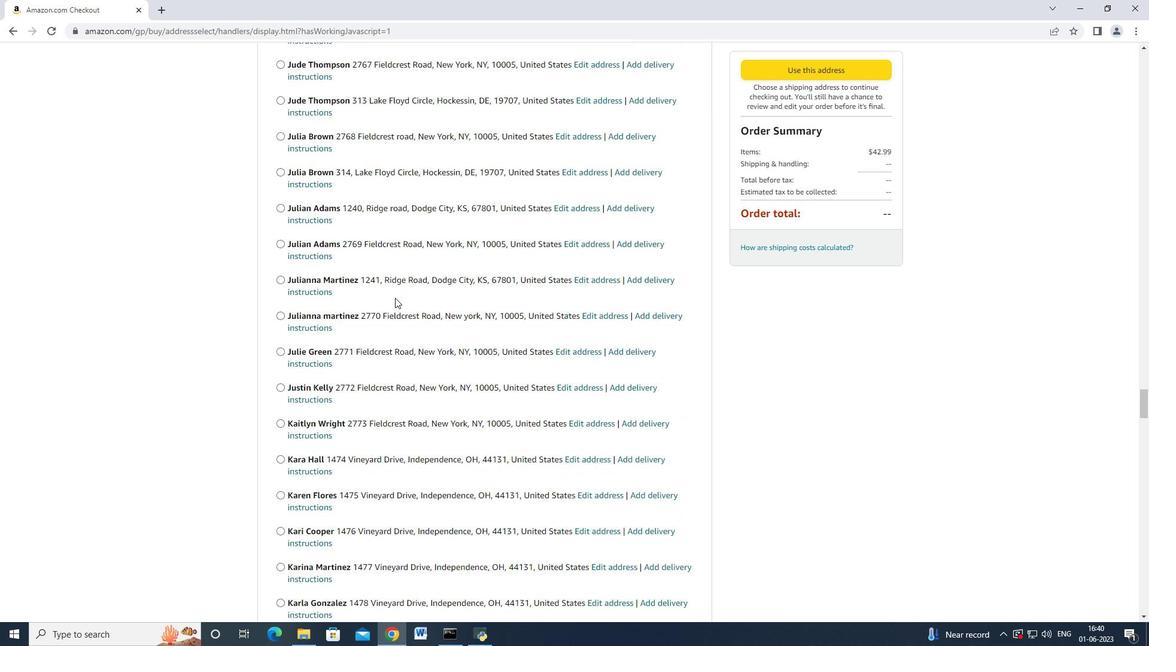 
Action: Mouse scrolled (395, 297) with delta (0, 0)
Screenshot: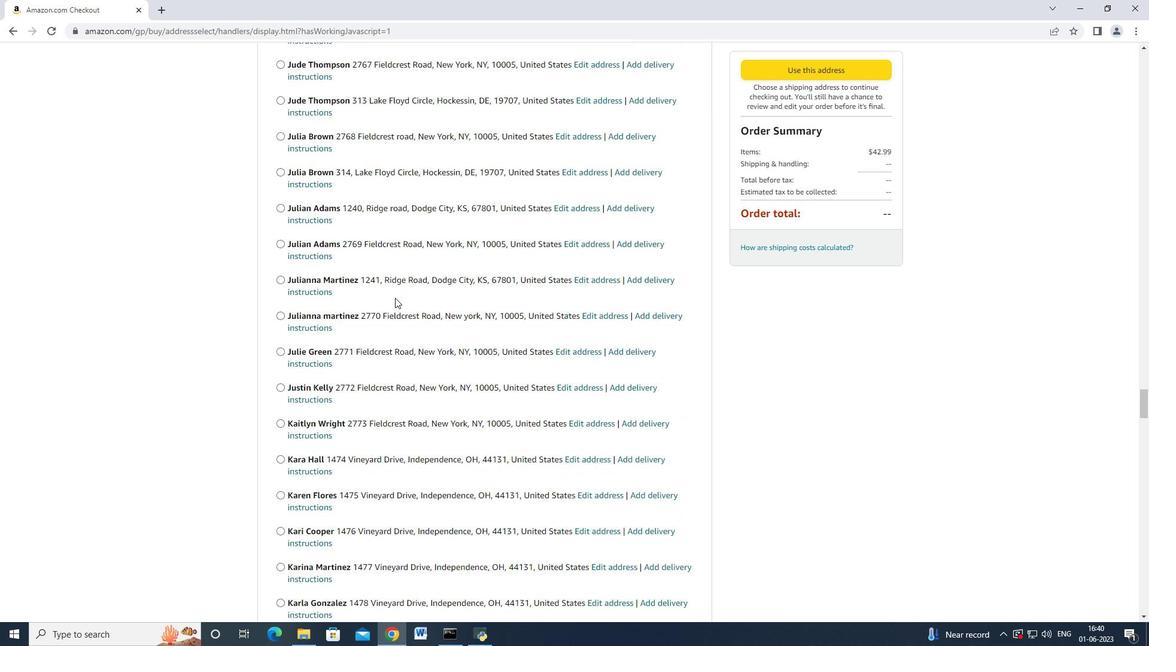
Action: Mouse scrolled (395, 296) with delta (0, -1)
Screenshot: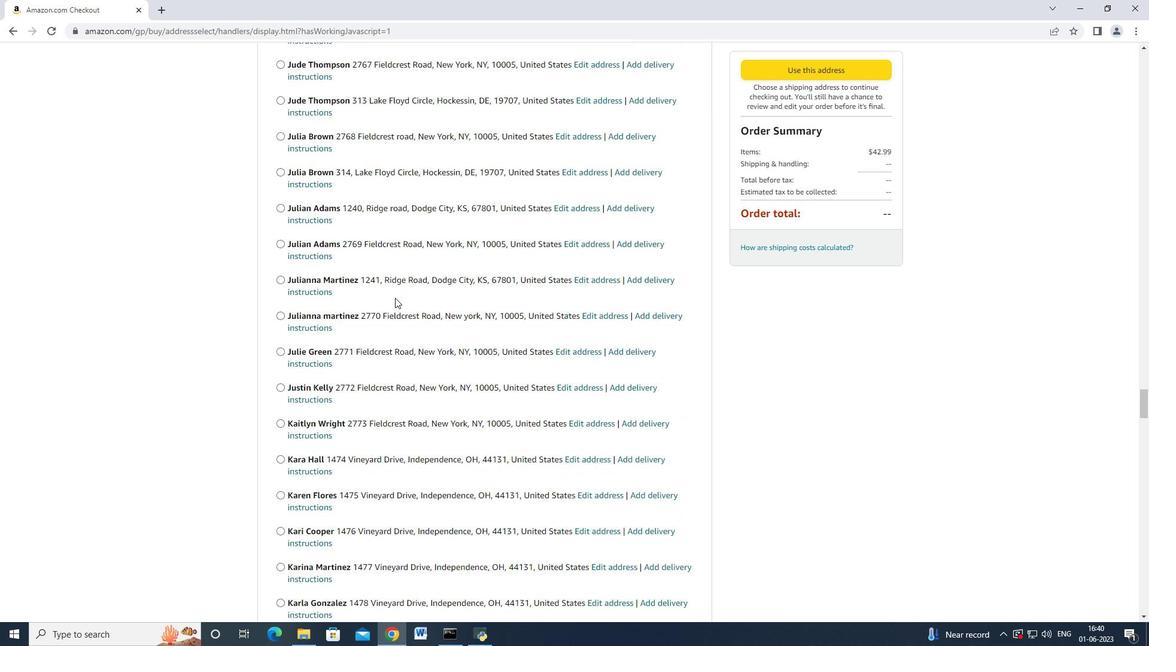 
Action: Mouse scrolled (395, 297) with delta (0, 0)
Screenshot: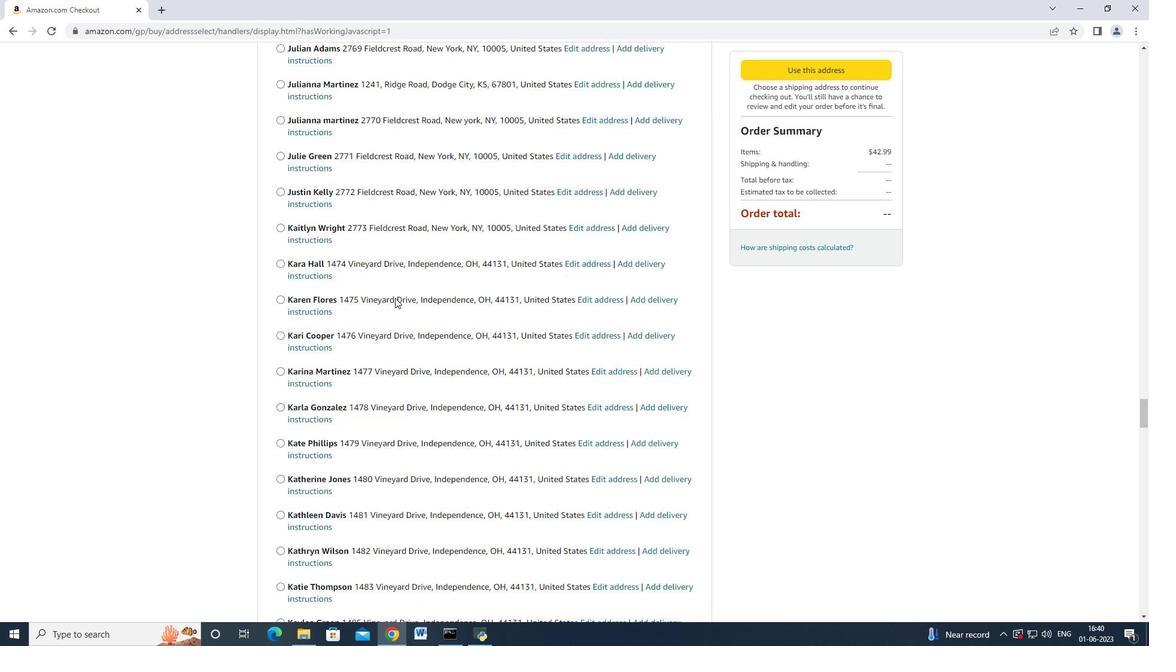
Action: Mouse scrolled (395, 297) with delta (0, 0)
Screenshot: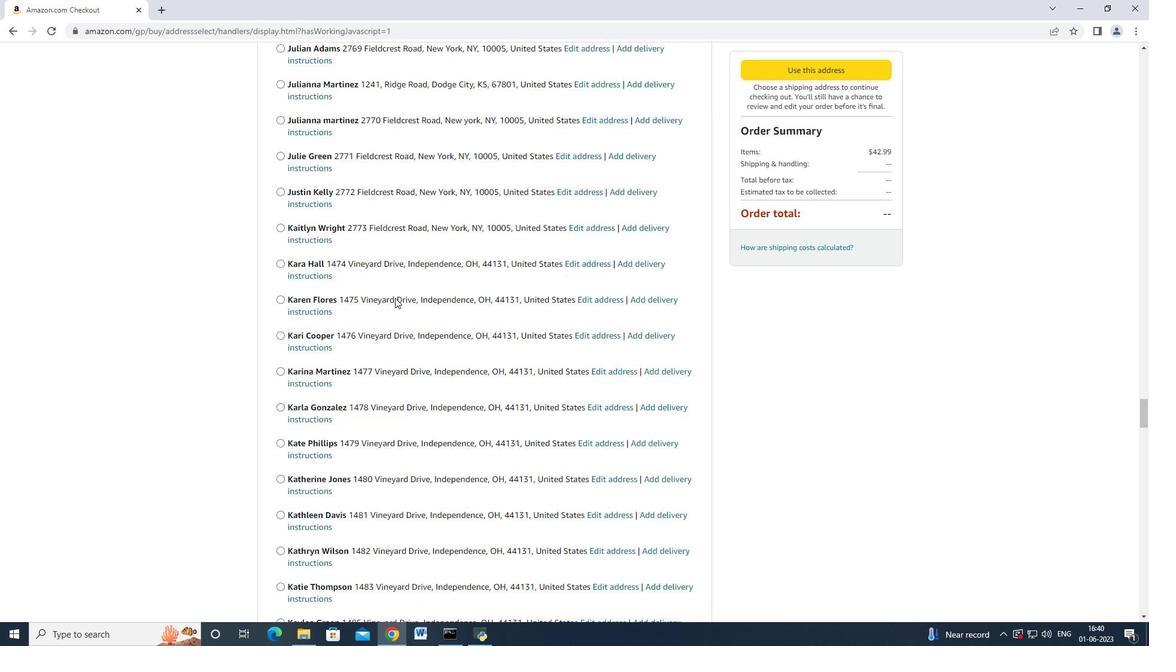 
Action: Mouse scrolled (395, 297) with delta (0, 0)
Screenshot: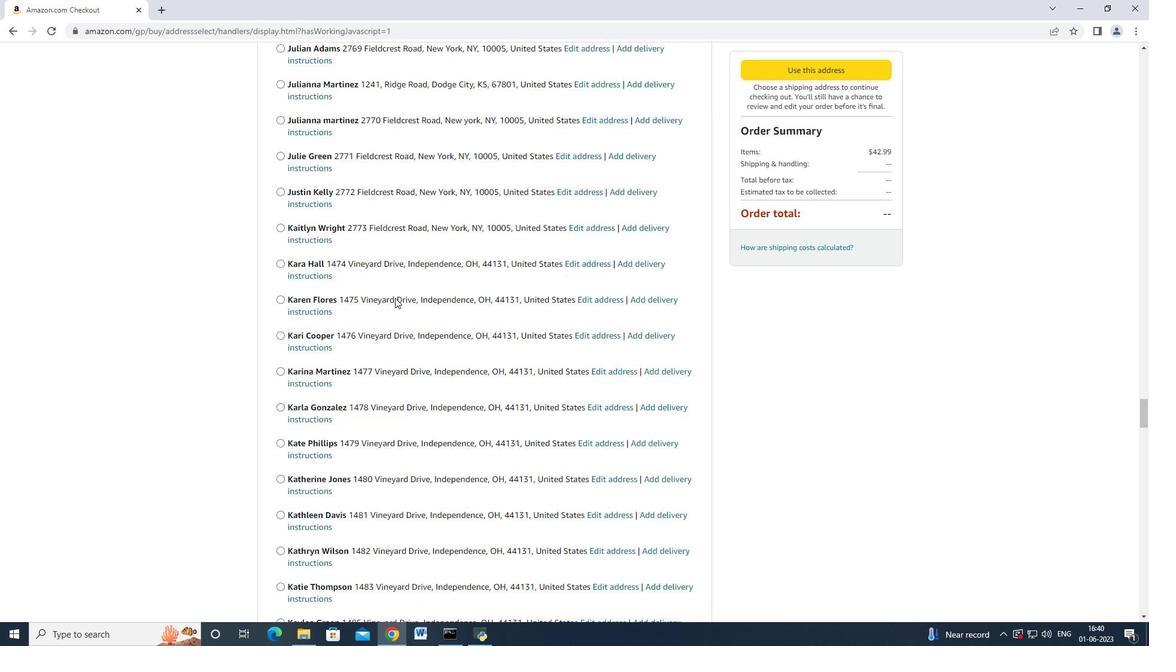 
Action: Mouse scrolled (395, 297) with delta (0, 0)
Screenshot: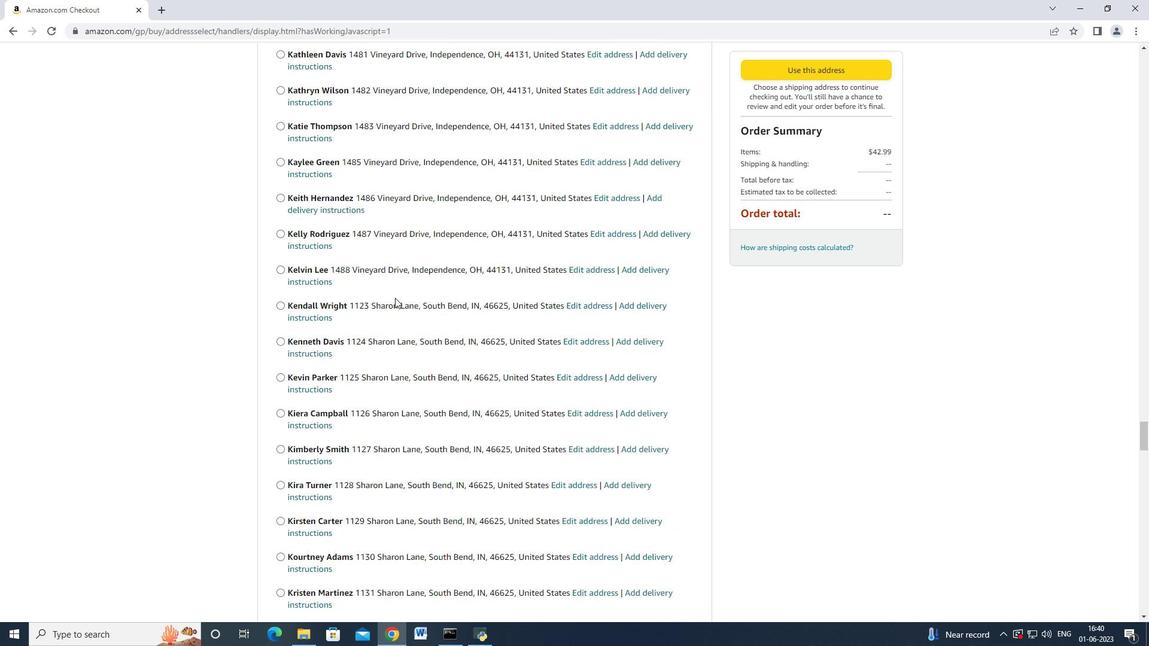 
Action: Mouse scrolled (395, 297) with delta (0, 0)
Screenshot: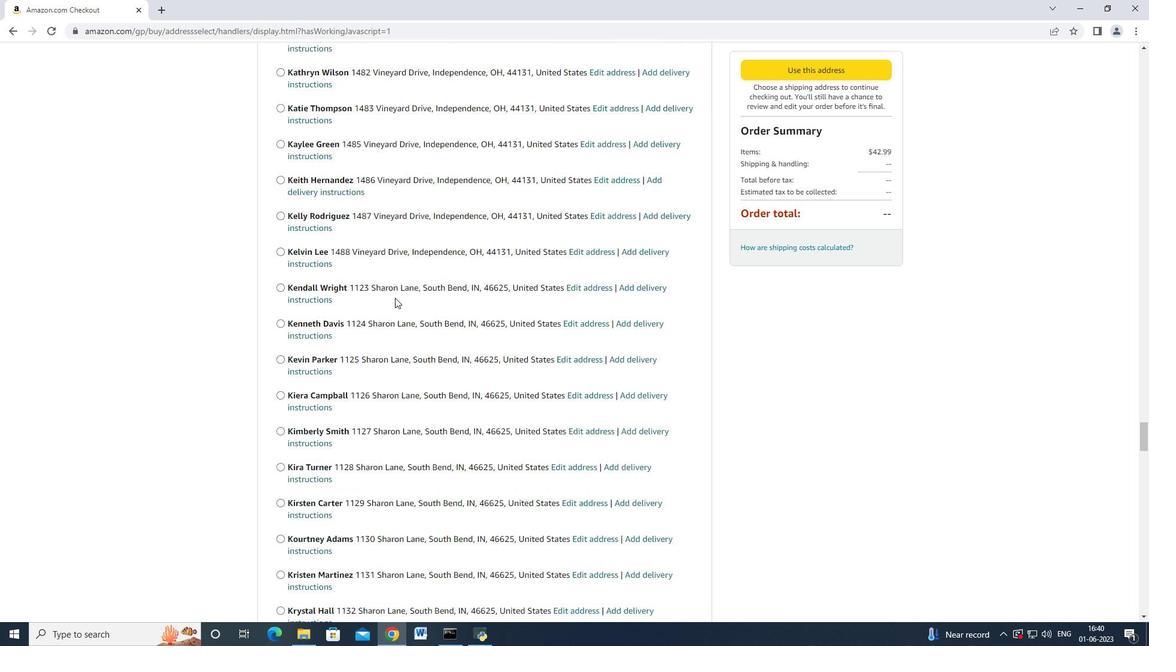 
Action: Mouse scrolled (395, 297) with delta (0, 0)
Screenshot: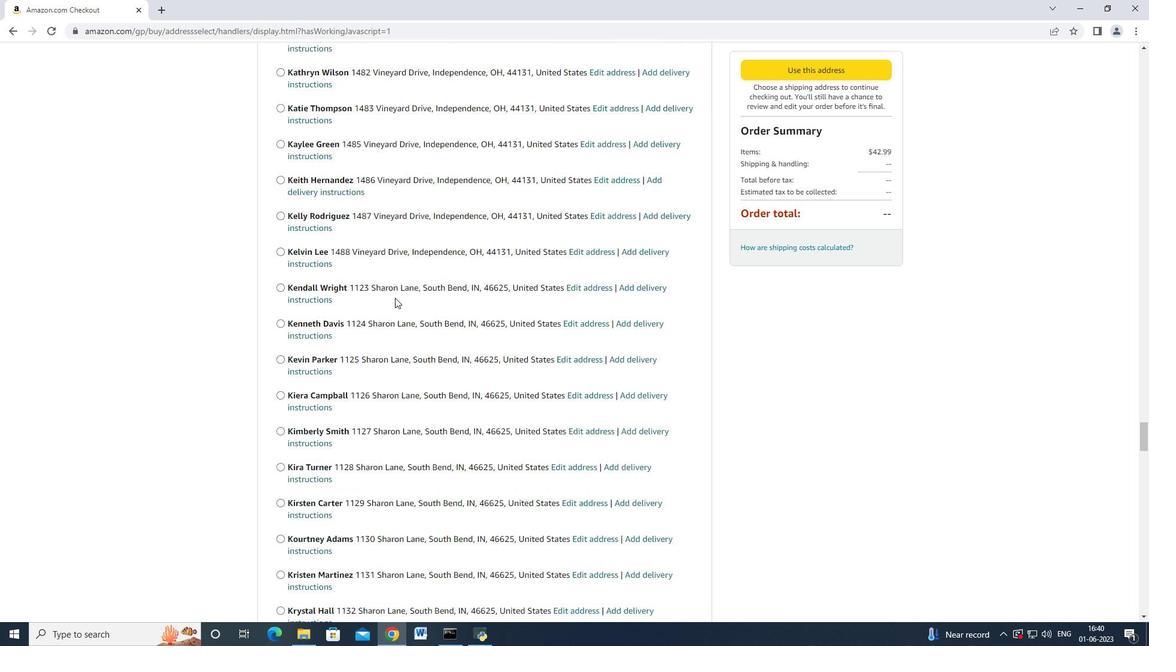 
Action: Mouse scrolled (395, 297) with delta (0, 0)
Screenshot: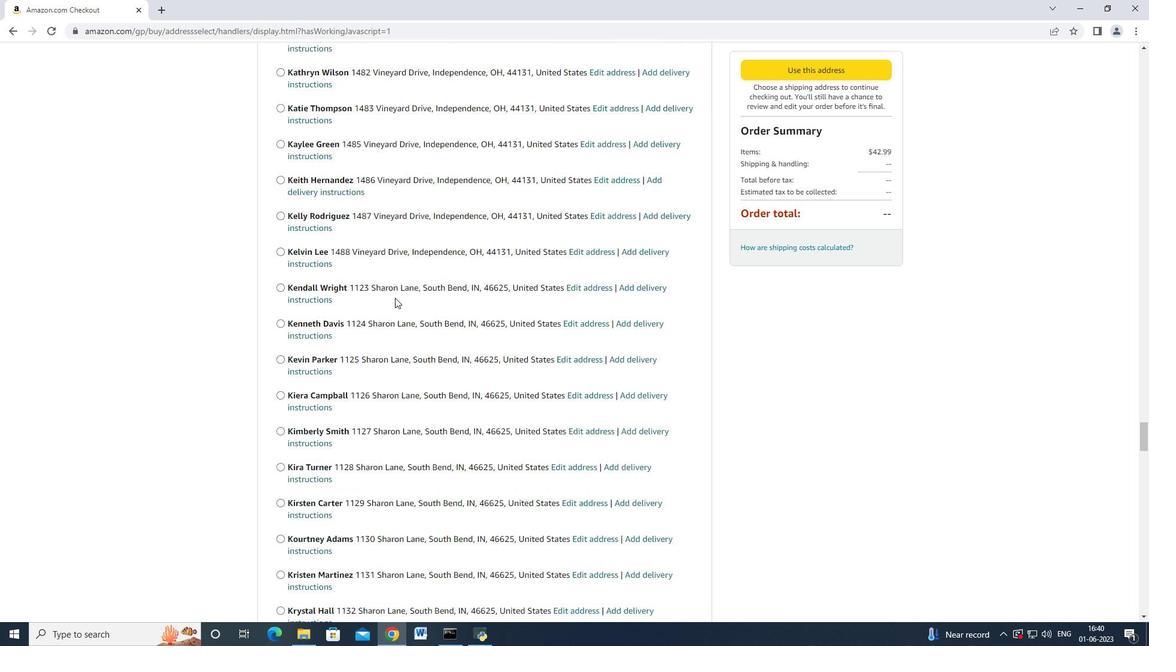 
Action: Mouse scrolled (395, 297) with delta (0, 0)
Screenshot: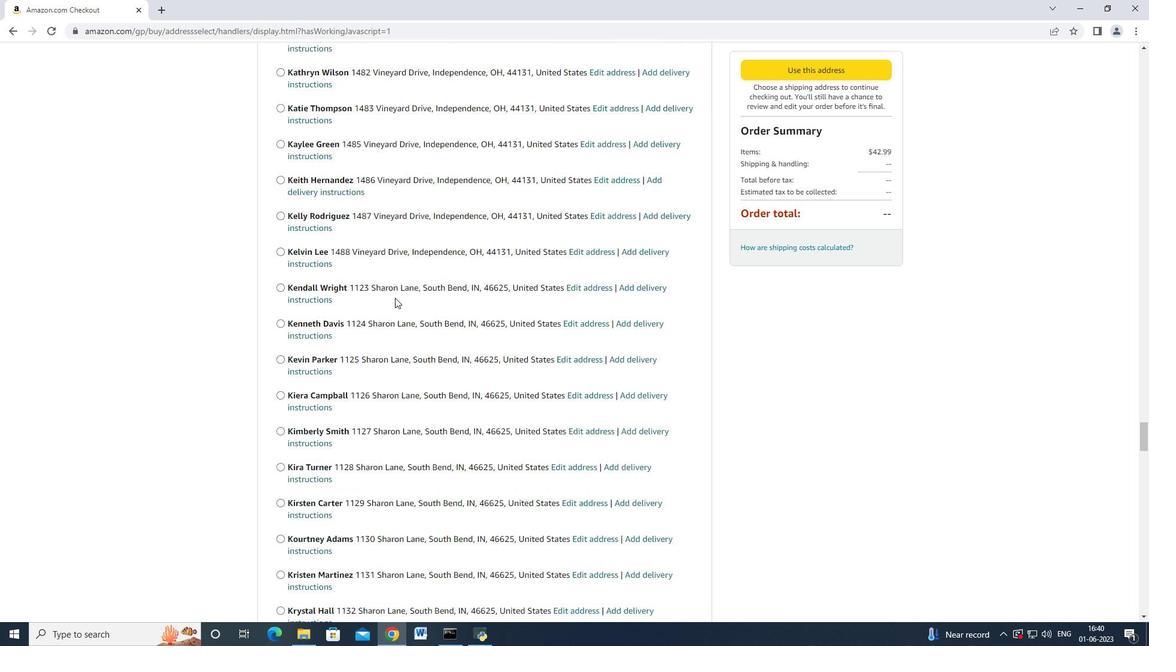 
Action: Mouse scrolled (395, 296) with delta (0, -1)
Screenshot: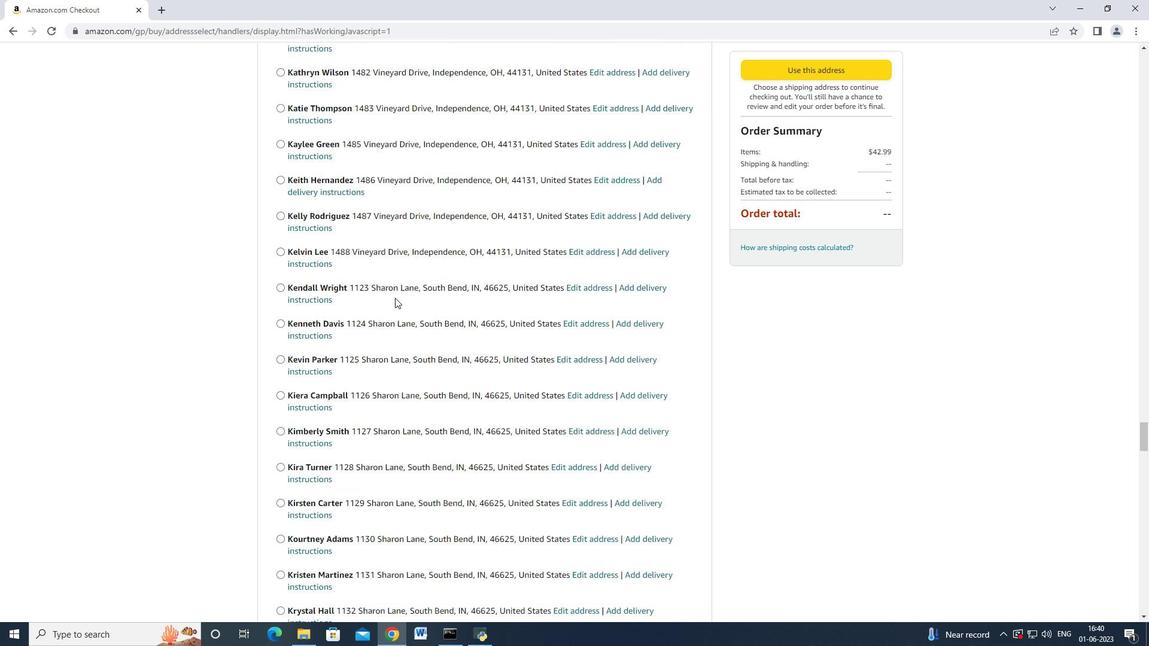 
Action: Mouse scrolled (395, 297) with delta (0, 0)
Screenshot: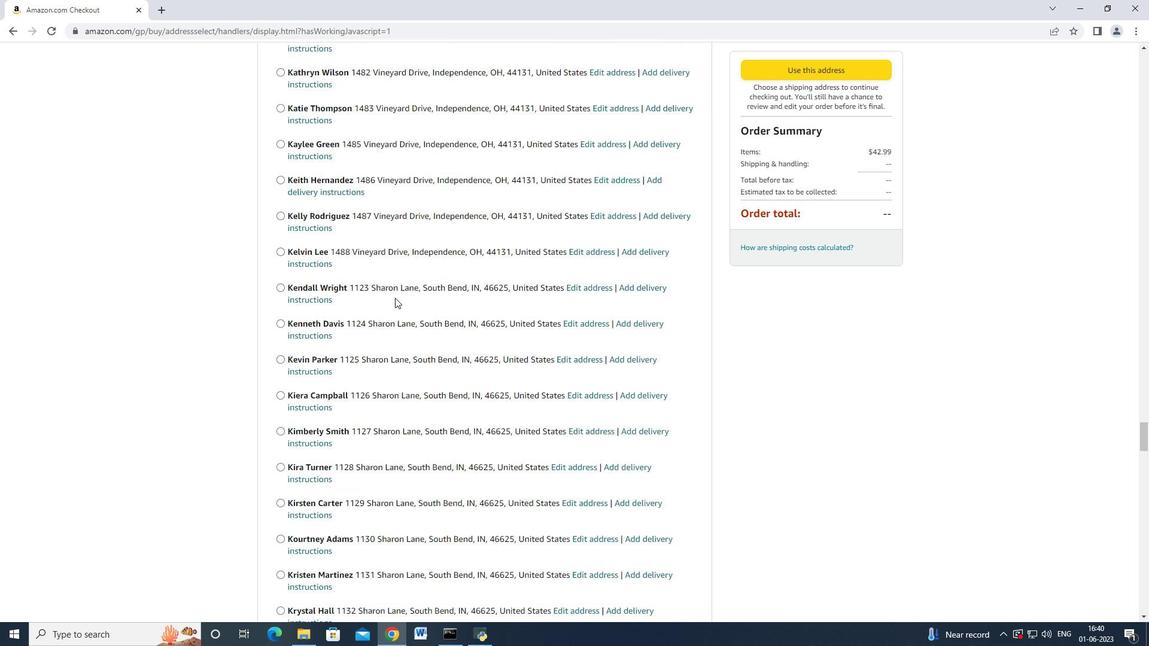 
Action: Mouse scrolled (395, 297) with delta (0, 0)
Screenshot: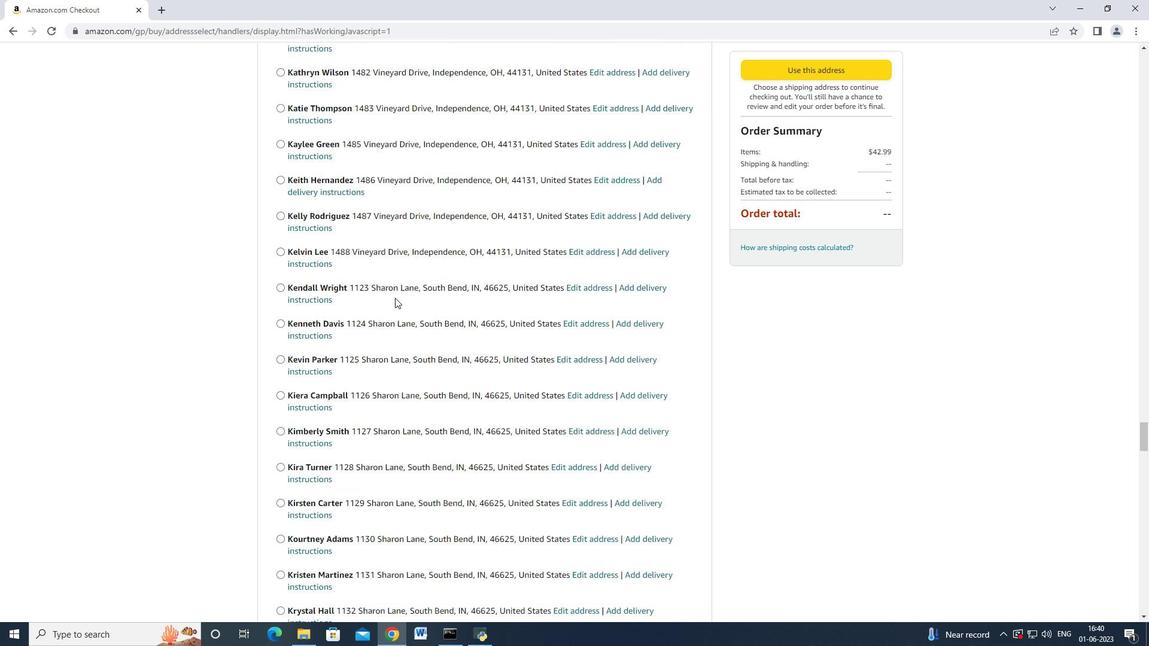 
Action: Mouse scrolled (395, 297) with delta (0, 0)
Screenshot: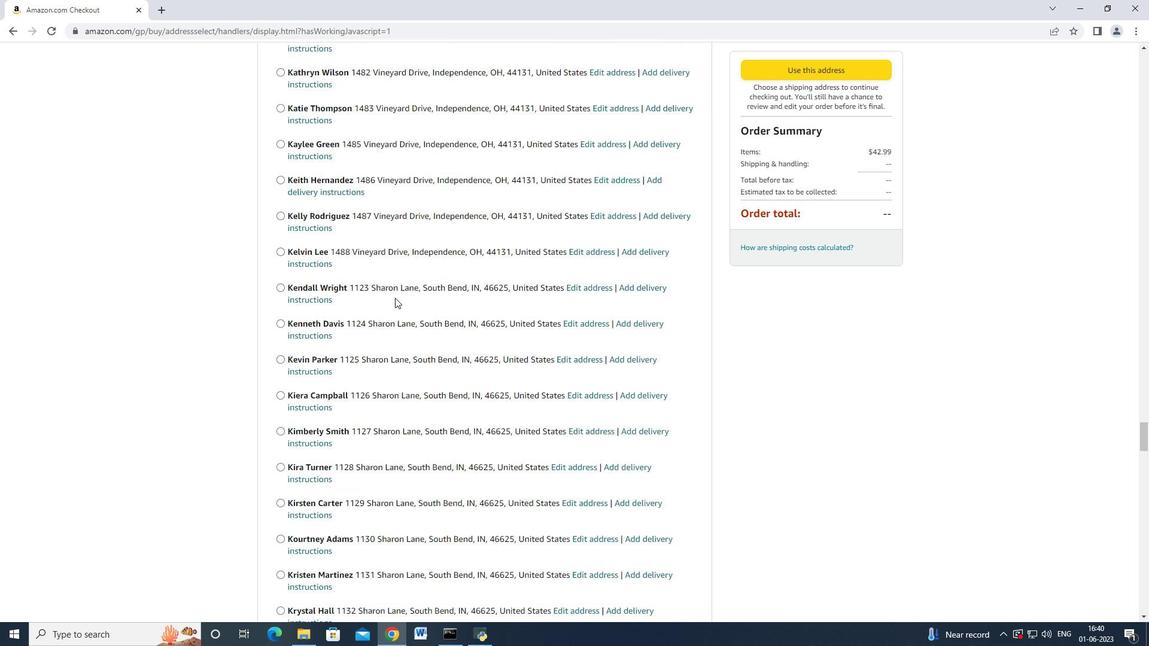 
Action: Mouse scrolled (395, 297) with delta (0, 0)
Screenshot: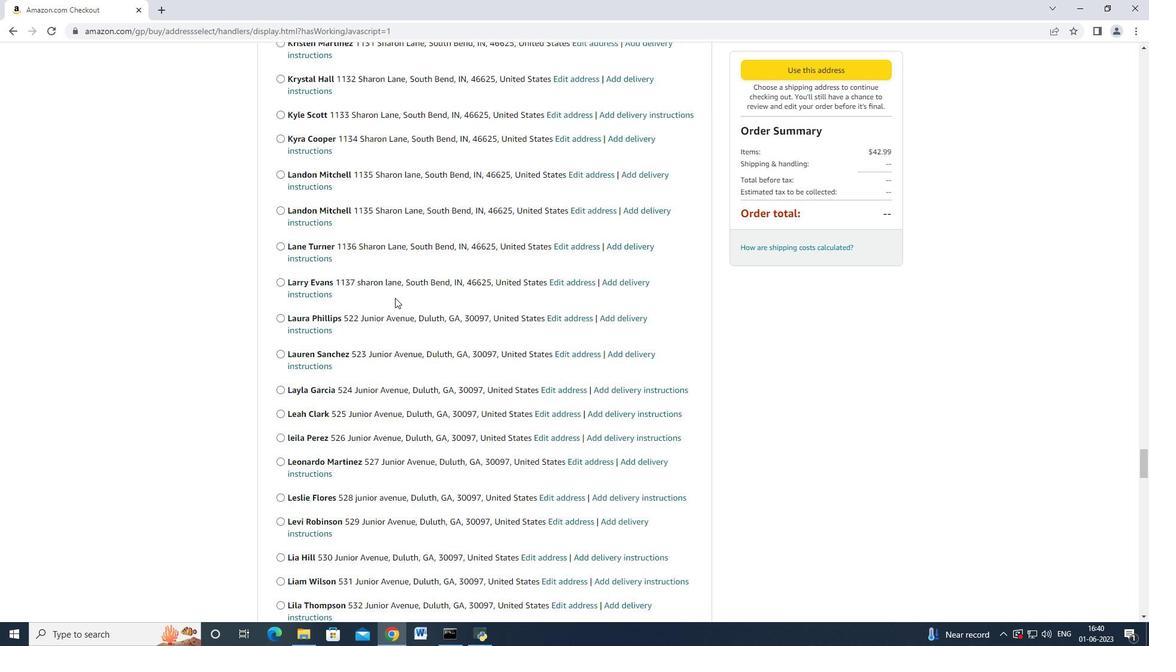 
Action: Mouse scrolled (395, 297) with delta (0, 0)
Screenshot: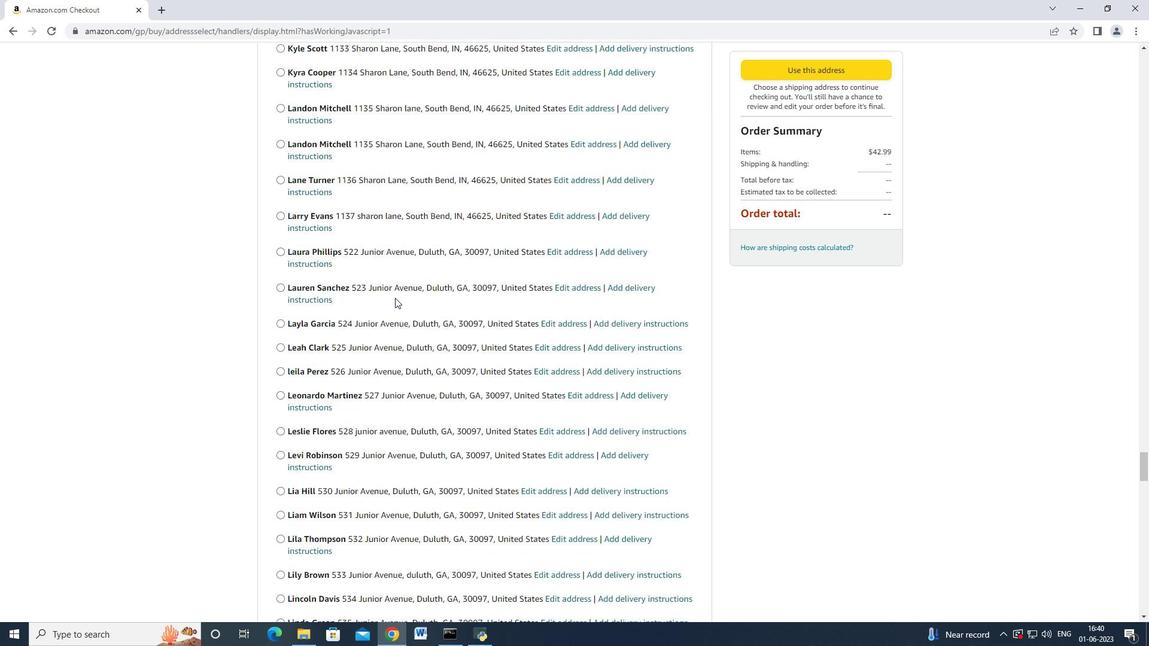 
Action: Mouse scrolled (395, 296) with delta (0, -1)
Screenshot: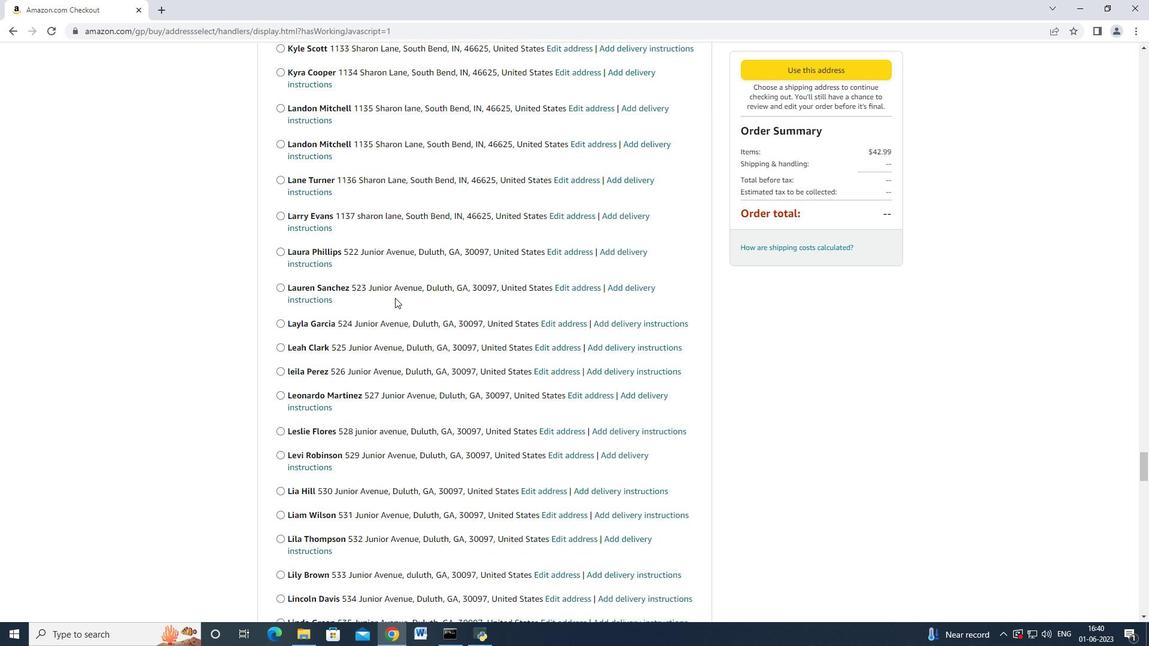 
Action: Mouse scrolled (395, 297) with delta (0, 0)
Screenshot: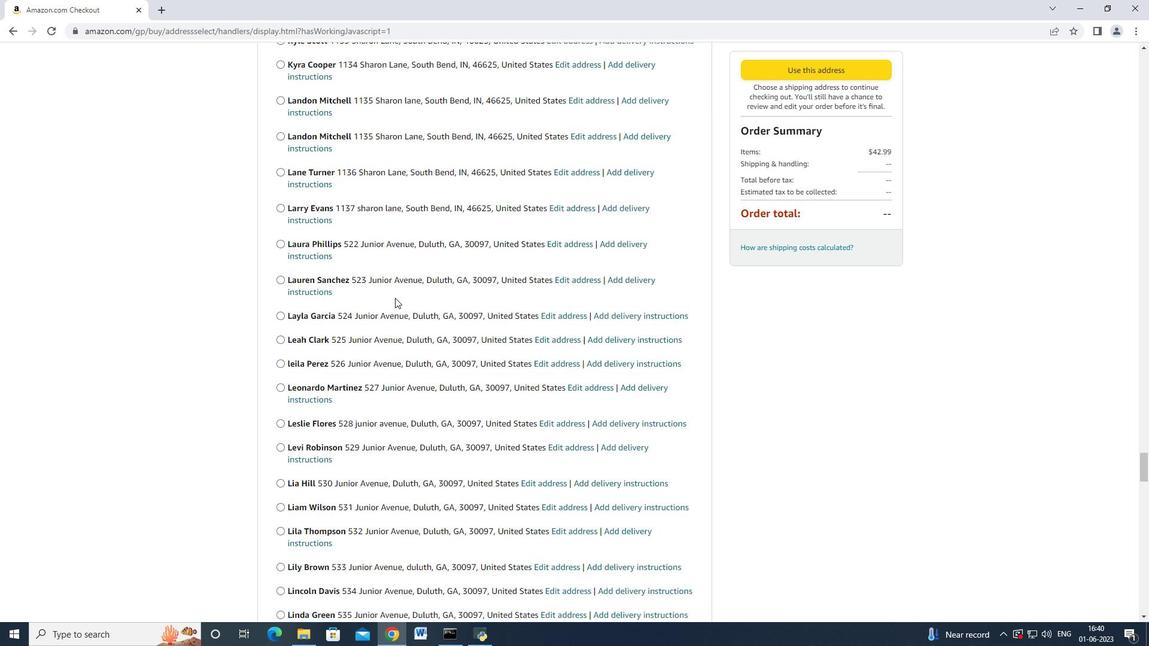 
Action: Mouse scrolled (395, 296) with delta (0, -1)
Screenshot: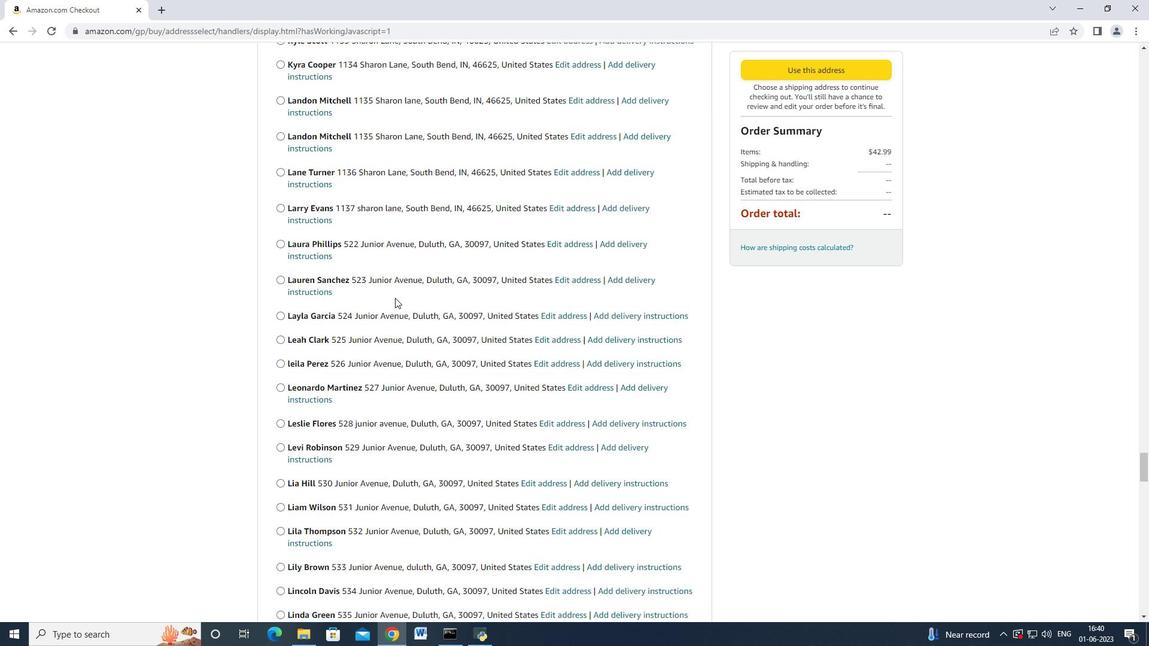 
Action: Mouse scrolled (395, 297) with delta (0, 0)
Screenshot: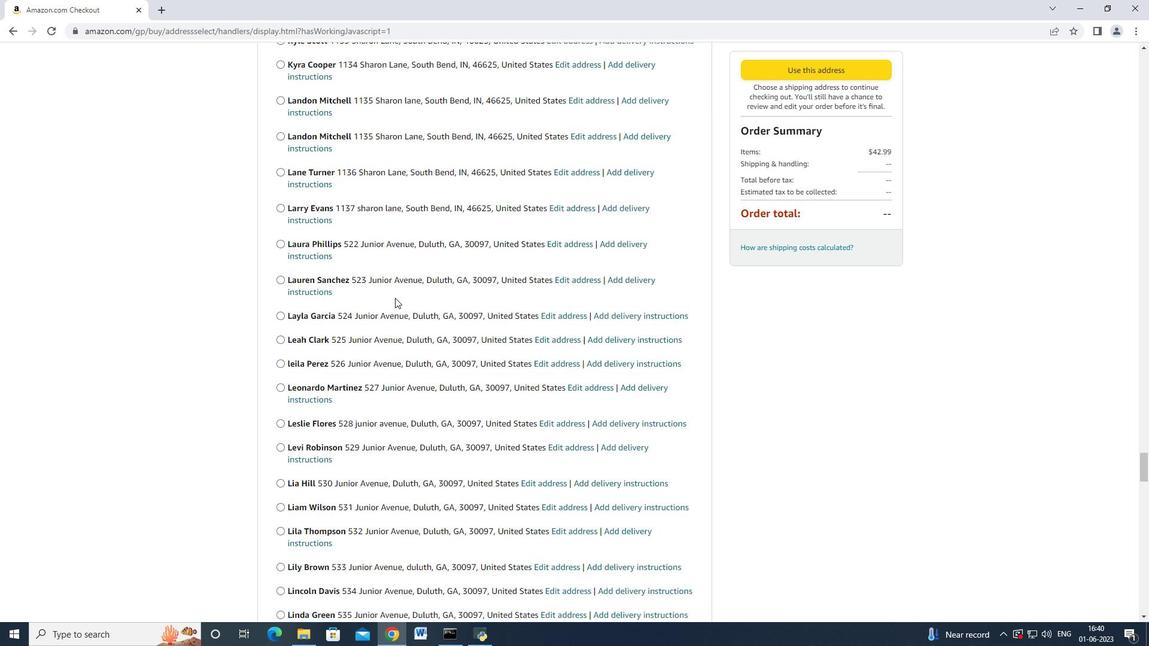 
Action: Mouse scrolled (395, 297) with delta (0, 0)
Screenshot: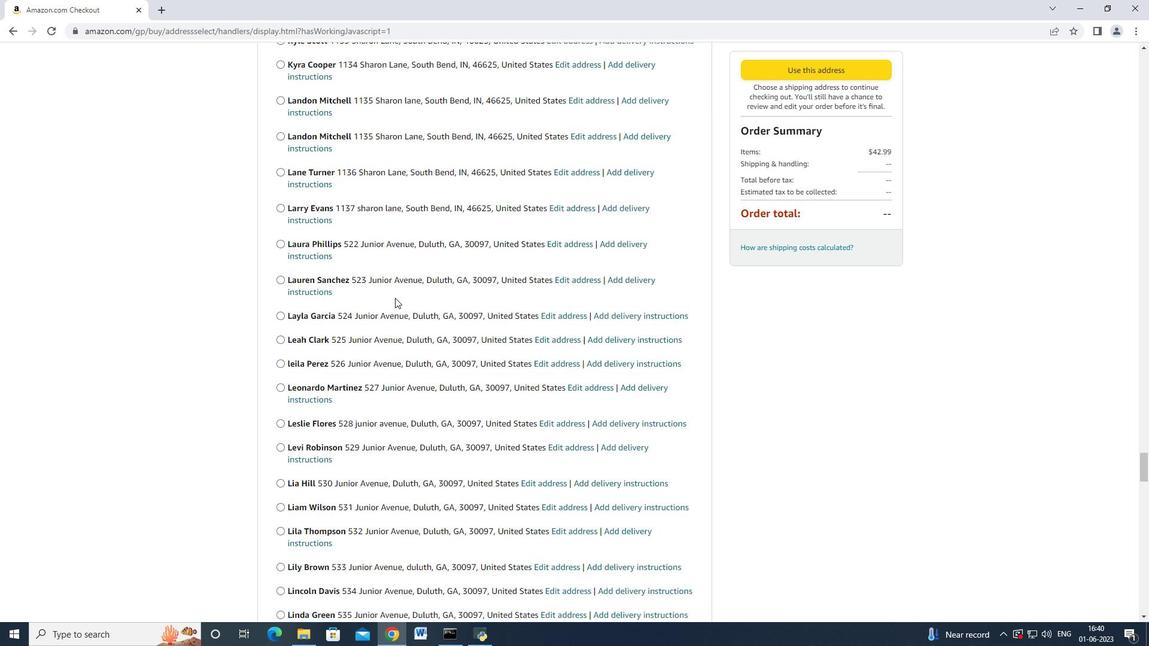 
Action: Mouse scrolled (395, 297) with delta (0, 0)
Screenshot: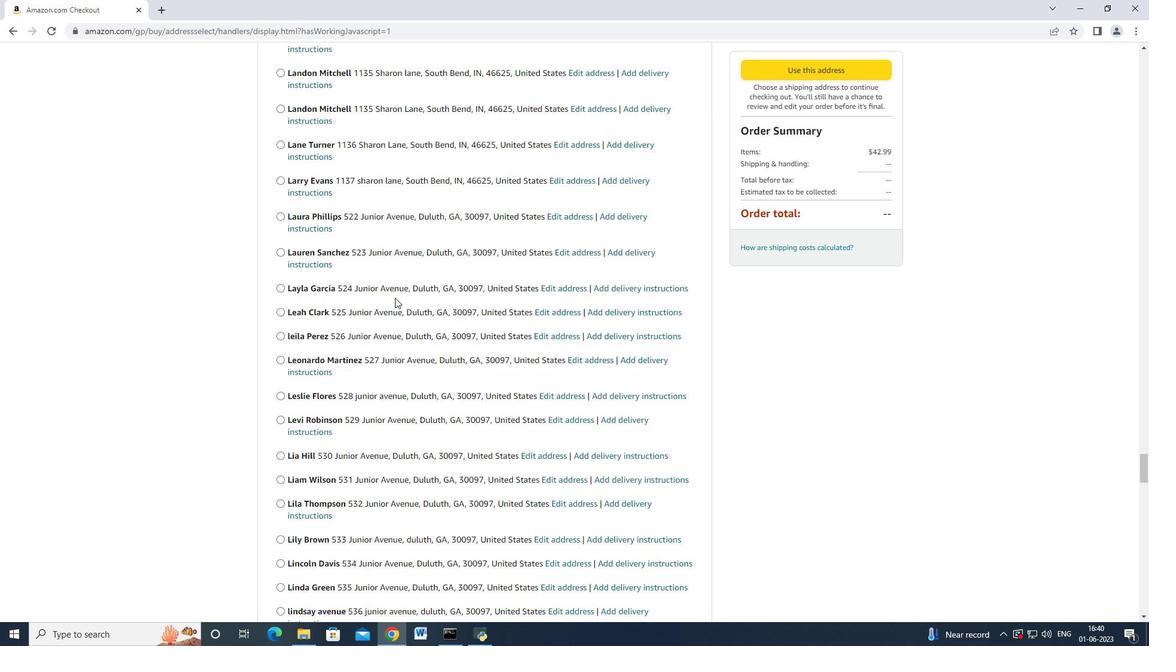 
Action: Mouse scrolled (395, 297) with delta (0, 0)
Screenshot: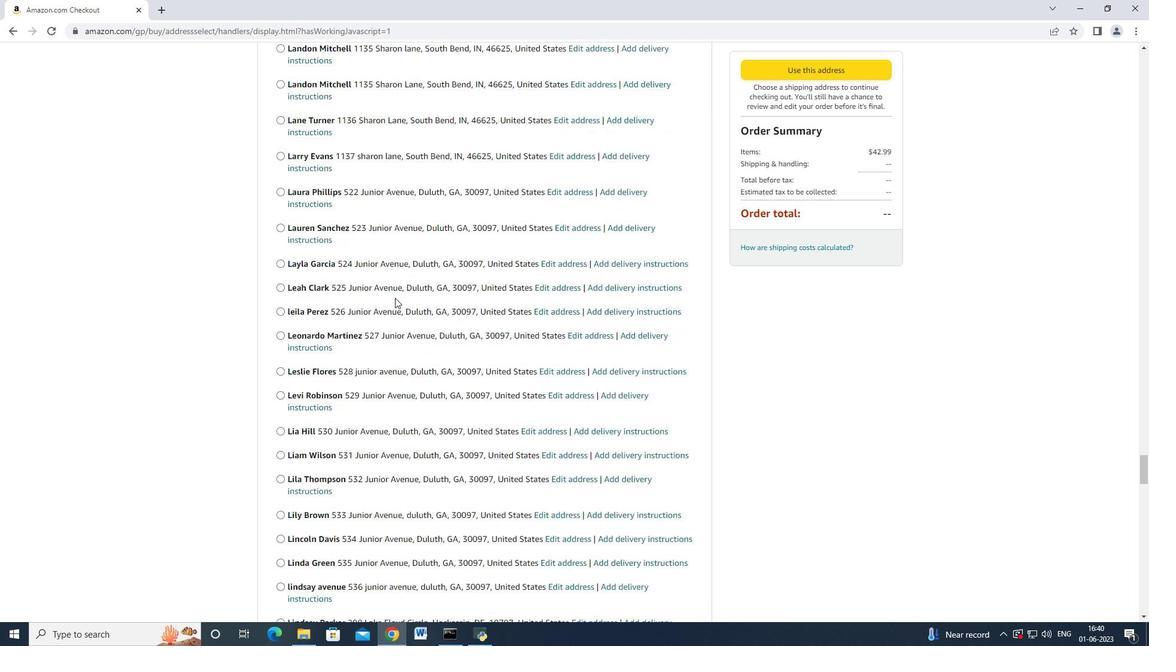 
Action: Mouse scrolled (395, 297) with delta (0, 0)
Screenshot: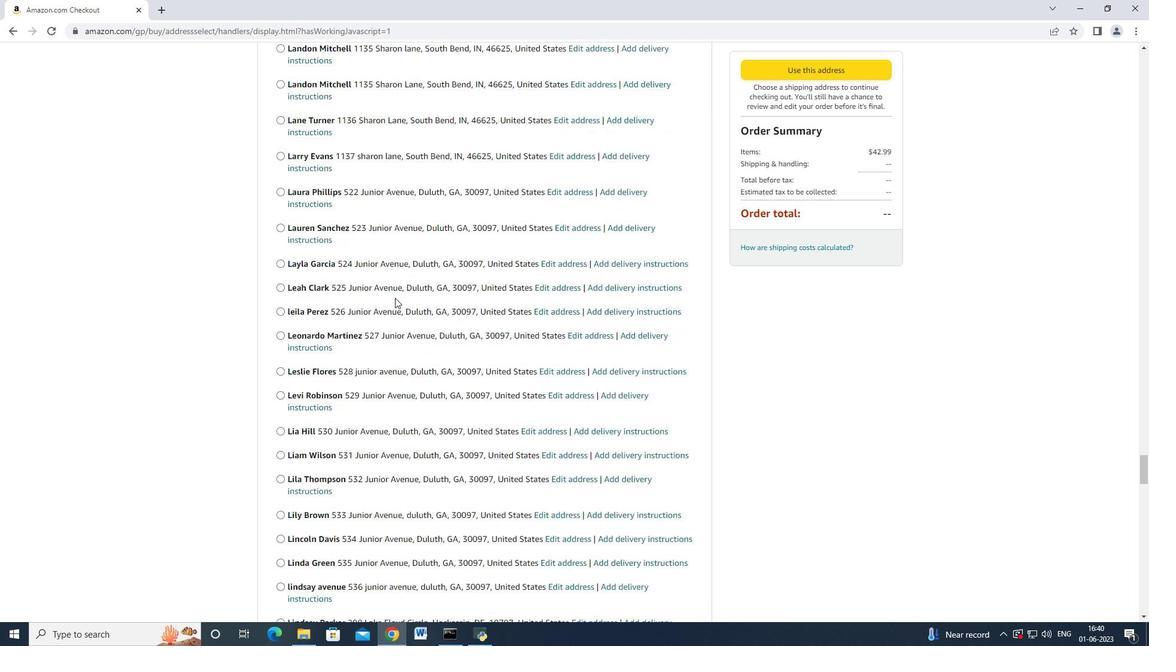 
Action: Mouse scrolled (395, 296) with delta (0, -1)
Screenshot: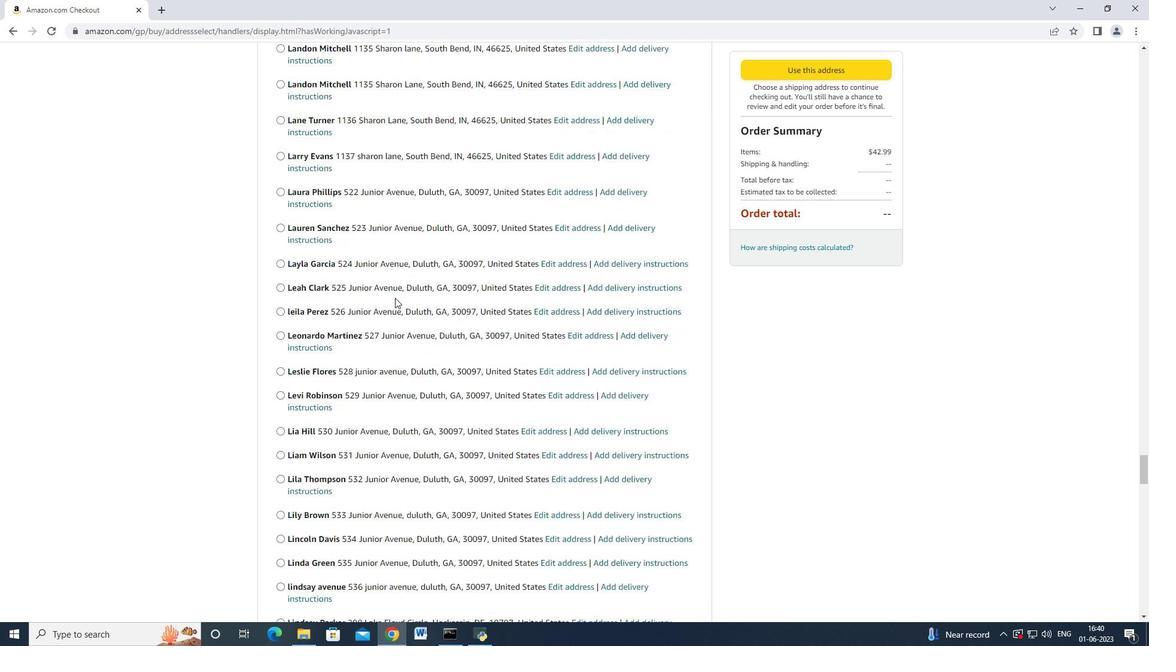 
Action: Mouse scrolled (395, 297) with delta (0, 0)
Screenshot: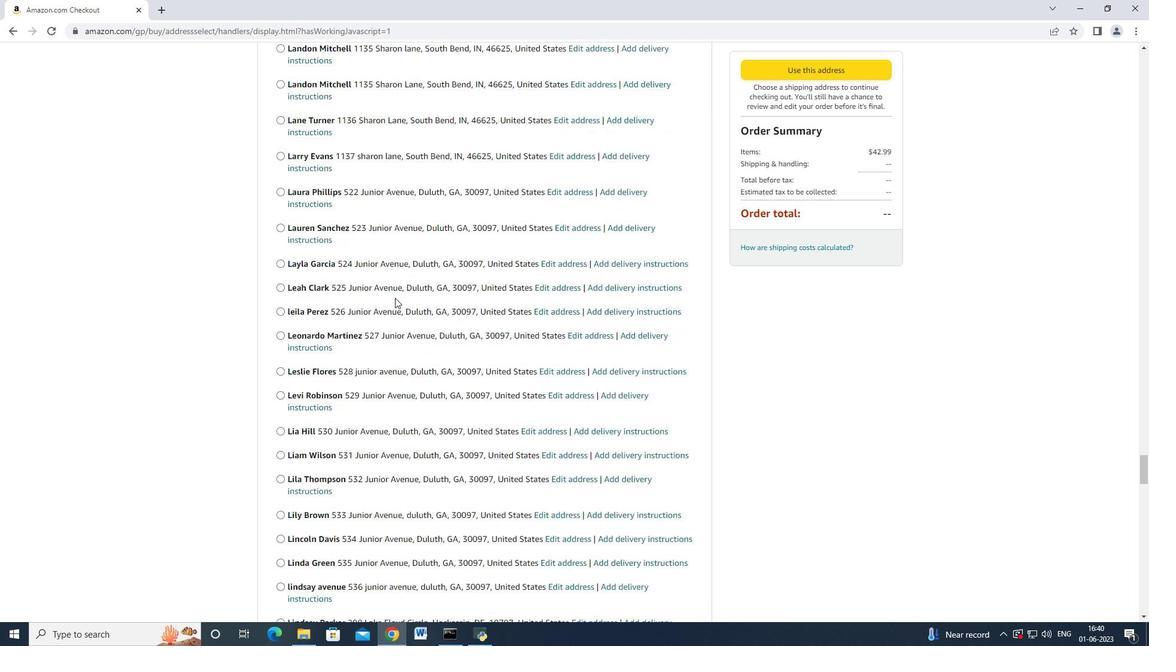 
Action: Mouse scrolled (395, 296) with delta (0, -1)
Screenshot: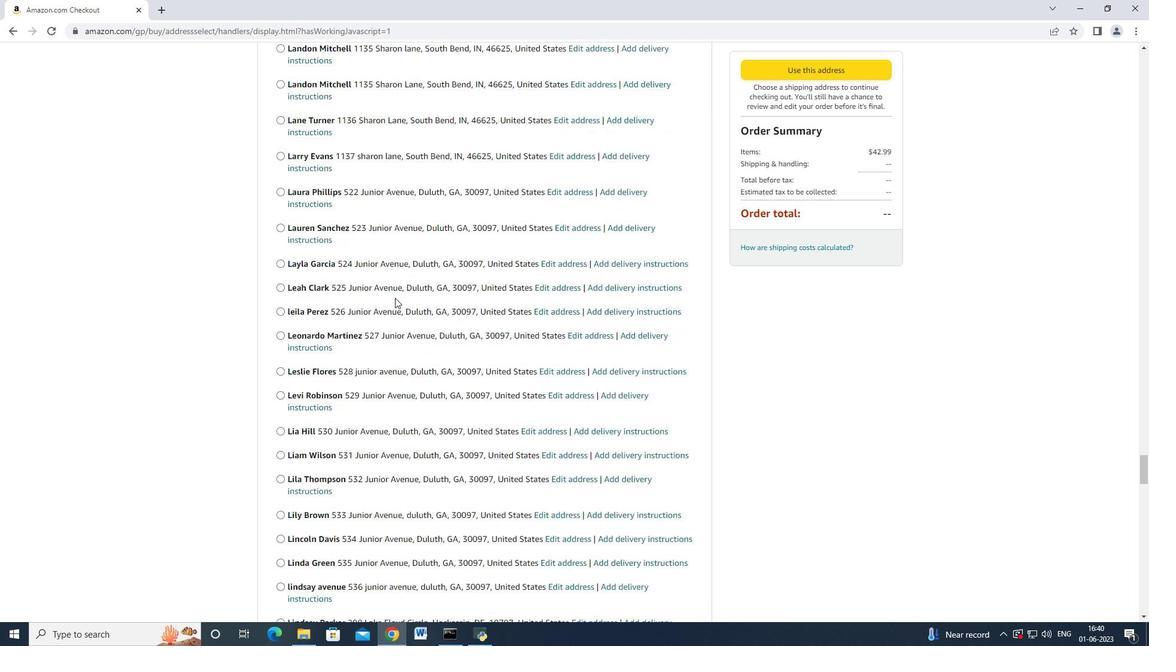 
Action: Mouse scrolled (395, 297) with delta (0, 0)
Screenshot: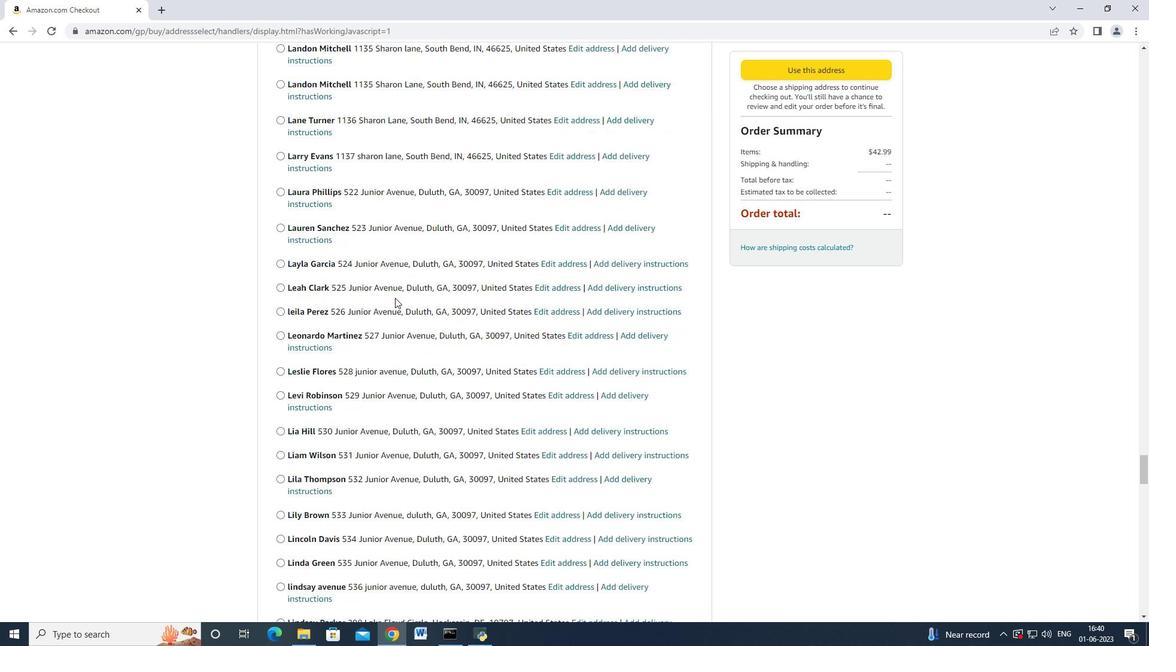 
Action: Mouse scrolled (395, 297) with delta (0, 0)
Screenshot: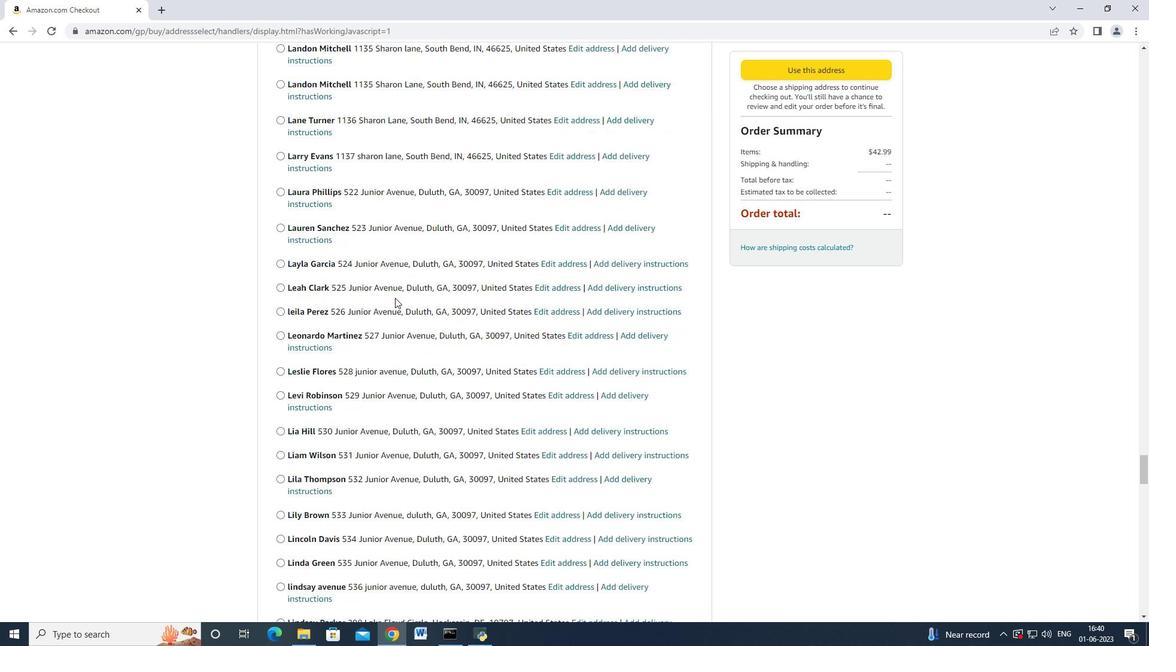 
Action: Mouse moved to (392, 303)
Screenshot: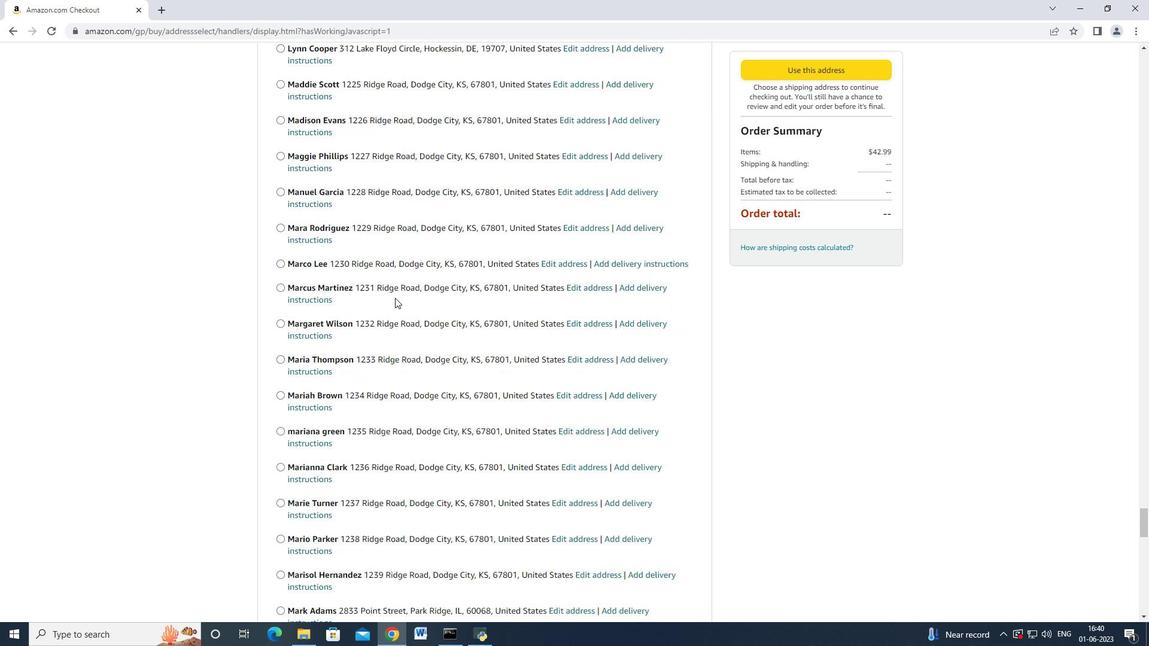 
Action: Mouse scrolled (392, 302) with delta (0, 0)
Screenshot: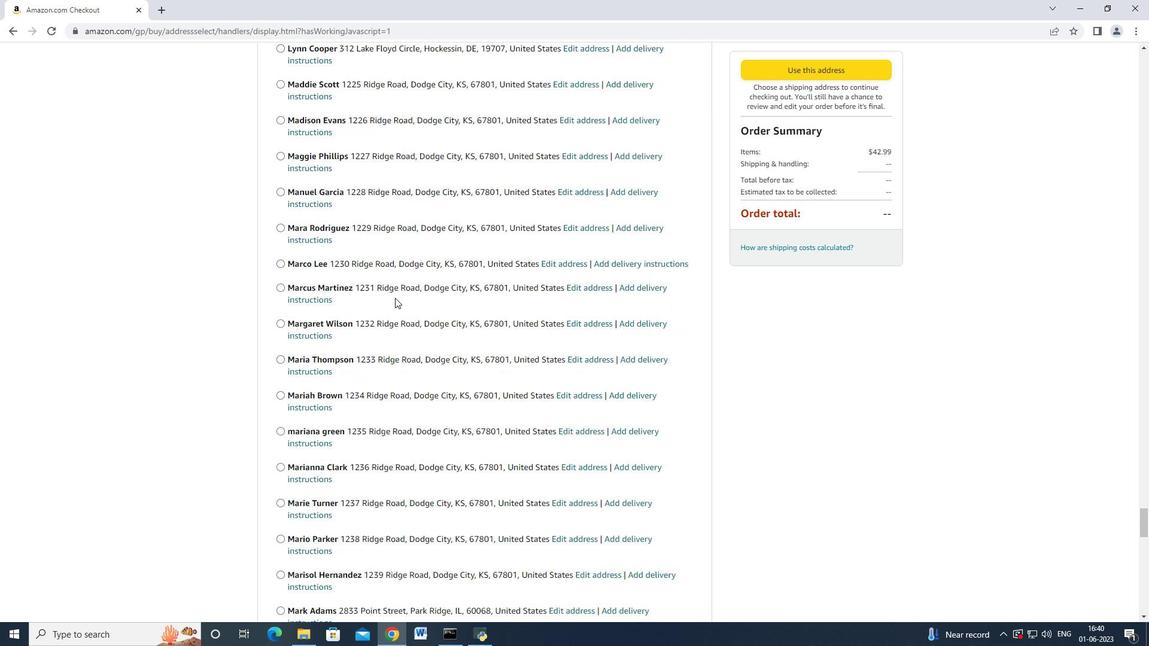 
Action: Mouse moved to (391, 305)
Screenshot: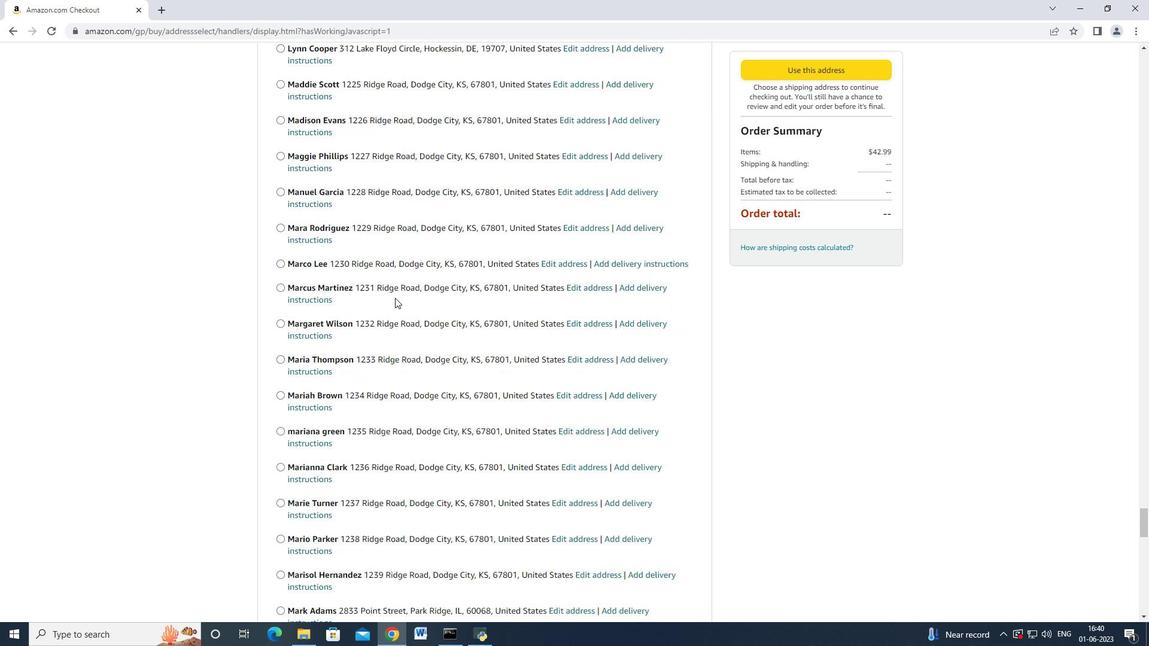 
Action: Mouse scrolled (391, 305) with delta (0, 0)
Screenshot: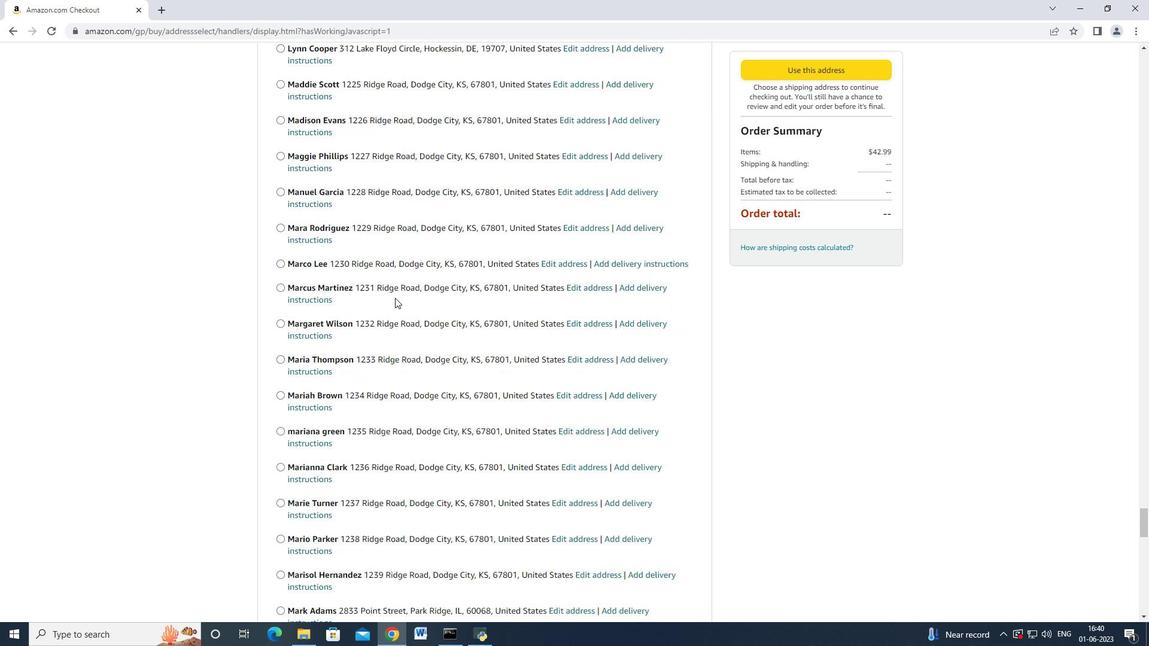 
Action: Mouse moved to (390, 307)
Screenshot: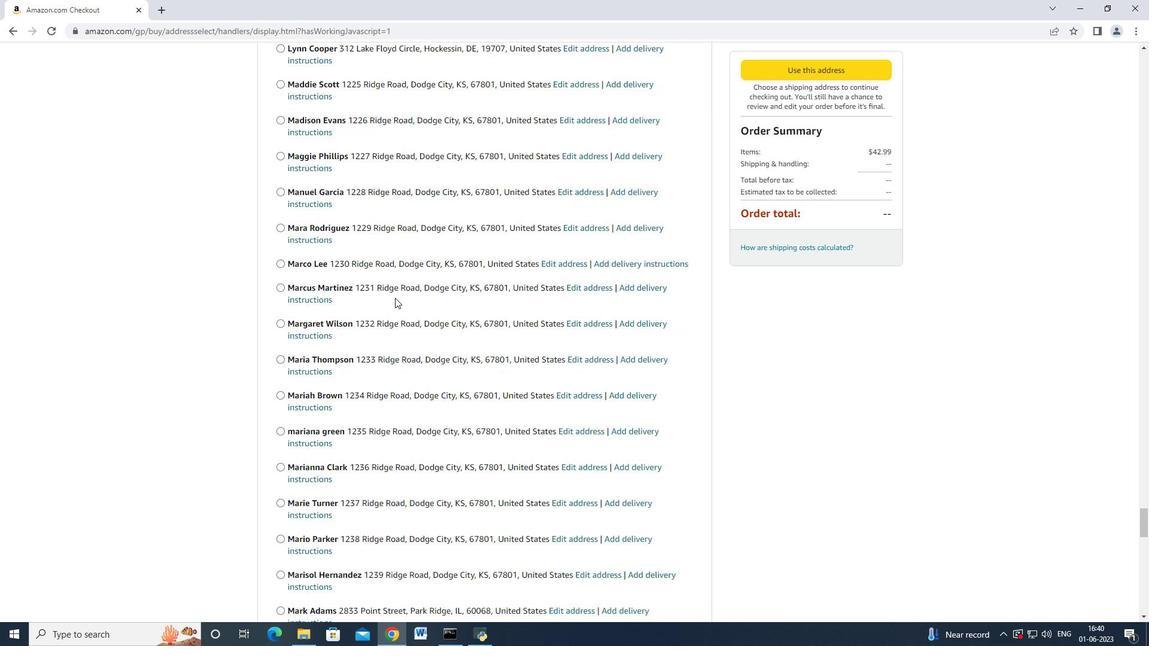 
Action: Mouse scrolled (390, 306) with delta (0, -1)
Screenshot: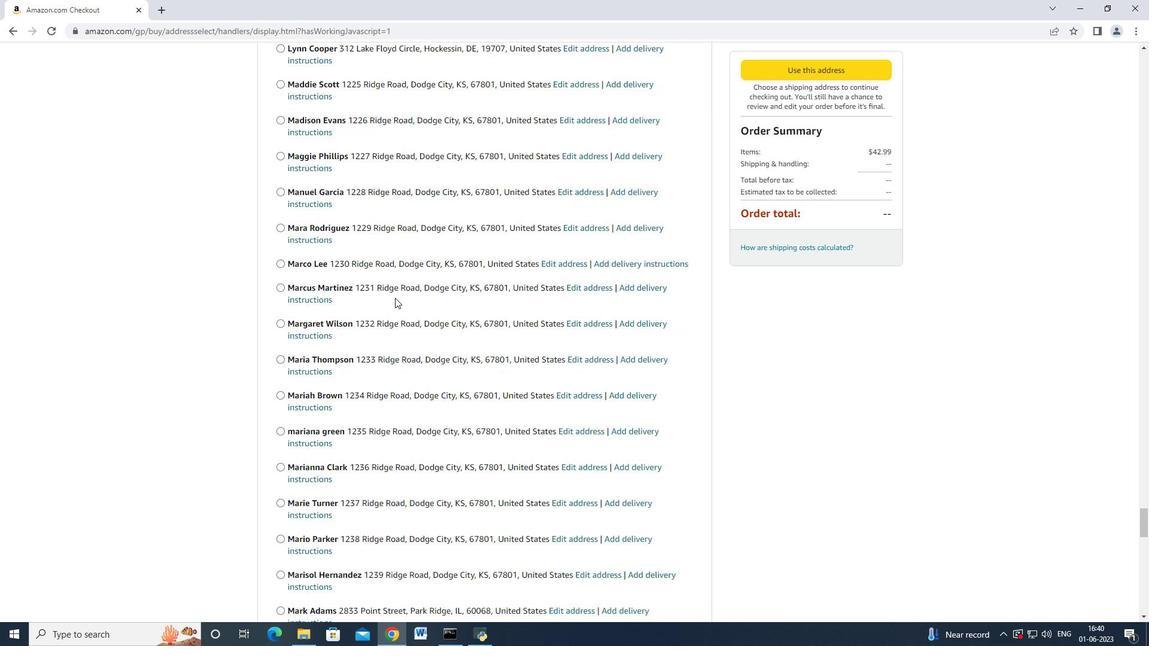 
Action: Mouse scrolled (390, 307) with delta (0, 0)
Screenshot: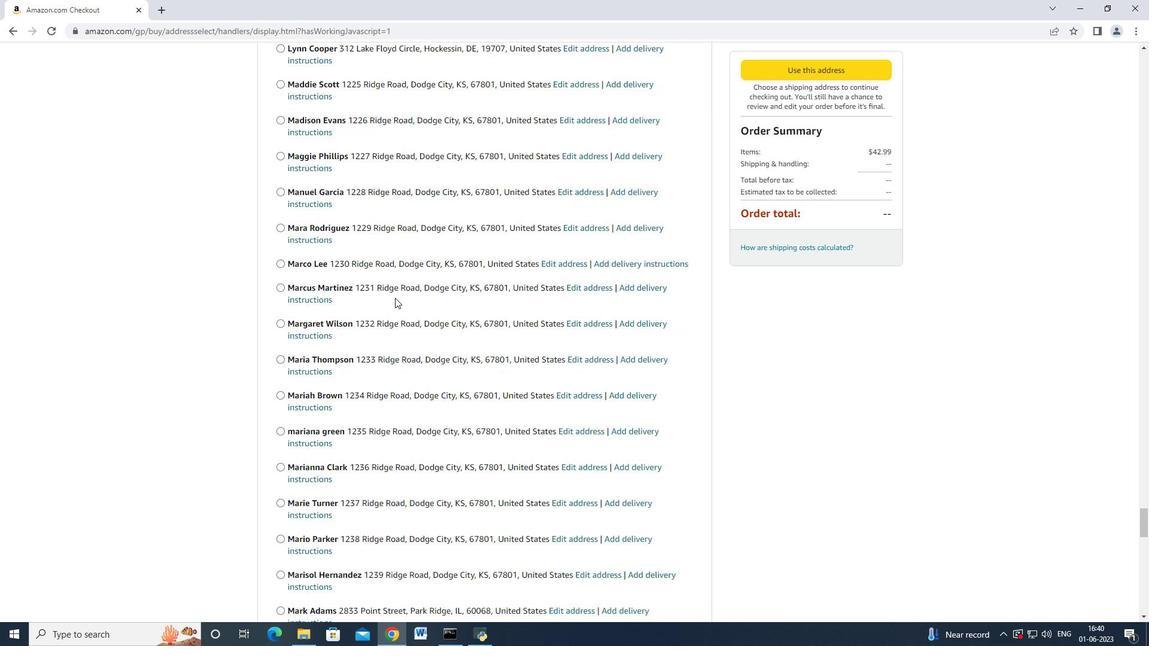 
Action: Mouse scrolled (390, 307) with delta (0, 0)
Screenshot: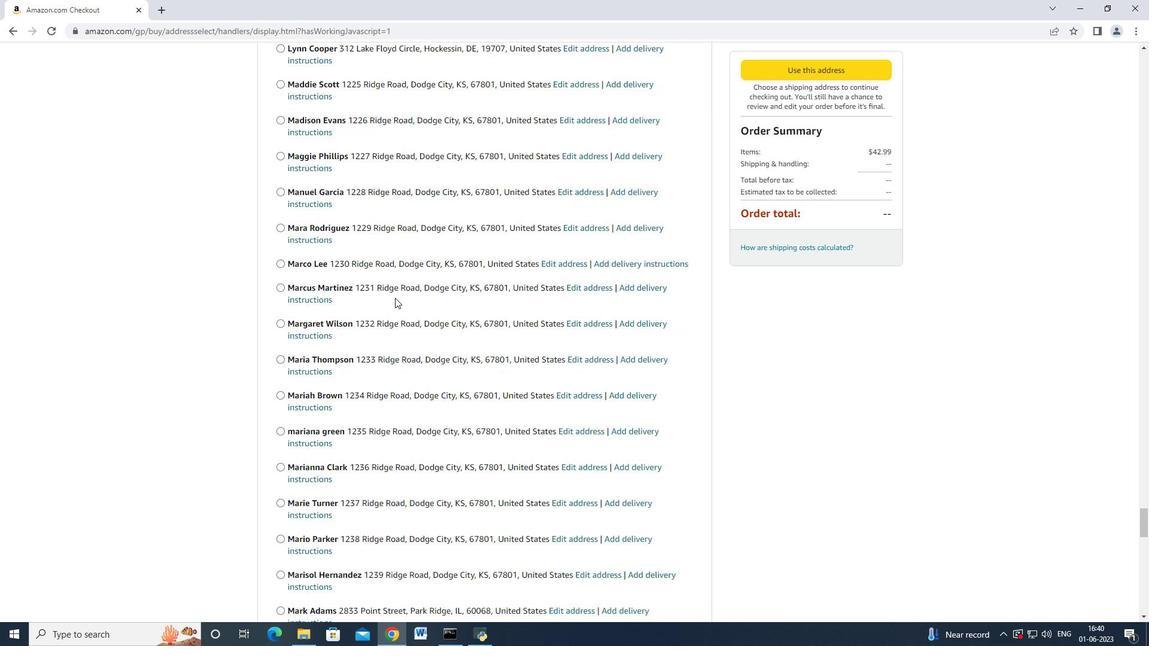 
Action: Mouse scrolled (390, 307) with delta (0, 0)
Screenshot: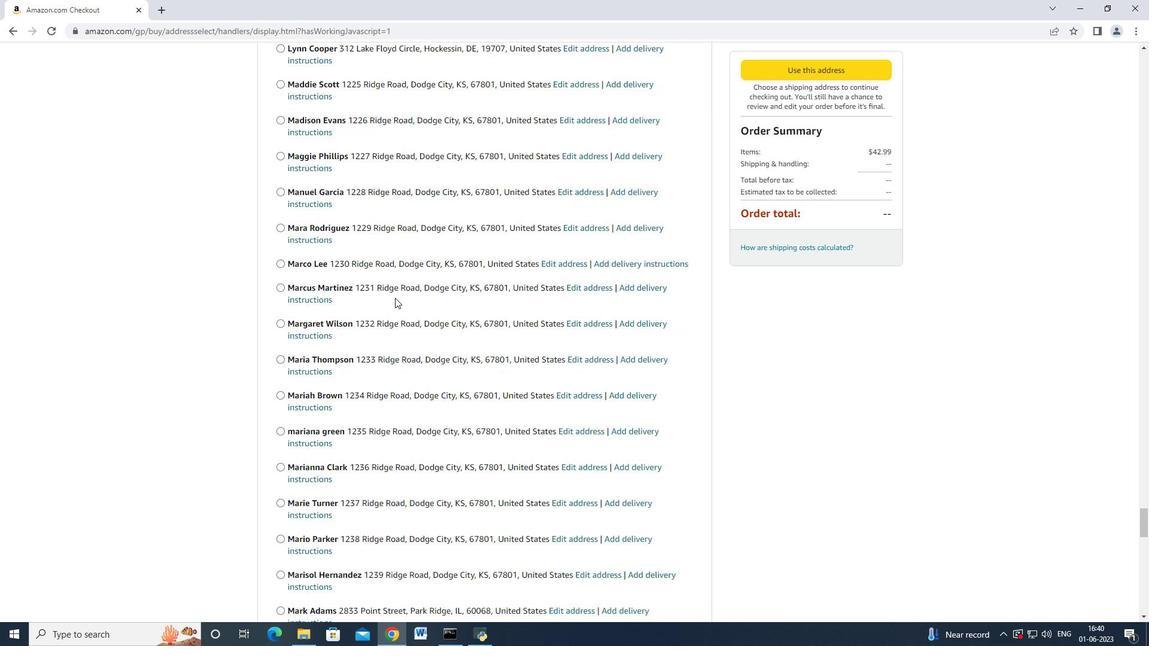 
Action: Mouse scrolled (390, 307) with delta (0, 0)
Screenshot: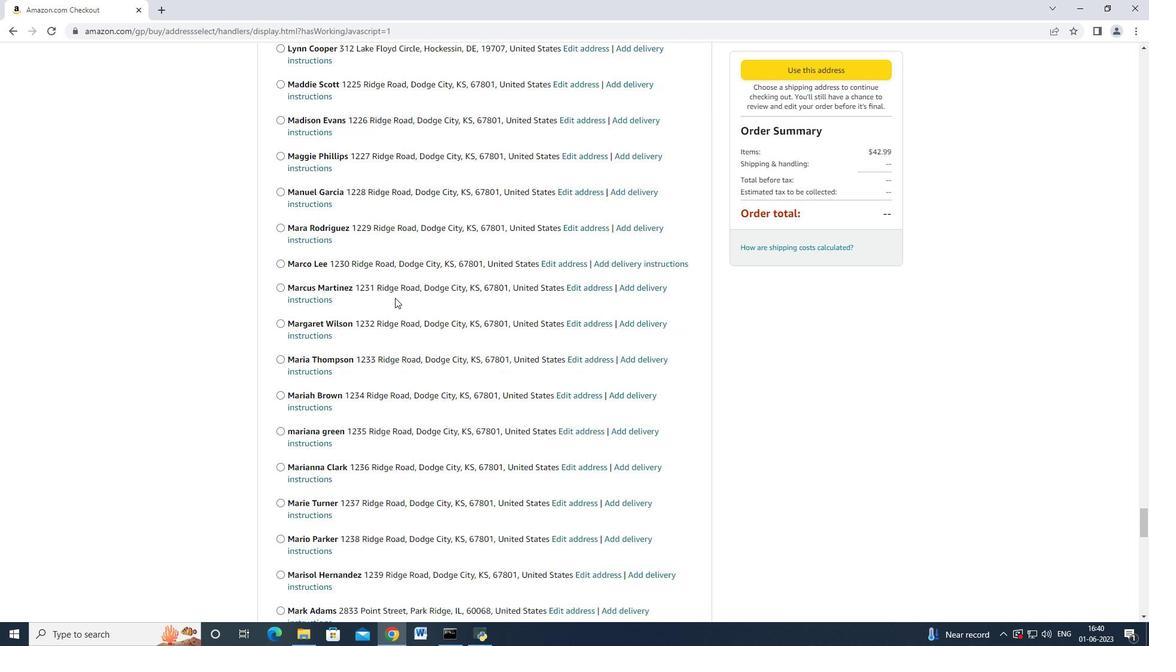 
Action: Mouse scrolled (390, 307) with delta (0, 0)
Screenshot: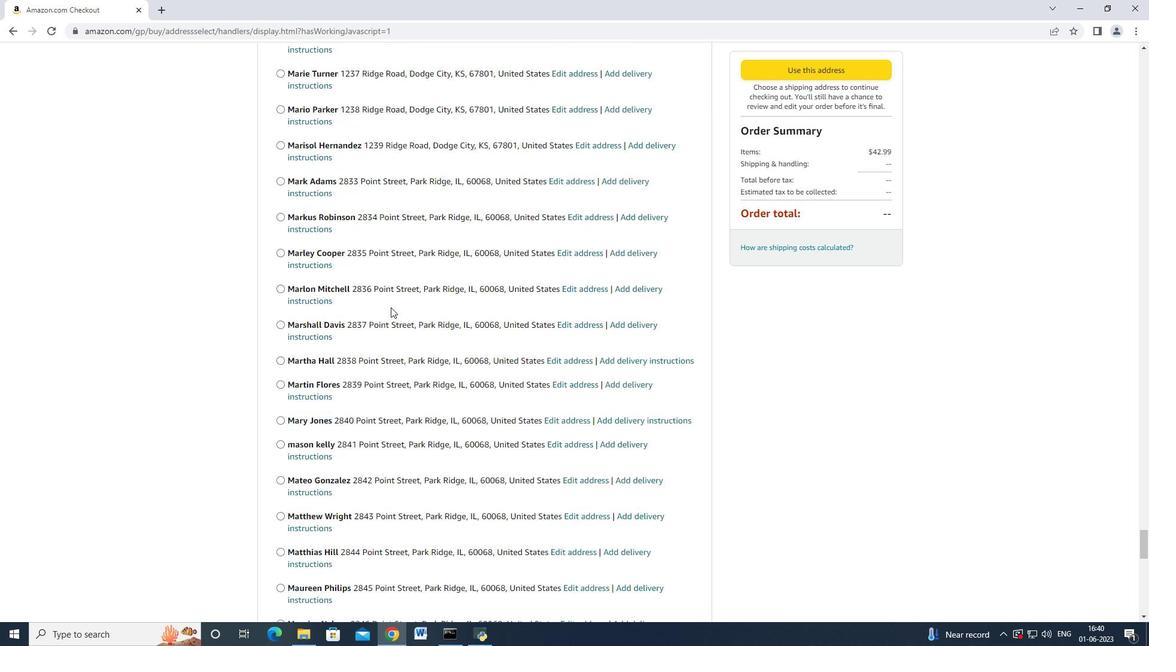 
Action: Mouse scrolled (390, 307) with delta (0, 0)
Screenshot: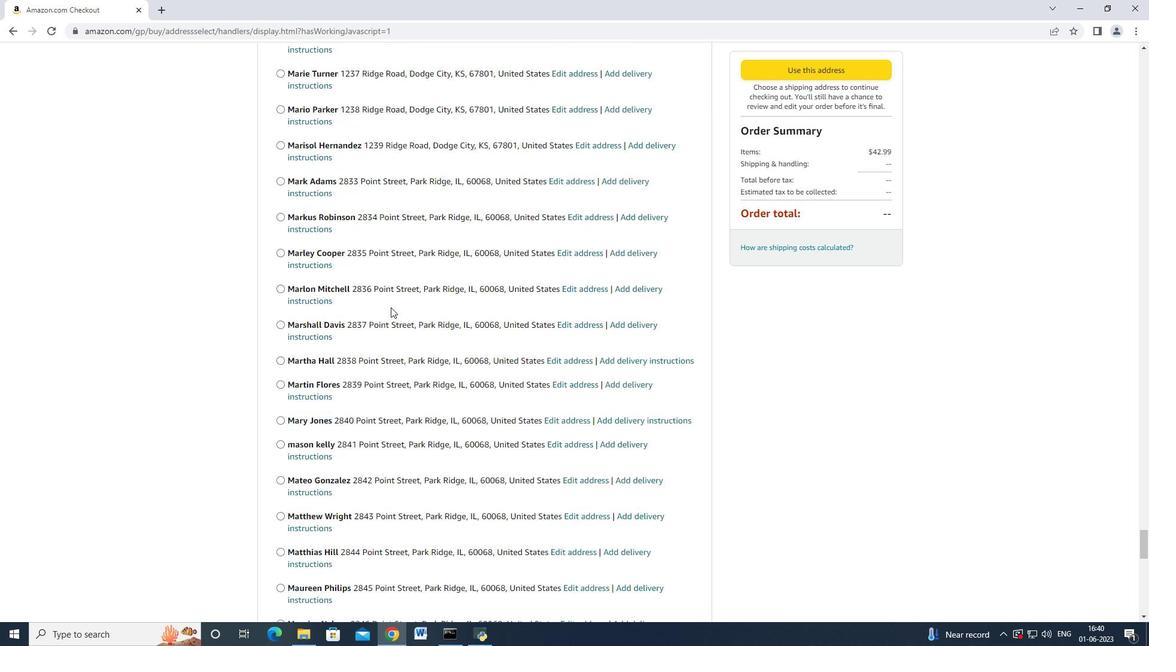 
Action: Mouse scrolled (390, 307) with delta (0, 0)
Screenshot: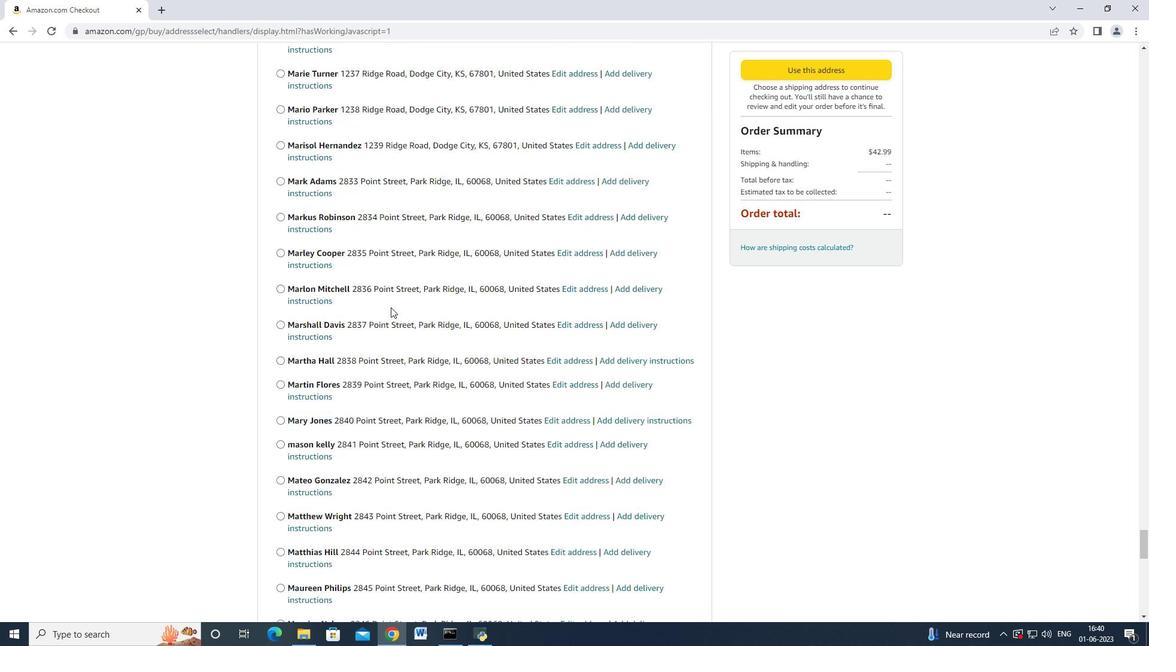 
Action: Mouse scrolled (390, 307) with delta (0, 0)
Screenshot: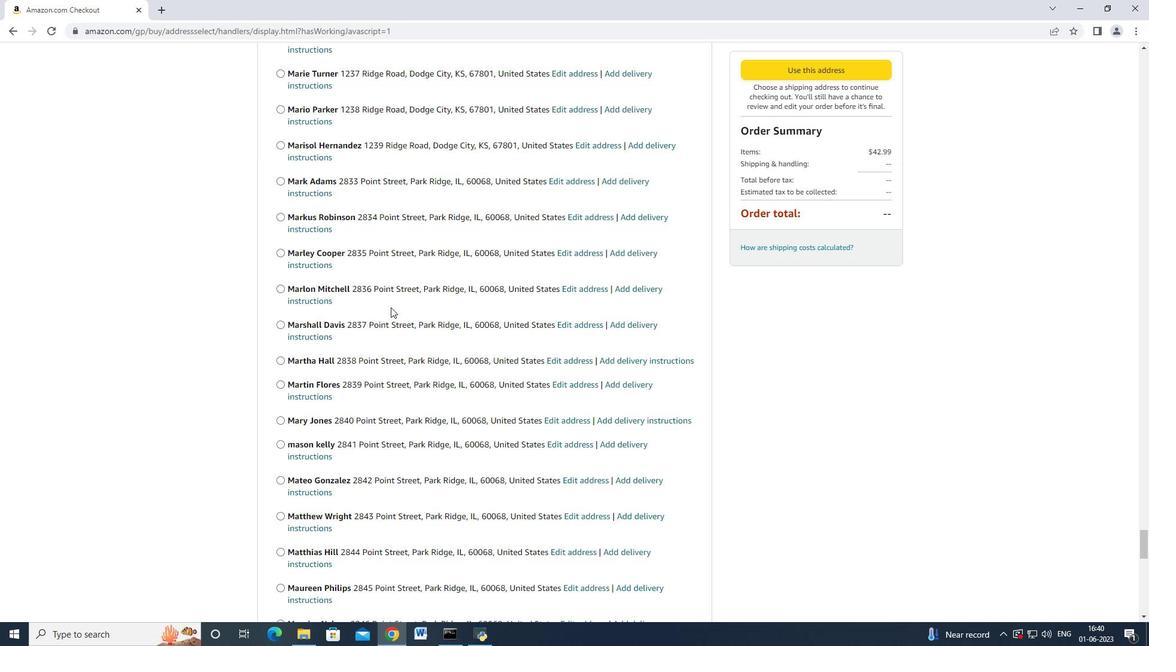 
Action: Mouse scrolled (390, 307) with delta (0, 0)
Screenshot: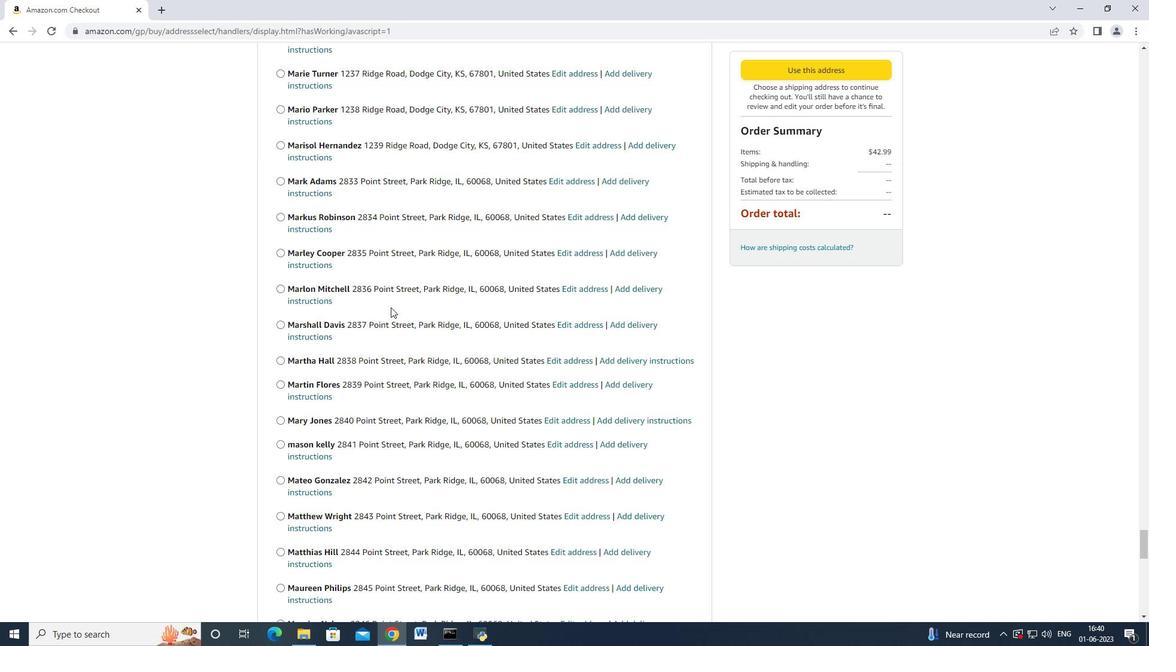 
Action: Mouse scrolled (390, 307) with delta (0, 0)
Screenshot: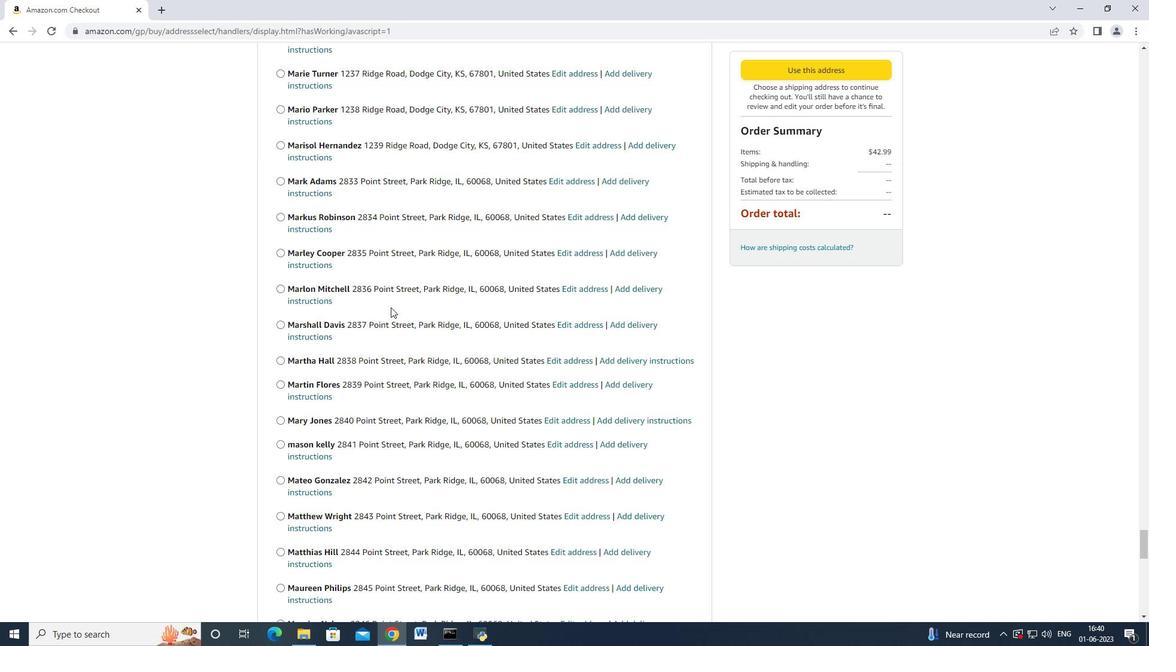 
Action: Mouse scrolled (390, 307) with delta (0, 0)
Screenshot: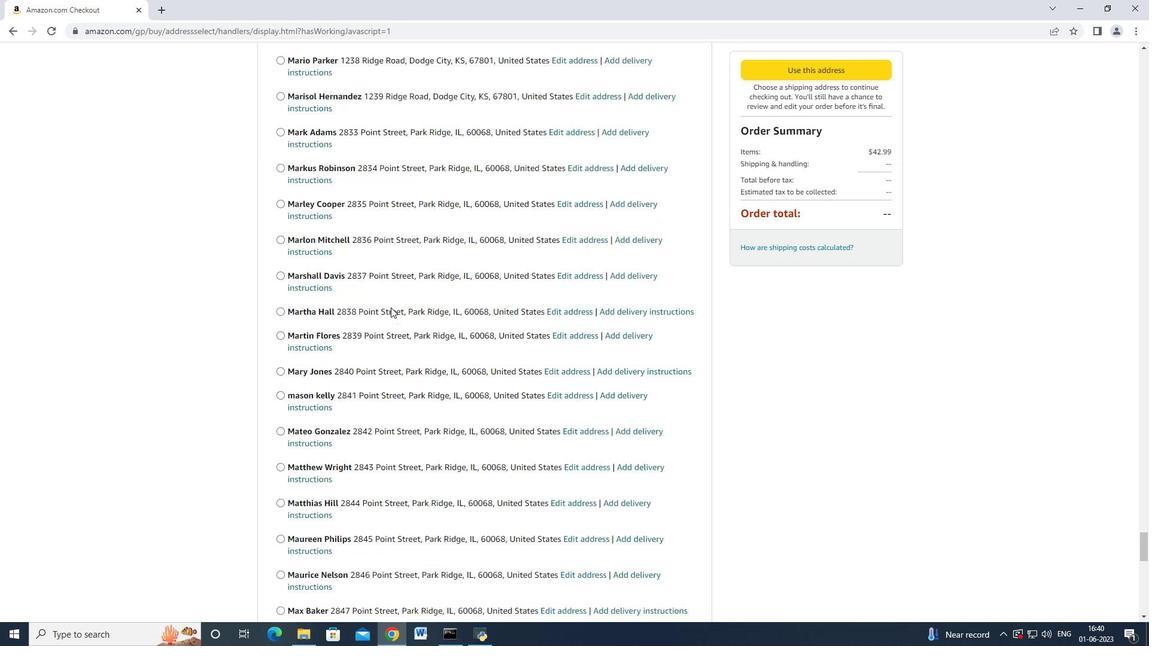 
Action: Mouse scrolled (390, 307) with delta (0, 0)
Screenshot: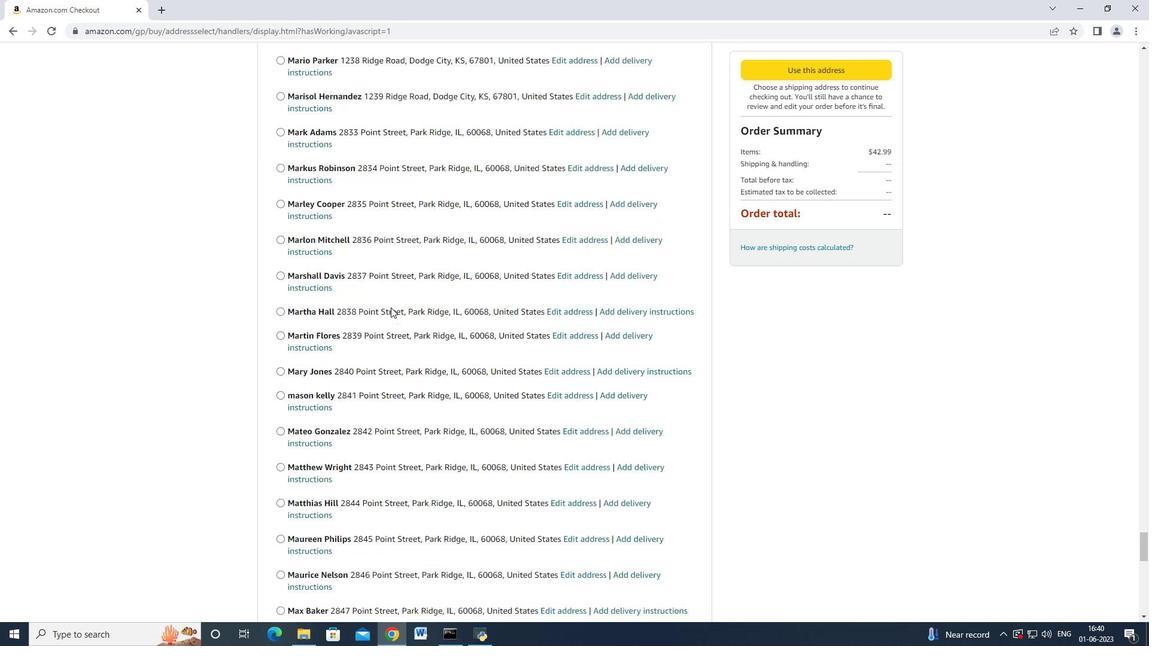 
Action: Mouse scrolled (390, 307) with delta (0, 0)
Screenshot: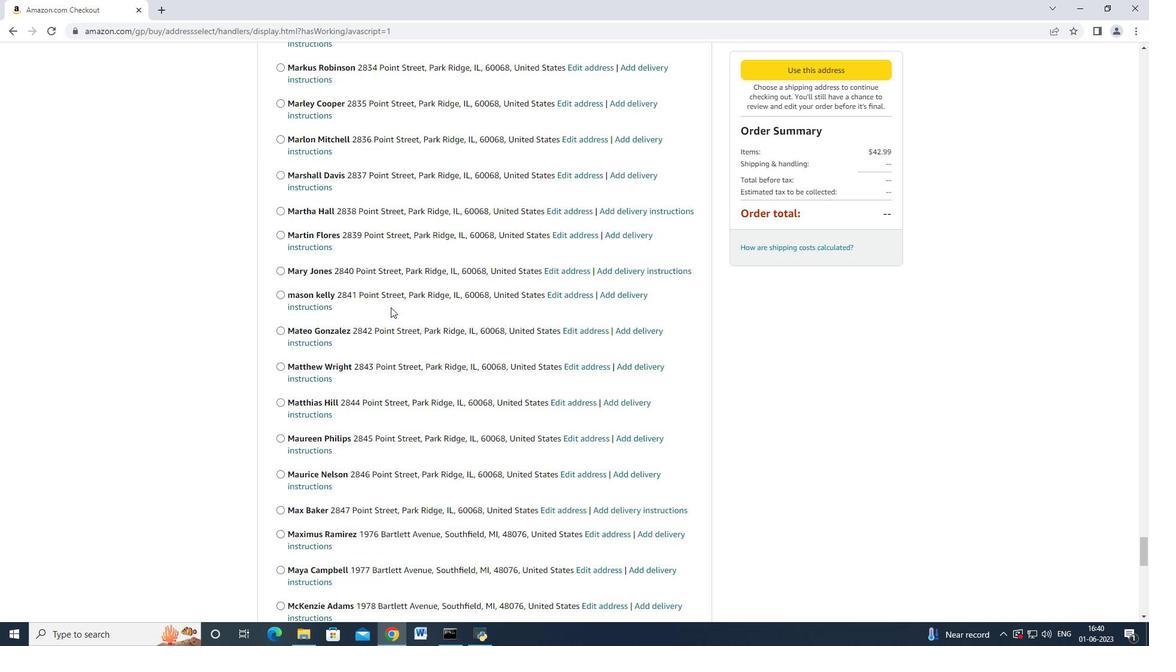 
Action: Mouse scrolled (390, 307) with delta (0, 0)
Screenshot: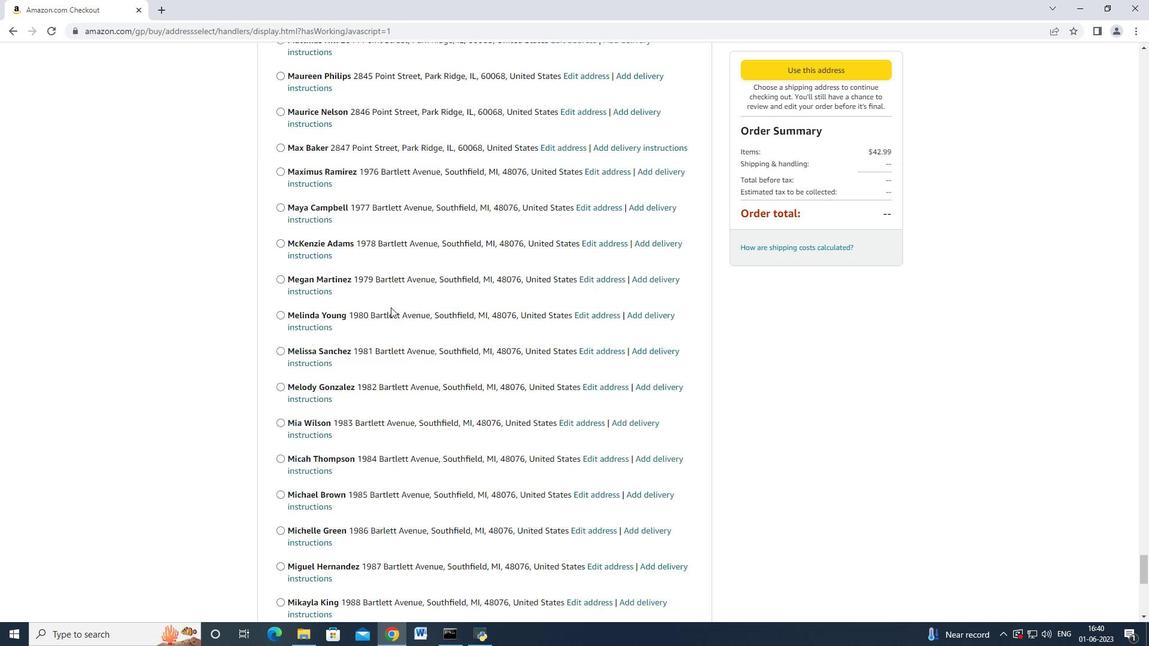 
Action: Mouse scrolled (390, 307) with delta (0, 0)
Screenshot: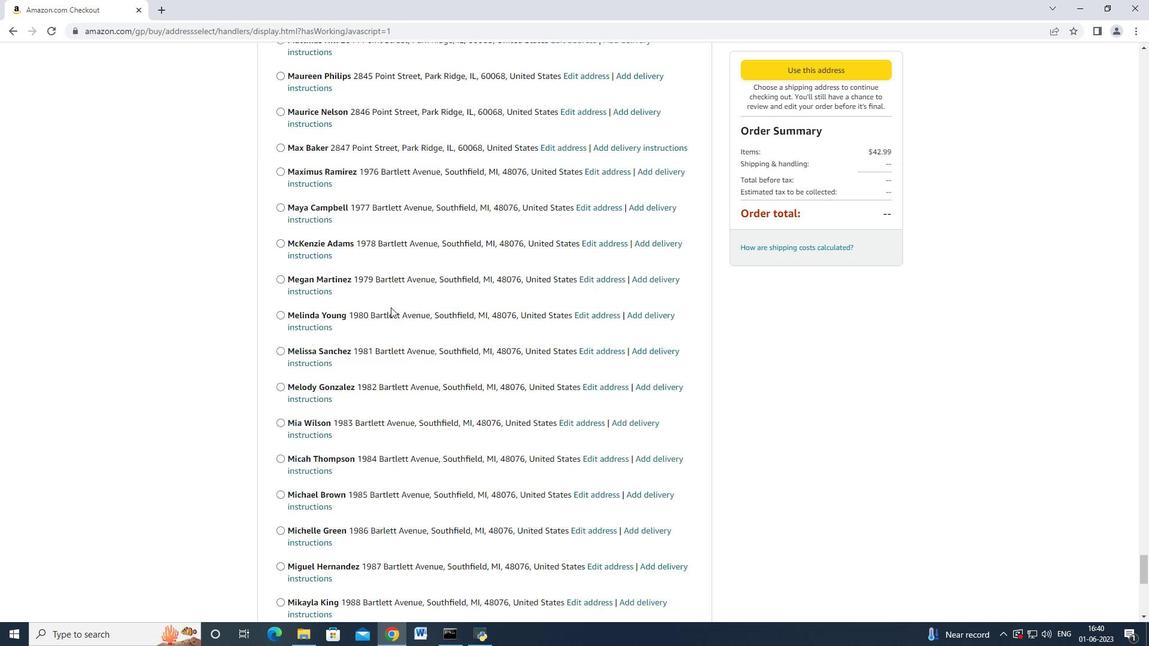 
Action: Mouse scrolled (390, 307) with delta (0, 0)
Screenshot: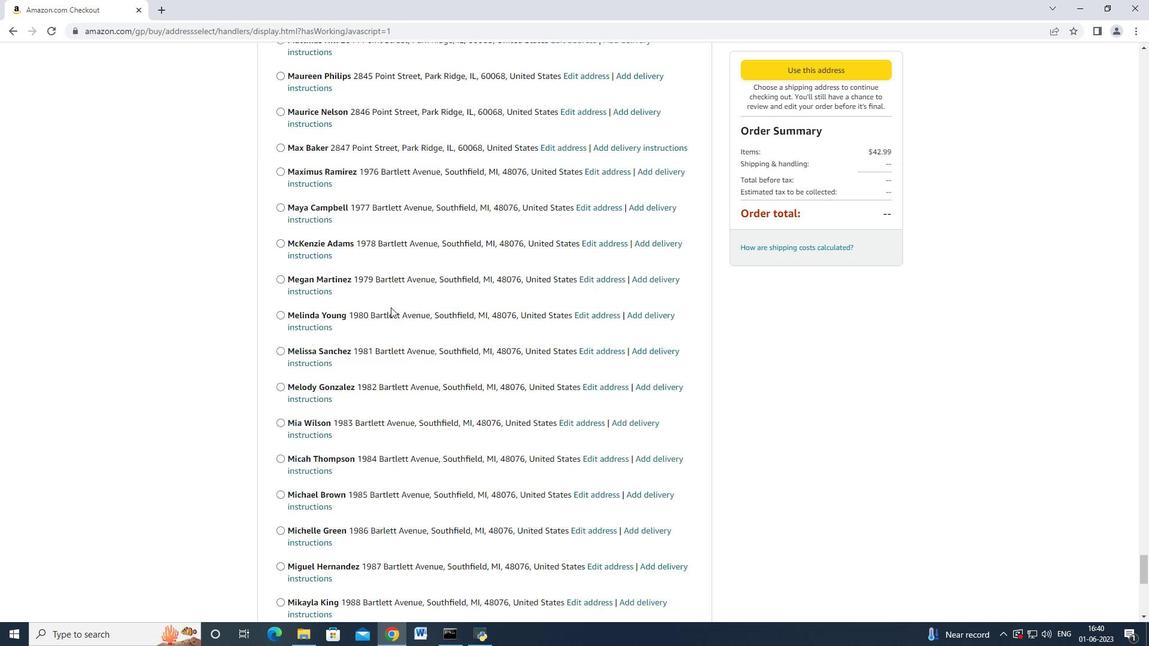 
Action: Mouse scrolled (390, 306) with delta (0, -1)
Screenshot: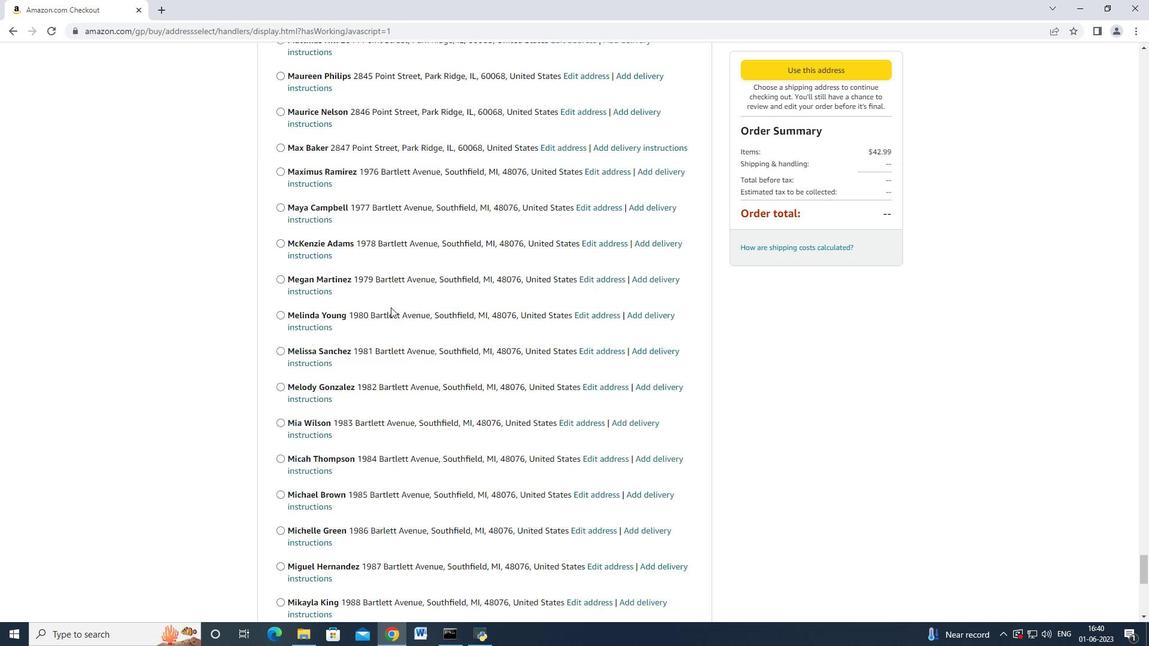 
Action: Mouse scrolled (390, 307) with delta (0, 0)
Screenshot: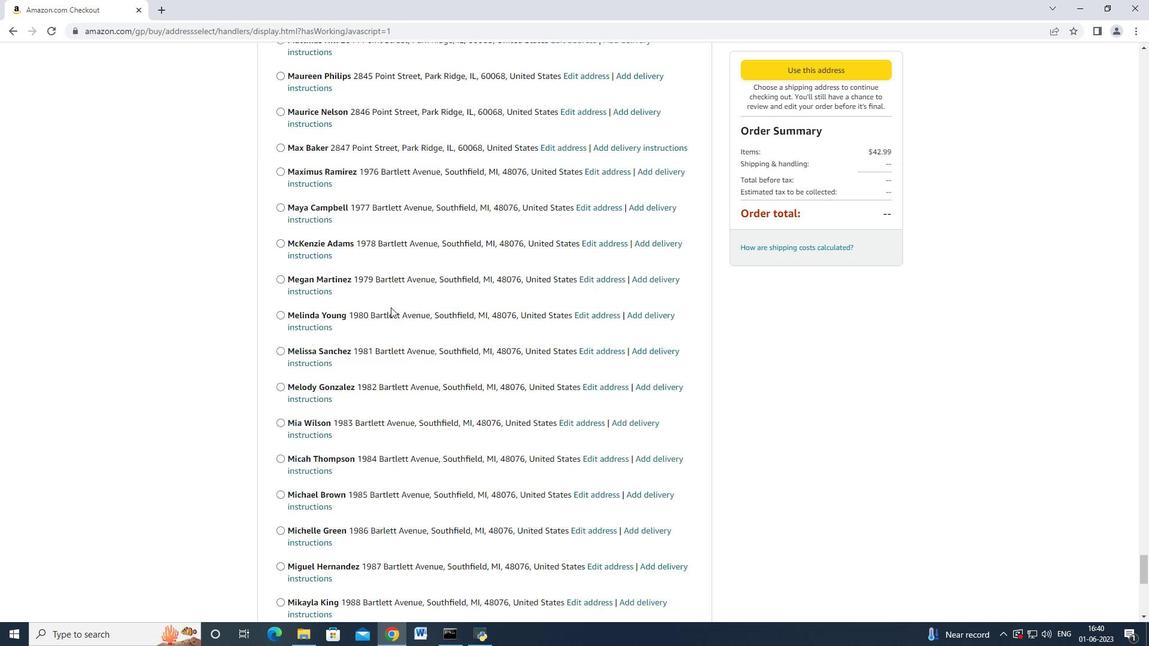 
Action: Mouse scrolled (390, 307) with delta (0, 0)
Screenshot: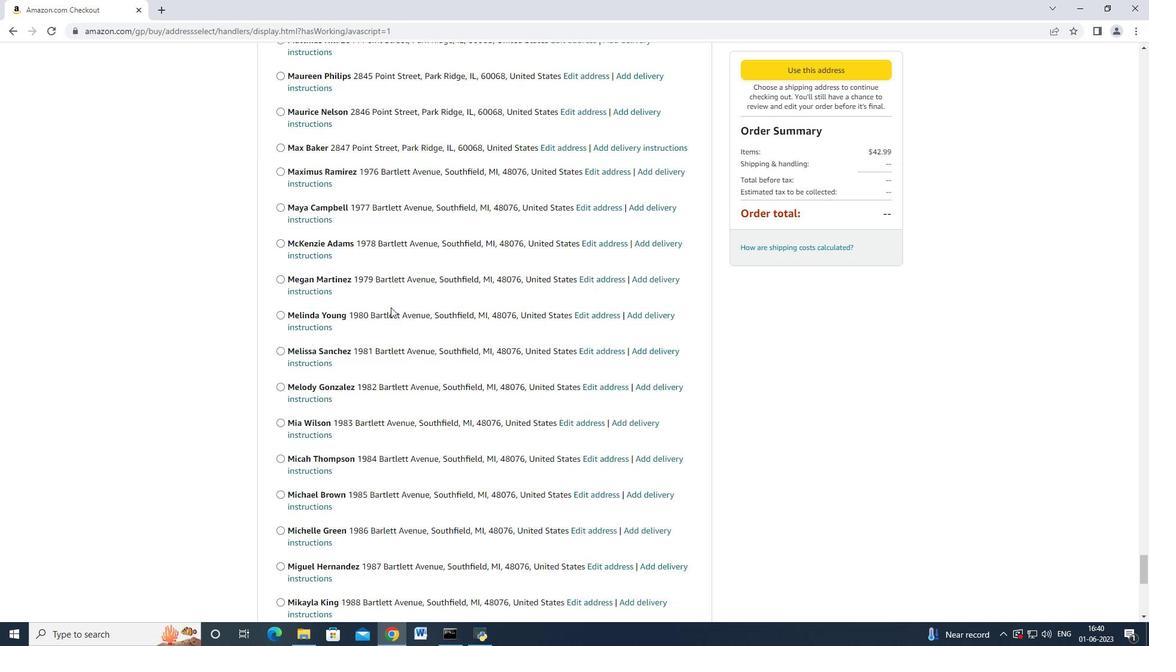 
Action: Mouse scrolled (390, 307) with delta (0, 0)
Screenshot: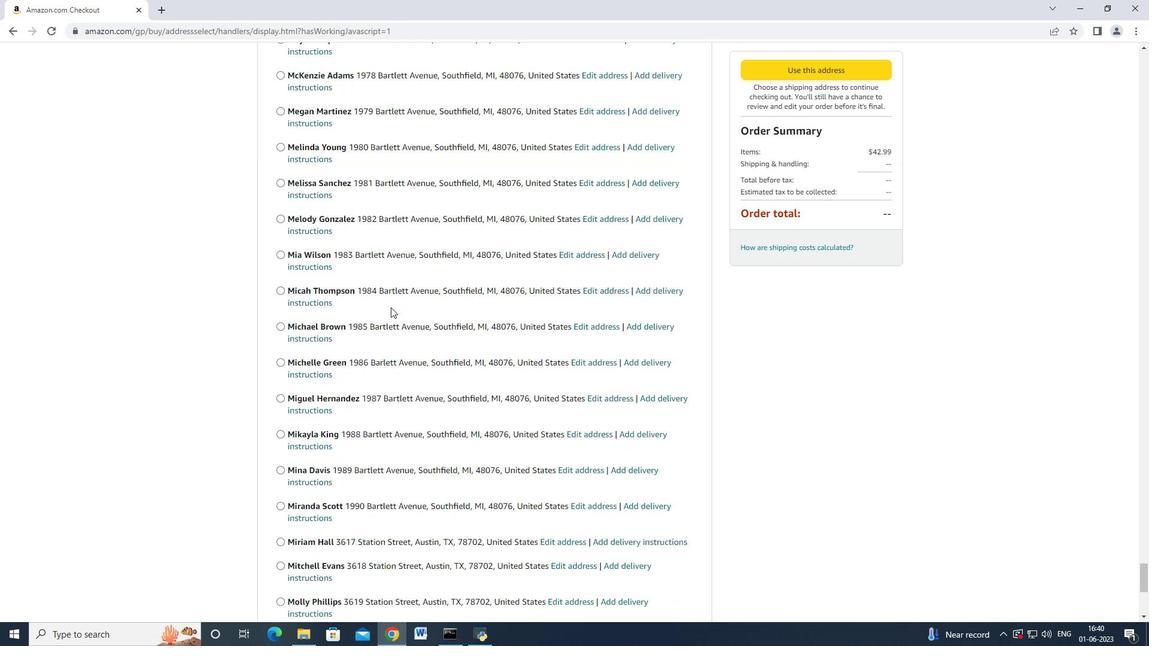 
Action: Mouse scrolled (390, 307) with delta (0, 0)
Screenshot: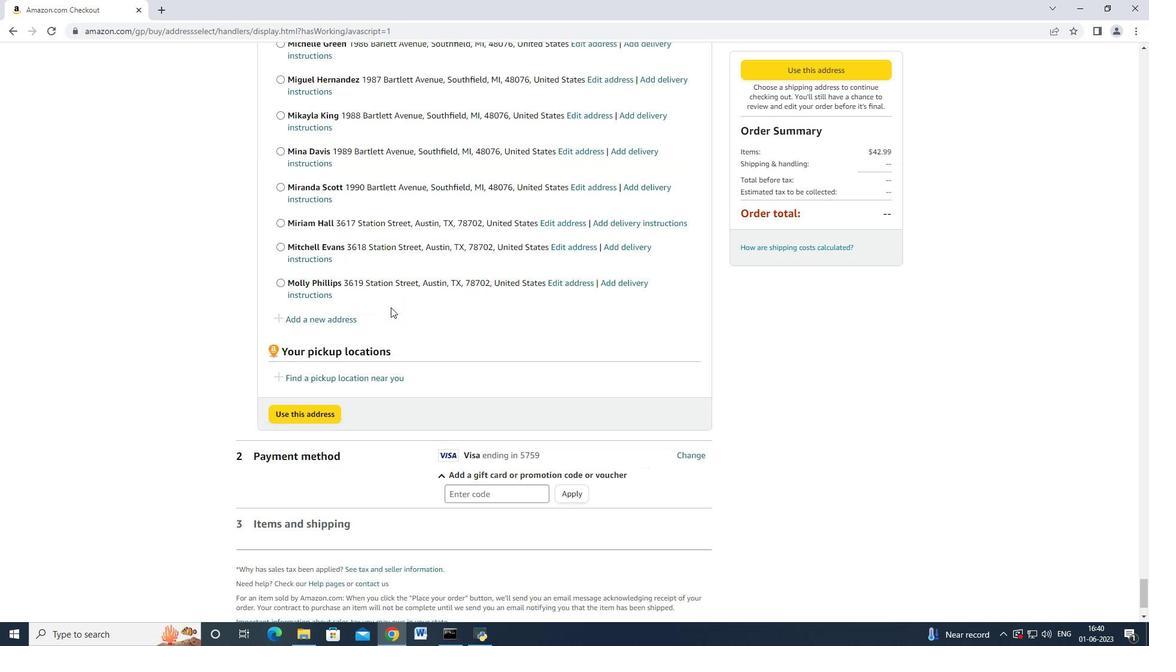 
Action: Mouse scrolled (390, 306) with delta (0, -1)
Screenshot: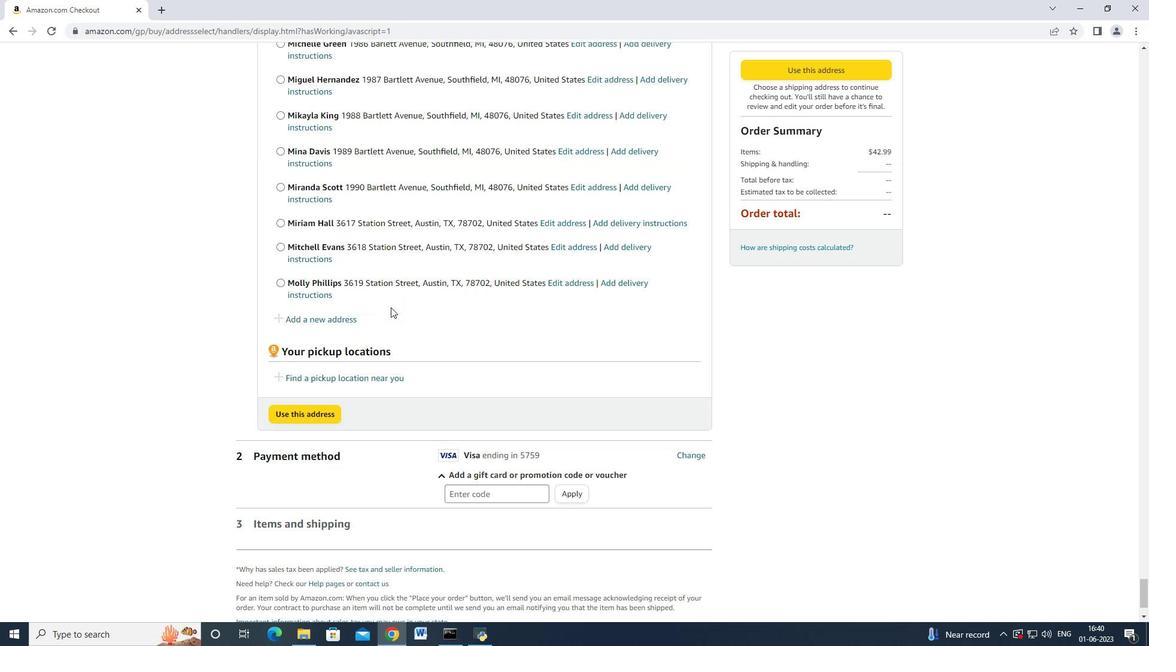 
Action: Mouse scrolled (390, 307) with delta (0, 0)
Screenshot: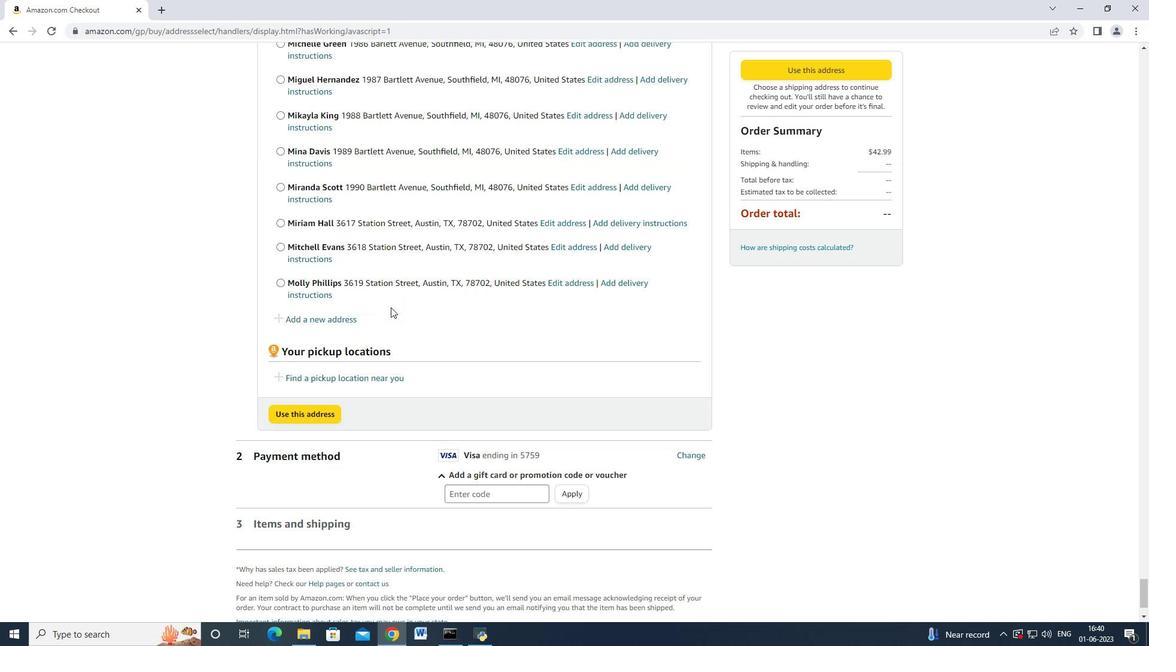 
Action: Mouse scrolled (390, 307) with delta (0, 0)
Screenshot: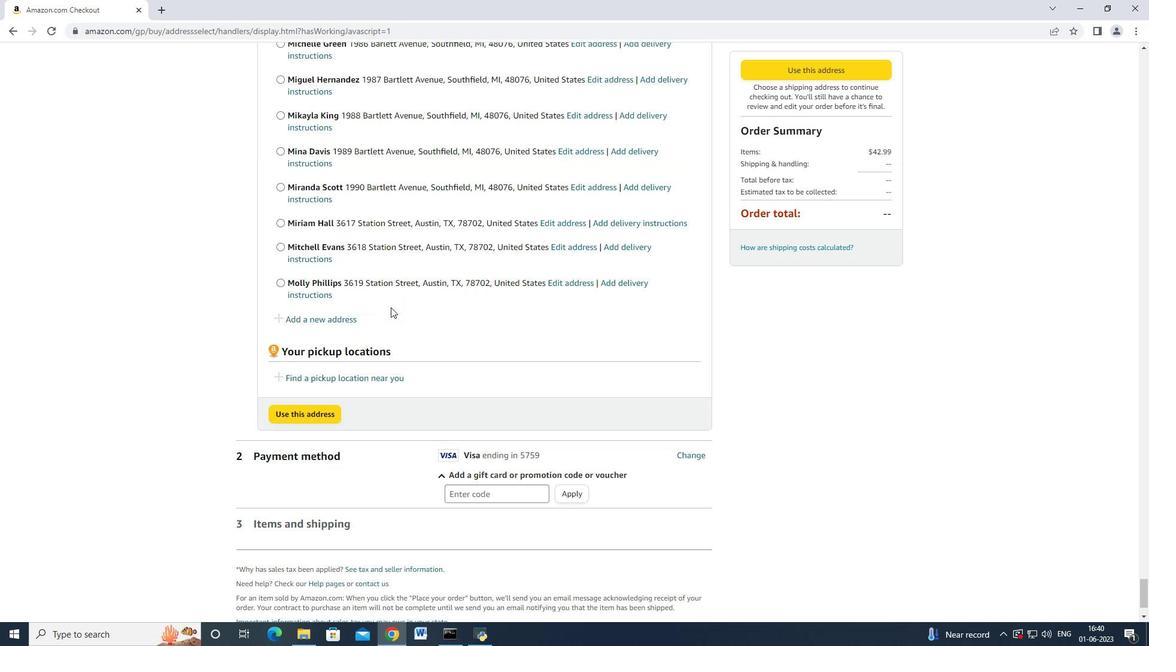 
Action: Mouse scrolled (390, 307) with delta (0, 0)
Screenshot: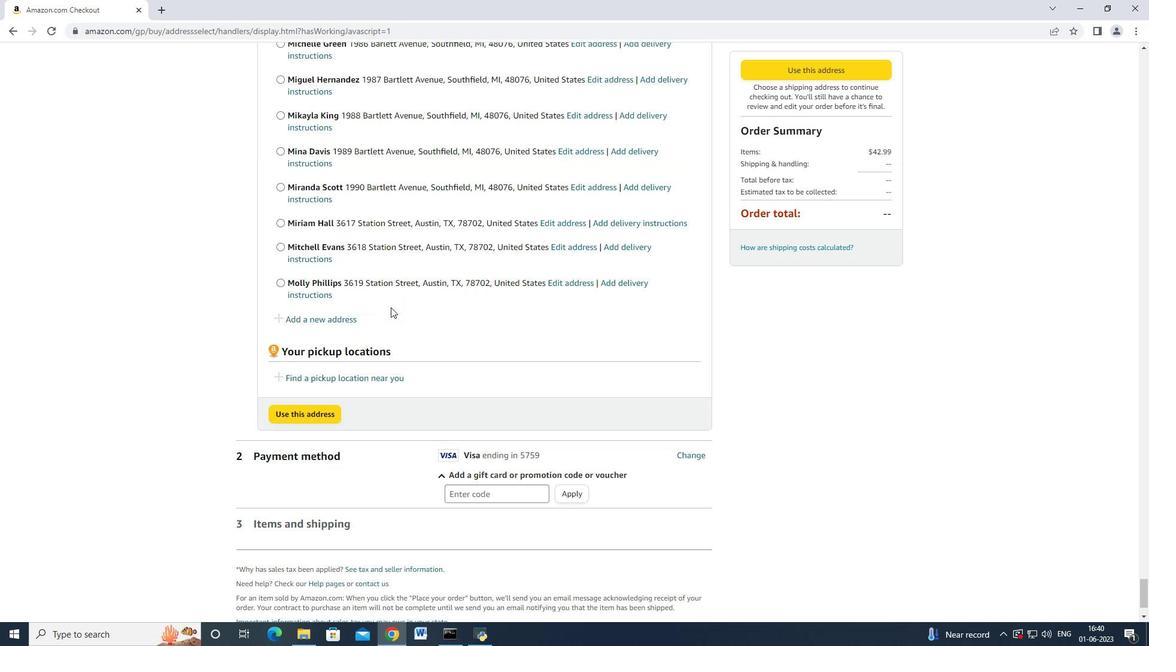 
Action: Mouse moved to (298, 246)
Screenshot: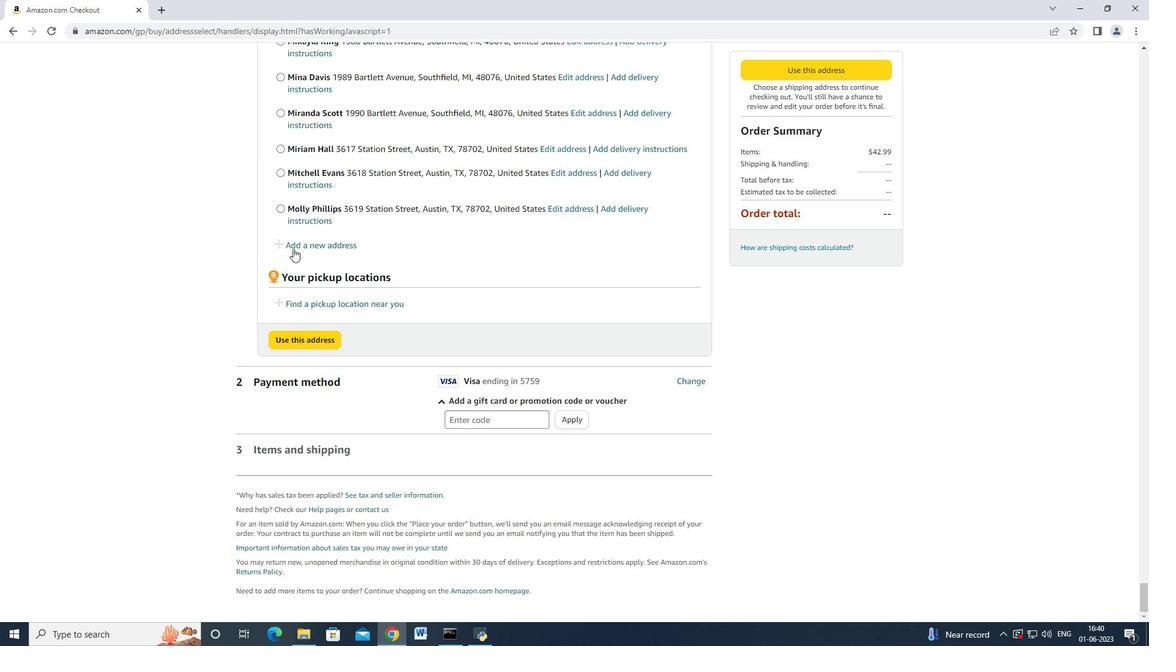 
Action: Mouse pressed left at (298, 246)
Screenshot: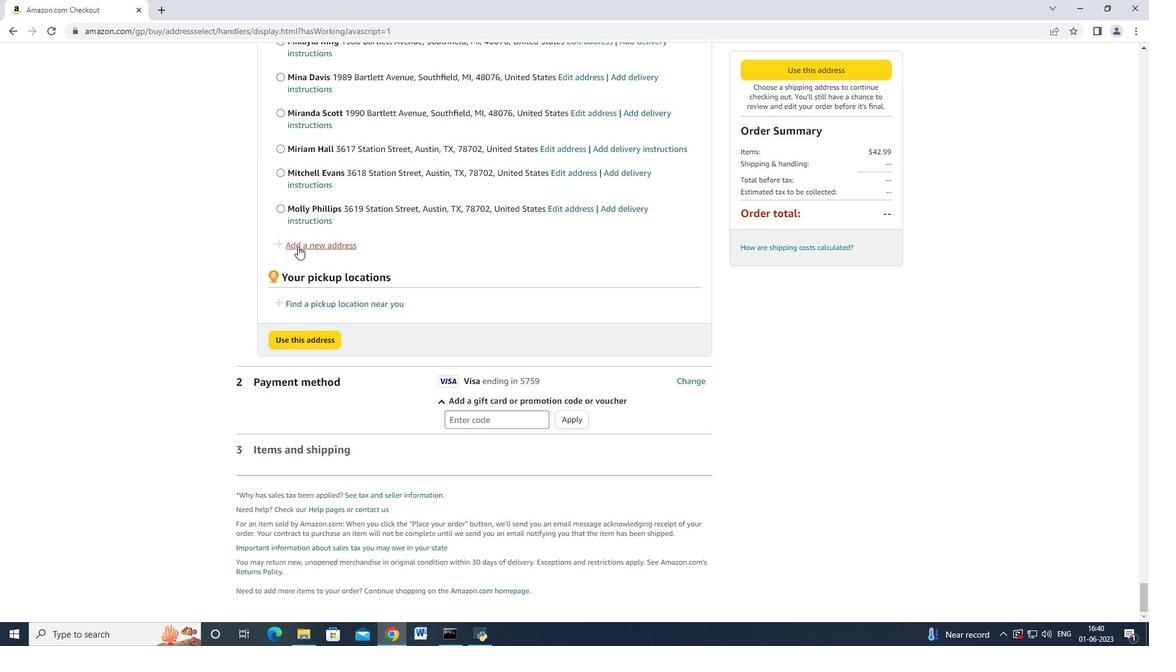 
Action: Mouse moved to (396, 285)
Screenshot: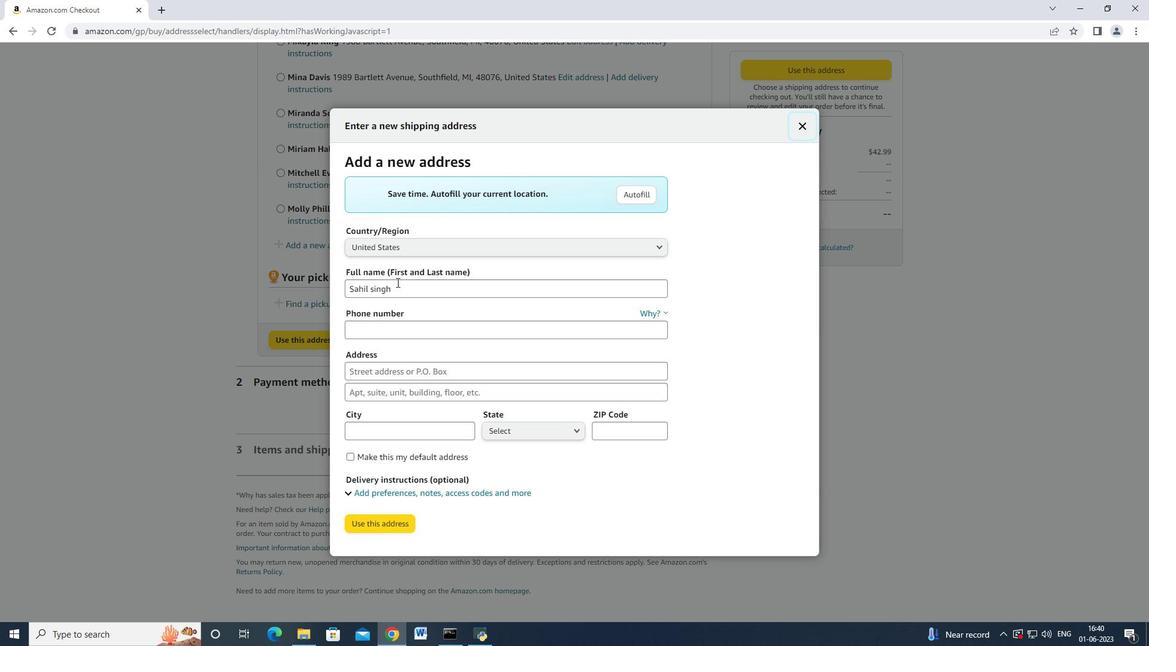 
Action: Mouse pressed left at (396, 285)
Screenshot: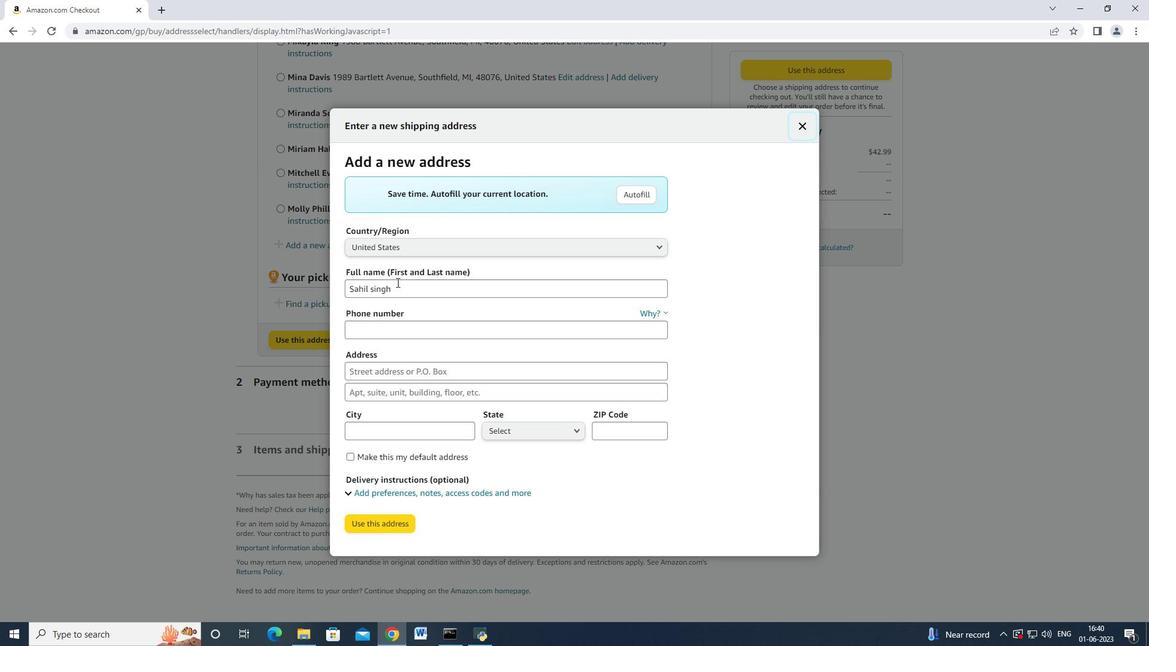
Action: Mouse moved to (350, 284)
Screenshot: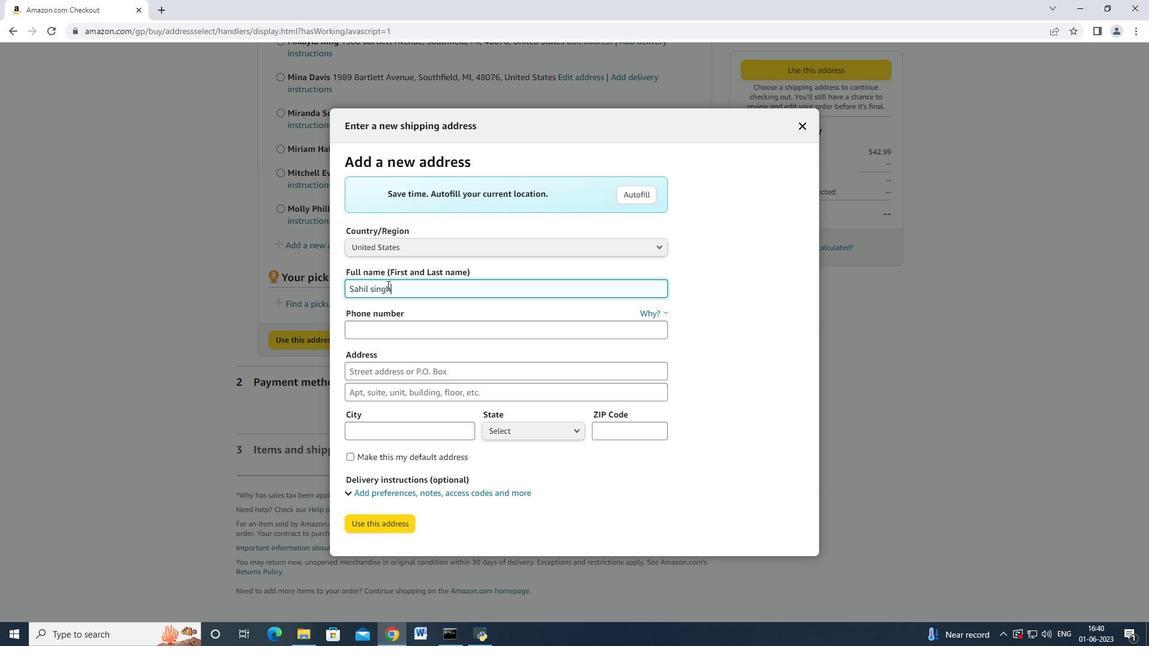 
Action: Key pressed <Key.backspace><Key.shift>Christian<Key.space><Key.shift>Kelly<Key.tab><Key.tab>3522153680<Key.tab>4555<Key.space><Key.shift>Long<Key.space><Key.shift_r>Sr<Key.backspace>treet<Key.tab><Key.space><Key.tab><Key.shift_r>Gainesl<Key.backspace>viller<Key.backspace>
Screenshot: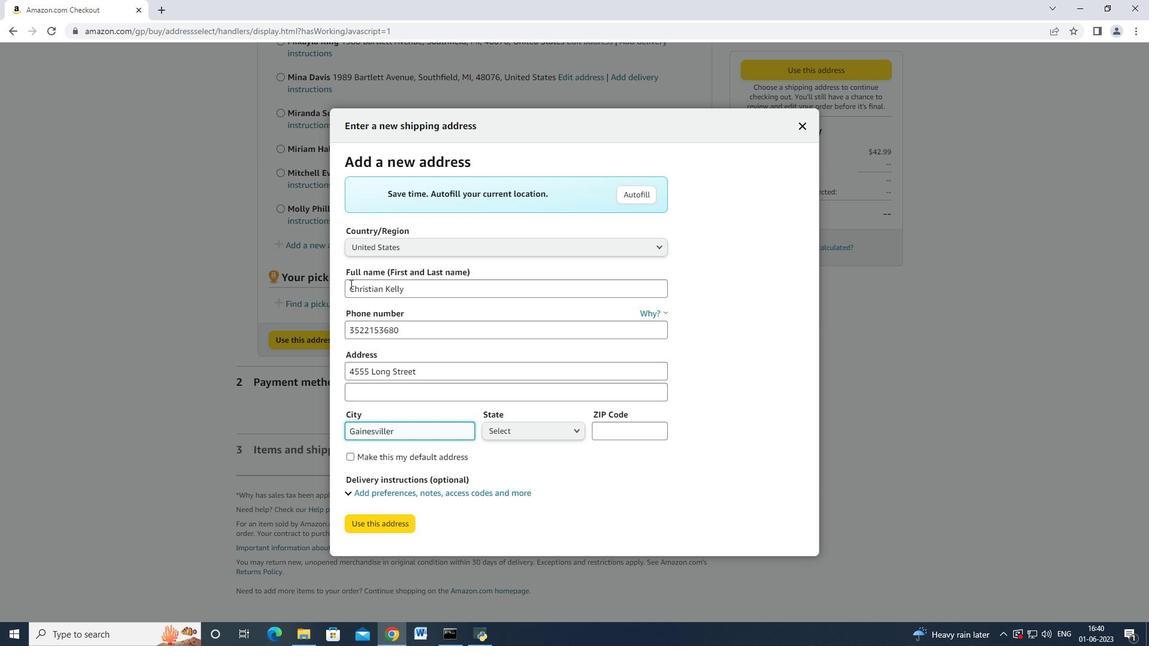 
Action: Mouse moved to (511, 428)
Screenshot: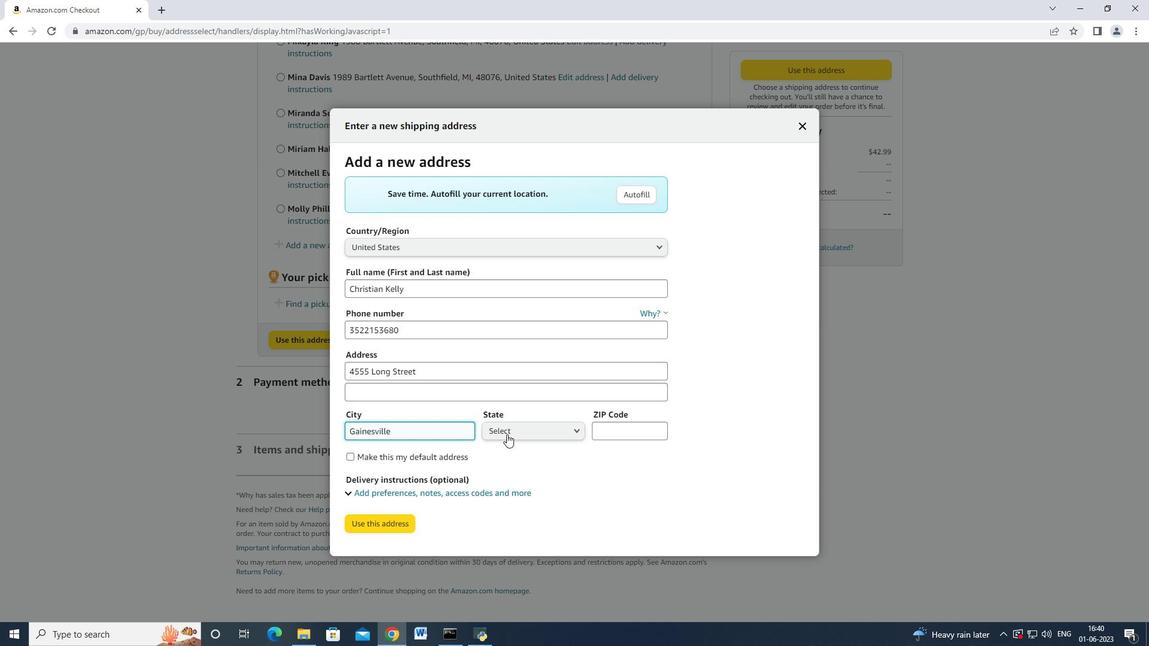 
Action: Mouse pressed left at (511, 428)
Screenshot: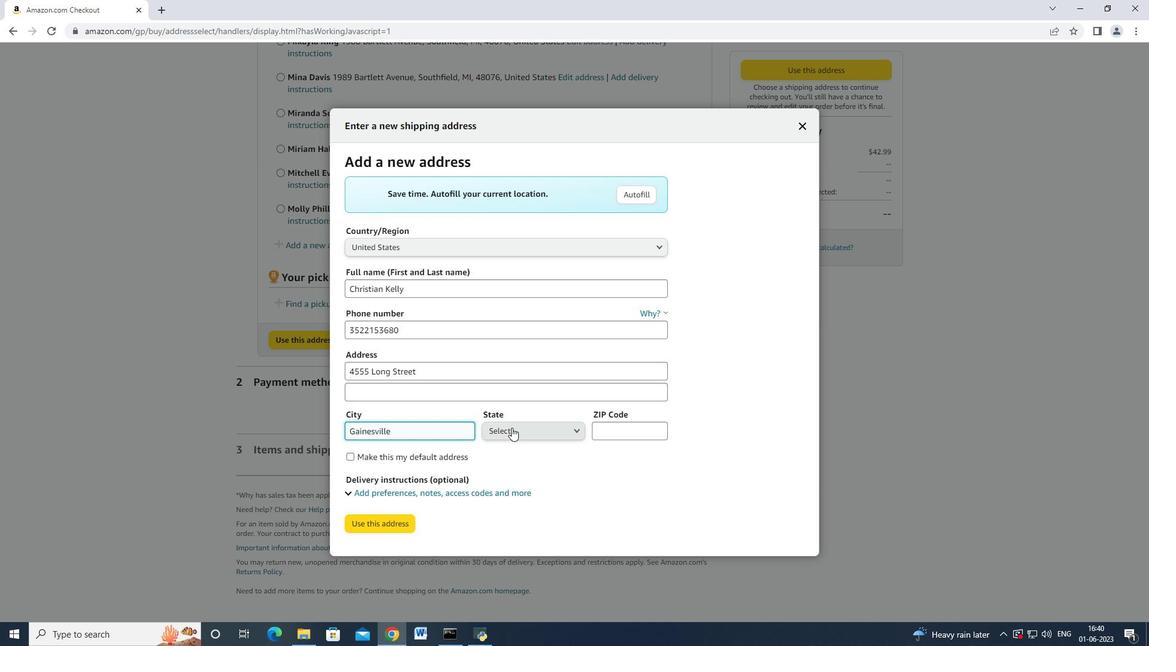 
Action: Mouse moved to (523, 309)
Screenshot: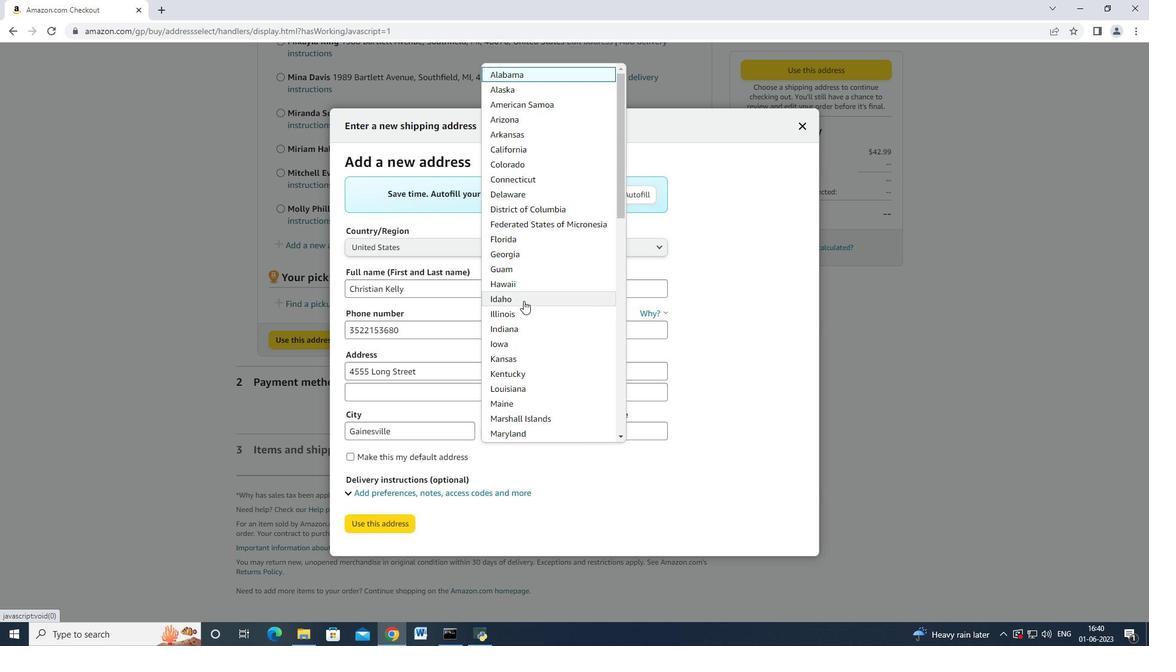 
Action: Mouse scrolled (523, 308) with delta (0, 0)
Screenshot: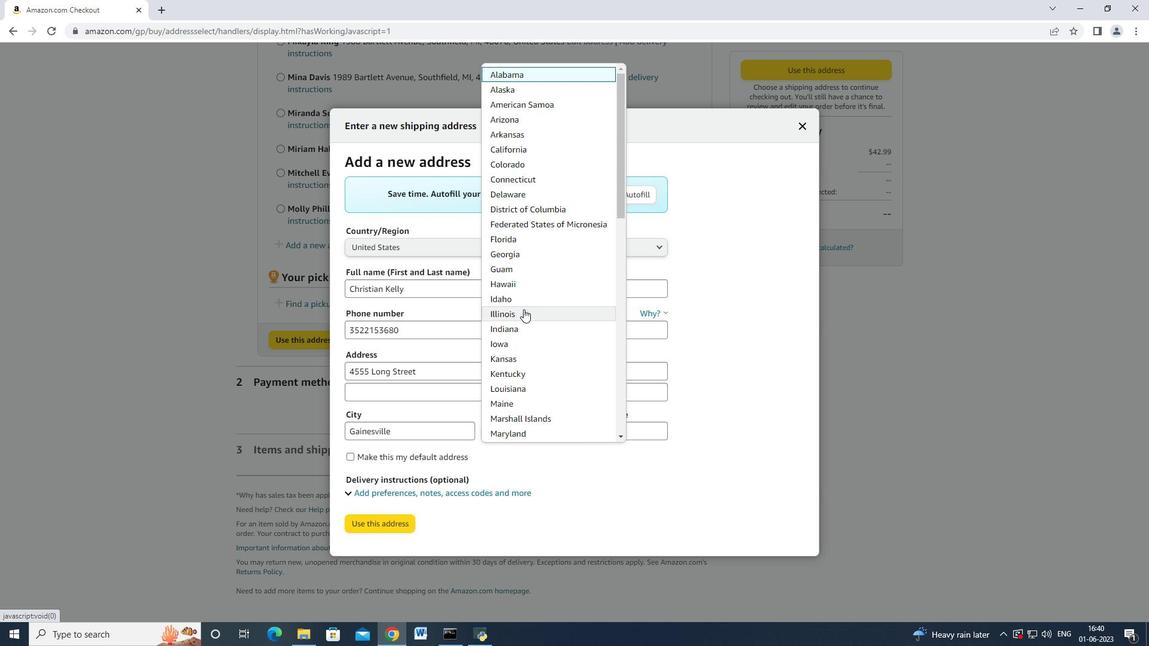 
Action: Mouse moved to (535, 172)
Screenshot: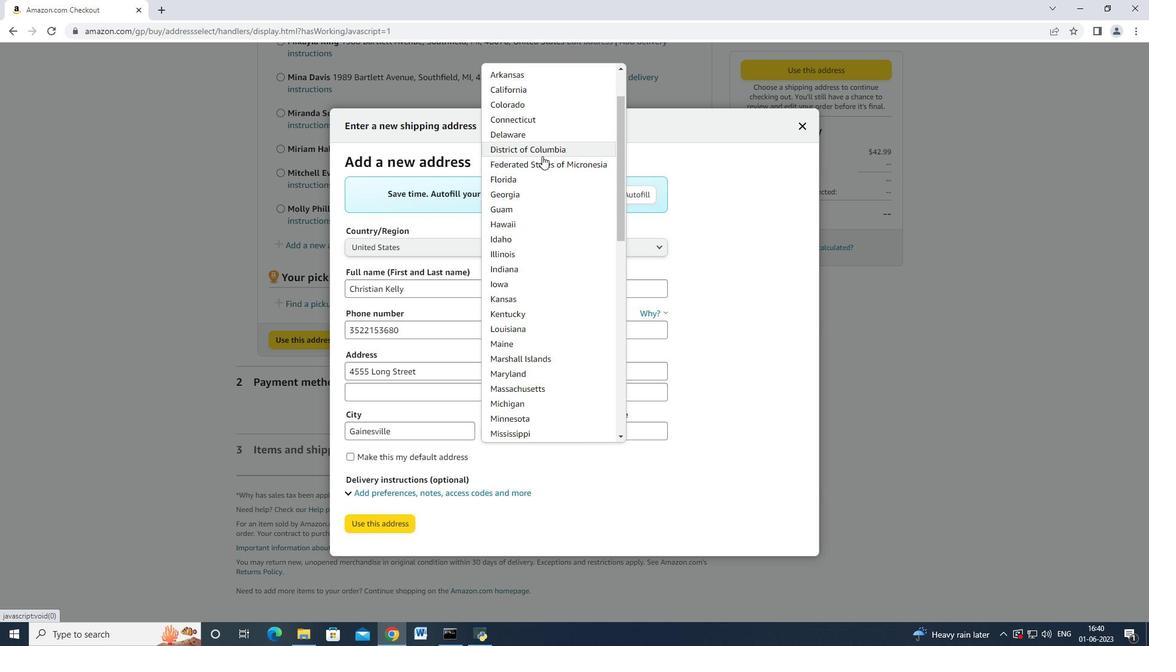 
Action: Mouse pressed left at (535, 172)
Screenshot: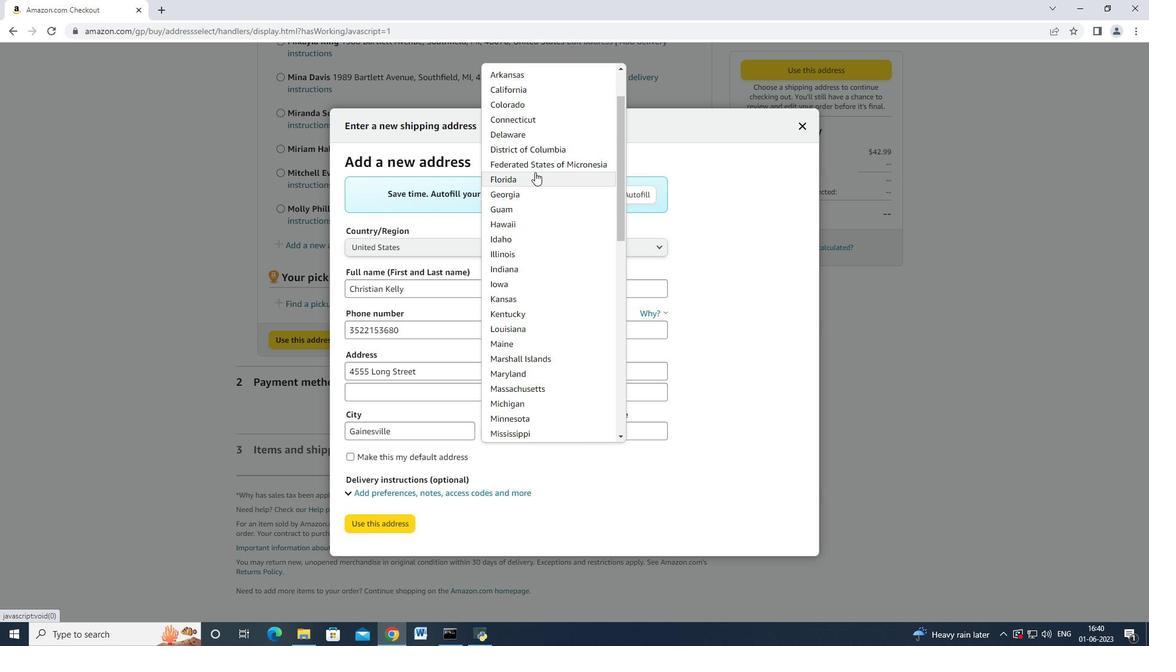 
Action: Mouse moved to (628, 427)
Screenshot: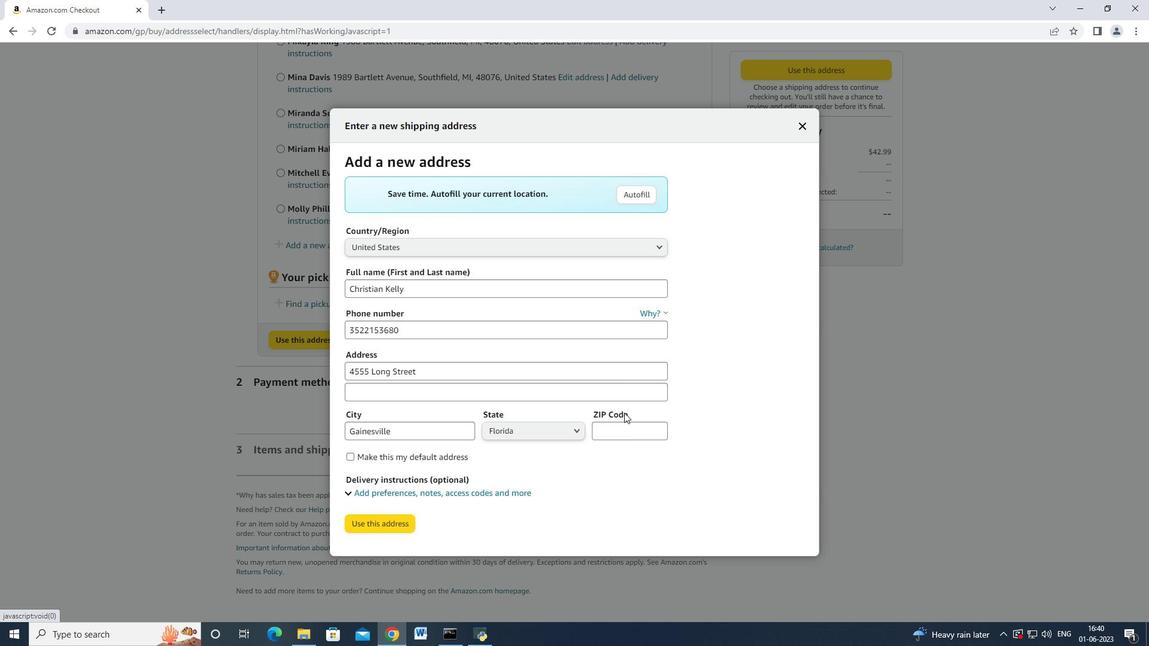 
Action: Mouse pressed left at (628, 427)
Screenshot: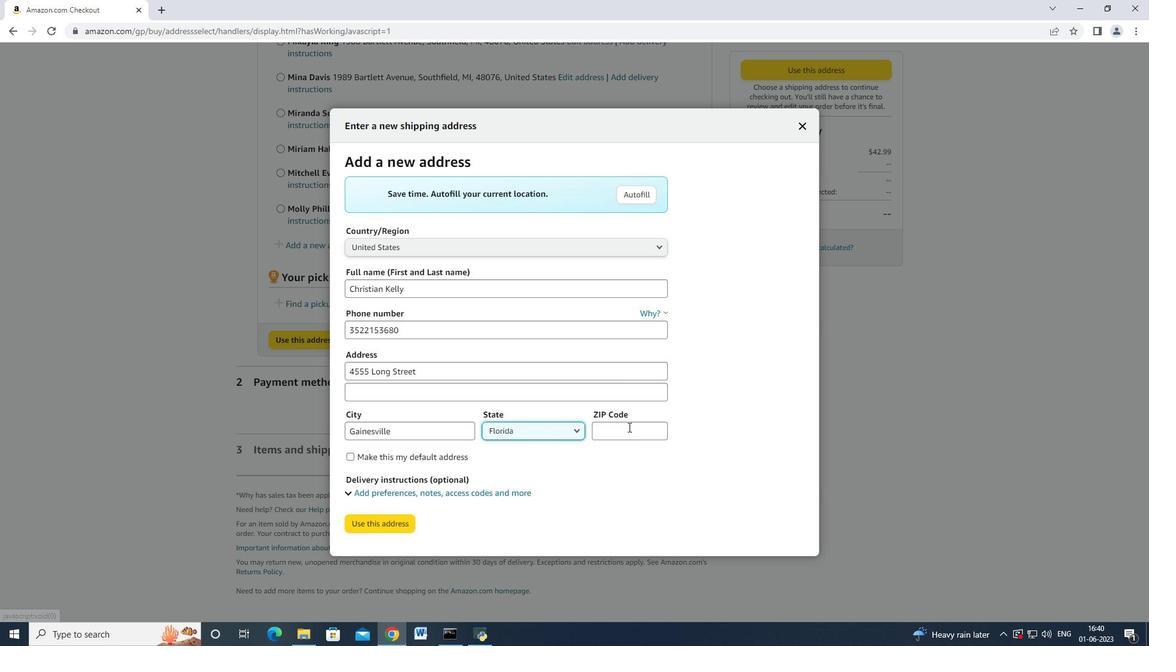 
Action: Key pressed 32653
Screenshot: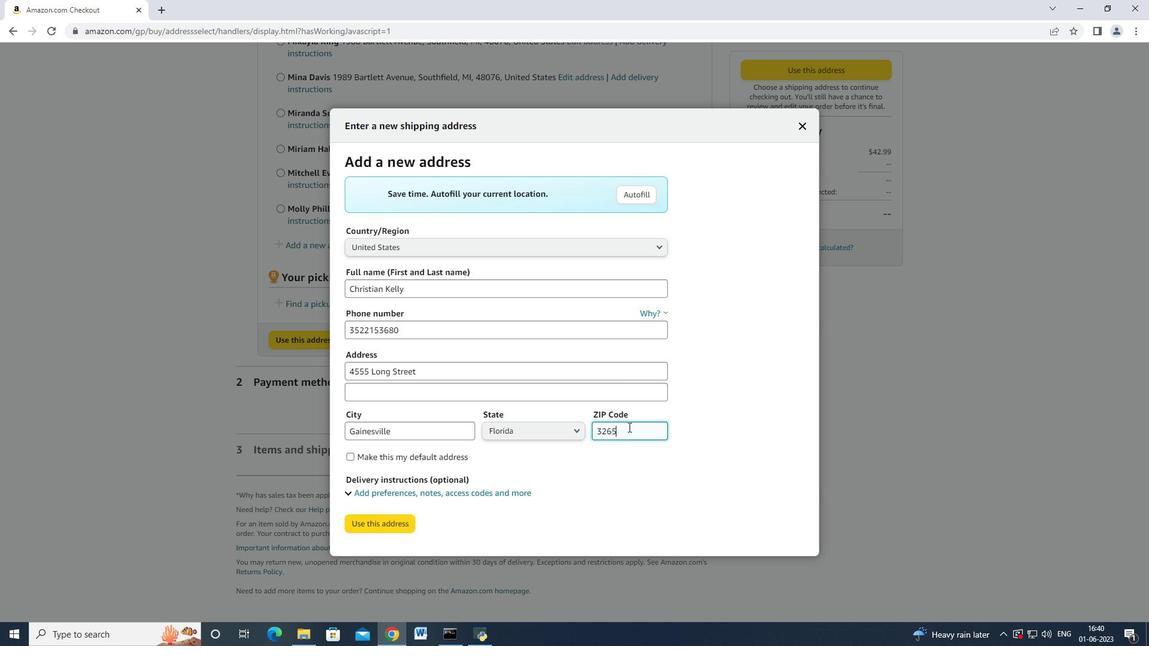 
Action: Mouse moved to (385, 528)
Screenshot: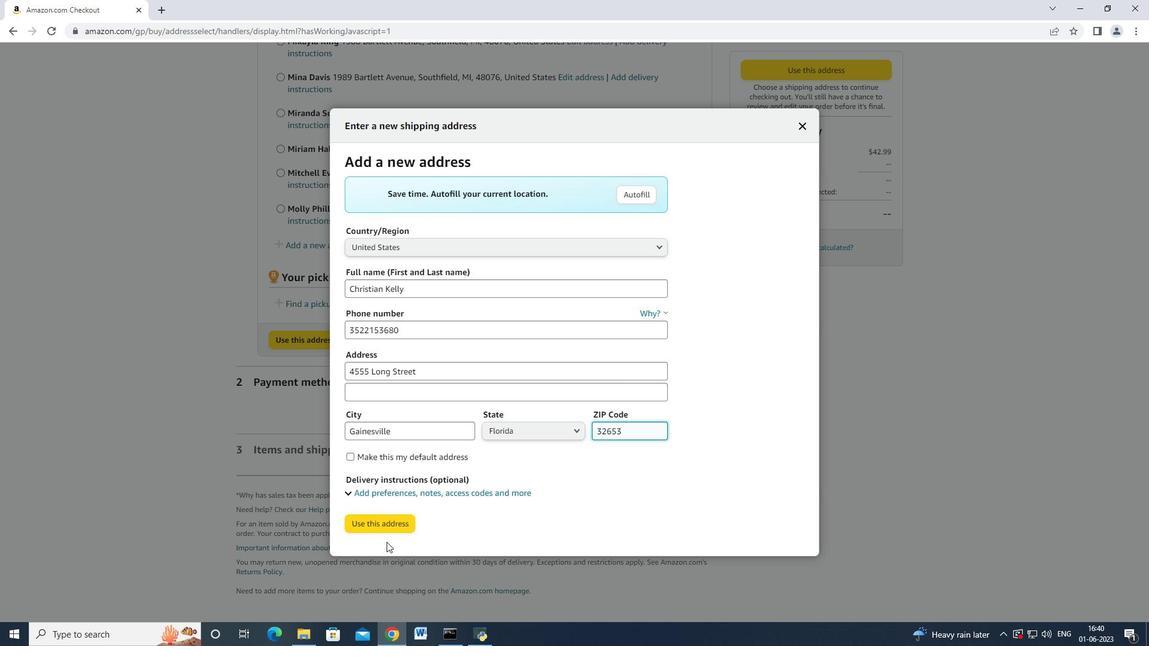 
Action: Mouse pressed left at (385, 528)
